 Task: Navigate through the John Hancock Center to the entrance of 360 Chicago Observation Deck.
Action: Key pressed <Key.caps_lock>JO<Key.caps_lock>h<Key.backspace><Key.backspace>ohn
Screenshot: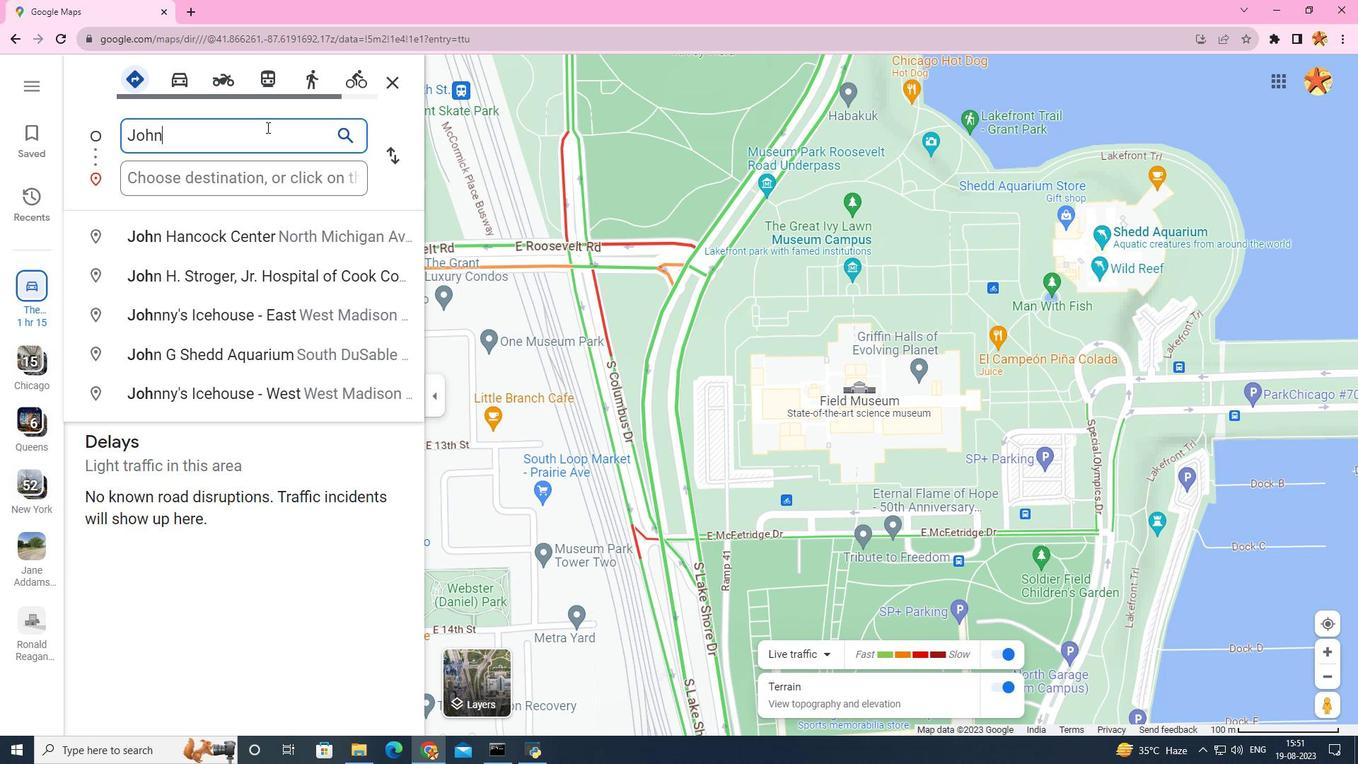 
Action: Mouse moved to (169, 242)
Screenshot: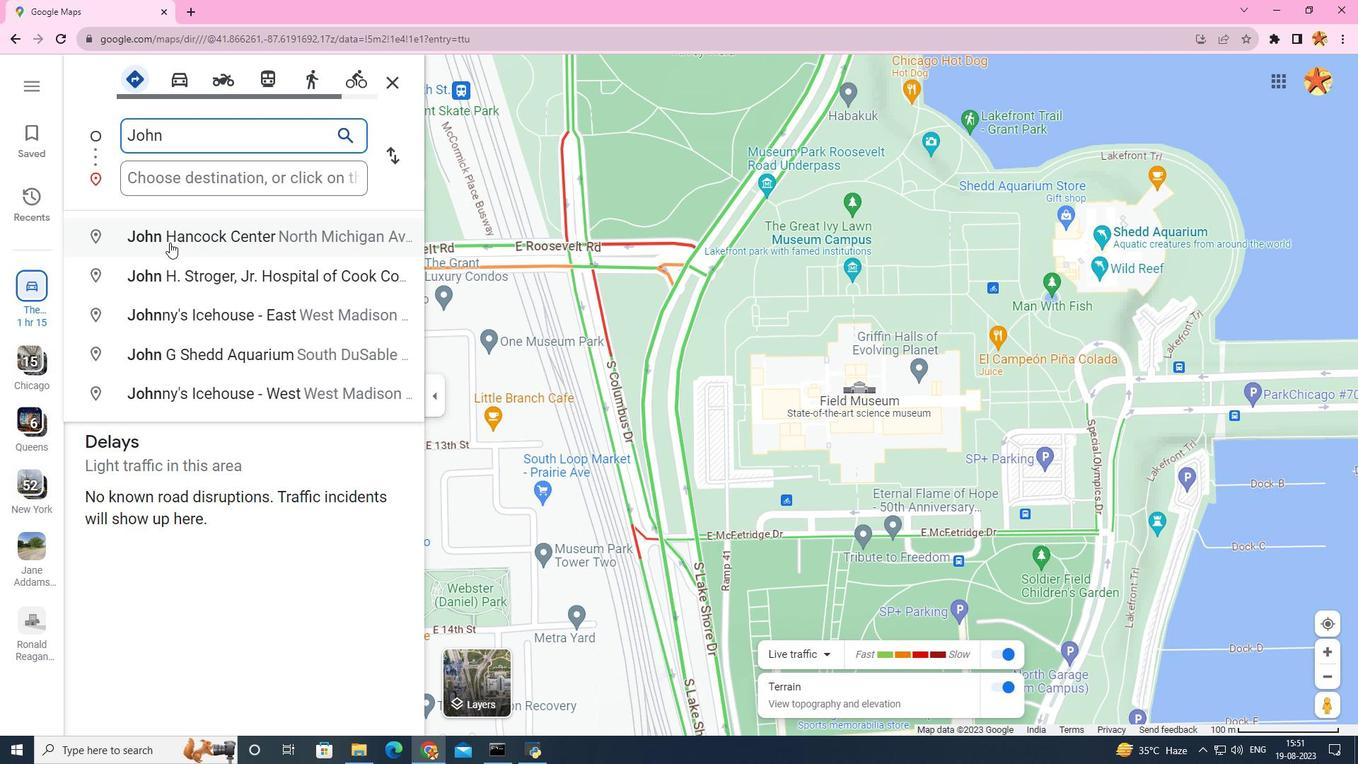 
Action: Mouse pressed left at (169, 242)
Screenshot: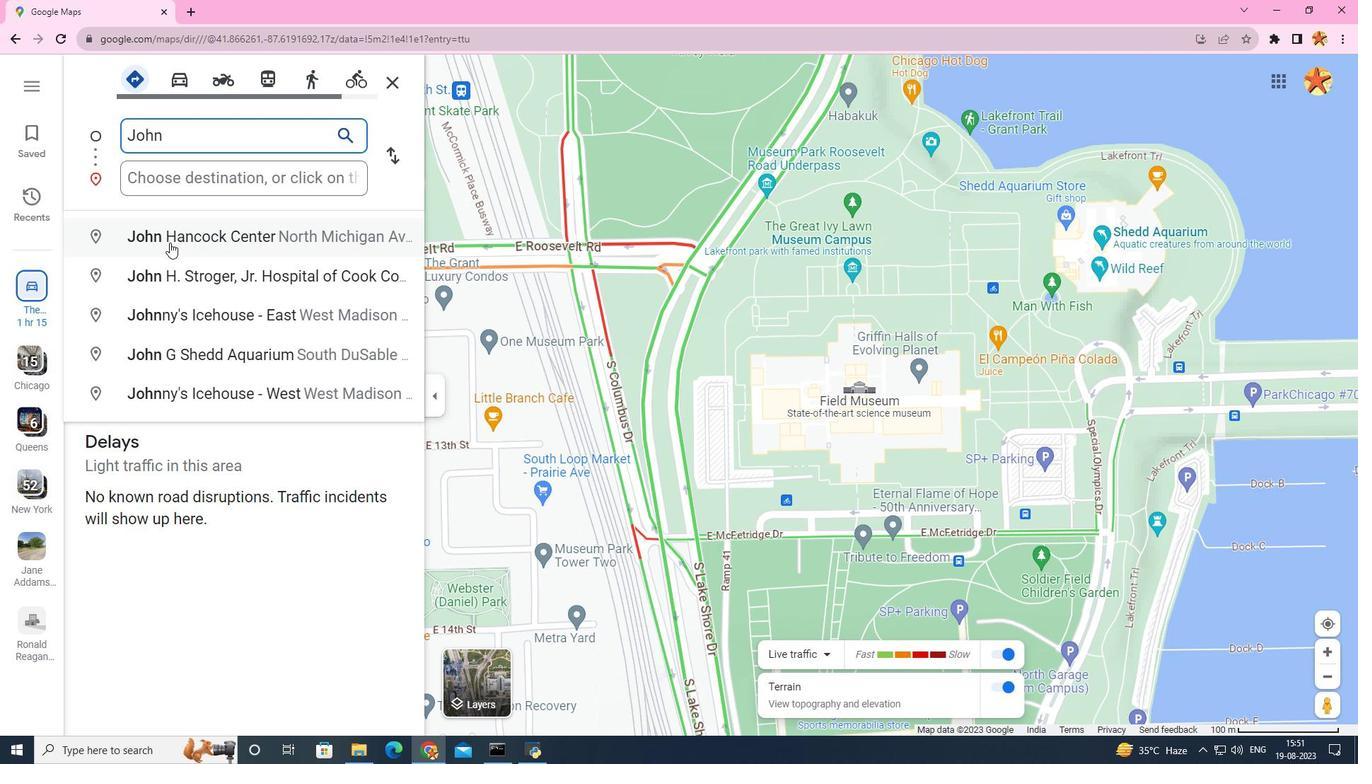 
Action: Mouse moved to (205, 179)
Screenshot: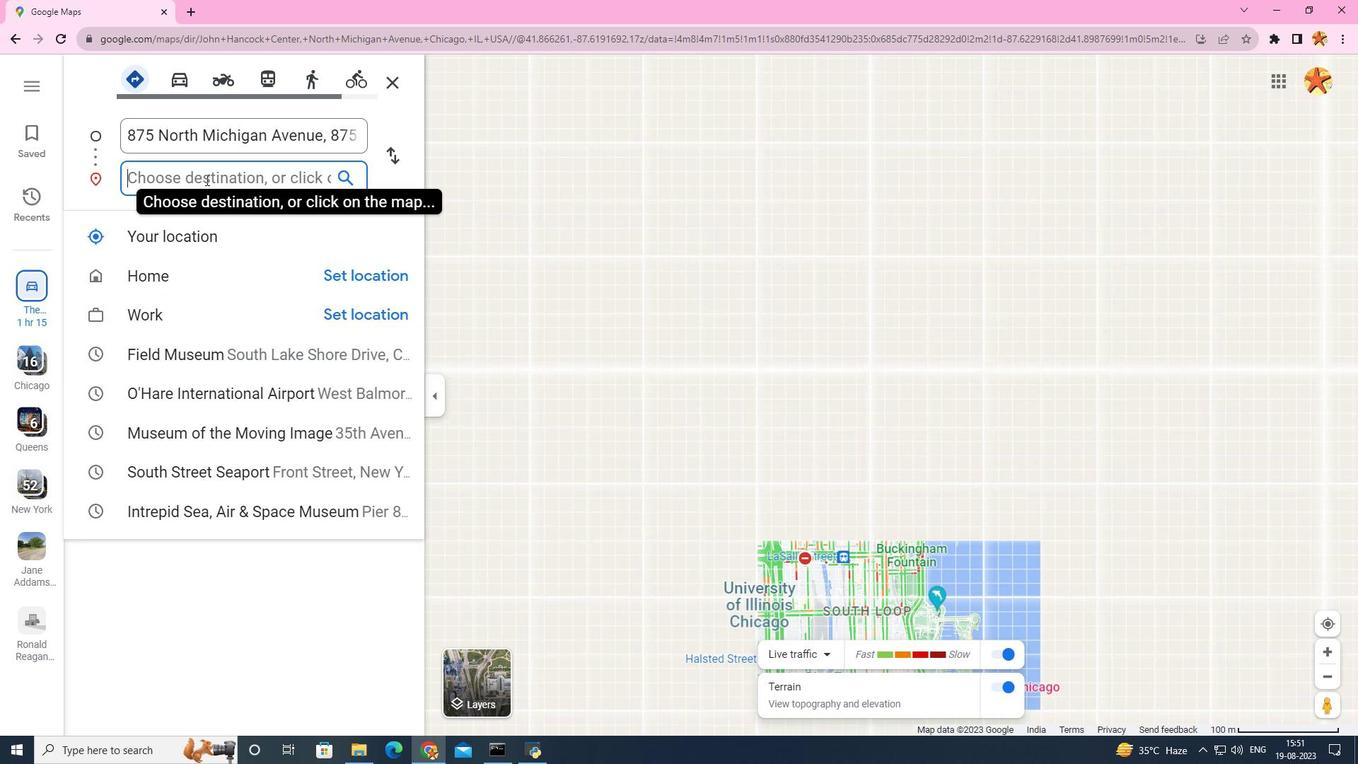 
Action: Mouse pressed left at (205, 179)
Screenshot: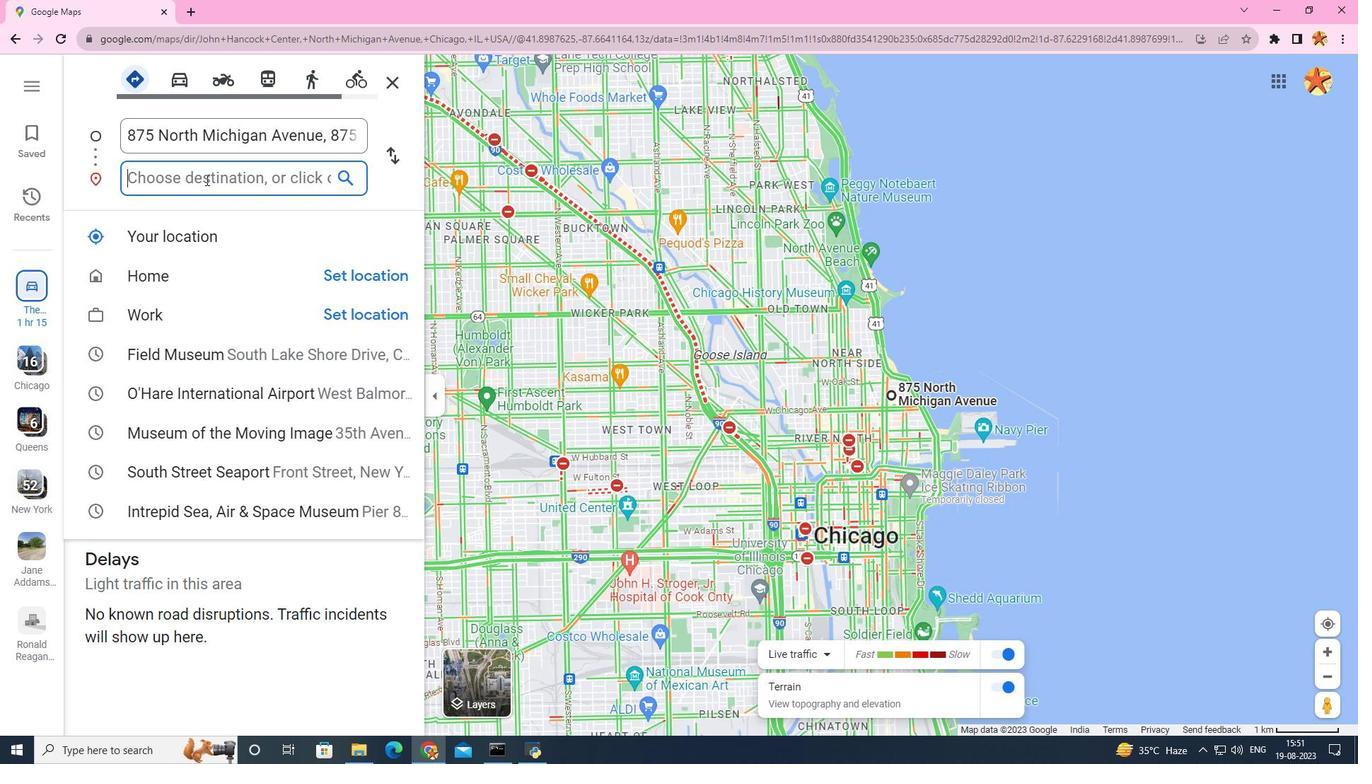 
Action: Mouse moved to (325, 125)
Screenshot: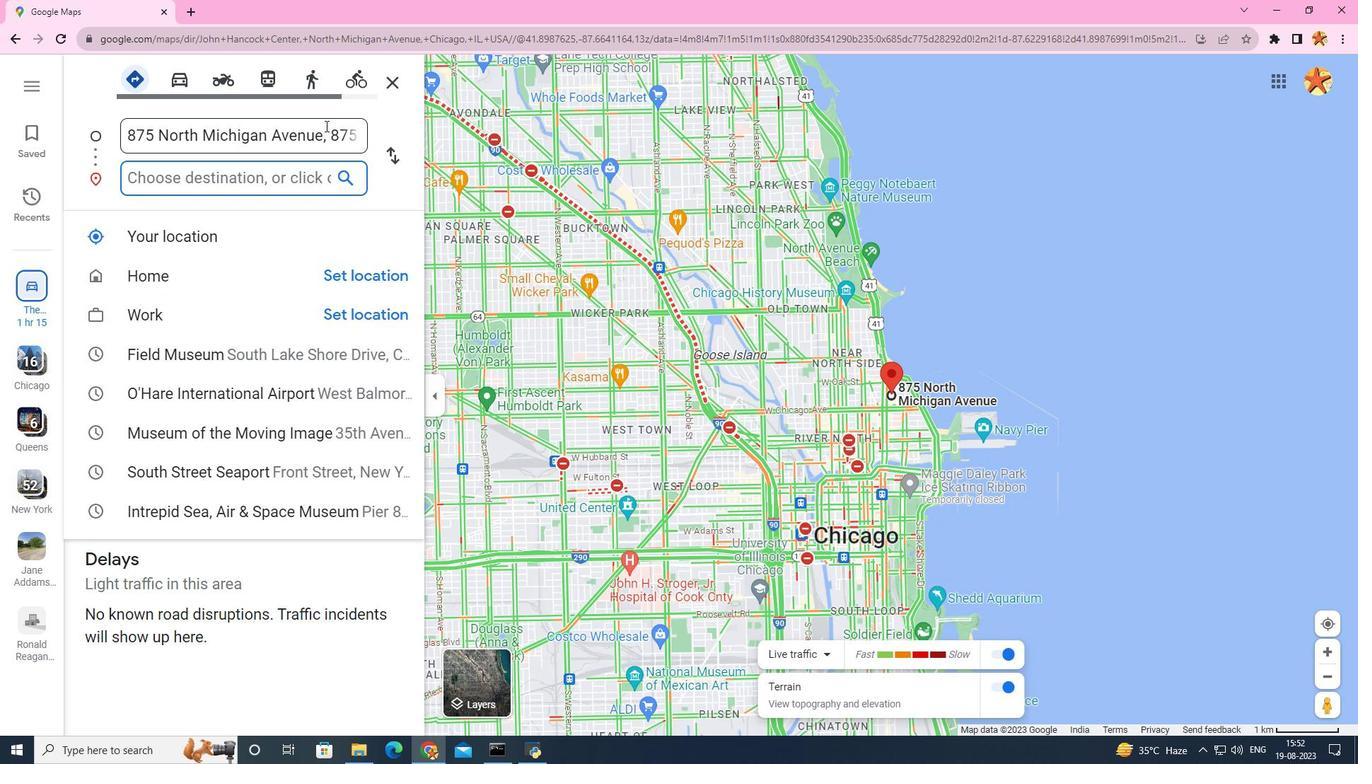 
Action: Mouse pressed left at (325, 125)
Screenshot: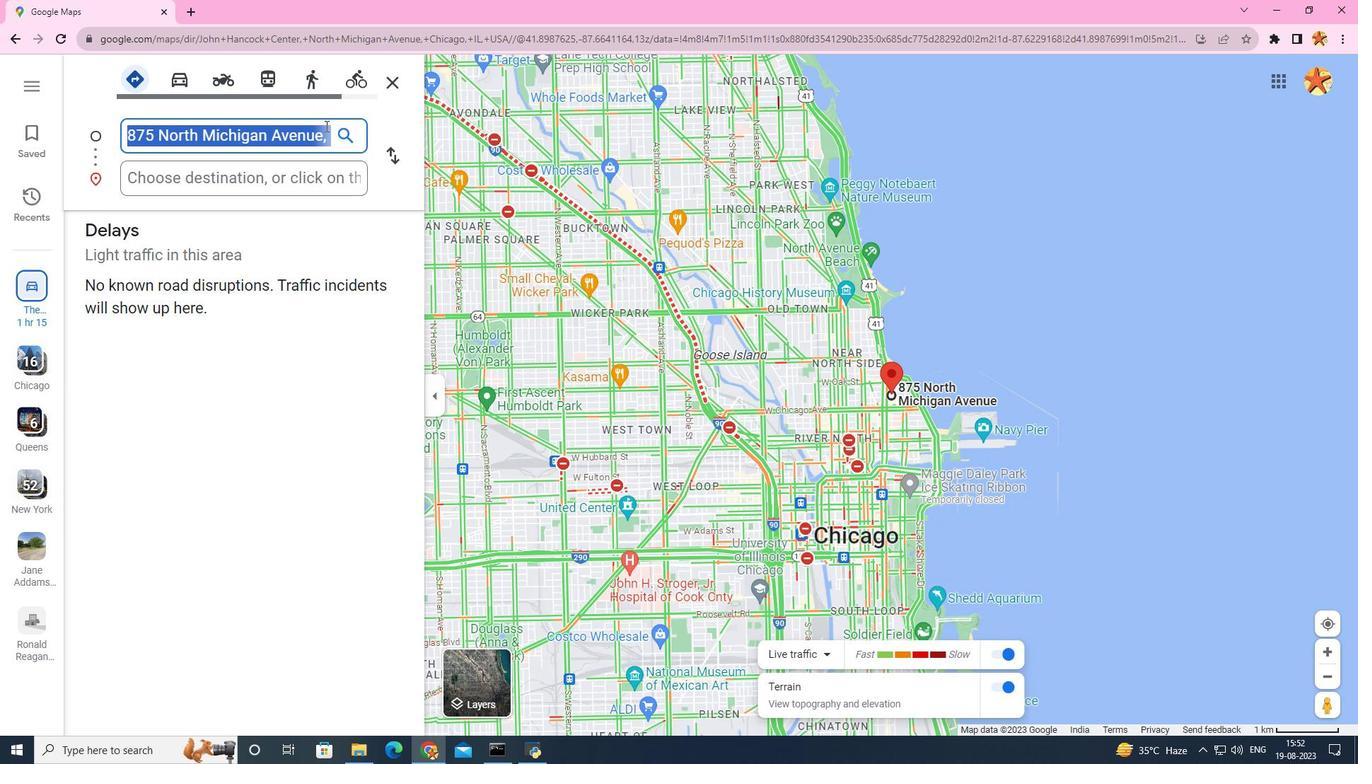 
Action: Key pressed <Key.backspace><Key.caps_lock>J<Key.caps_lock>ohn<Key.space><Key.caps_lock>H<Key.caps_lock>
Screenshot: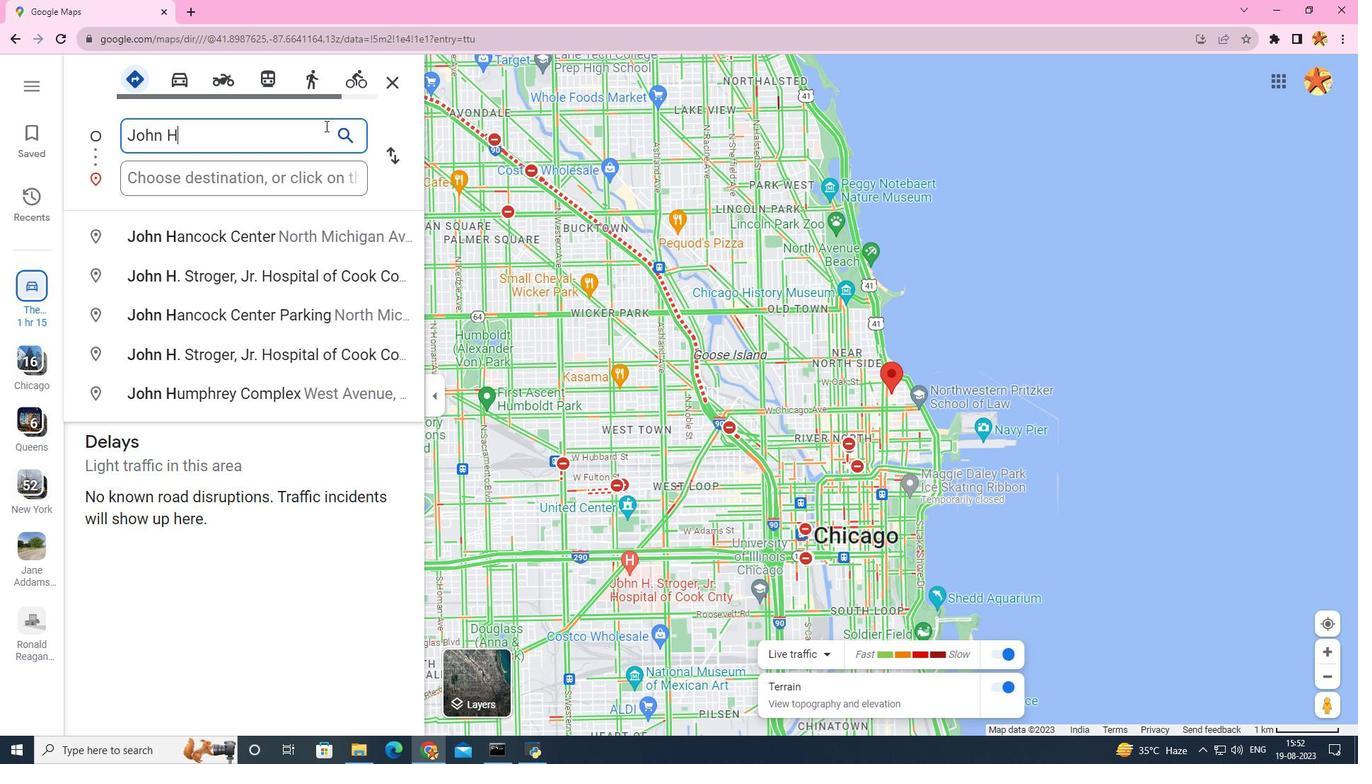 
Action: Mouse moved to (211, 236)
Screenshot: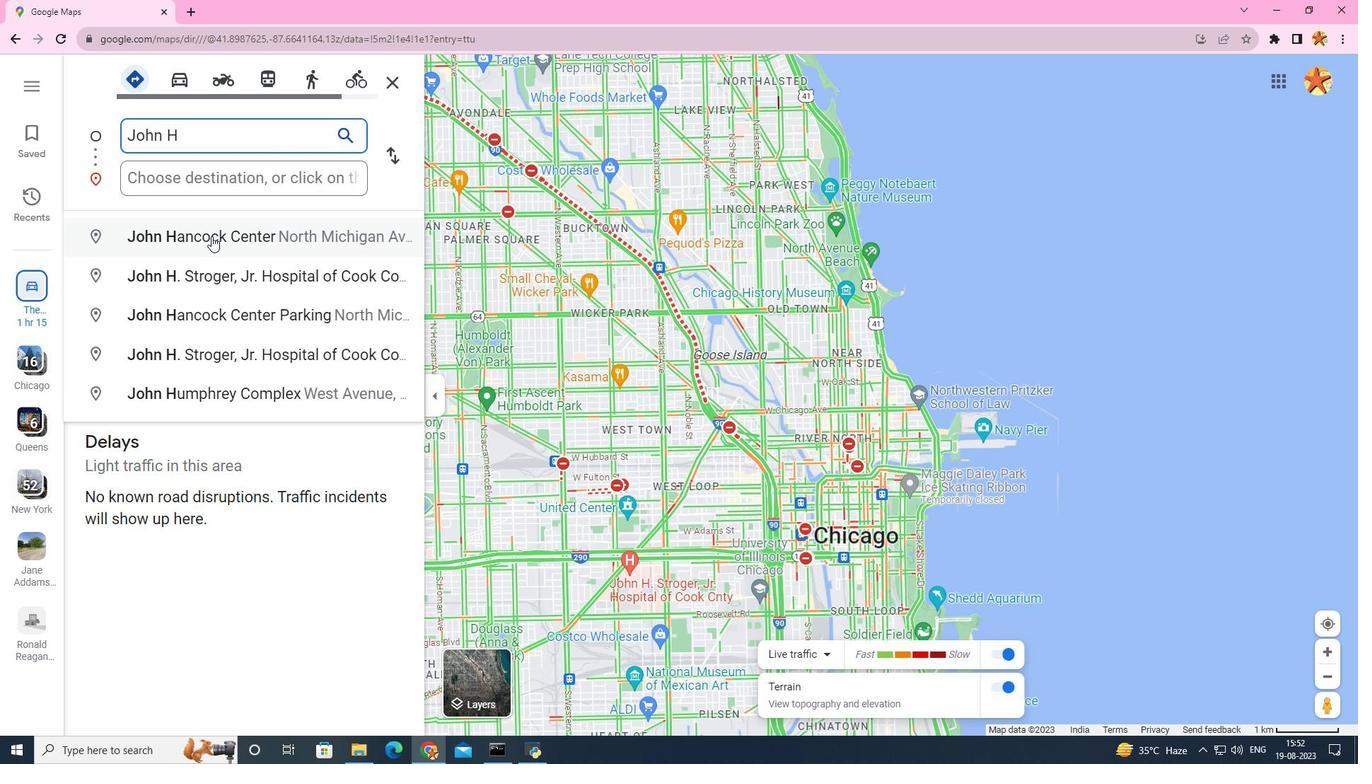 
Action: Mouse pressed left at (211, 236)
Screenshot: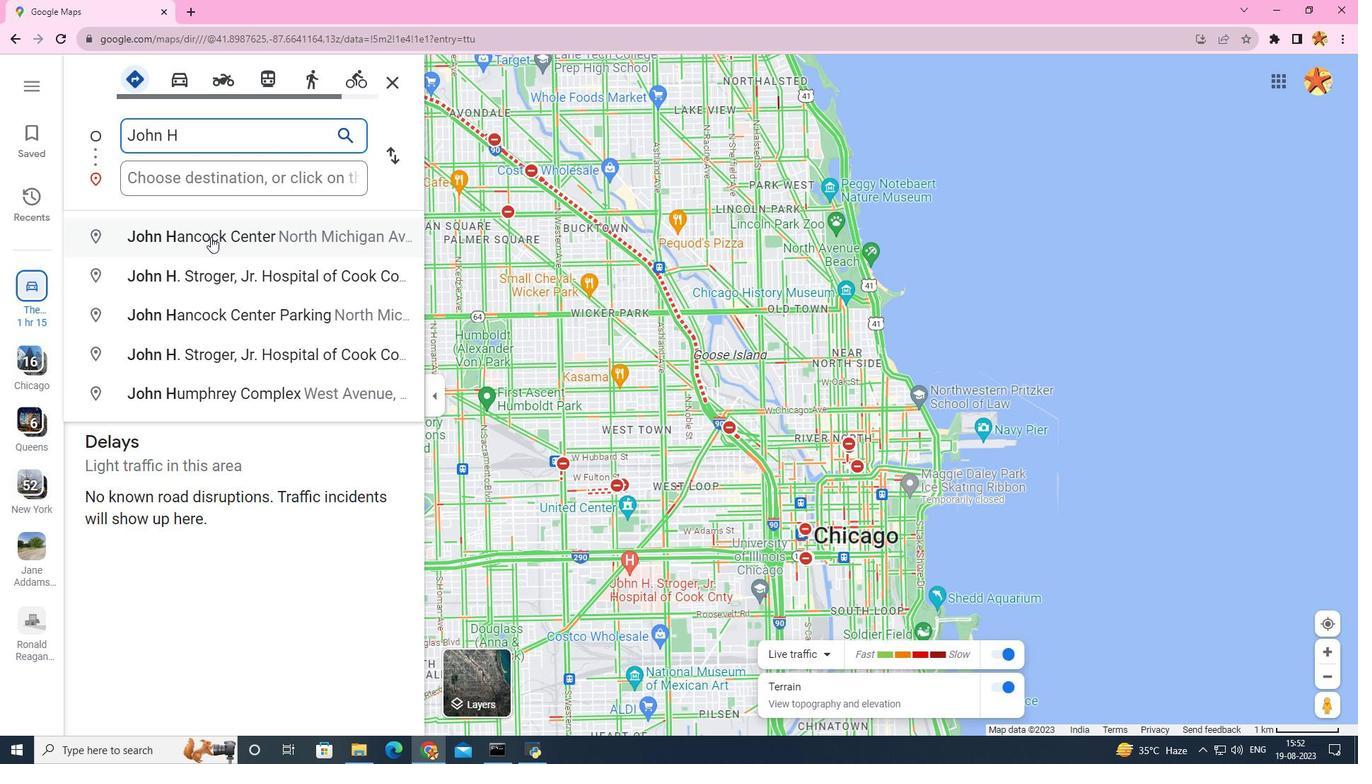 
Action: Mouse moved to (202, 175)
Screenshot: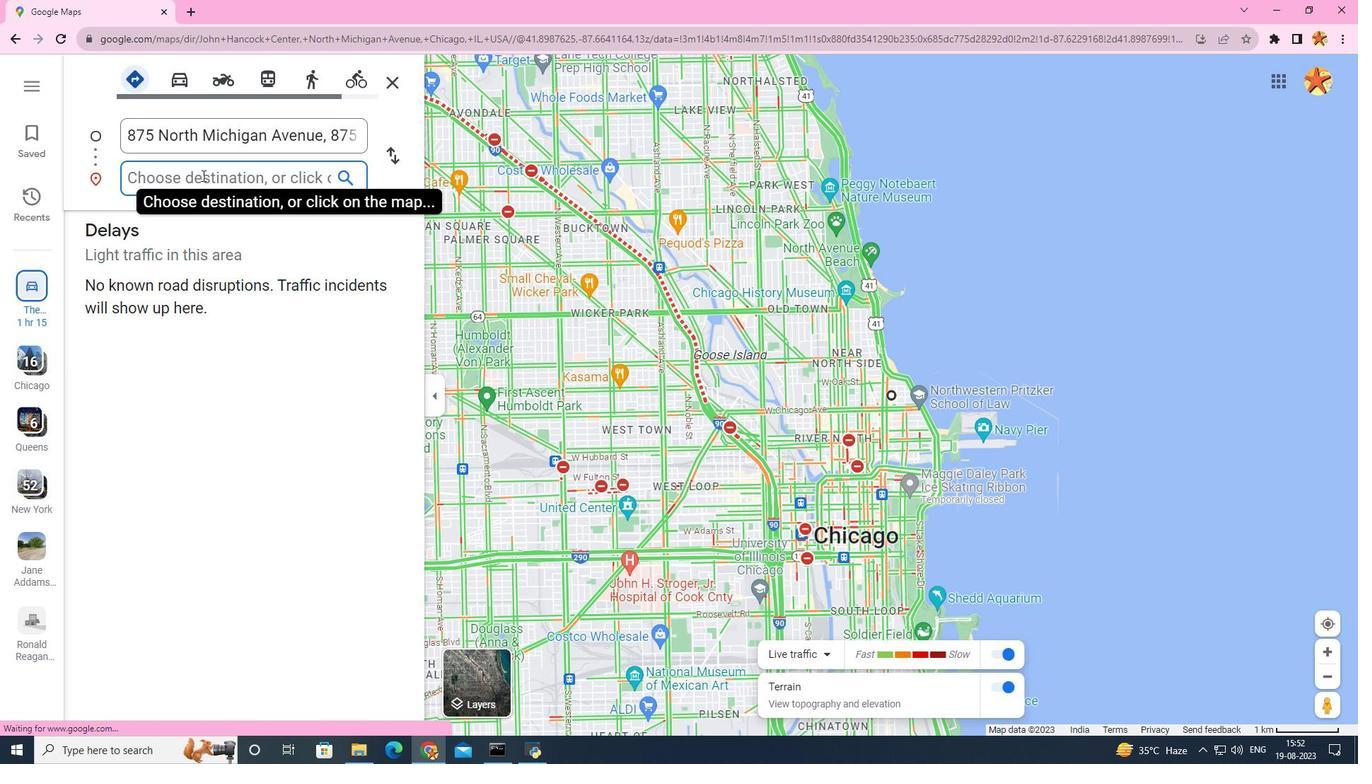 
Action: Key pressed <Key.caps_lock>360<Key.space>
Screenshot: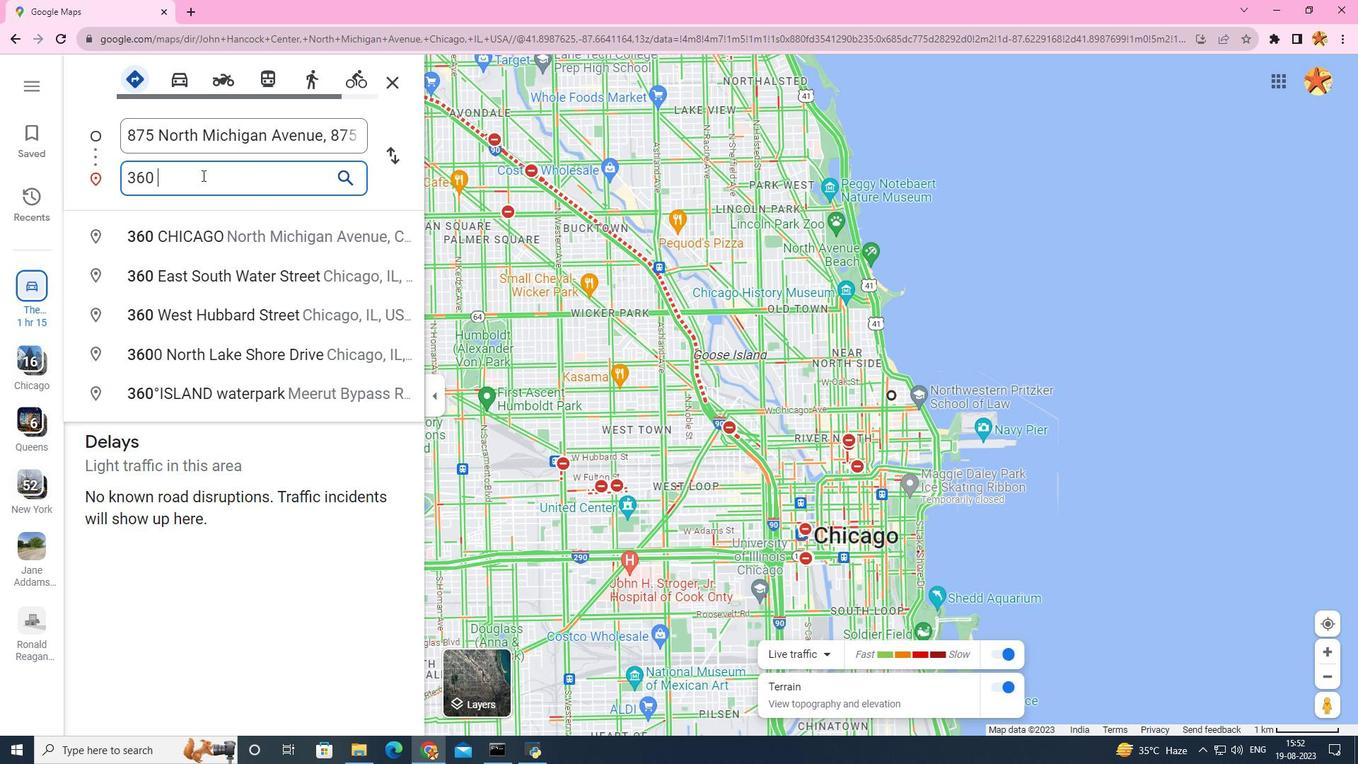 
Action: Mouse moved to (200, 239)
Screenshot: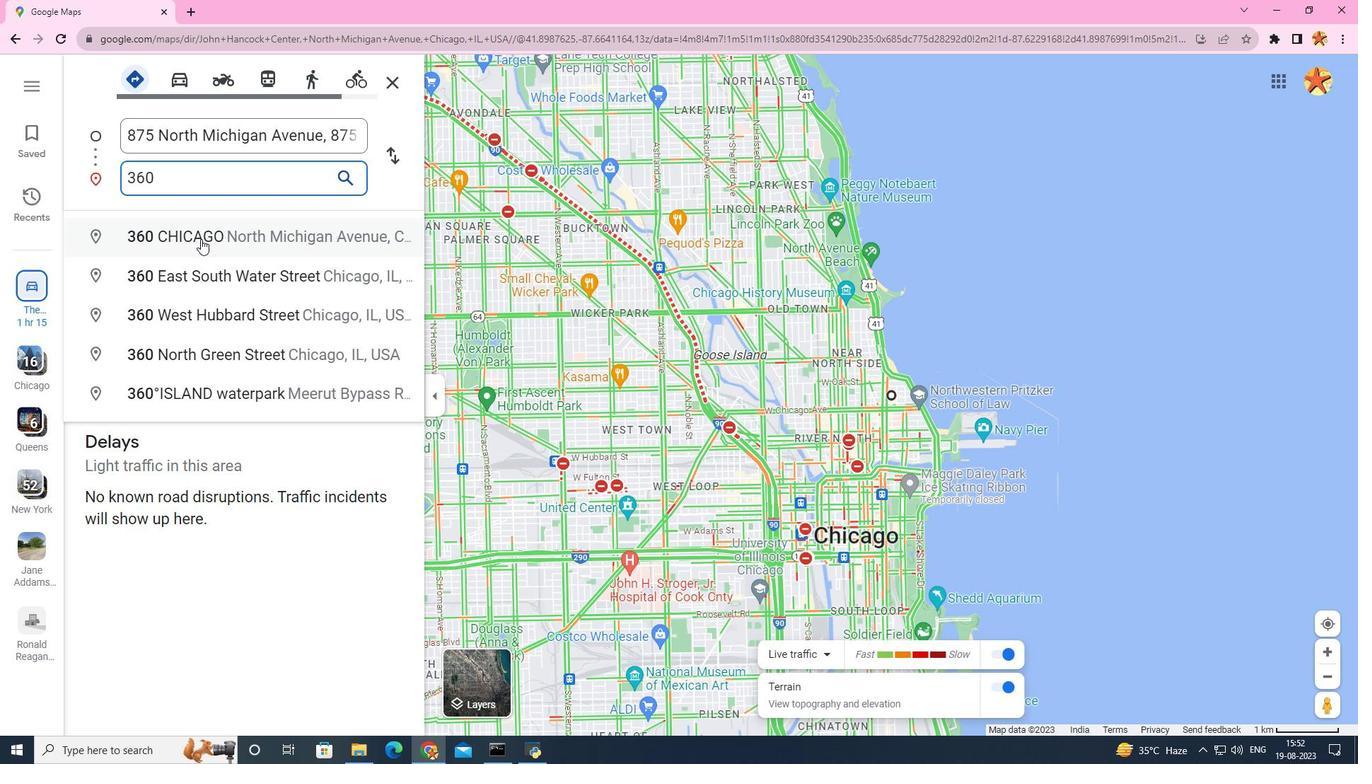 
Action: Mouse pressed left at (200, 239)
Screenshot: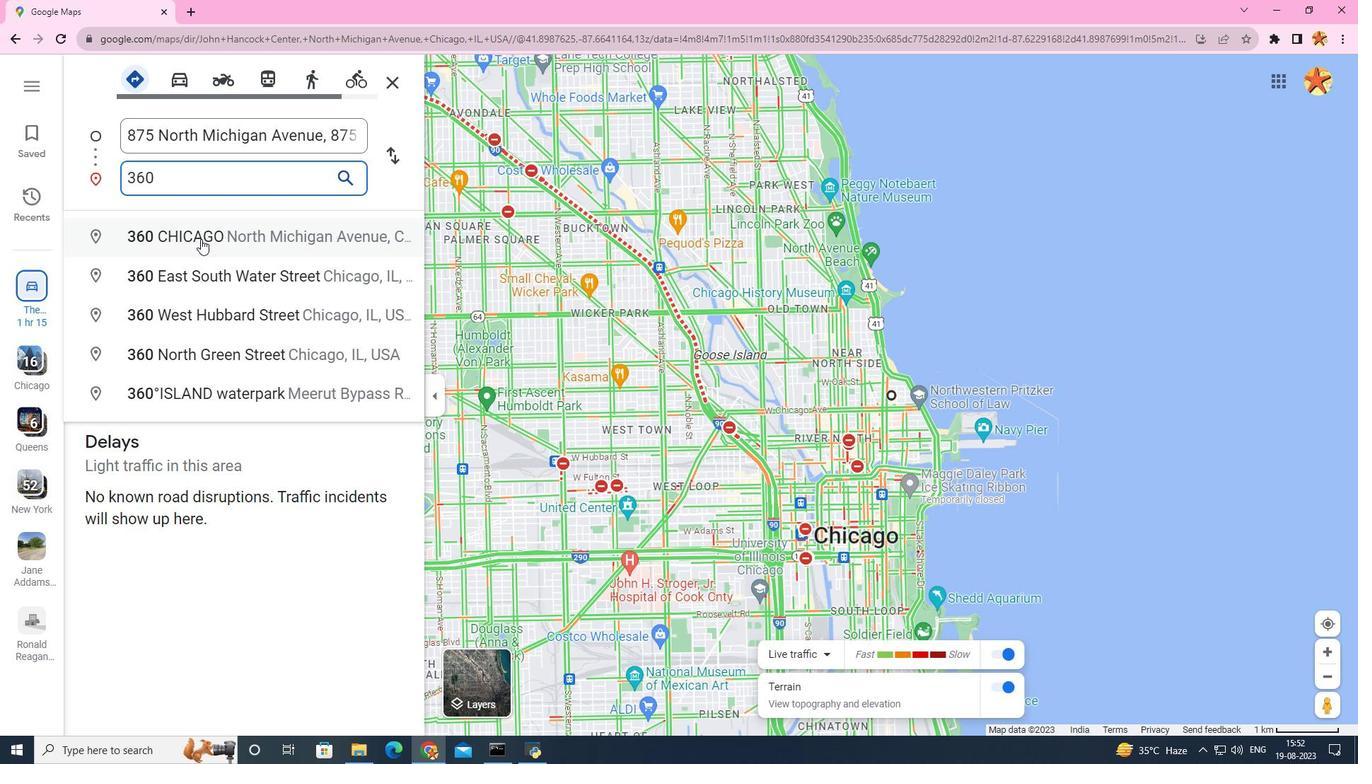 
Action: Mouse moved to (202, 492)
Screenshot: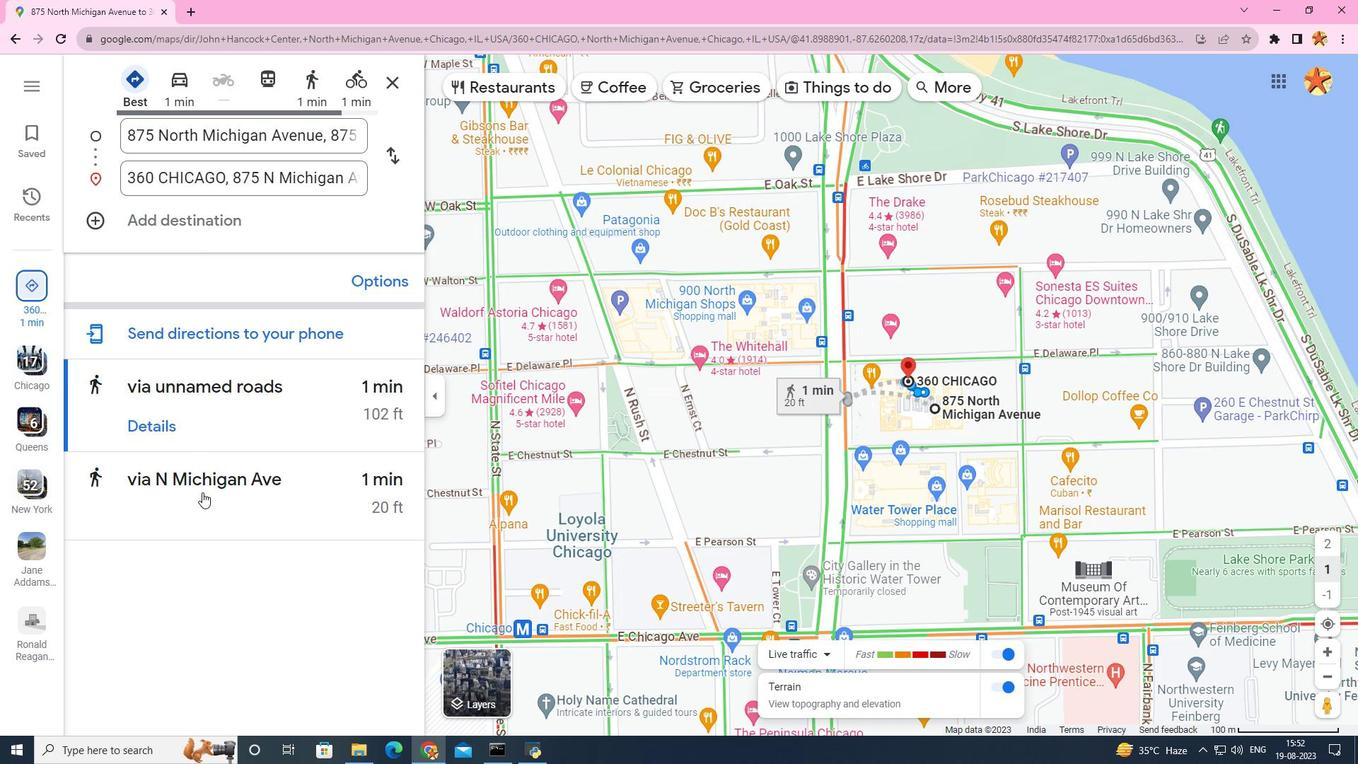 
Action: Mouse pressed left at (202, 492)
Screenshot: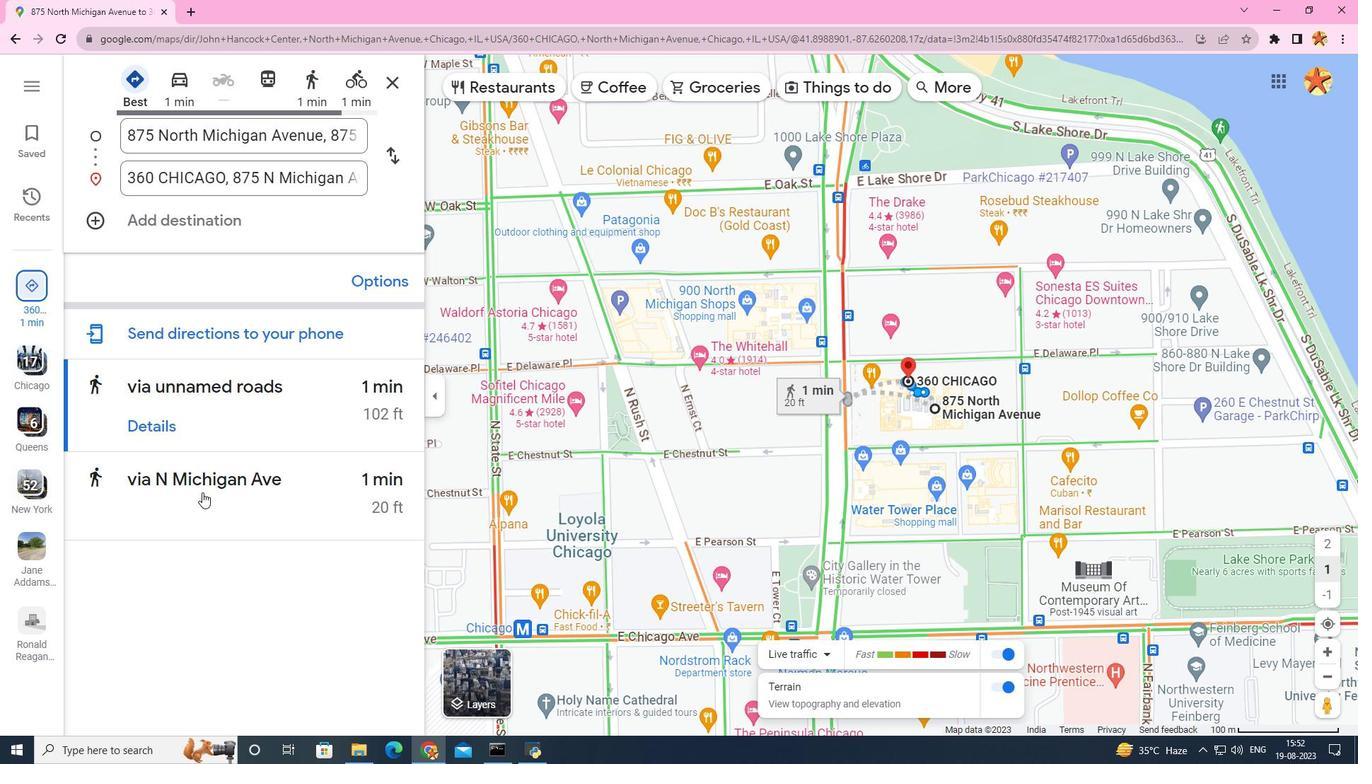 
Action: Mouse moved to (806, 433)
Screenshot: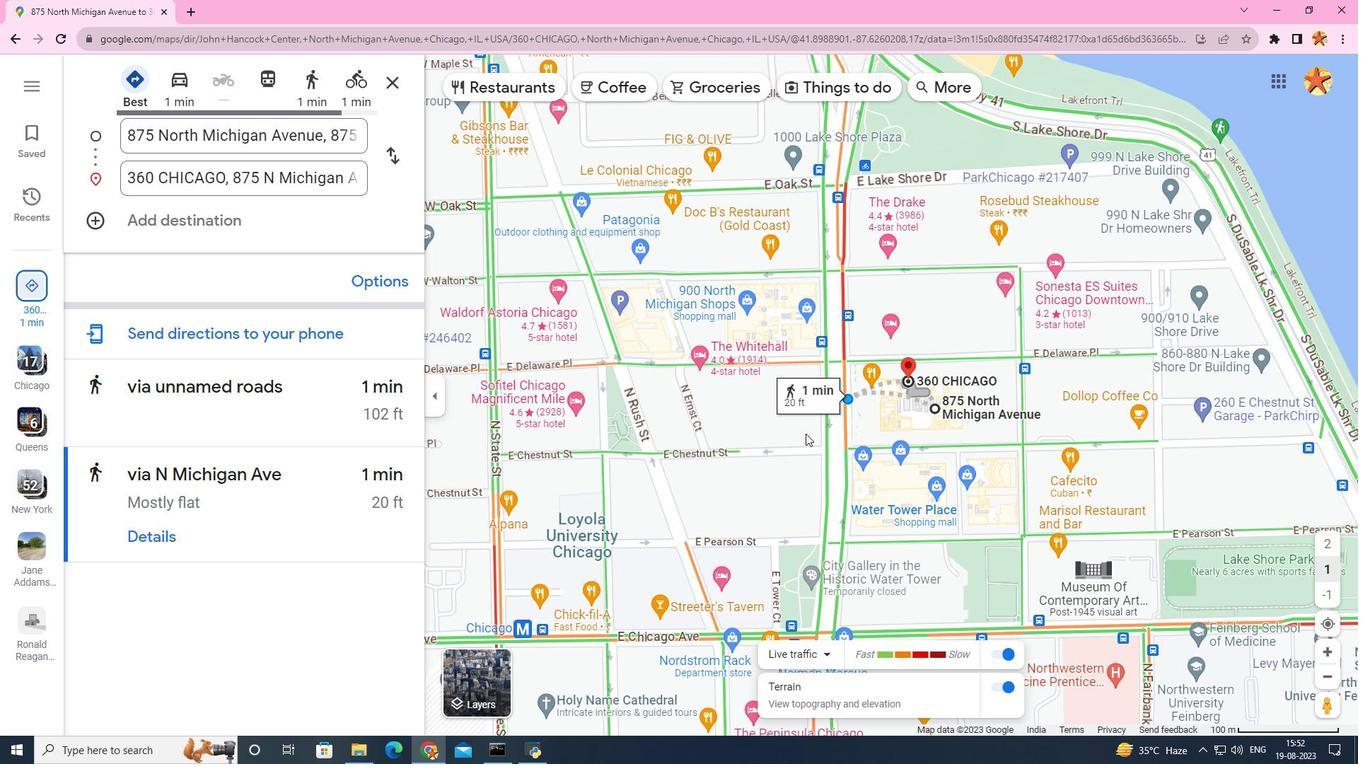 
Action: Mouse scrolled (806, 434) with delta (0, 0)
Screenshot: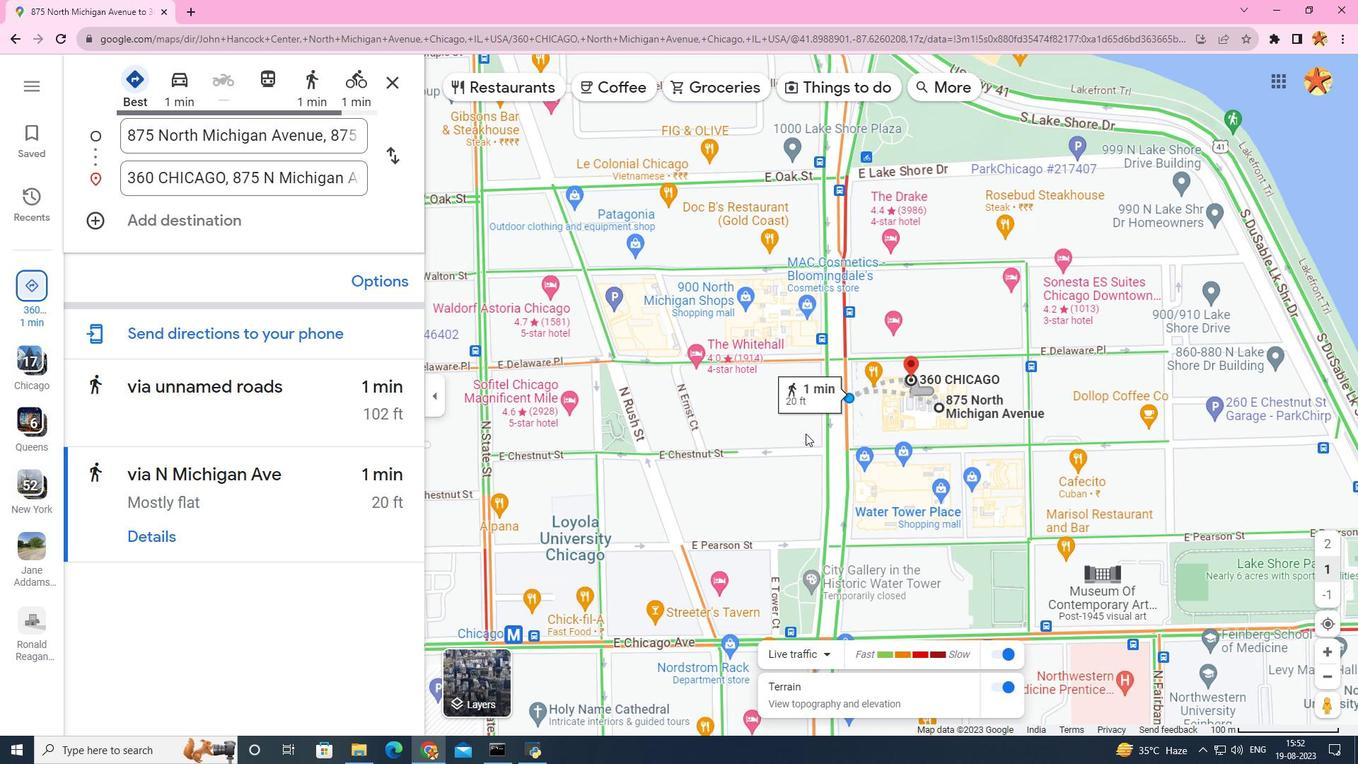 
Action: Mouse scrolled (806, 434) with delta (0, 0)
Screenshot: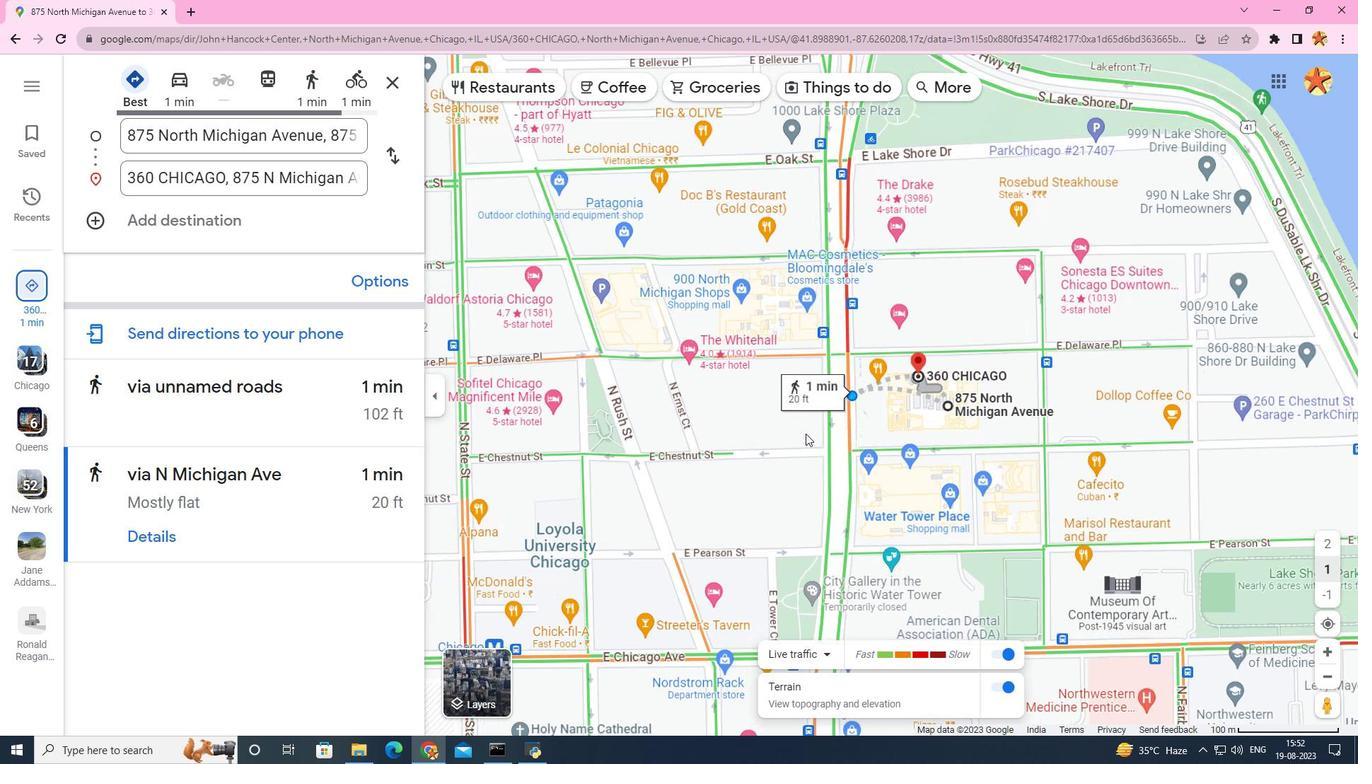 
Action: Mouse scrolled (806, 434) with delta (0, 0)
Screenshot: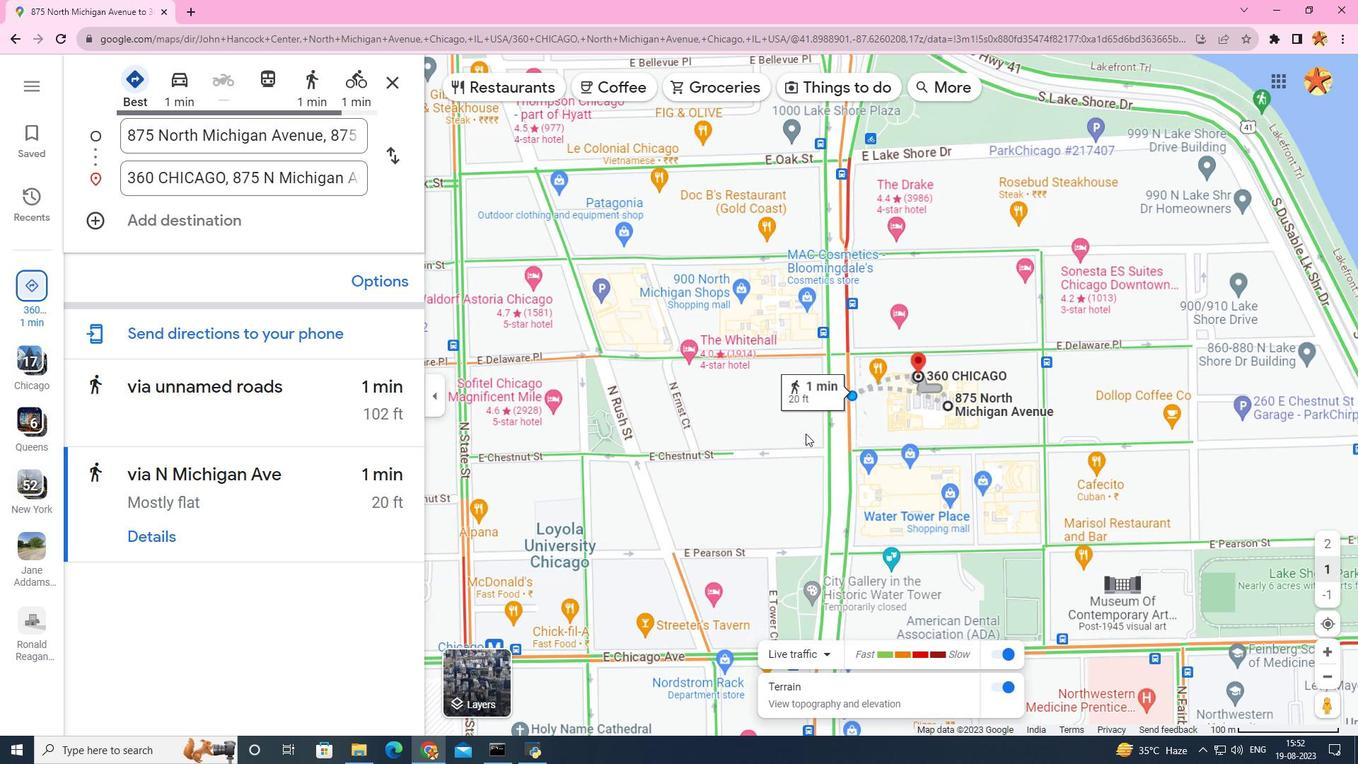 
Action: Mouse scrolled (806, 434) with delta (0, 0)
Screenshot: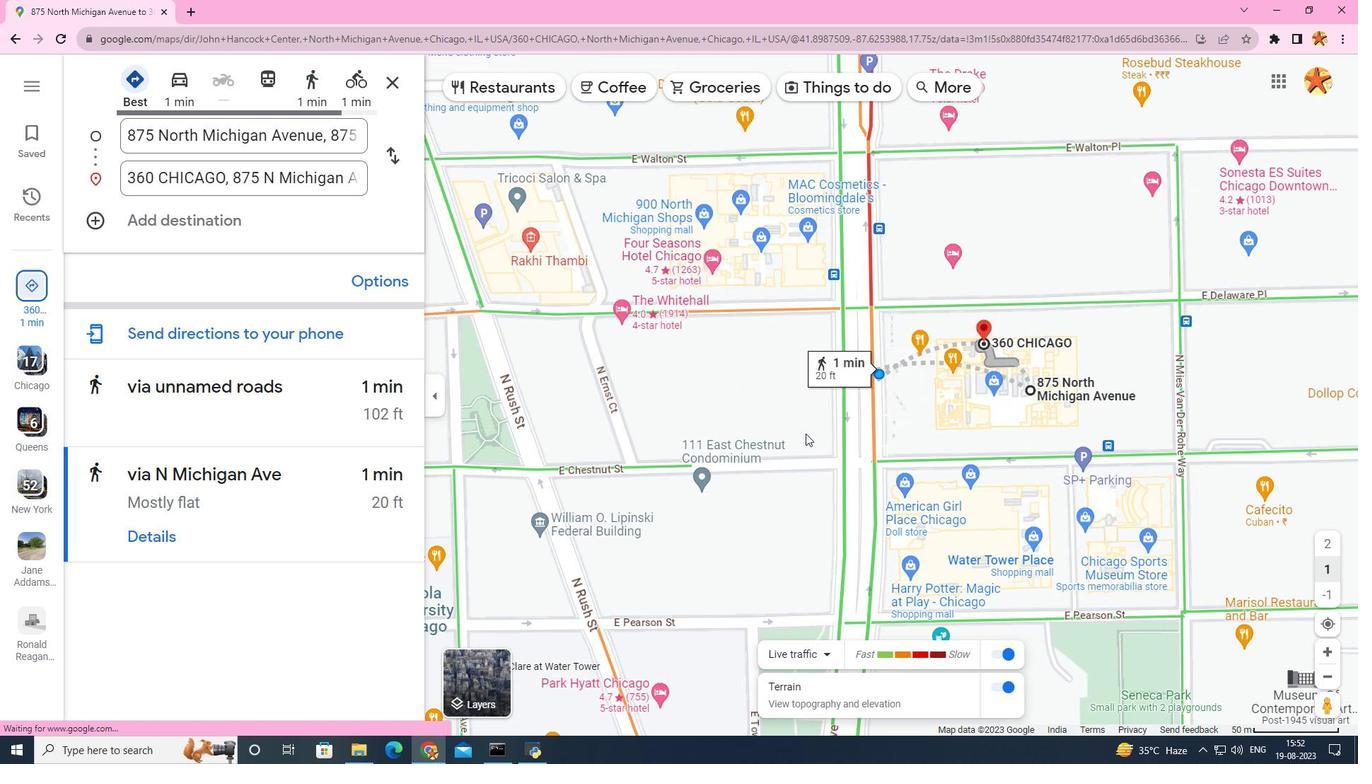 
Action: Mouse scrolled (806, 434) with delta (0, 0)
Screenshot: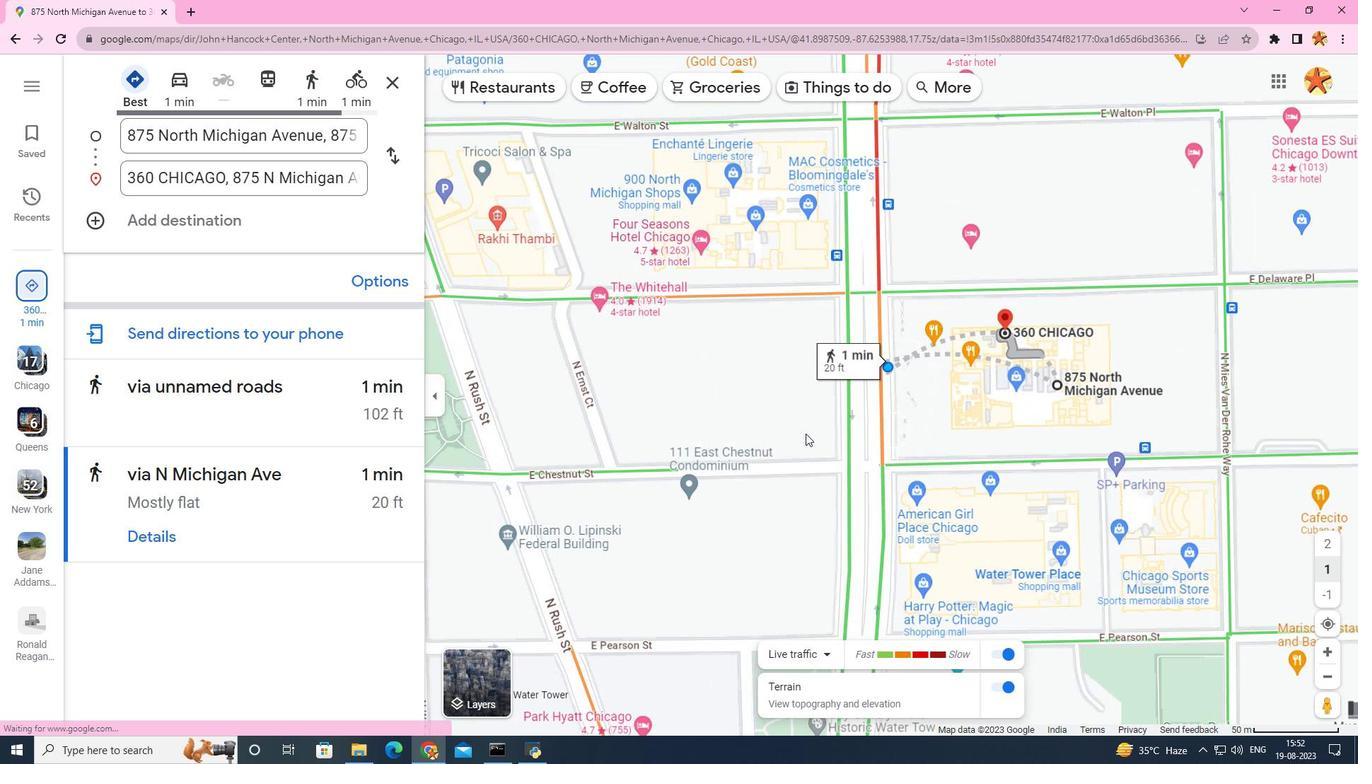 
Action: Mouse scrolled (806, 434) with delta (0, 0)
Screenshot: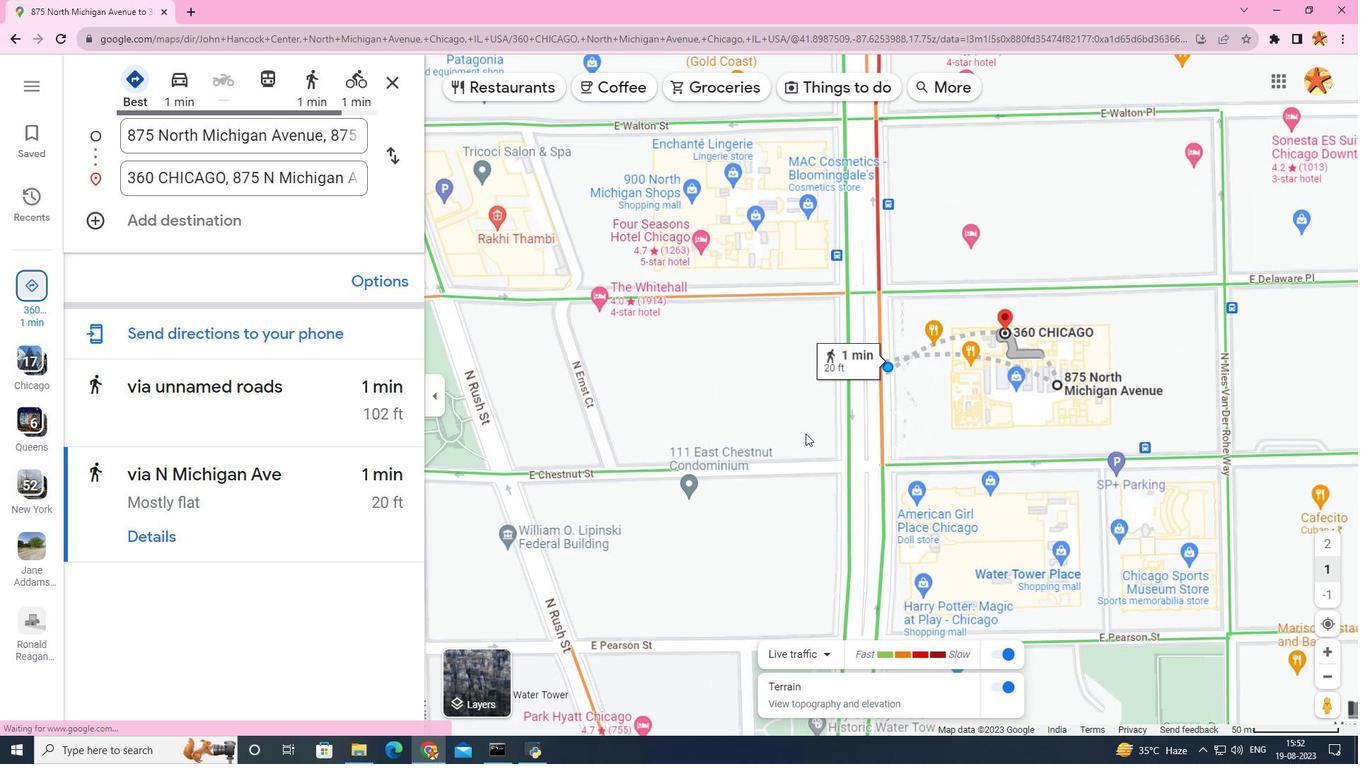 
Action: Mouse scrolled (806, 434) with delta (0, 0)
Screenshot: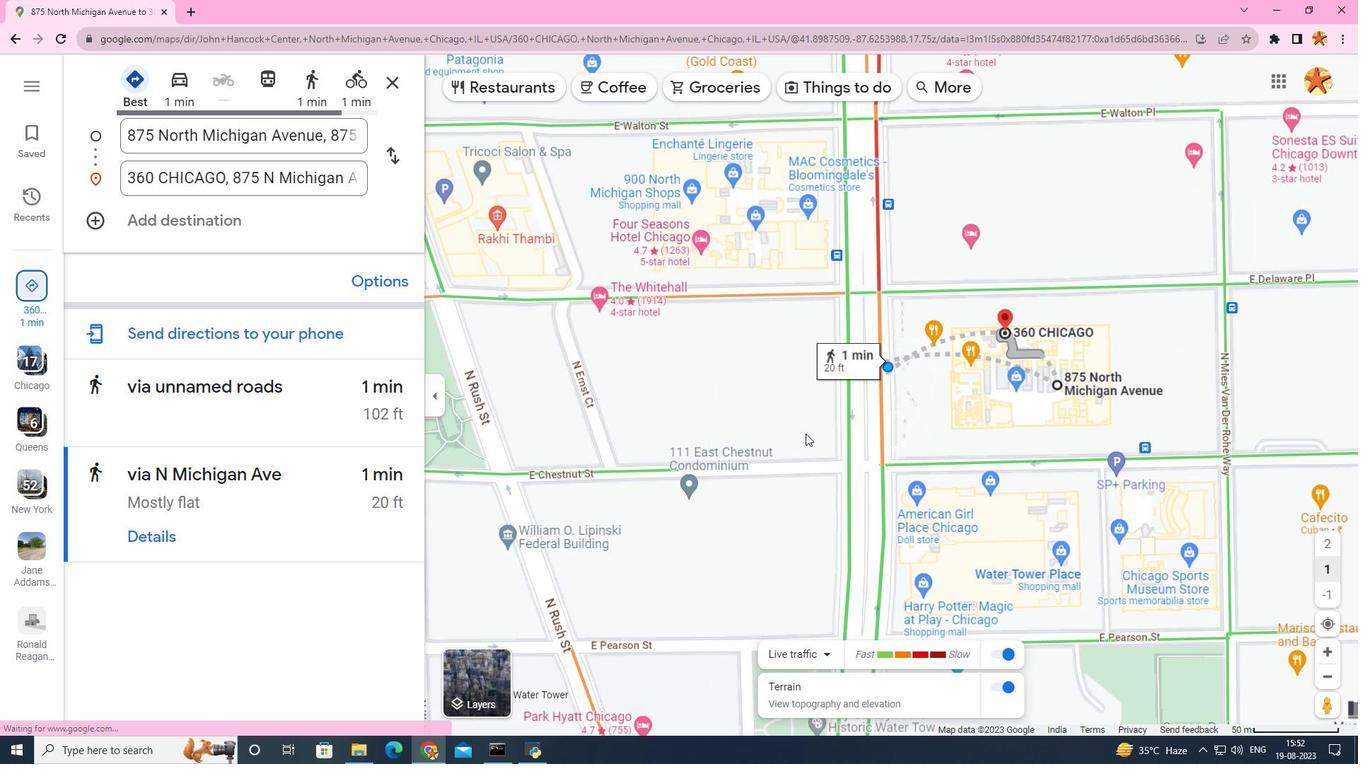 
Action: Mouse scrolled (806, 434) with delta (0, 0)
Screenshot: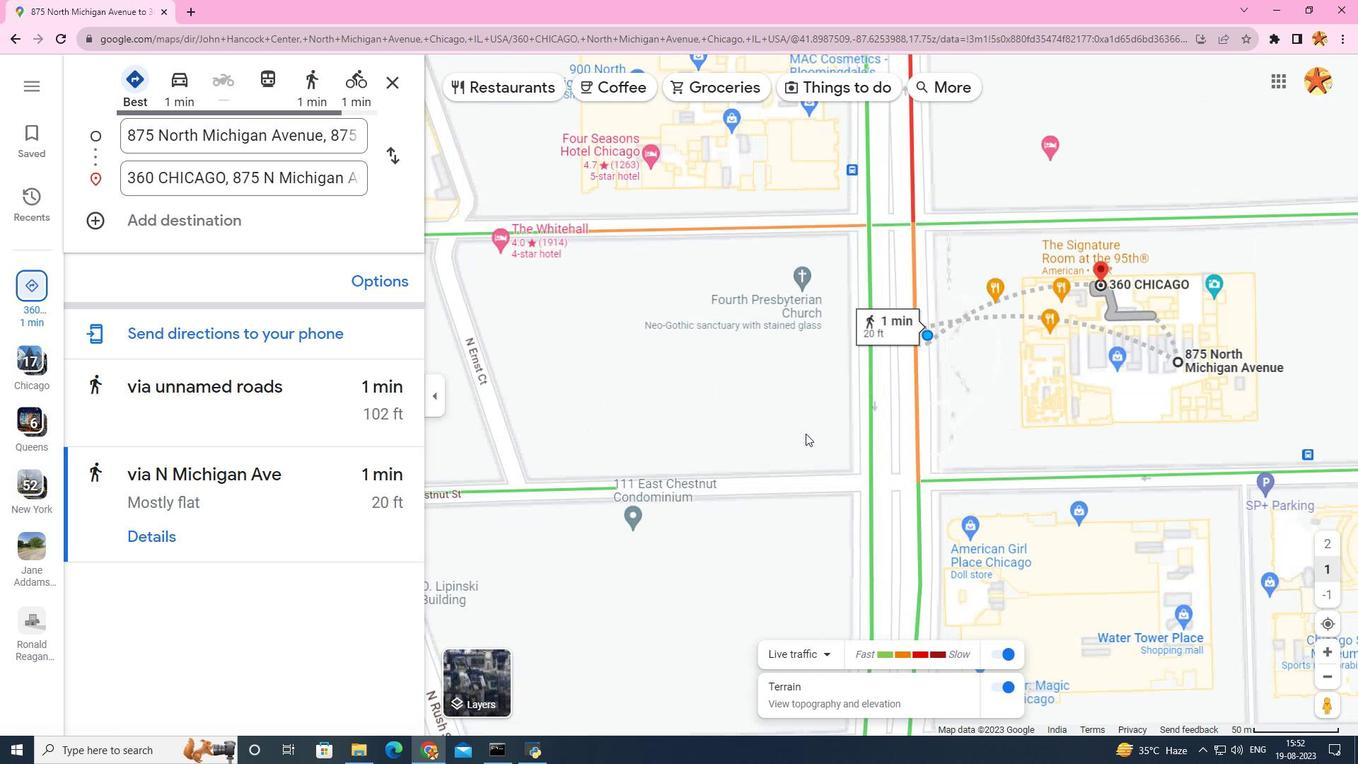 
Action: Mouse scrolled (806, 434) with delta (0, 0)
Screenshot: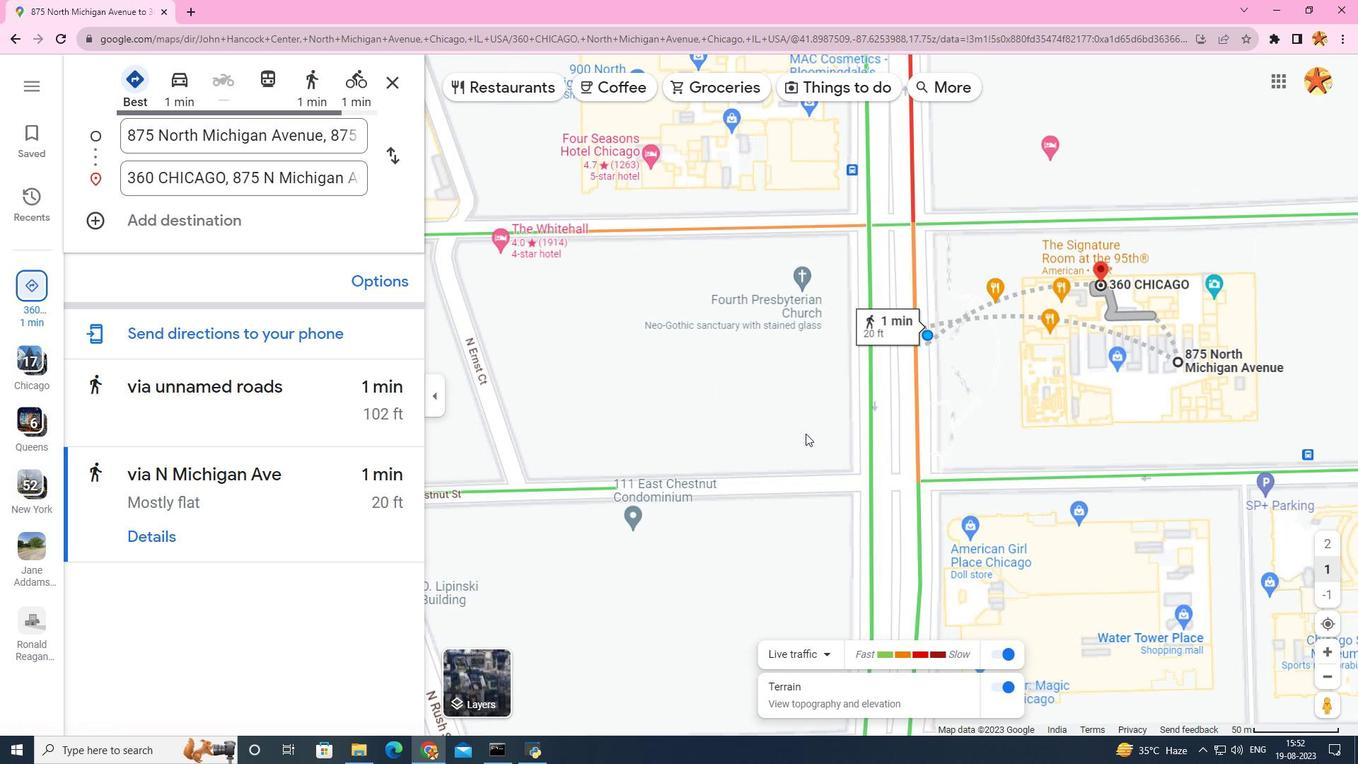 
Action: Mouse moved to (858, 96)
Screenshot: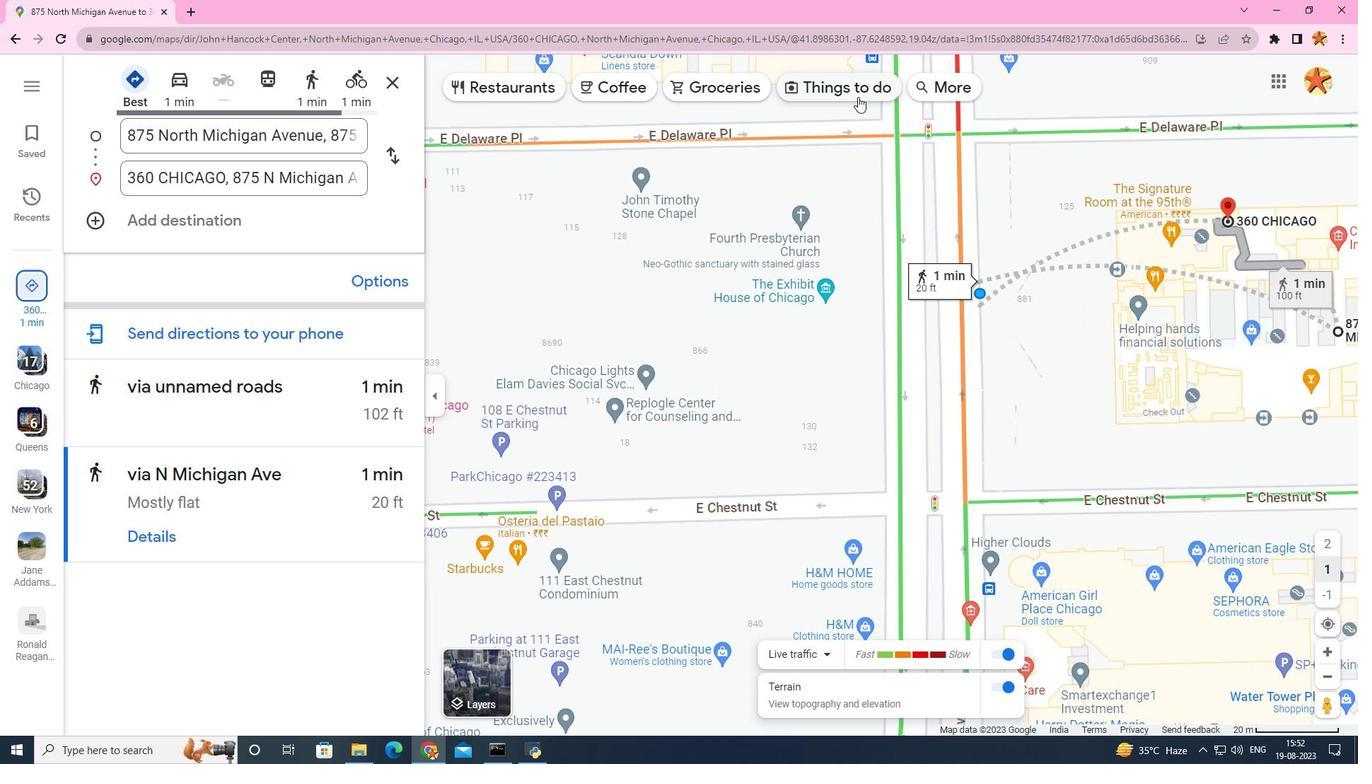 
Action: Mouse pressed left at (858, 96)
Screenshot: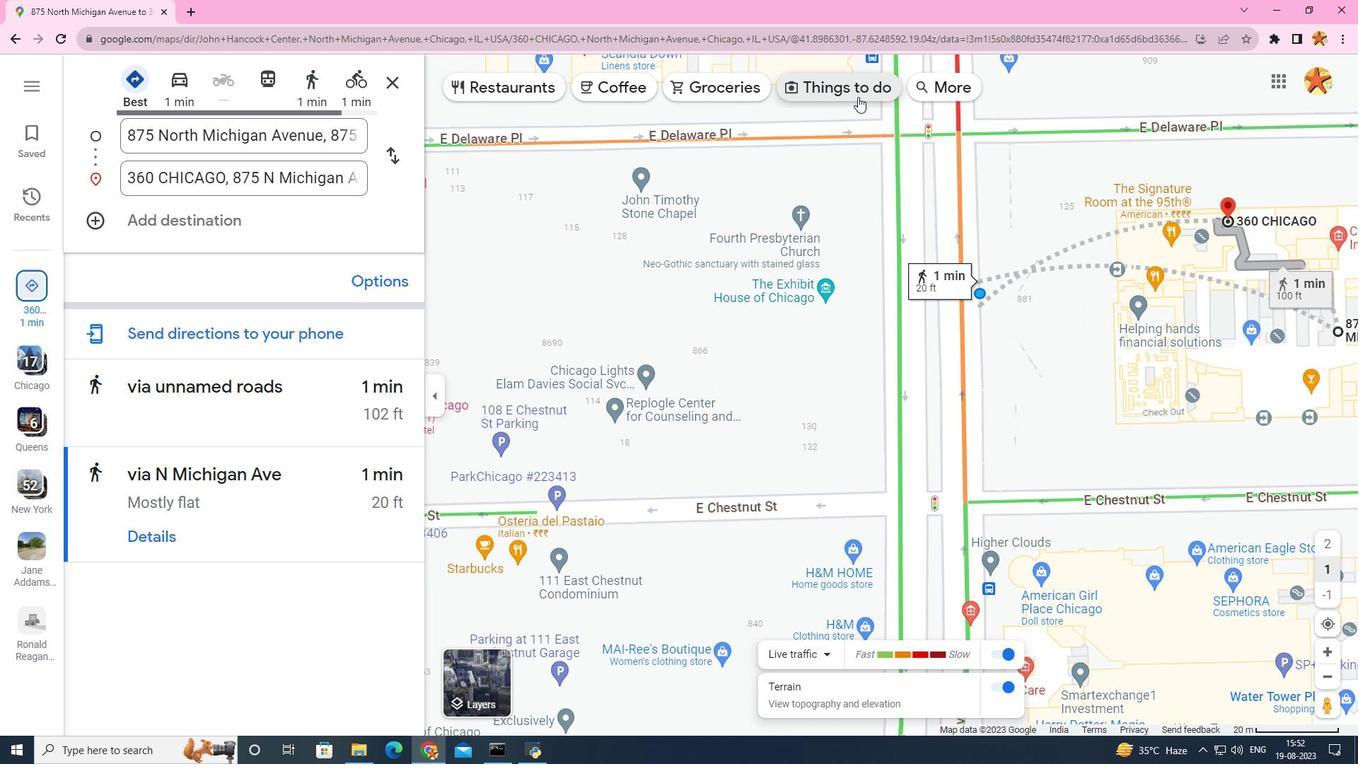 
Action: Mouse moved to (130, 380)
Screenshot: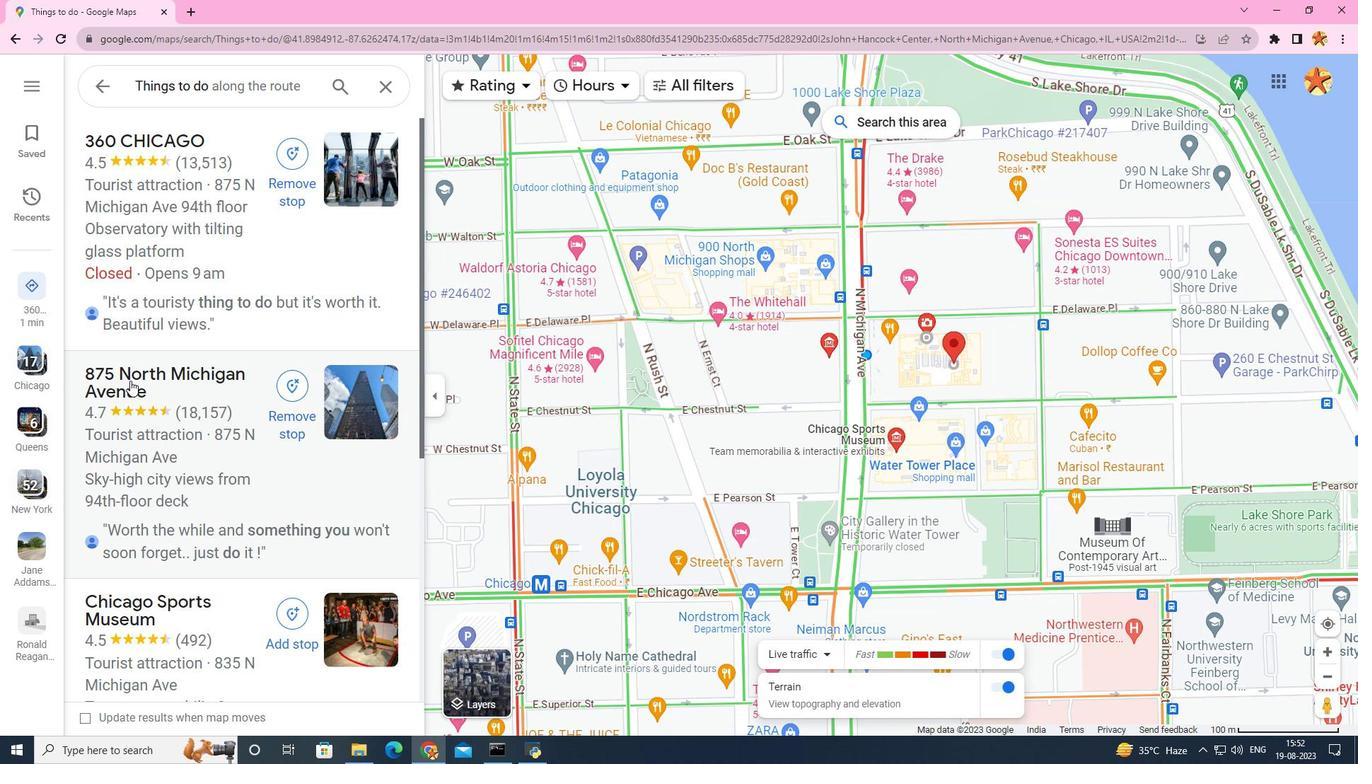 
Action: Mouse scrolled (130, 381) with delta (0, 0)
Screenshot: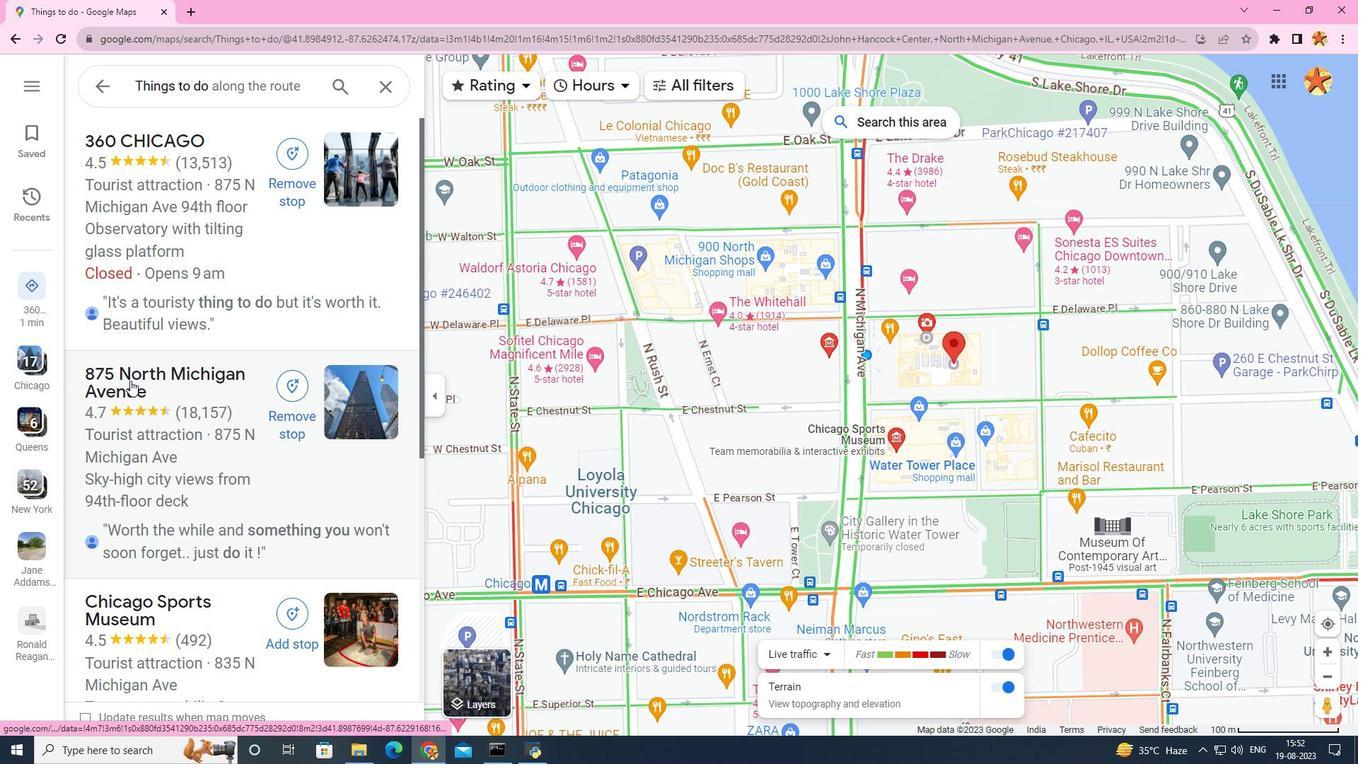 
Action: Mouse scrolled (130, 381) with delta (0, 0)
Screenshot: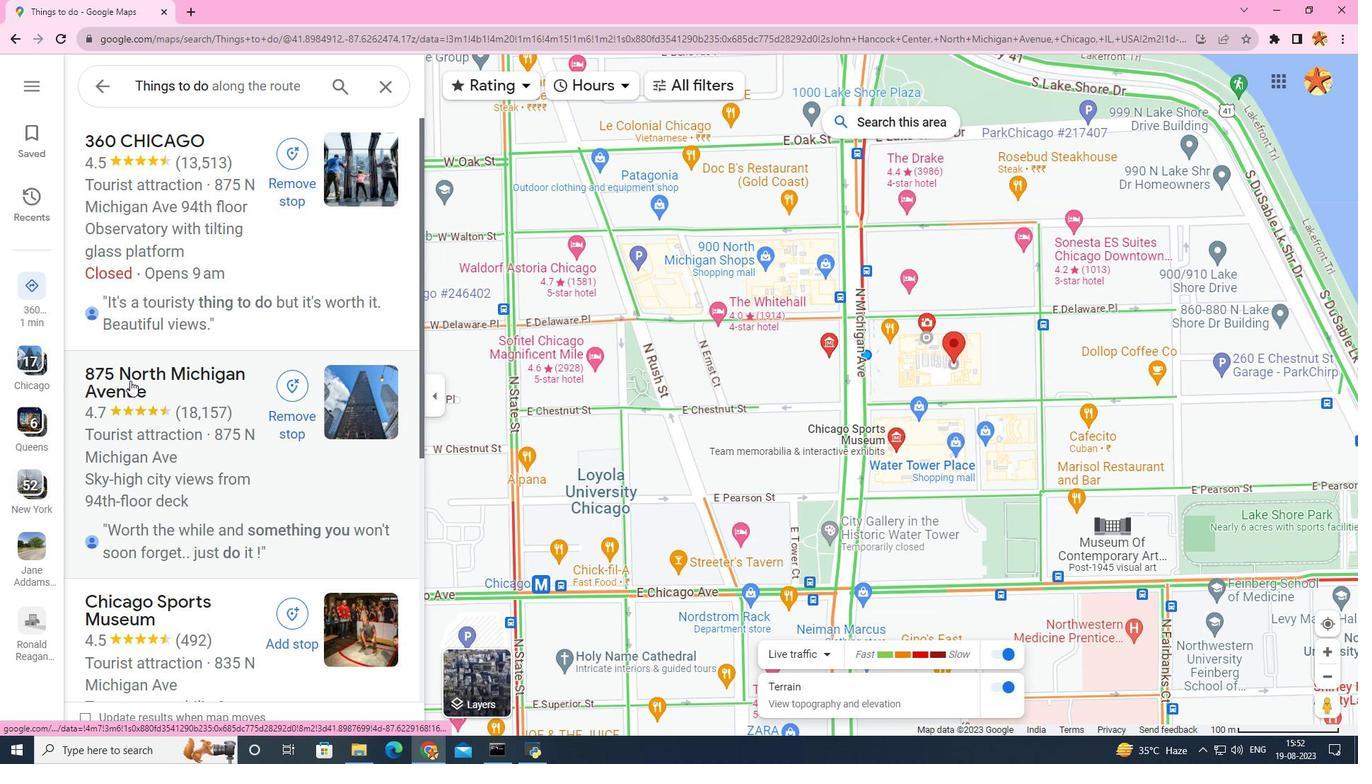 
Action: Mouse scrolled (130, 381) with delta (0, 0)
Screenshot: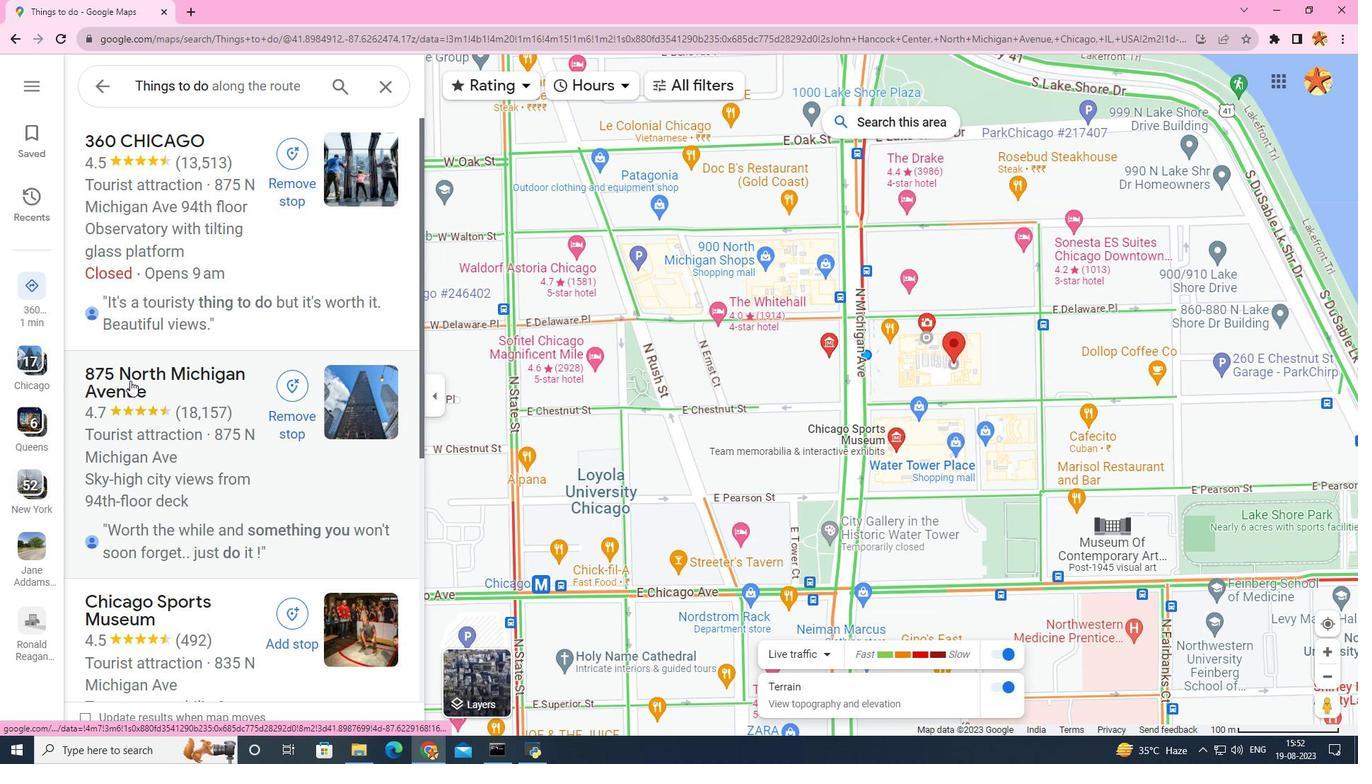 
Action: Mouse scrolled (130, 381) with delta (0, 0)
Screenshot: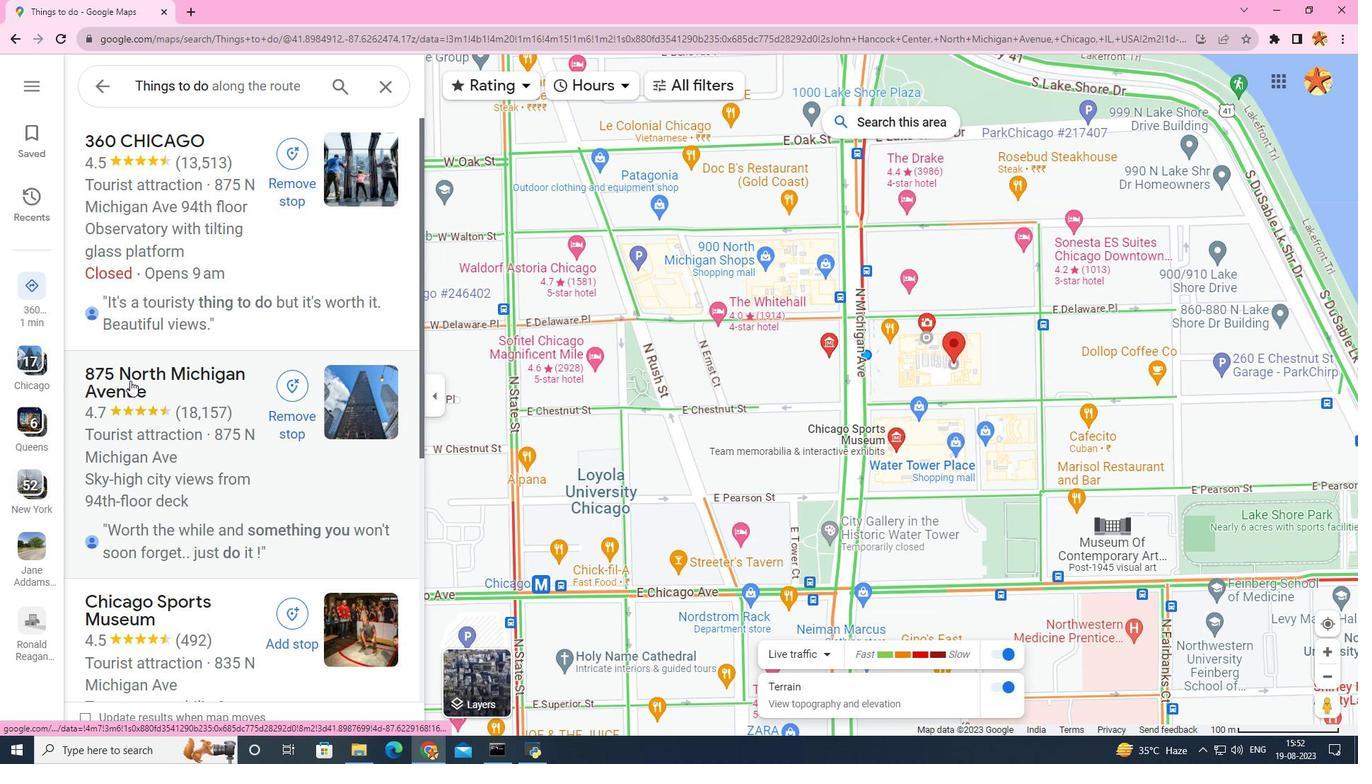
Action: Mouse scrolled (130, 380) with delta (0, 0)
Screenshot: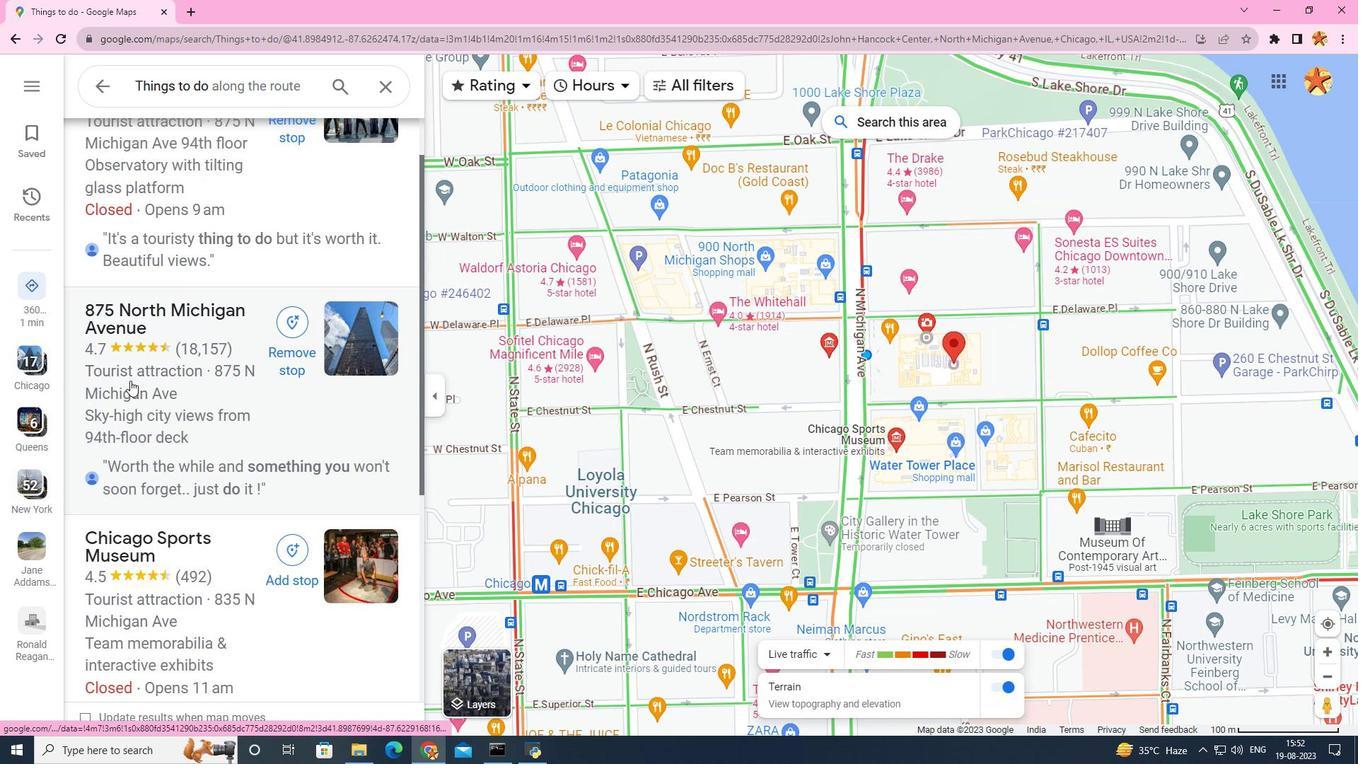 
Action: Mouse scrolled (130, 380) with delta (0, 0)
Screenshot: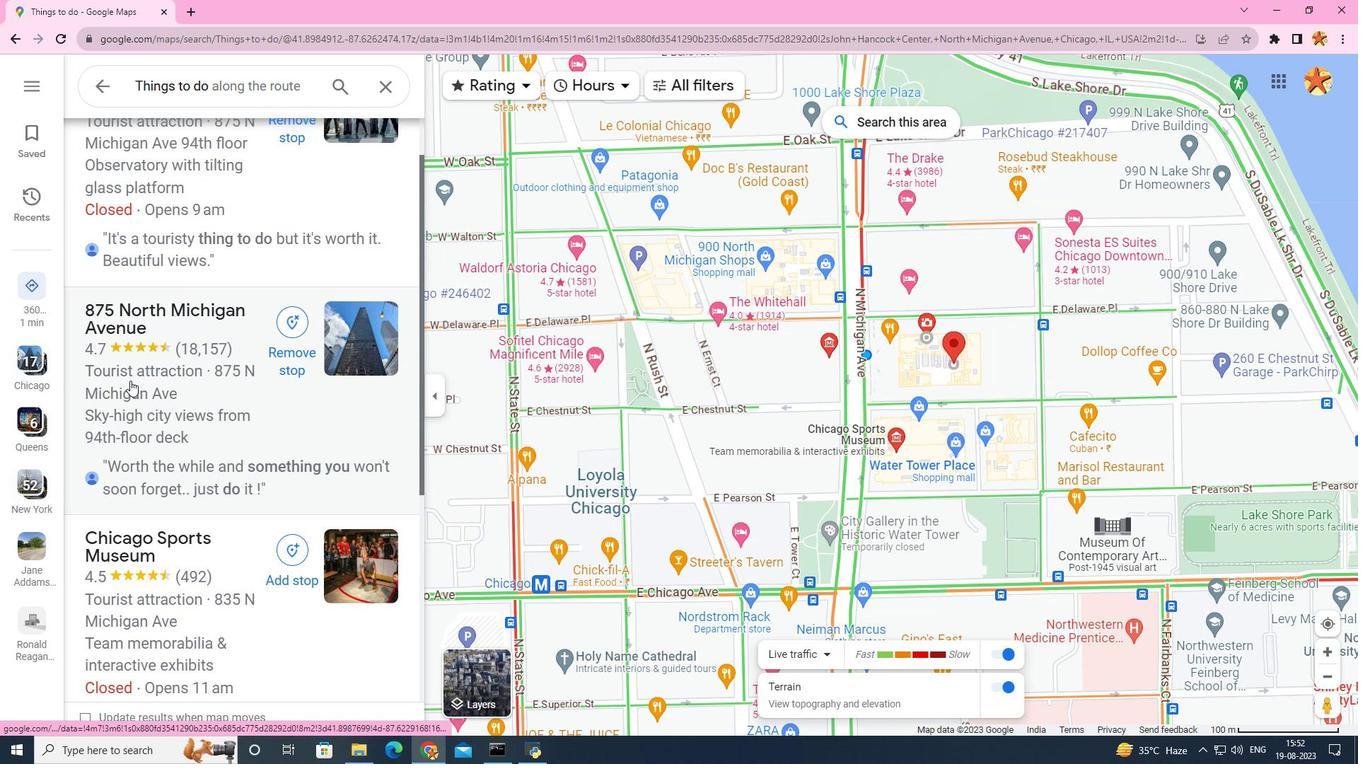 
Action: Mouse scrolled (130, 380) with delta (0, 0)
Screenshot: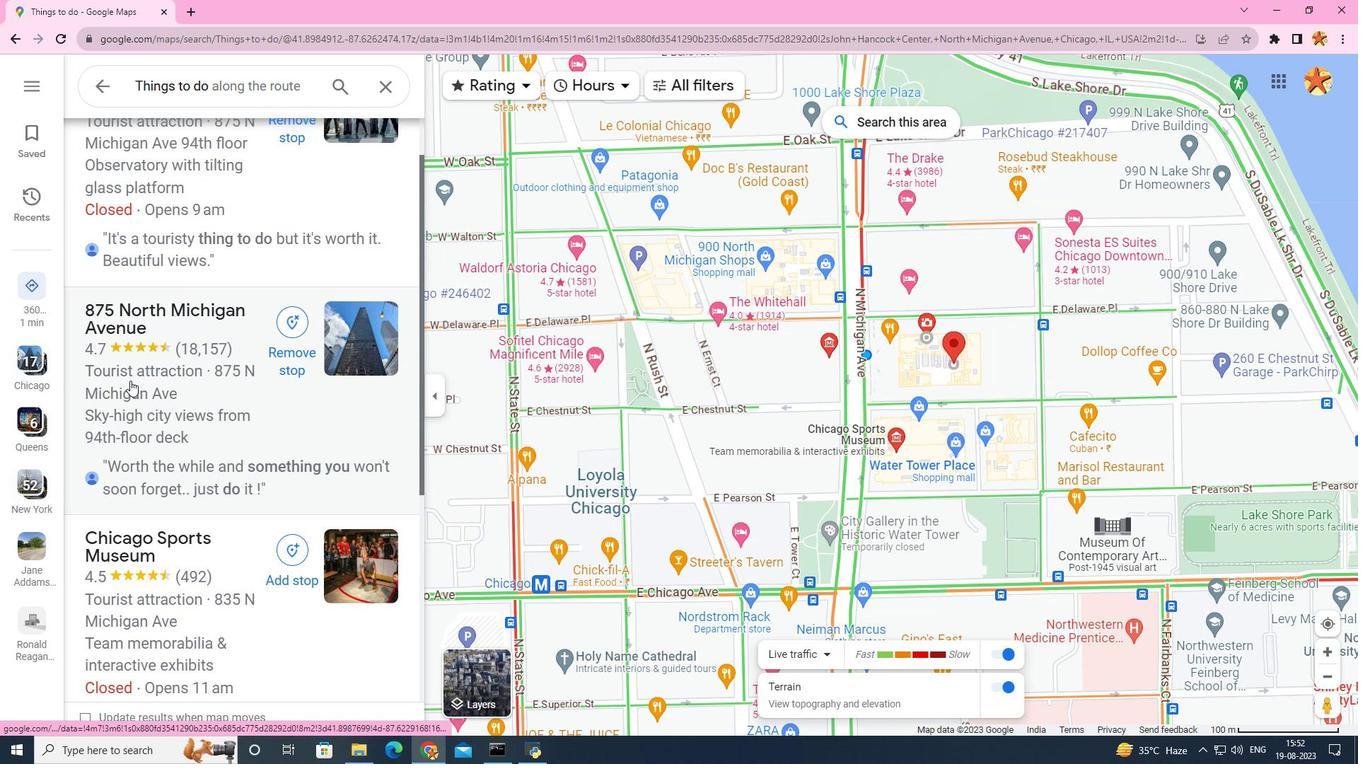 
Action: Mouse scrolled (130, 380) with delta (0, 0)
Screenshot: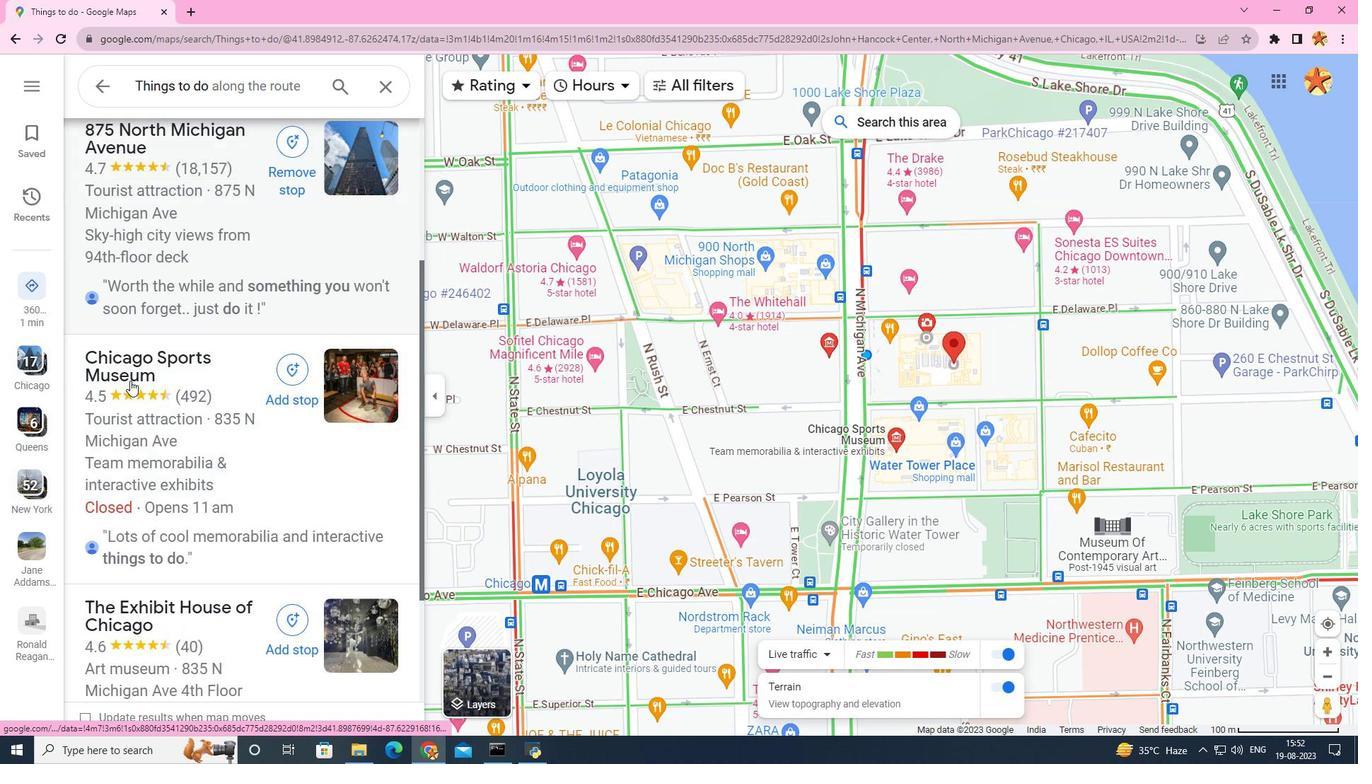 
Action: Mouse scrolled (130, 380) with delta (0, 0)
Screenshot: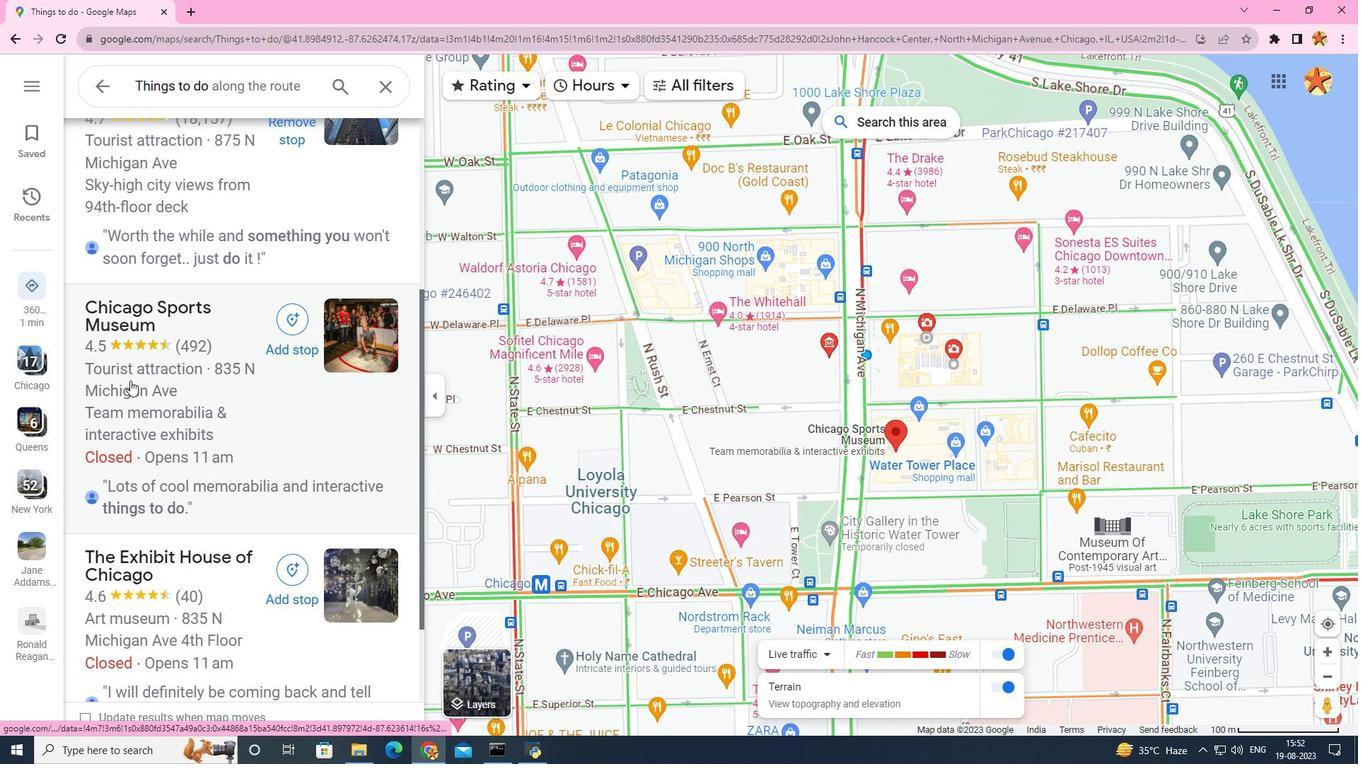
Action: Mouse scrolled (130, 380) with delta (0, 0)
Screenshot: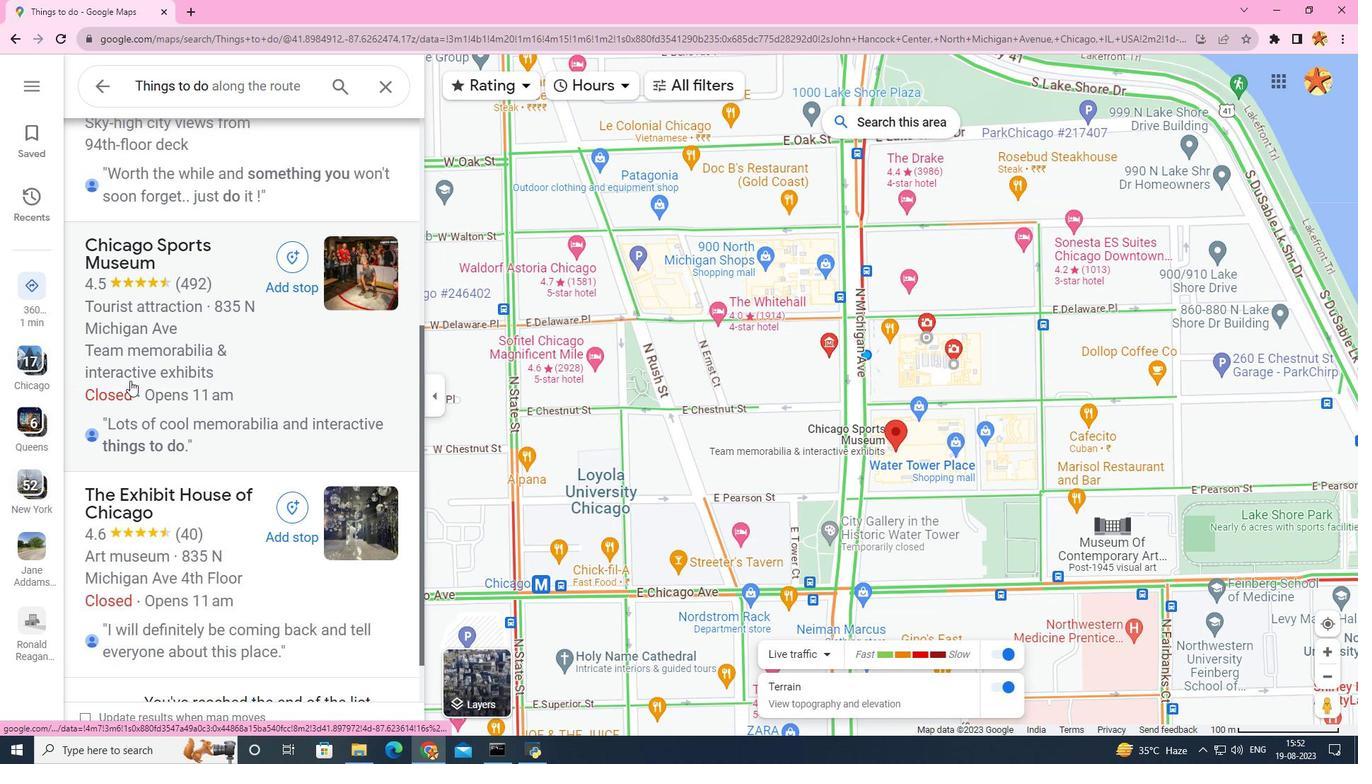 
Action: Mouse scrolled (130, 380) with delta (0, 0)
Screenshot: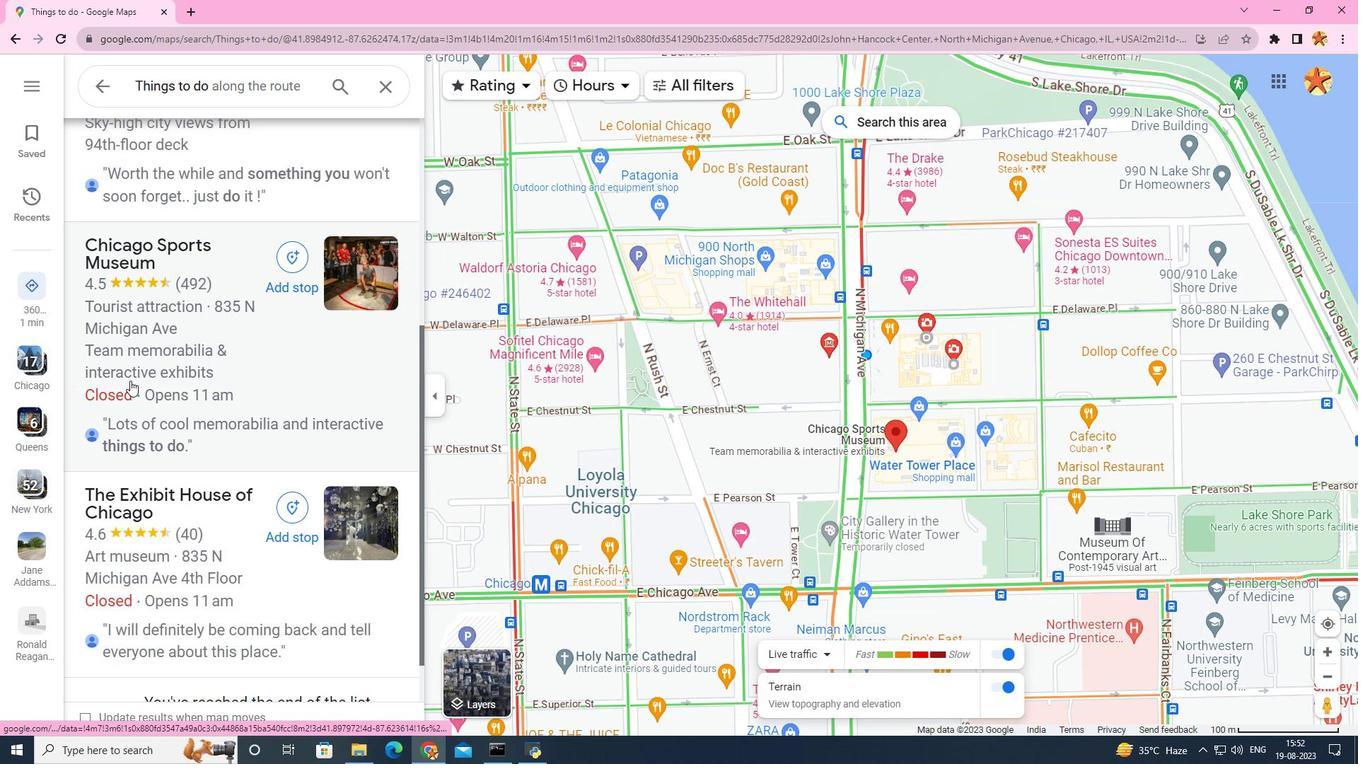 
Action: Mouse scrolled (130, 380) with delta (0, 0)
Screenshot: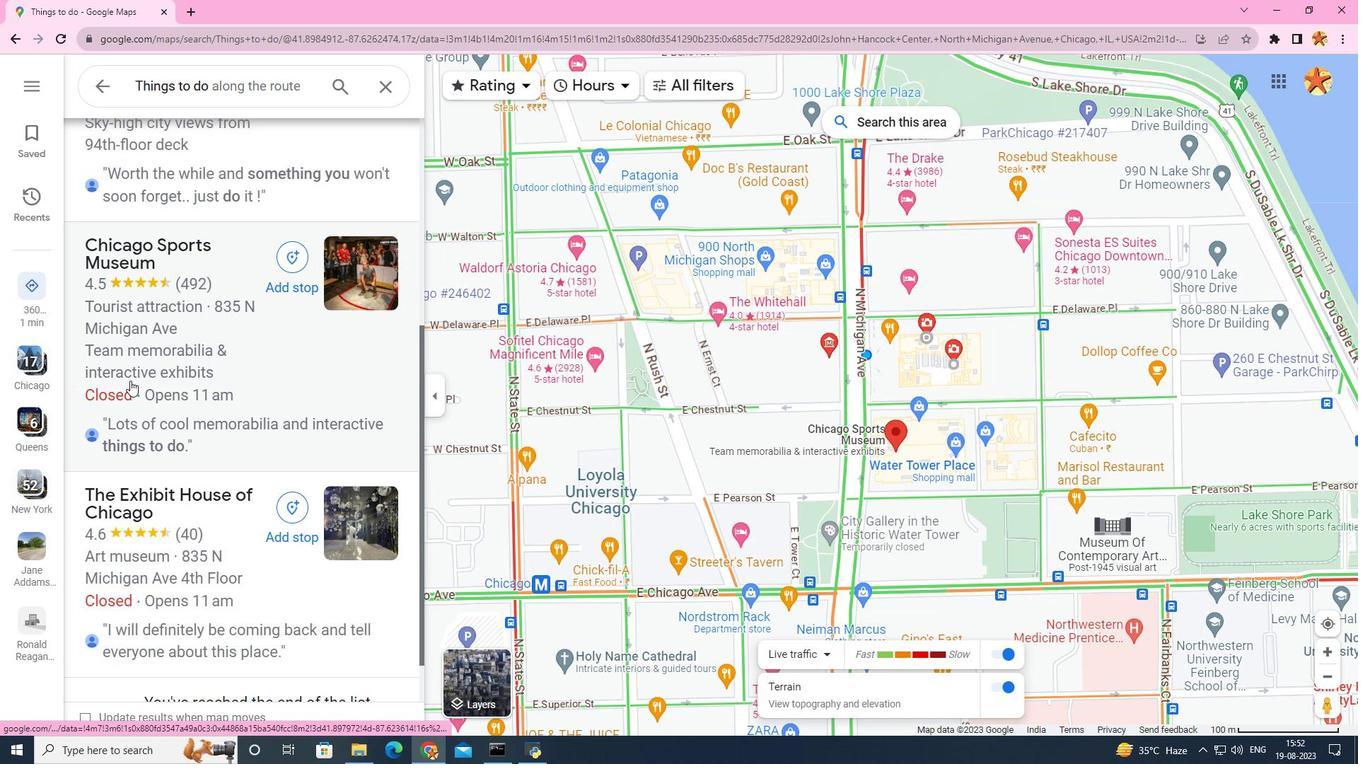 
Action: Mouse scrolled (130, 380) with delta (0, 0)
Screenshot: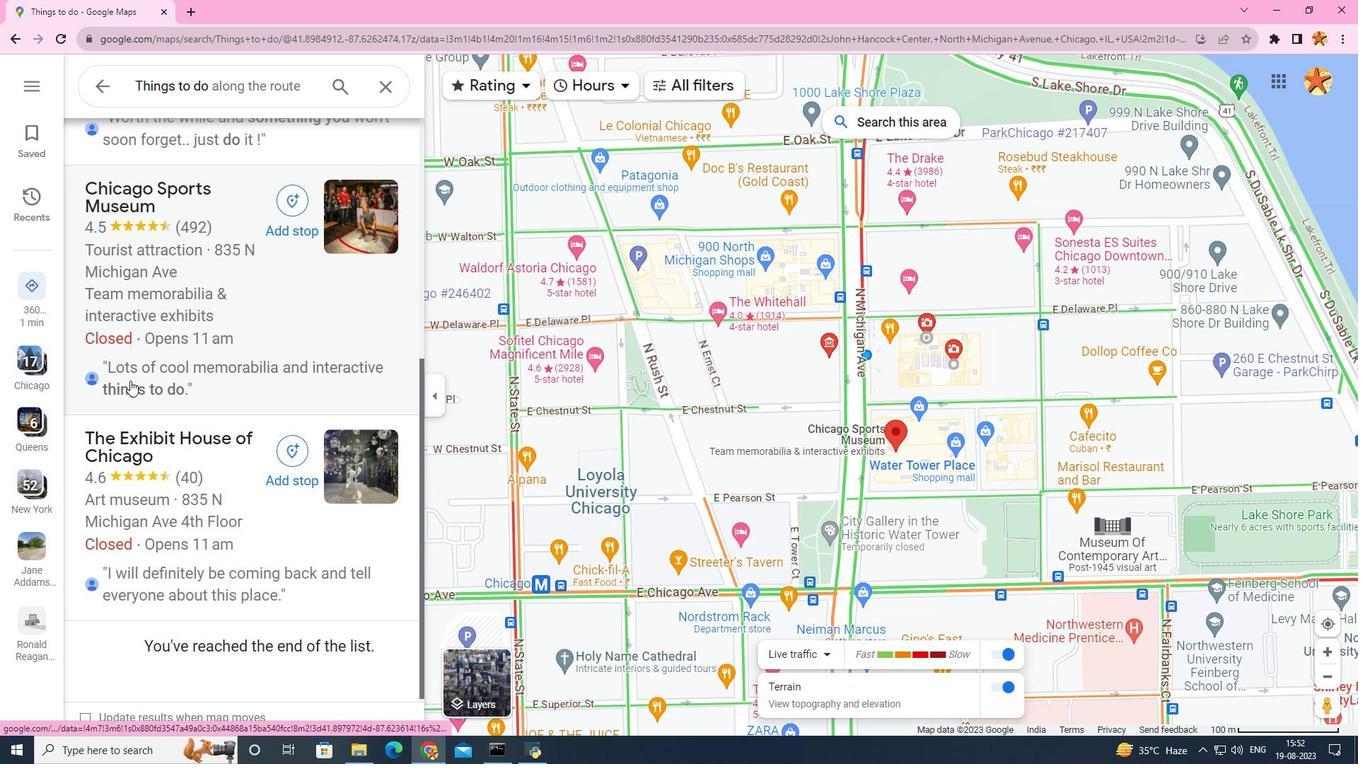 
Action: Mouse scrolled (130, 381) with delta (0, 0)
Screenshot: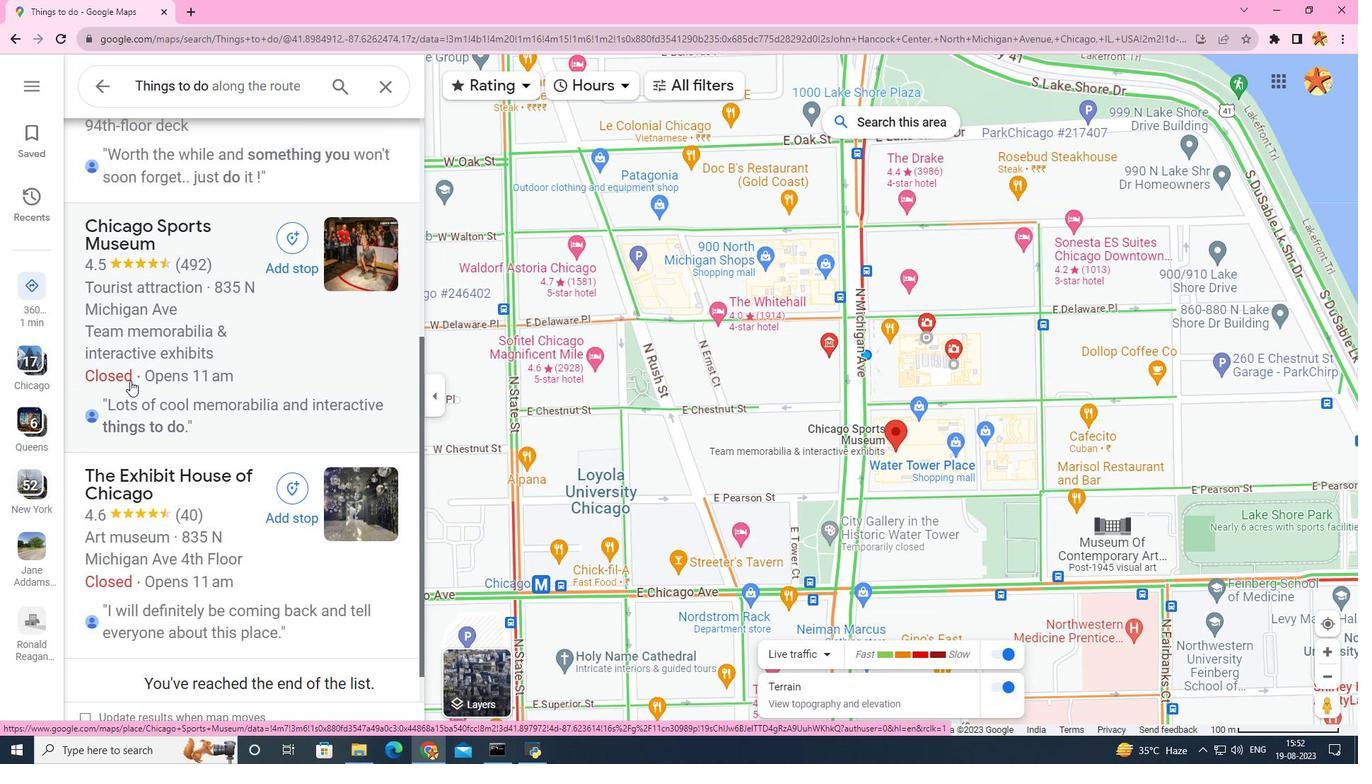 
Action: Mouse scrolled (130, 381) with delta (0, 0)
Screenshot: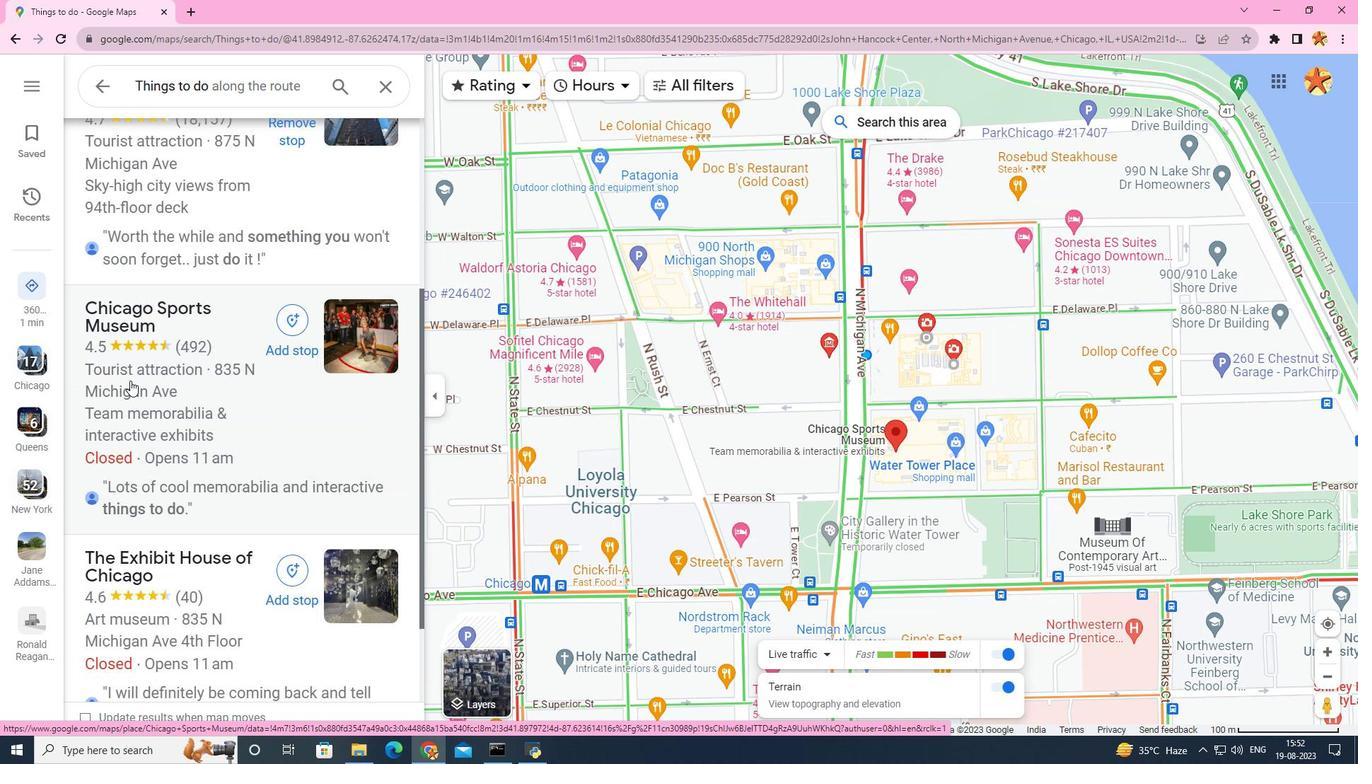 
Action: Mouse scrolled (130, 381) with delta (0, 0)
Screenshot: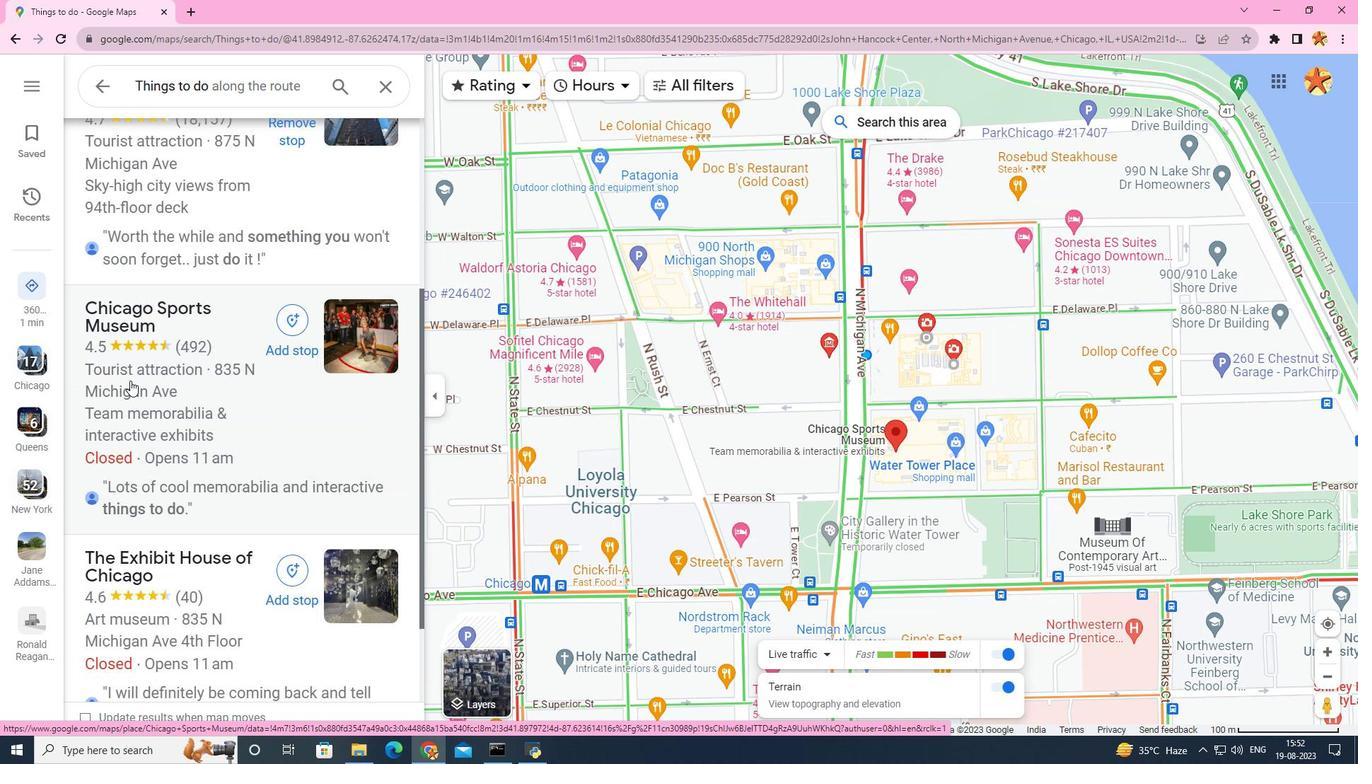 
Action: Mouse scrolled (130, 381) with delta (0, 0)
Screenshot: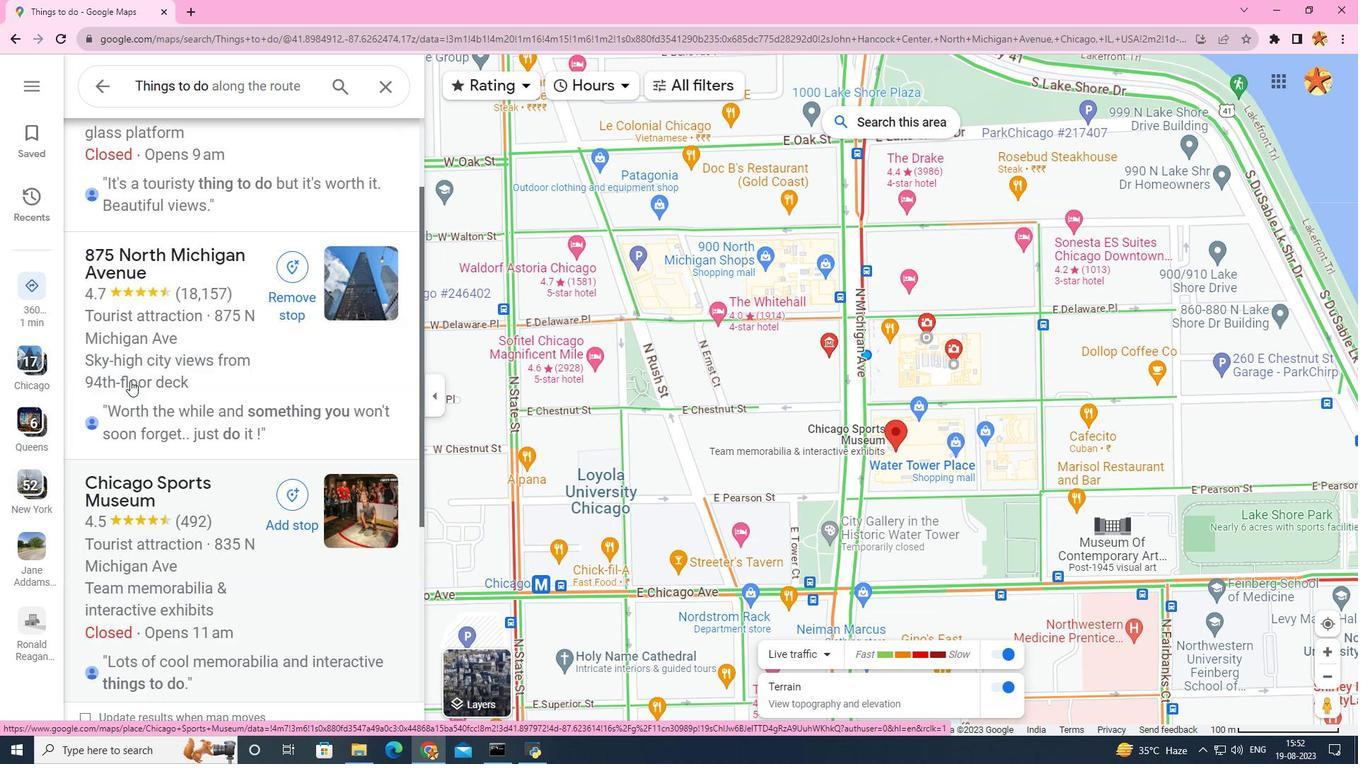 
Action: Mouse scrolled (130, 381) with delta (0, 0)
Screenshot: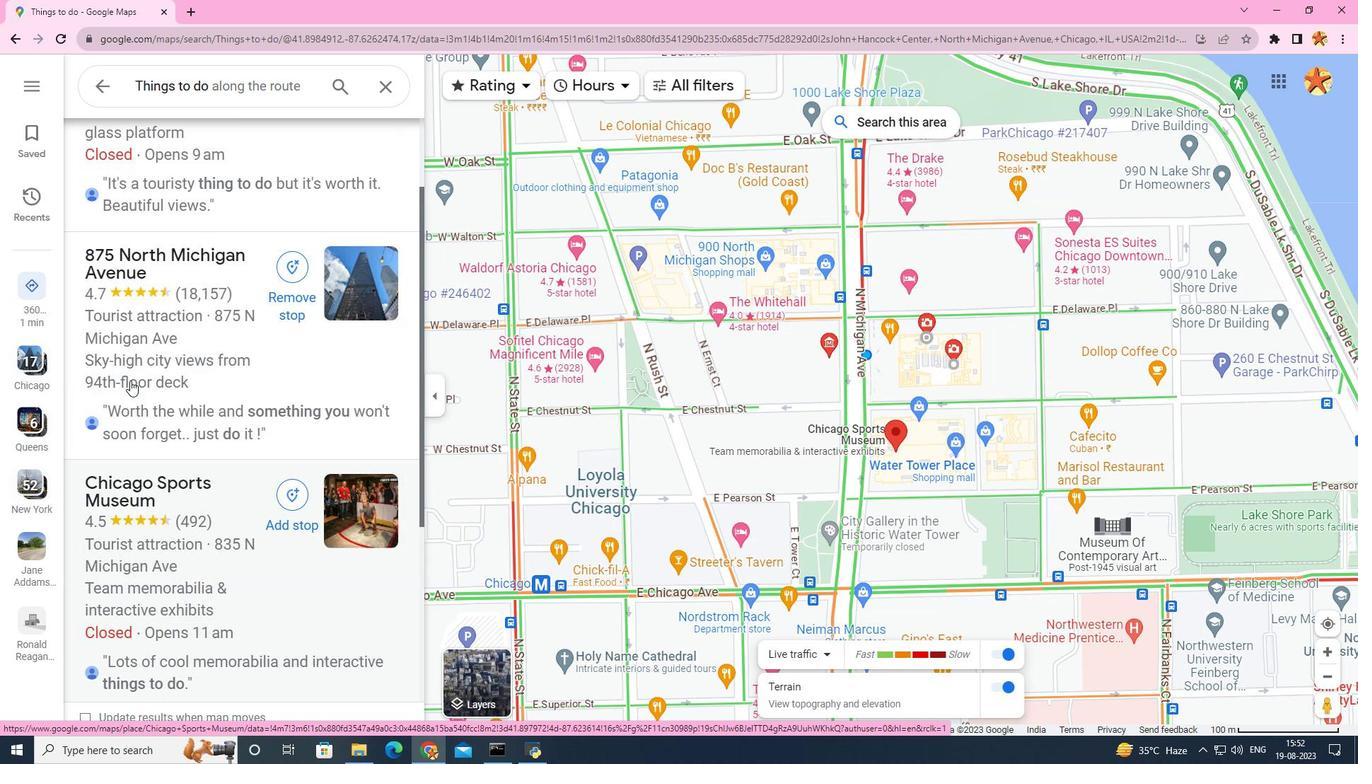 
Action: Mouse scrolled (130, 381) with delta (0, 0)
Screenshot: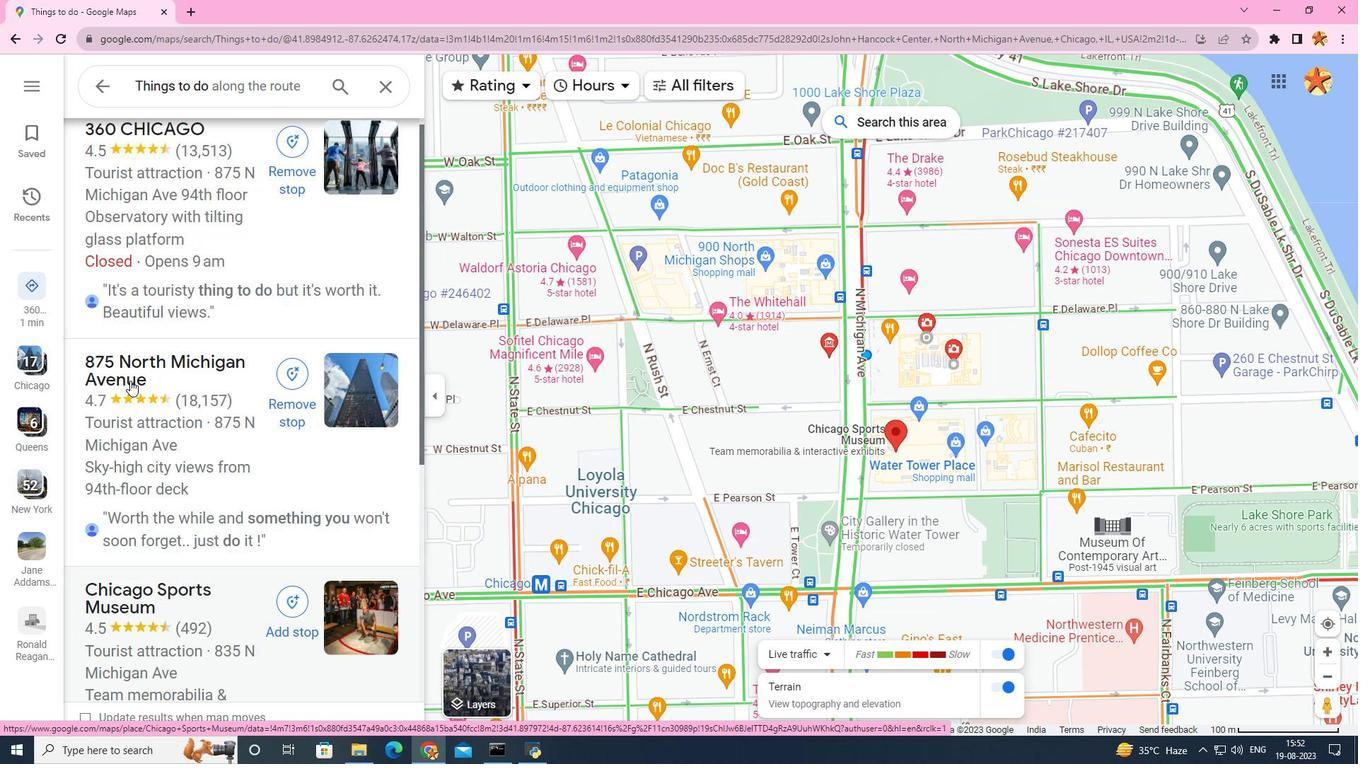 
Action: Mouse scrolled (130, 381) with delta (0, 0)
Screenshot: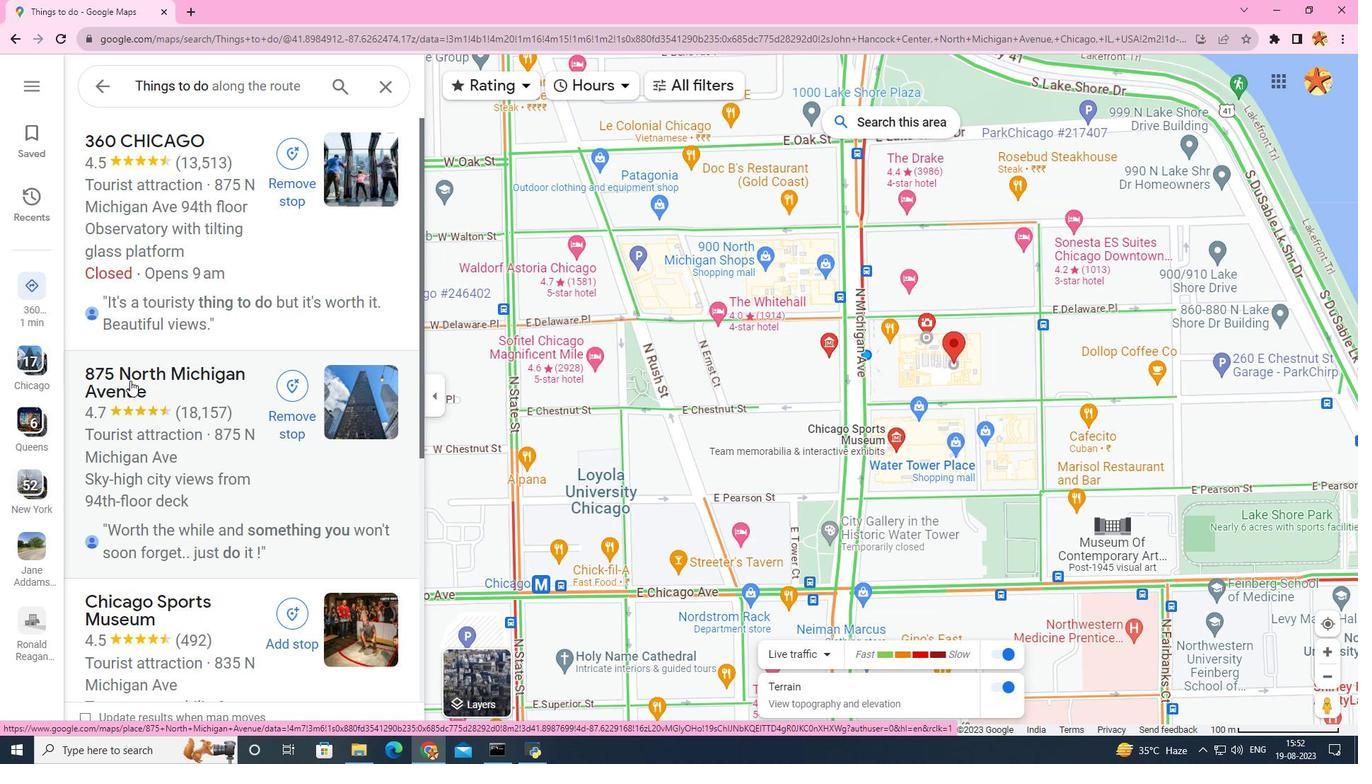 
Action: Mouse scrolled (130, 381) with delta (0, 0)
Screenshot: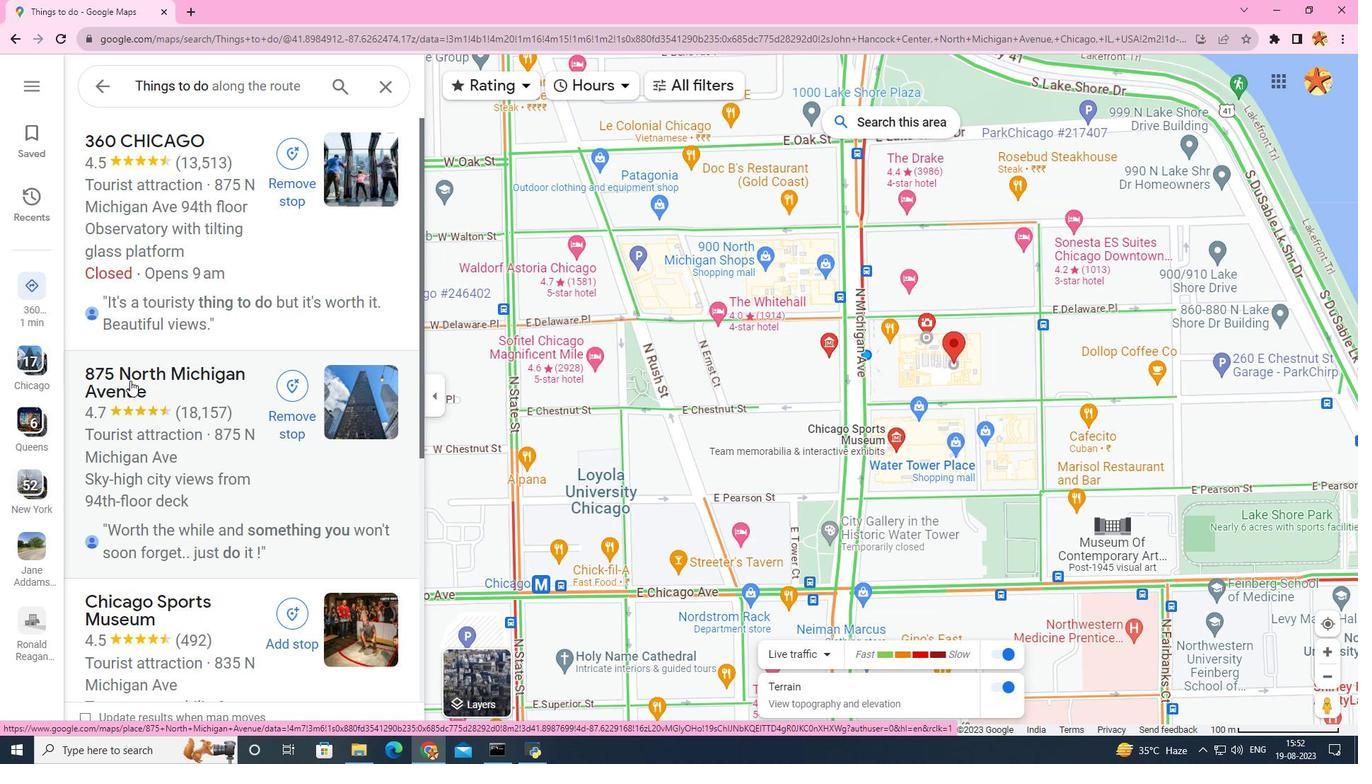 
Action: Mouse scrolled (130, 381) with delta (0, 0)
Screenshot: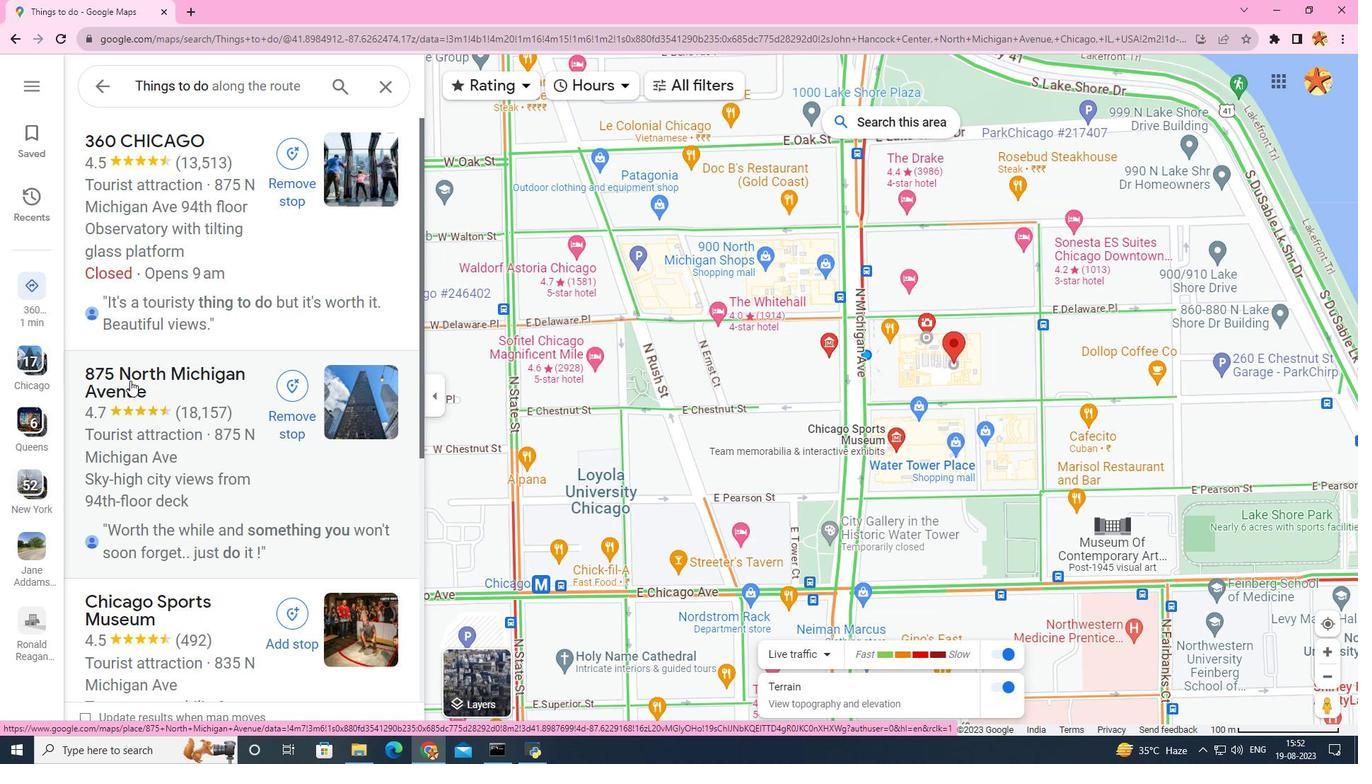 
Action: Mouse scrolled (130, 381) with delta (0, 0)
Screenshot: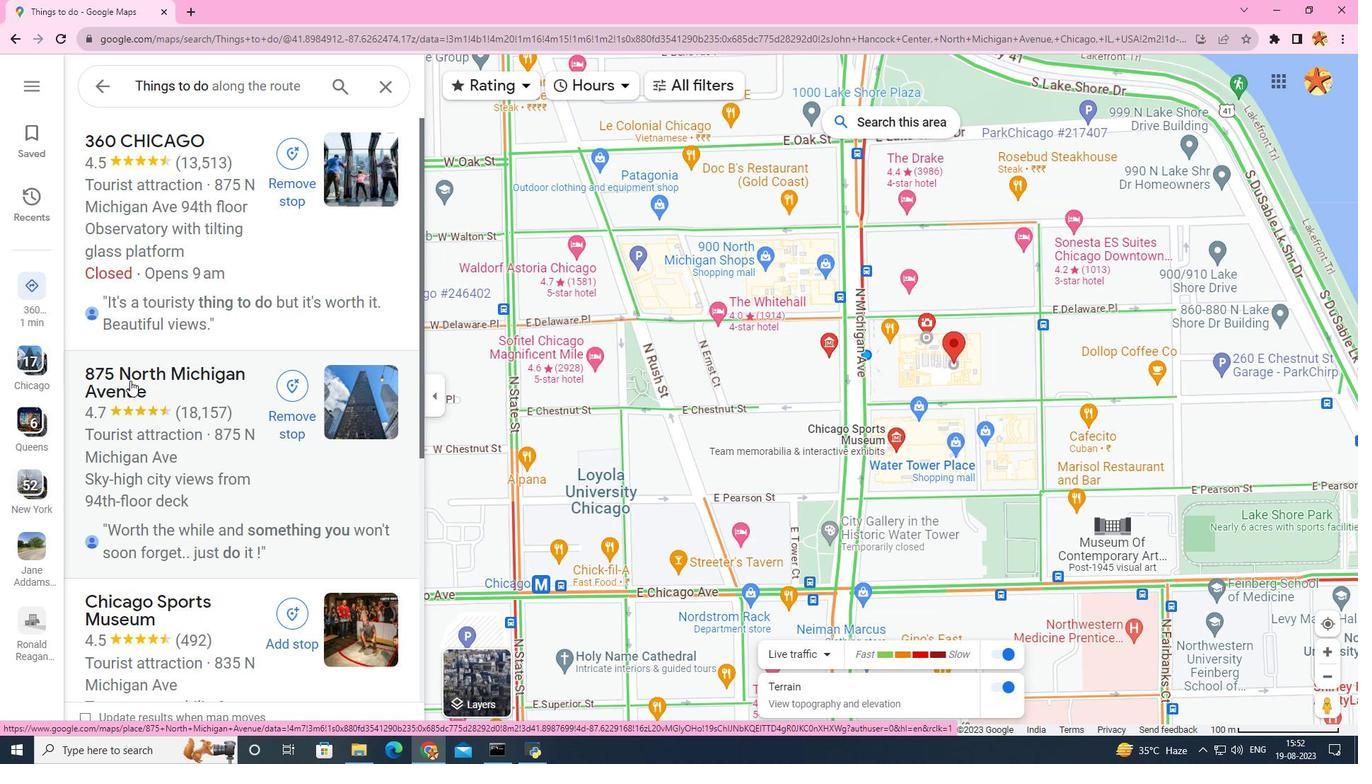 
Action: Mouse scrolled (130, 381) with delta (0, 0)
Screenshot: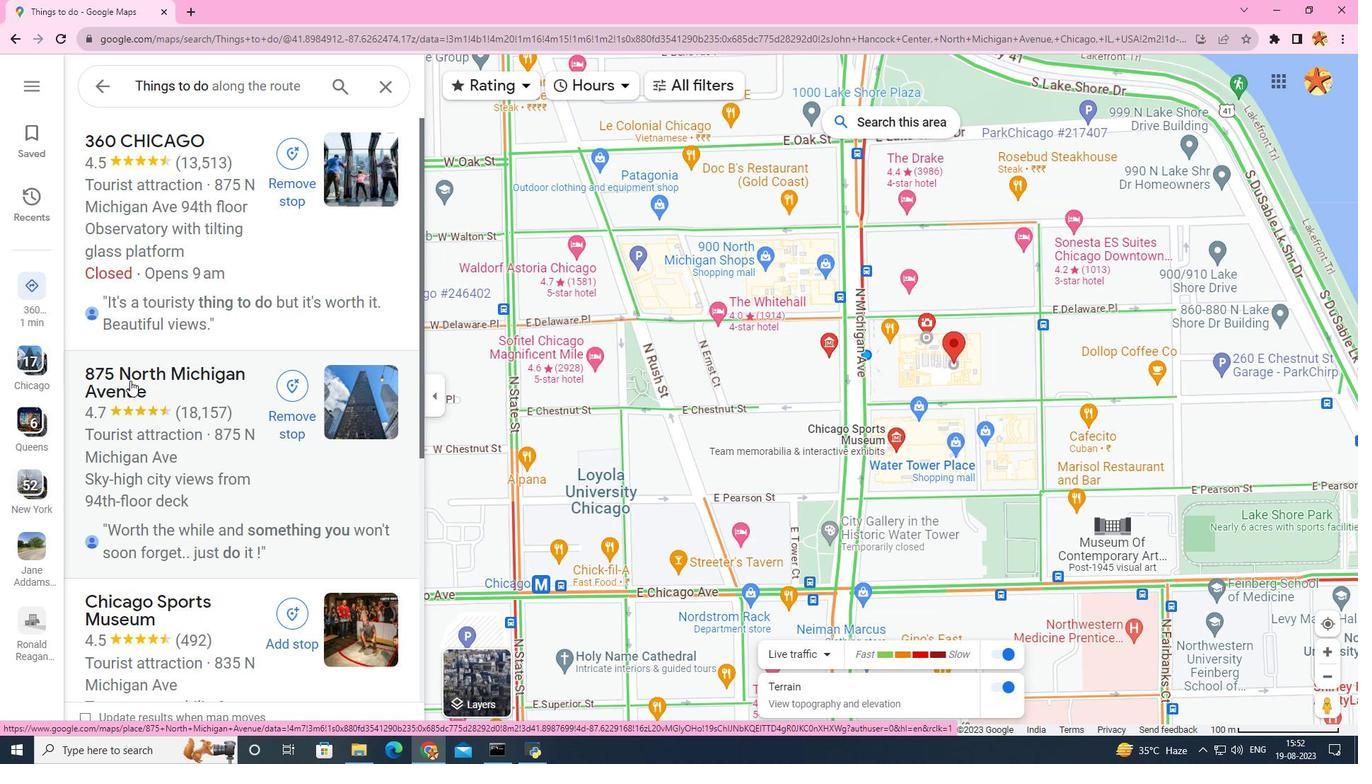 
Action: Mouse moved to (199, 252)
Screenshot: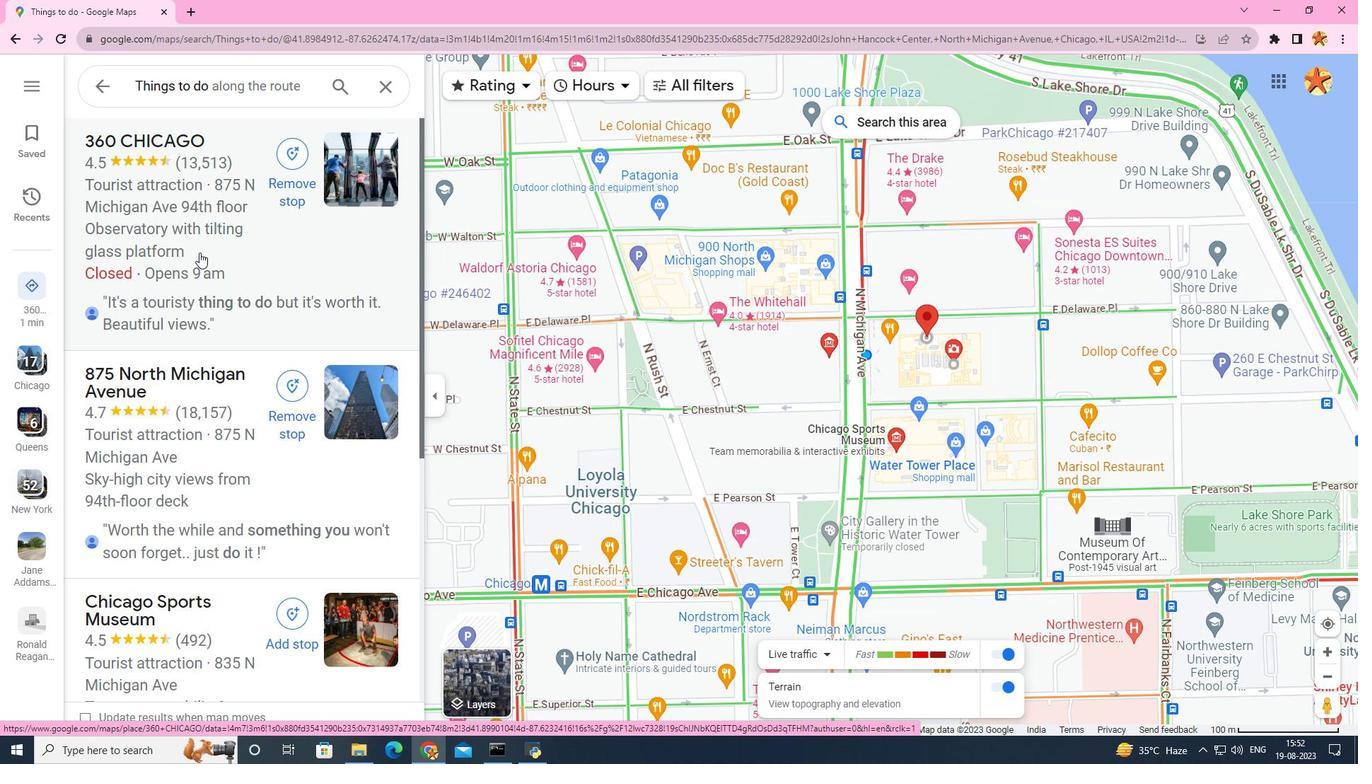 
Action: Mouse pressed left at (199, 252)
Screenshot: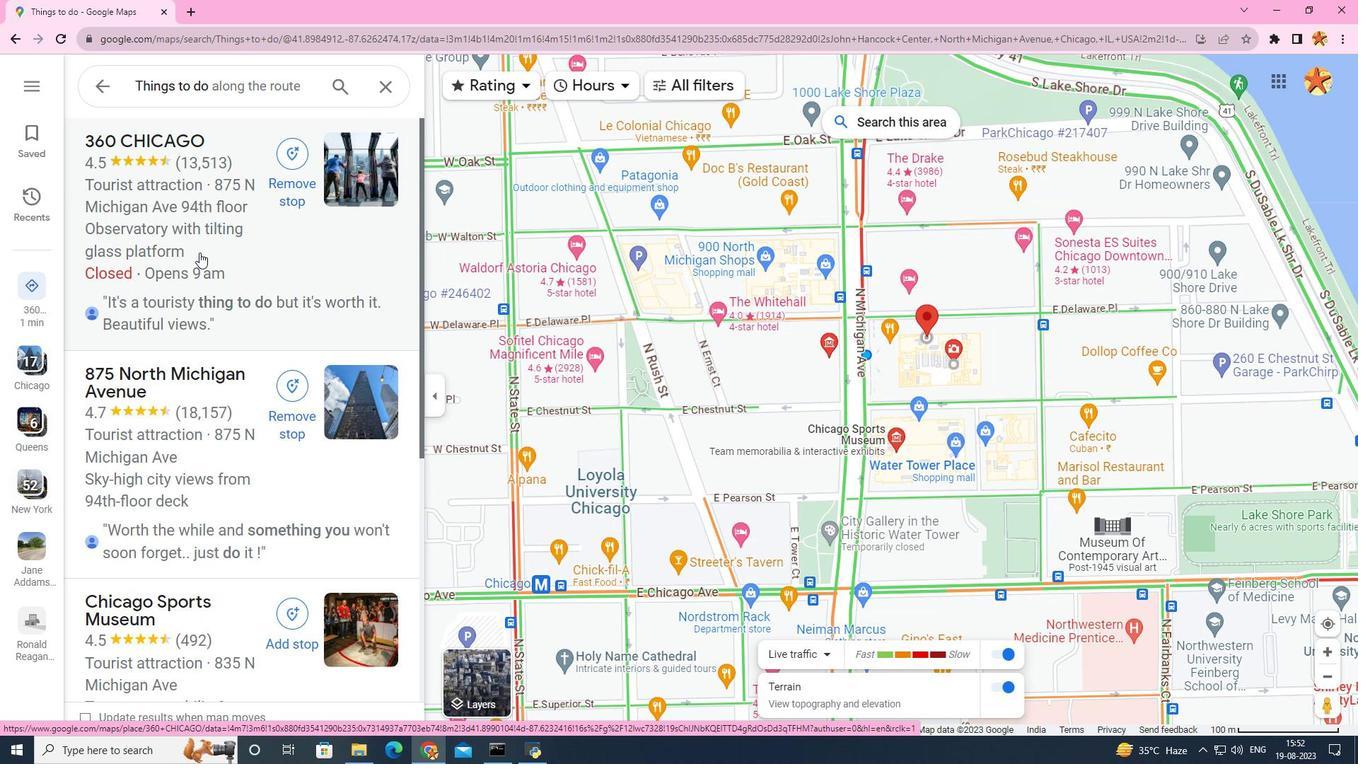 
Action: Mouse moved to (668, 423)
Screenshot: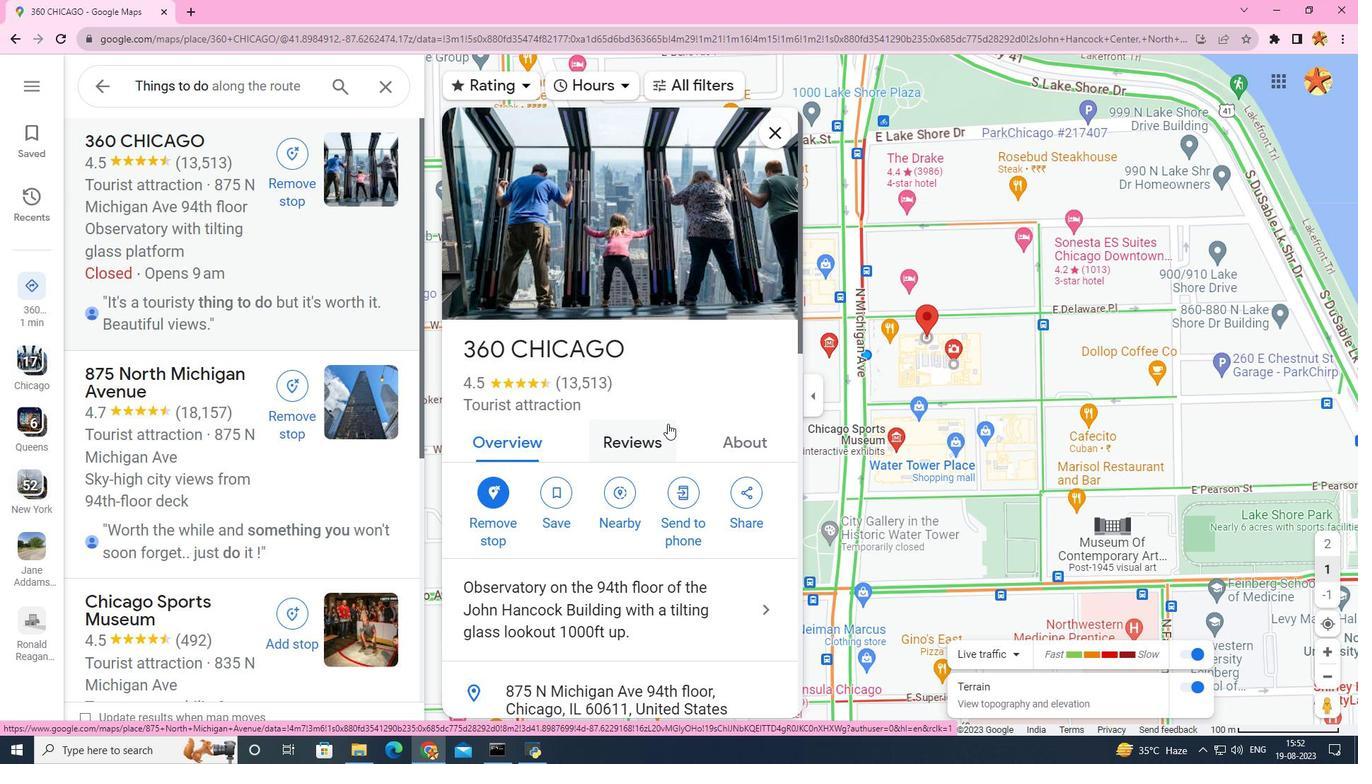 
Action: Mouse scrolled (668, 423) with delta (0, 0)
Screenshot: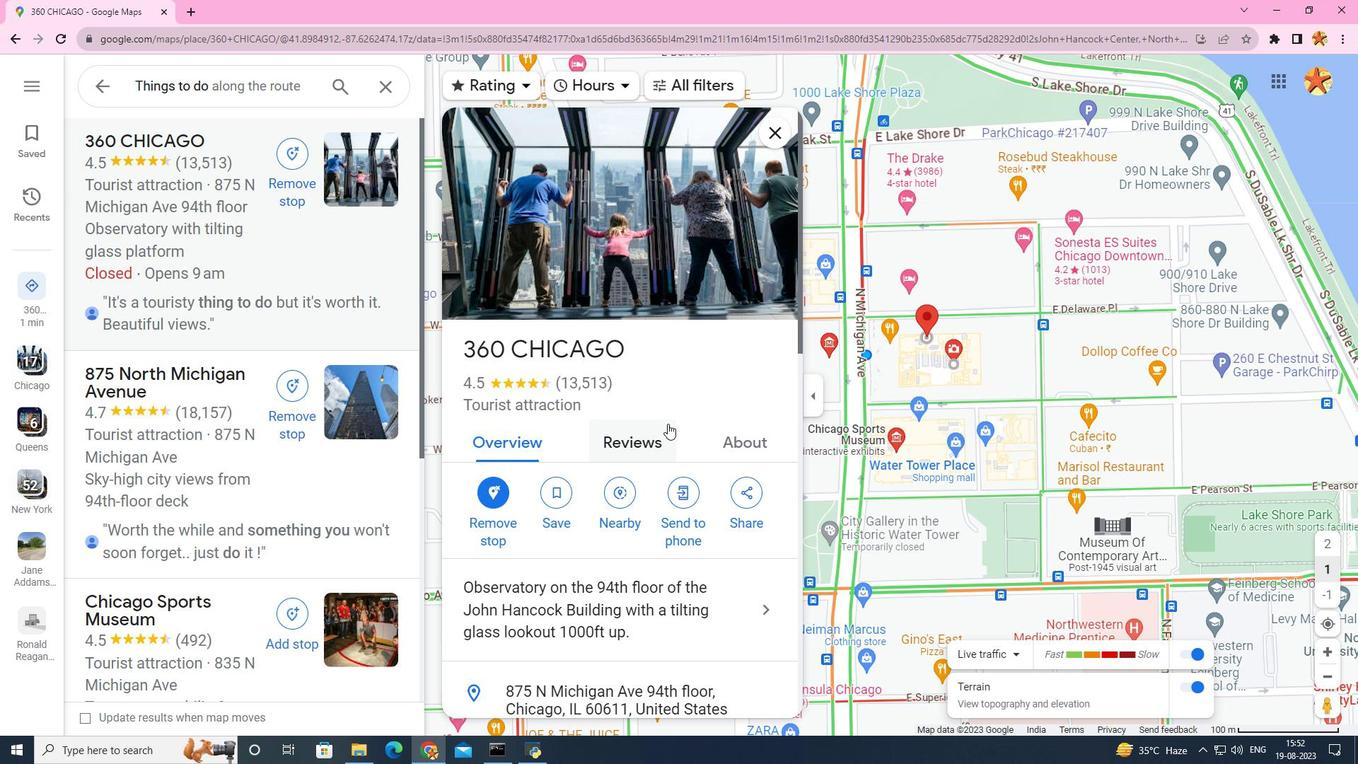
Action: Mouse scrolled (668, 423) with delta (0, 0)
Screenshot: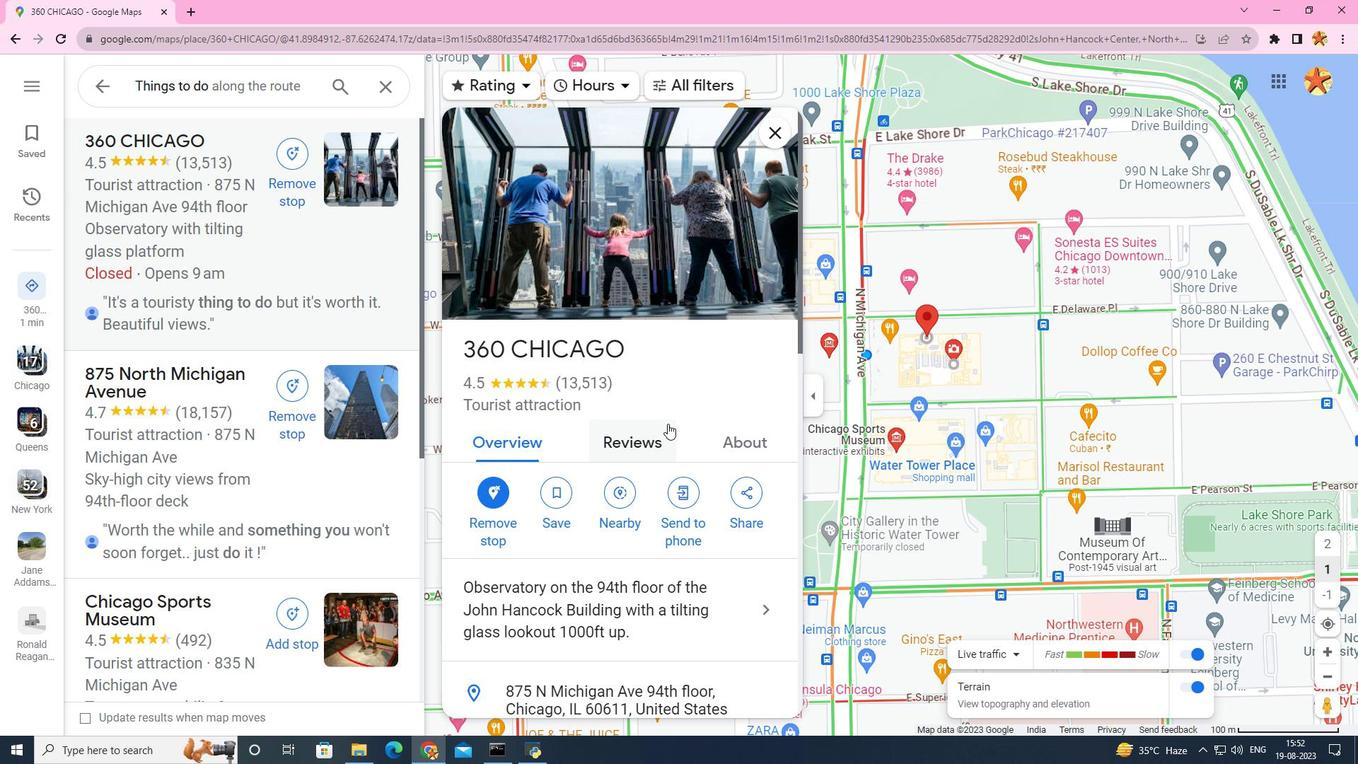 
Action: Mouse scrolled (668, 423) with delta (0, 0)
Screenshot: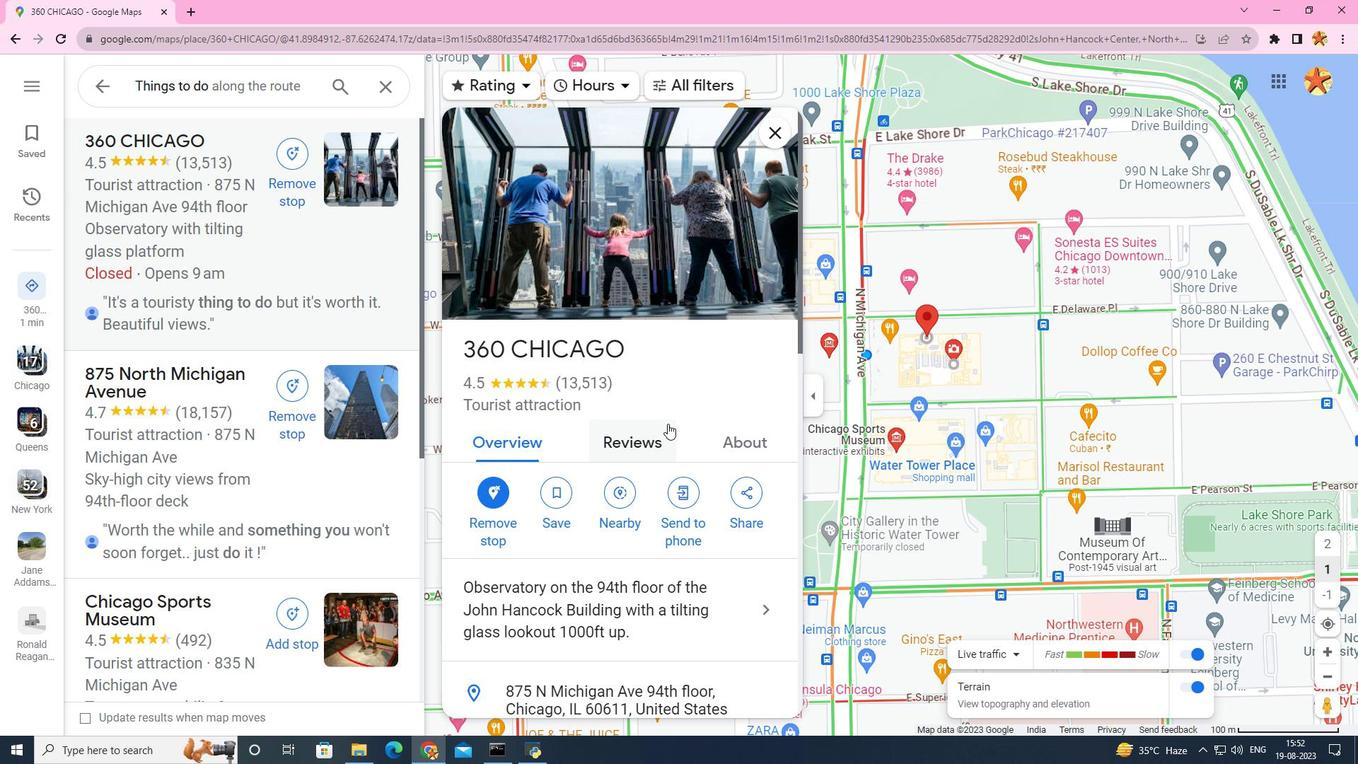 
Action: Mouse scrolled (668, 423) with delta (0, 0)
Screenshot: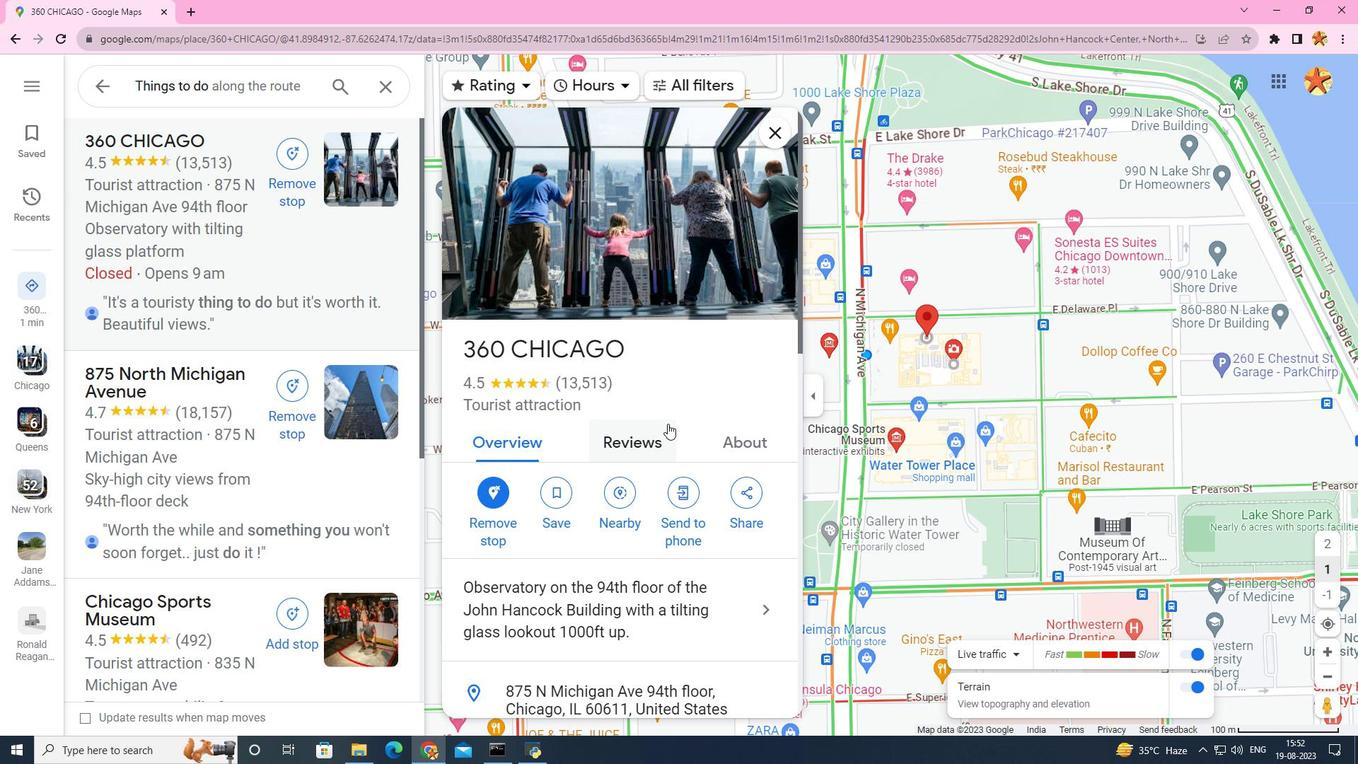 
Action: Mouse scrolled (668, 423) with delta (0, 0)
Screenshot: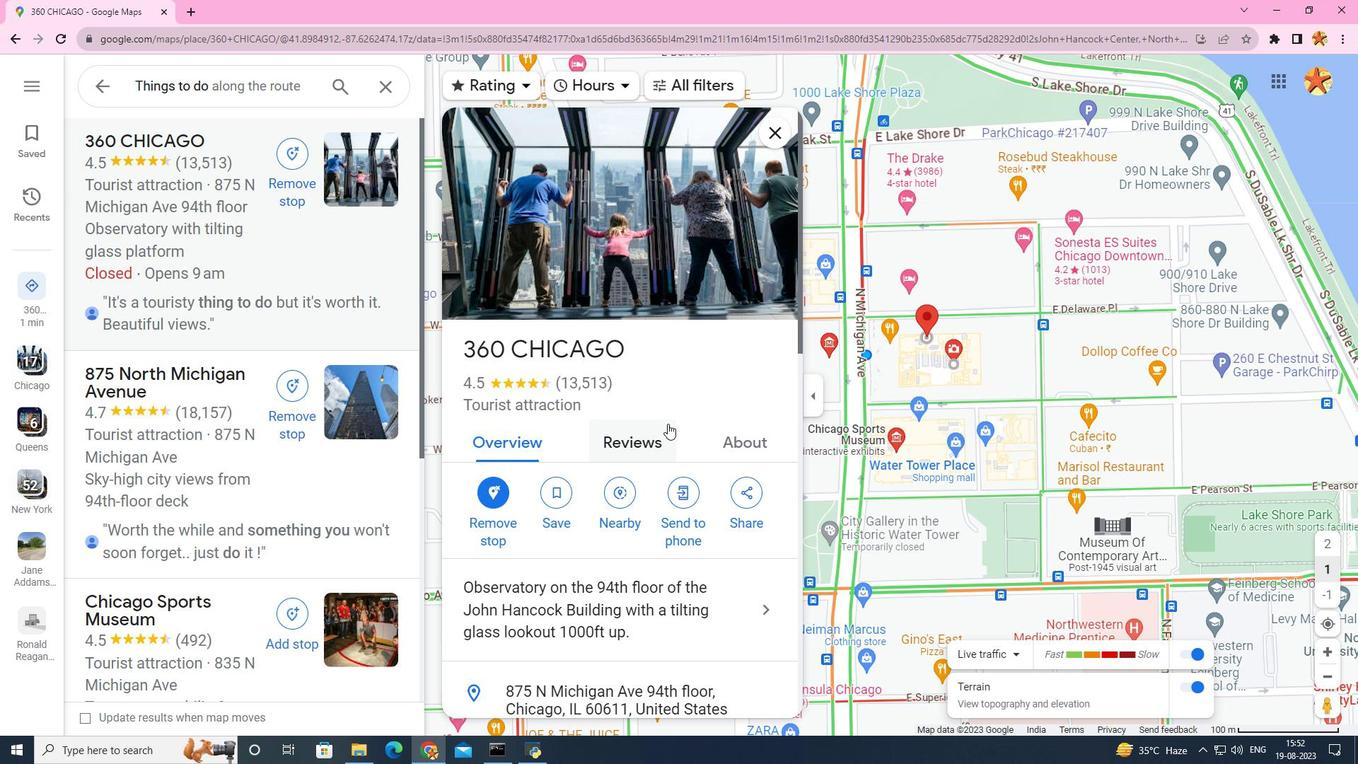 
Action: Mouse moved to (668, 424)
Screenshot: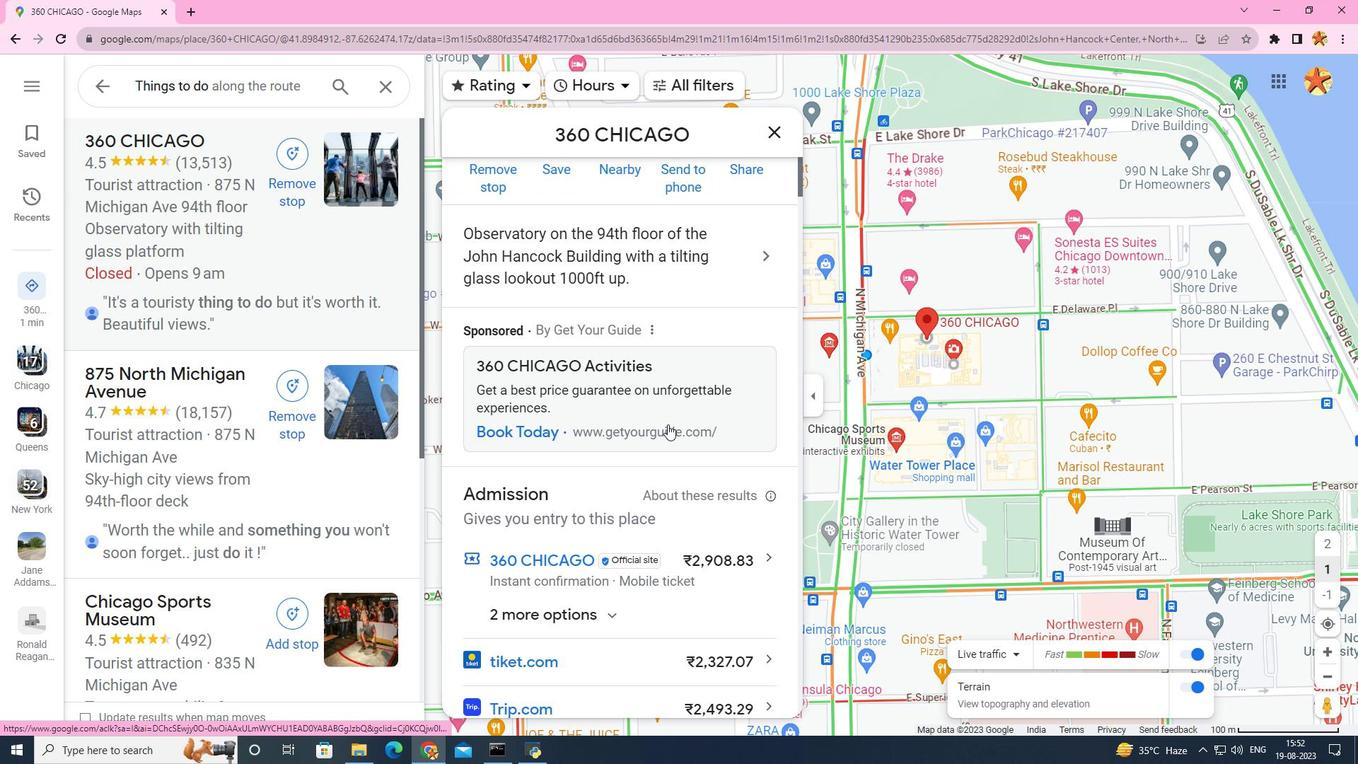 
Action: Mouse scrolled (668, 425) with delta (0, 0)
Screenshot: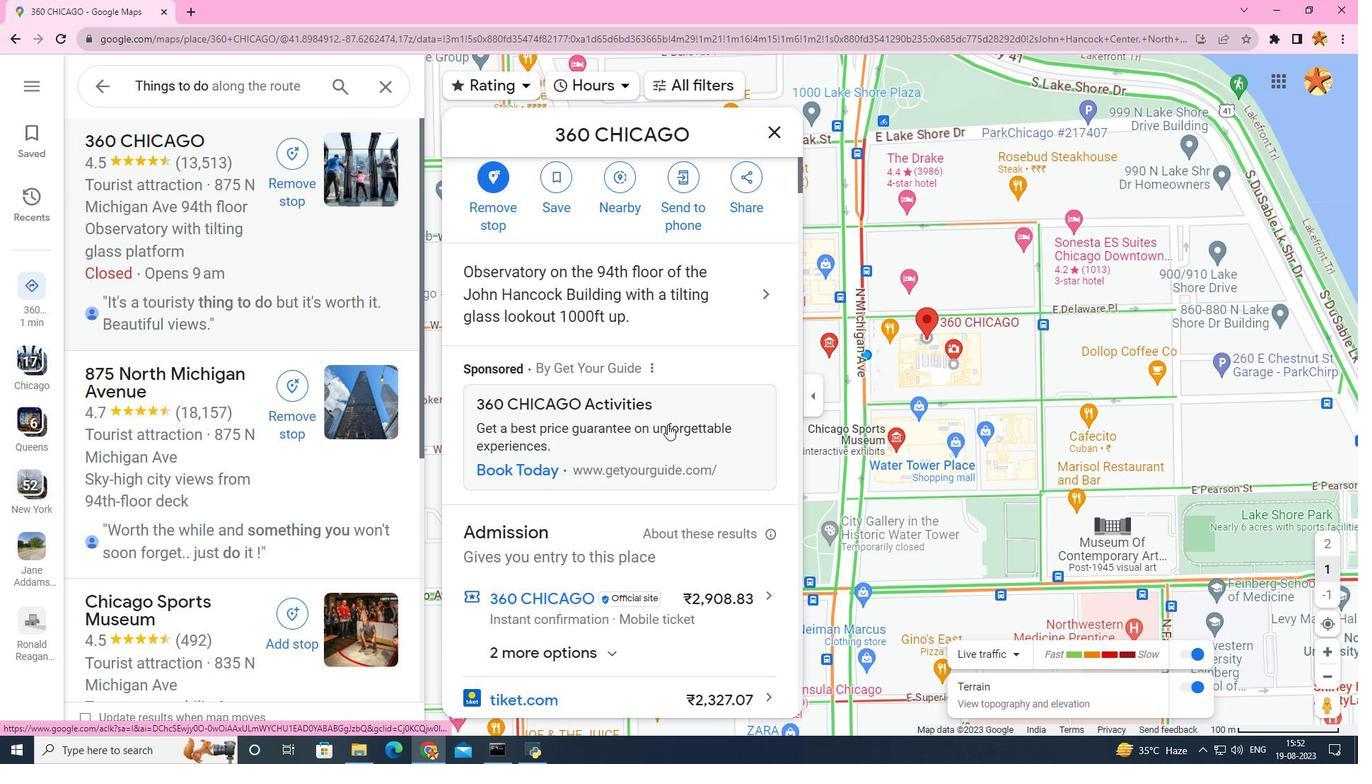 
Action: Mouse scrolled (668, 425) with delta (0, 0)
Screenshot: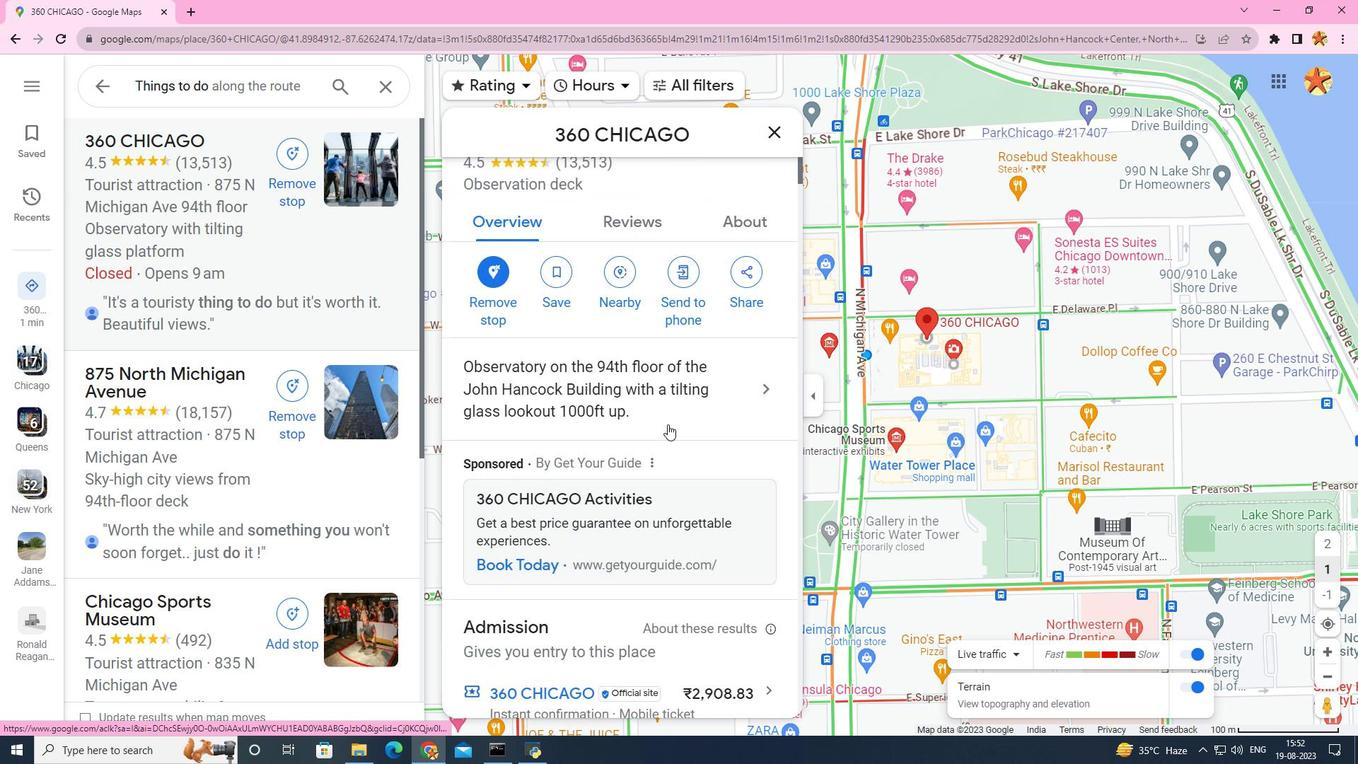 
Action: Mouse scrolled (668, 423) with delta (0, 0)
Screenshot: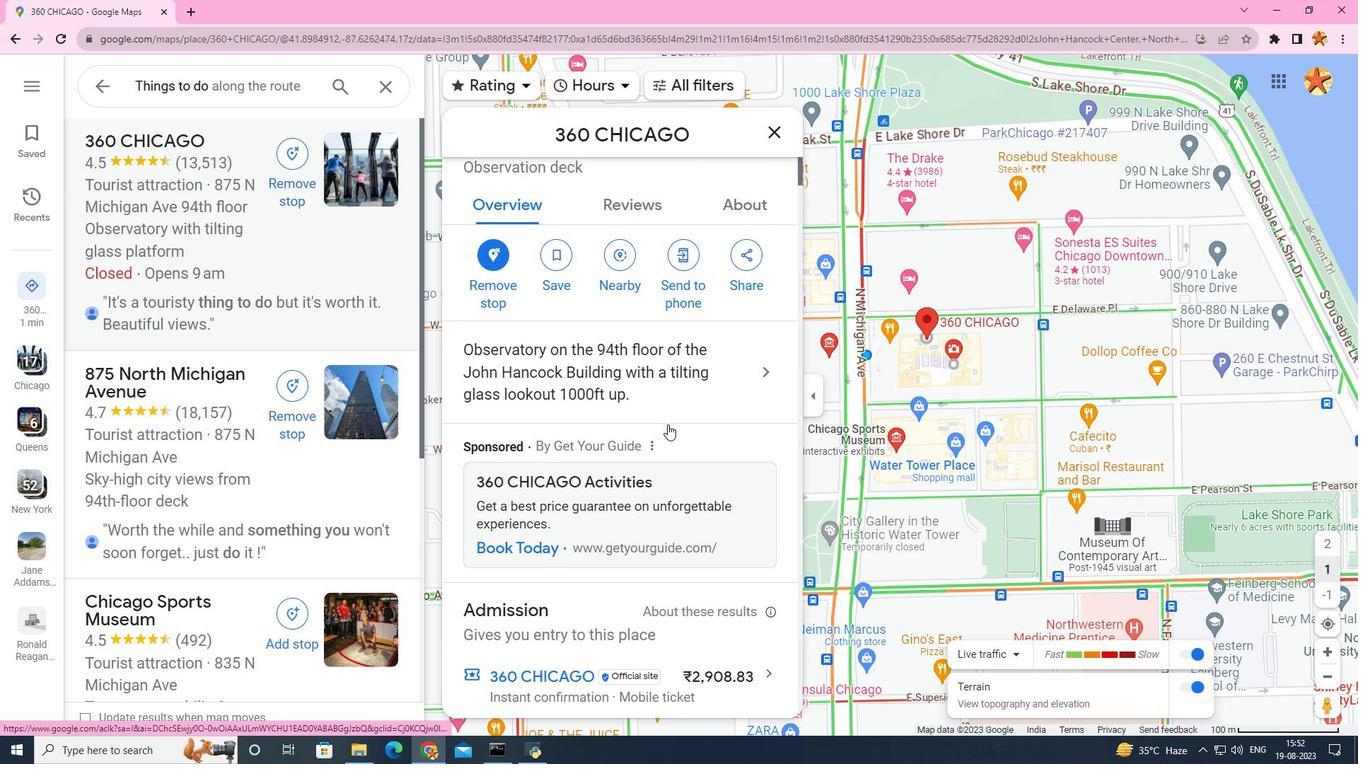 
Action: Mouse scrolled (668, 423) with delta (0, 0)
Screenshot: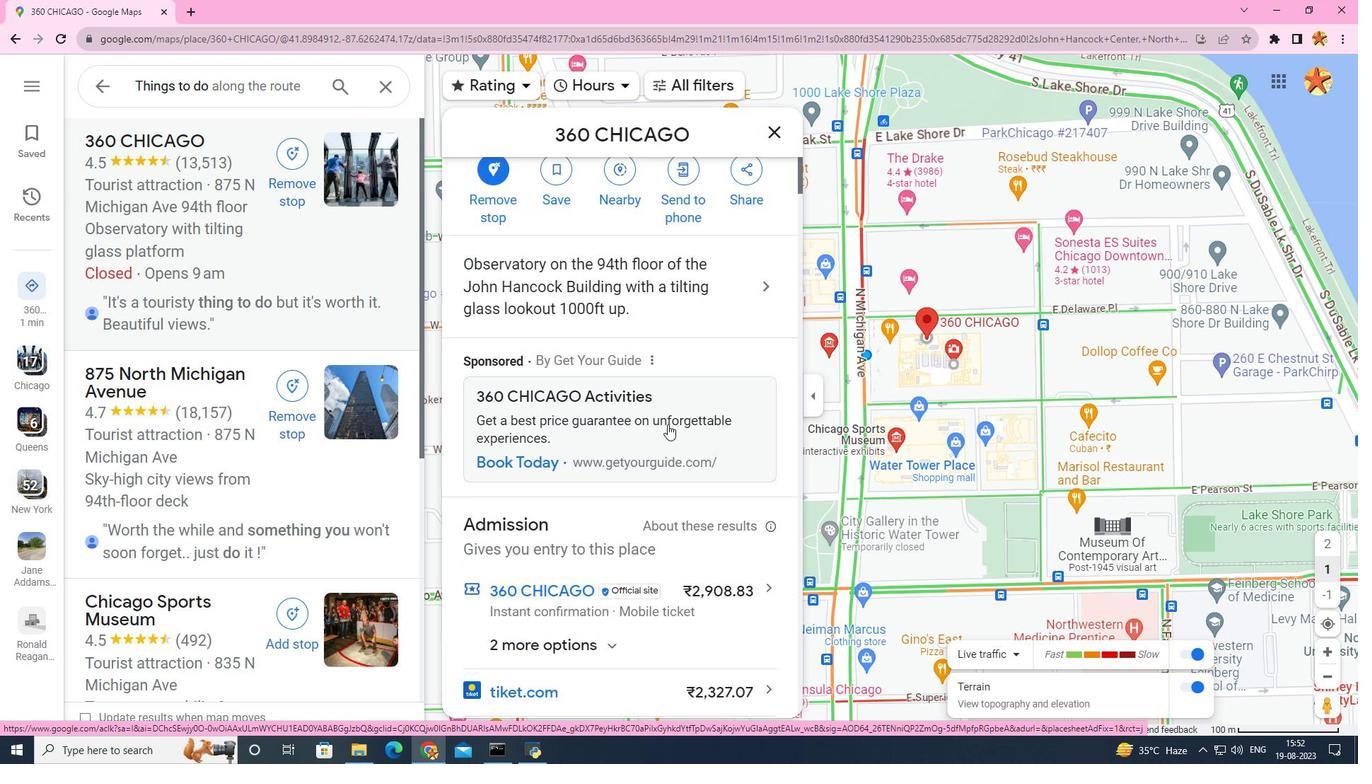 
Action: Mouse scrolled (668, 423) with delta (0, 0)
Screenshot: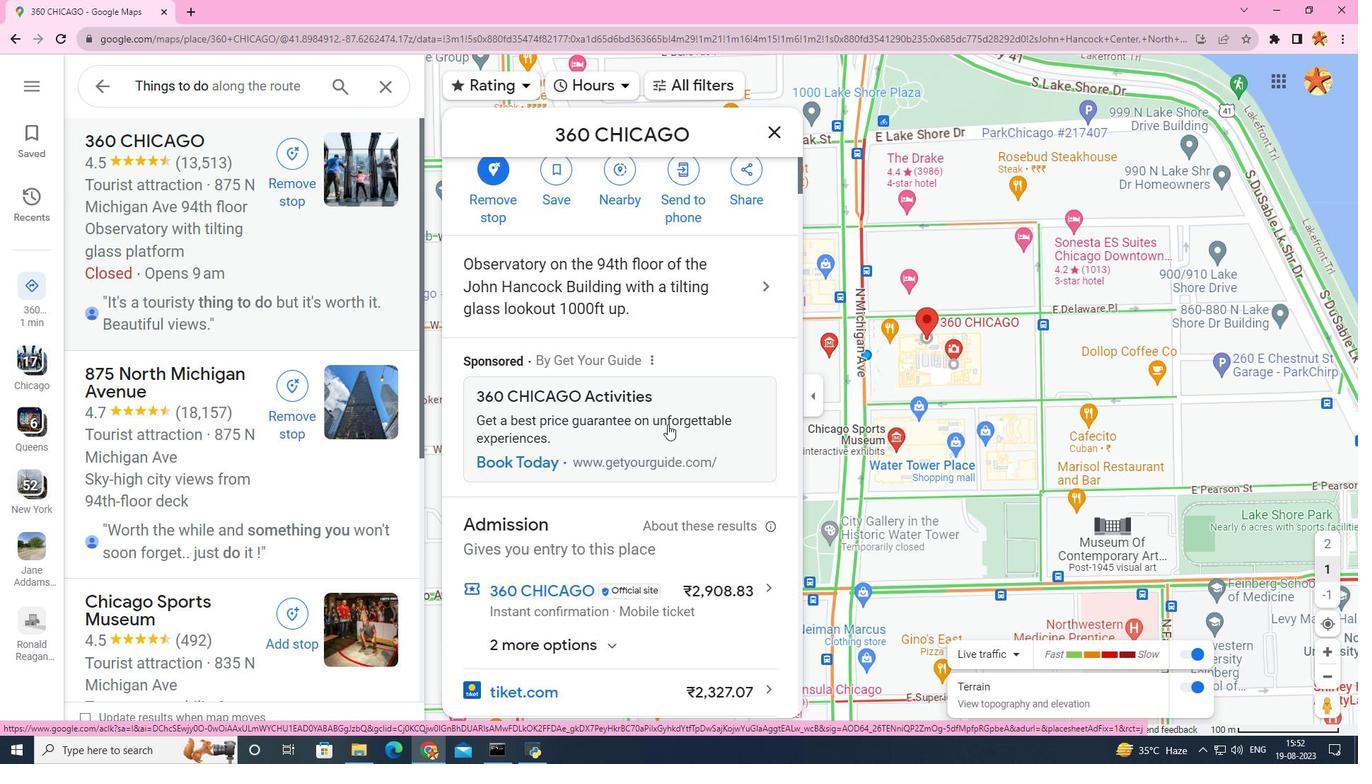 
Action: Mouse scrolled (668, 423) with delta (0, 0)
Screenshot: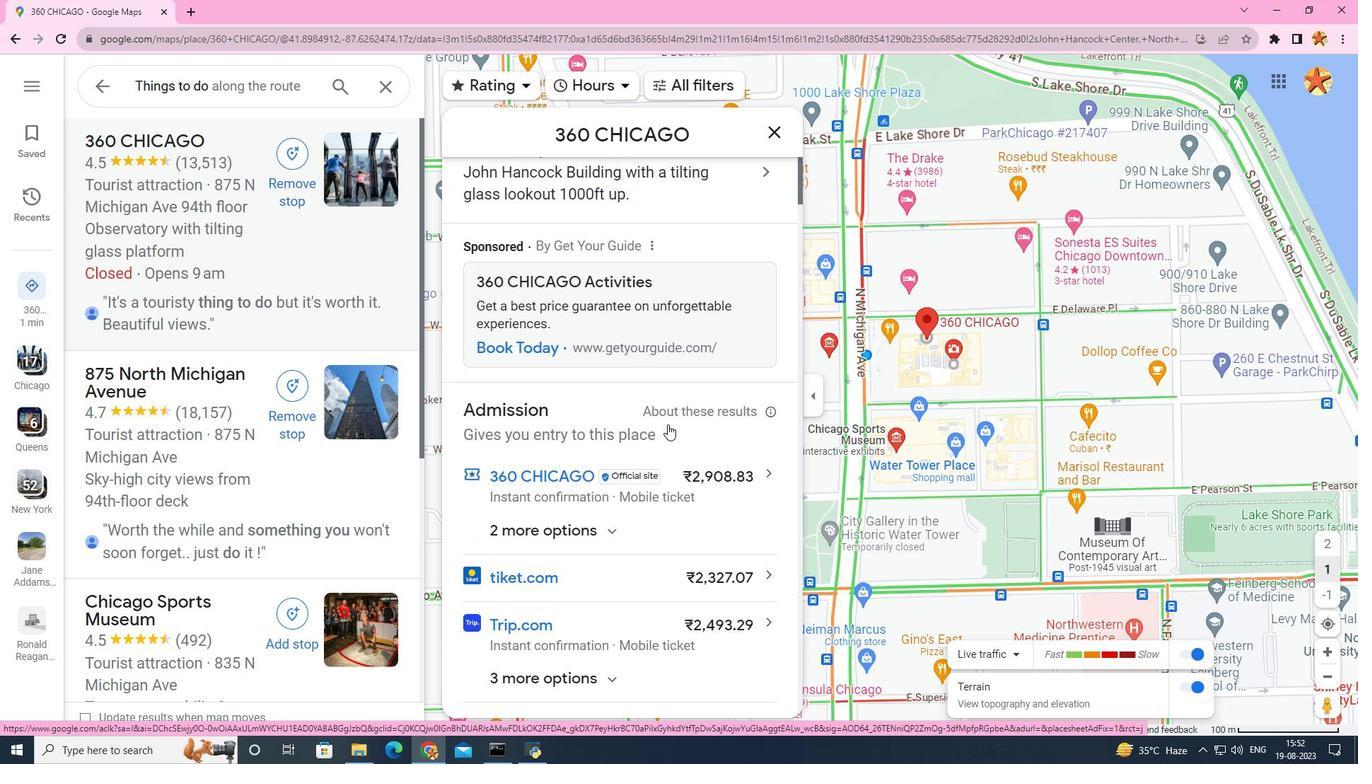 
Action: Mouse scrolled (668, 423) with delta (0, 0)
Screenshot: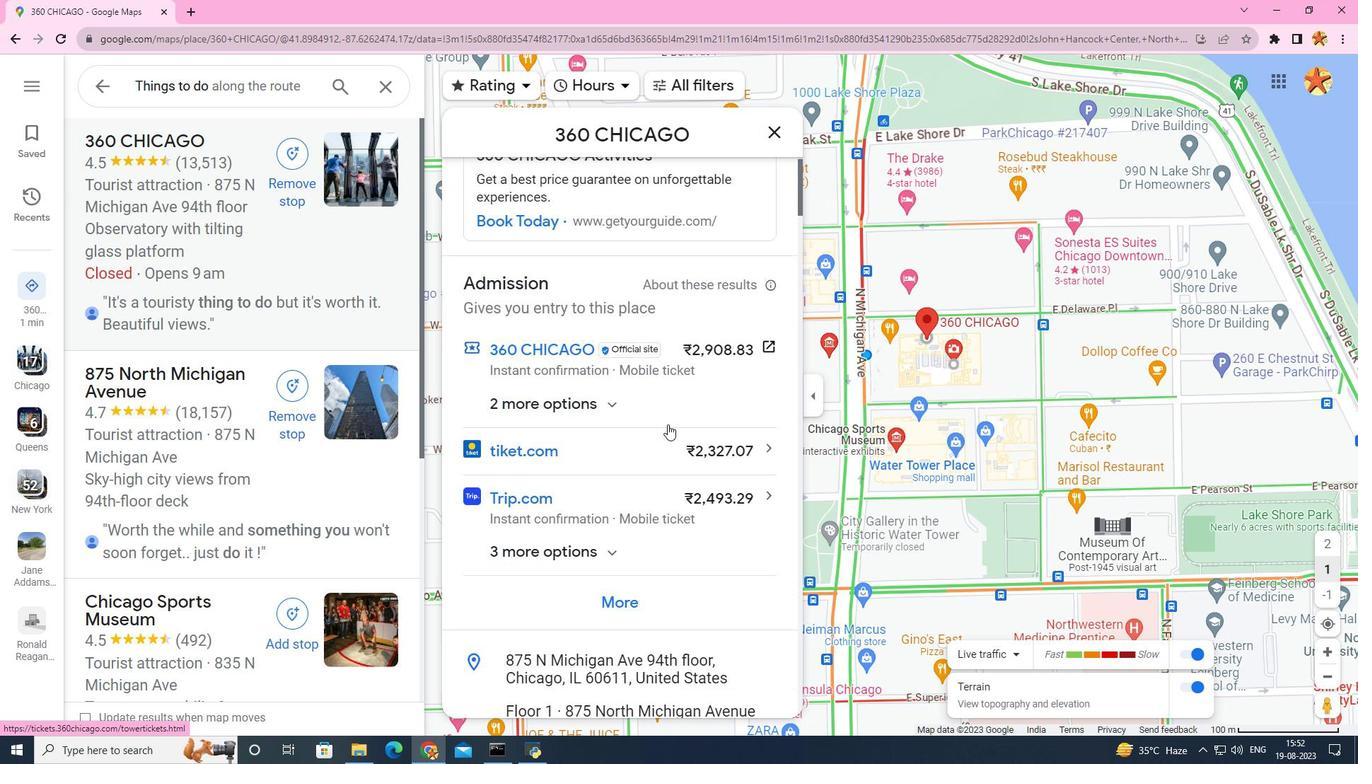 
Action: Mouse scrolled (668, 423) with delta (0, 0)
Screenshot: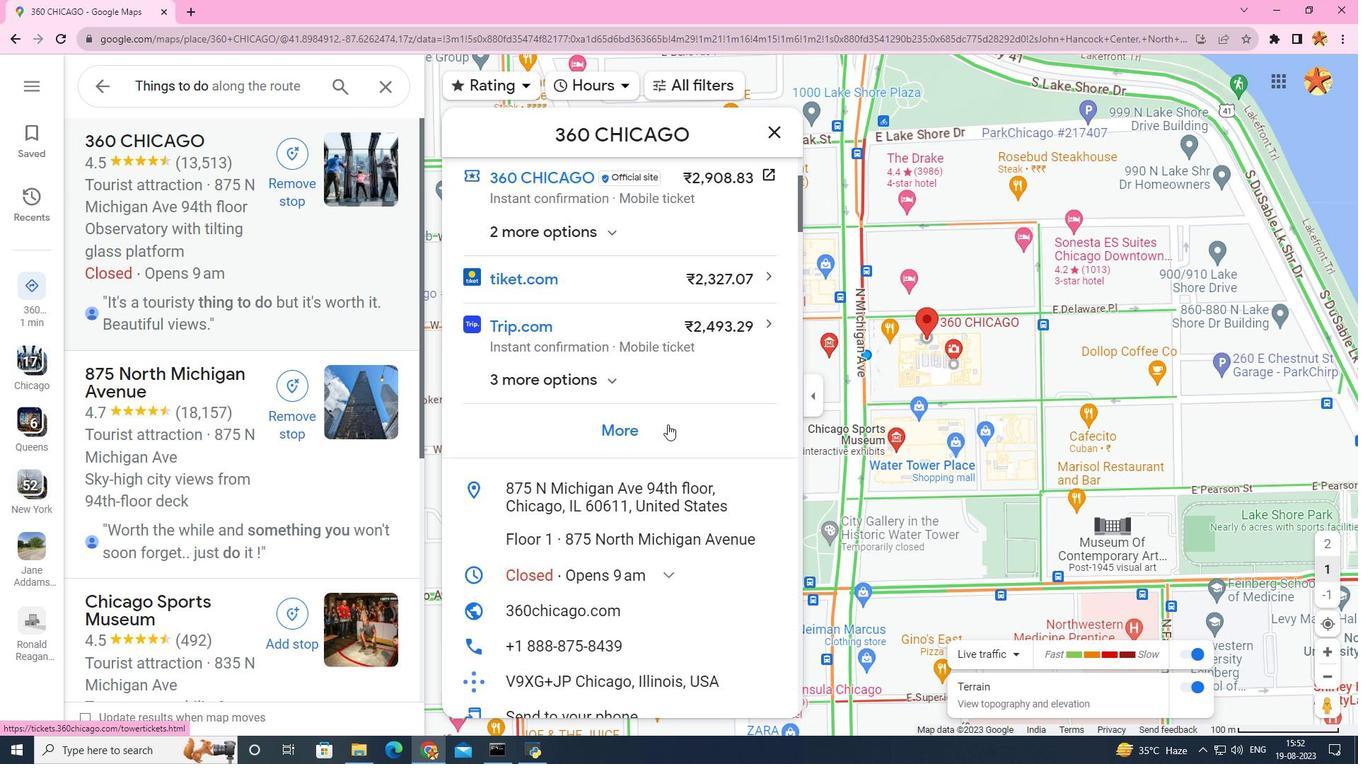 
Action: Mouse scrolled (668, 423) with delta (0, 0)
Screenshot: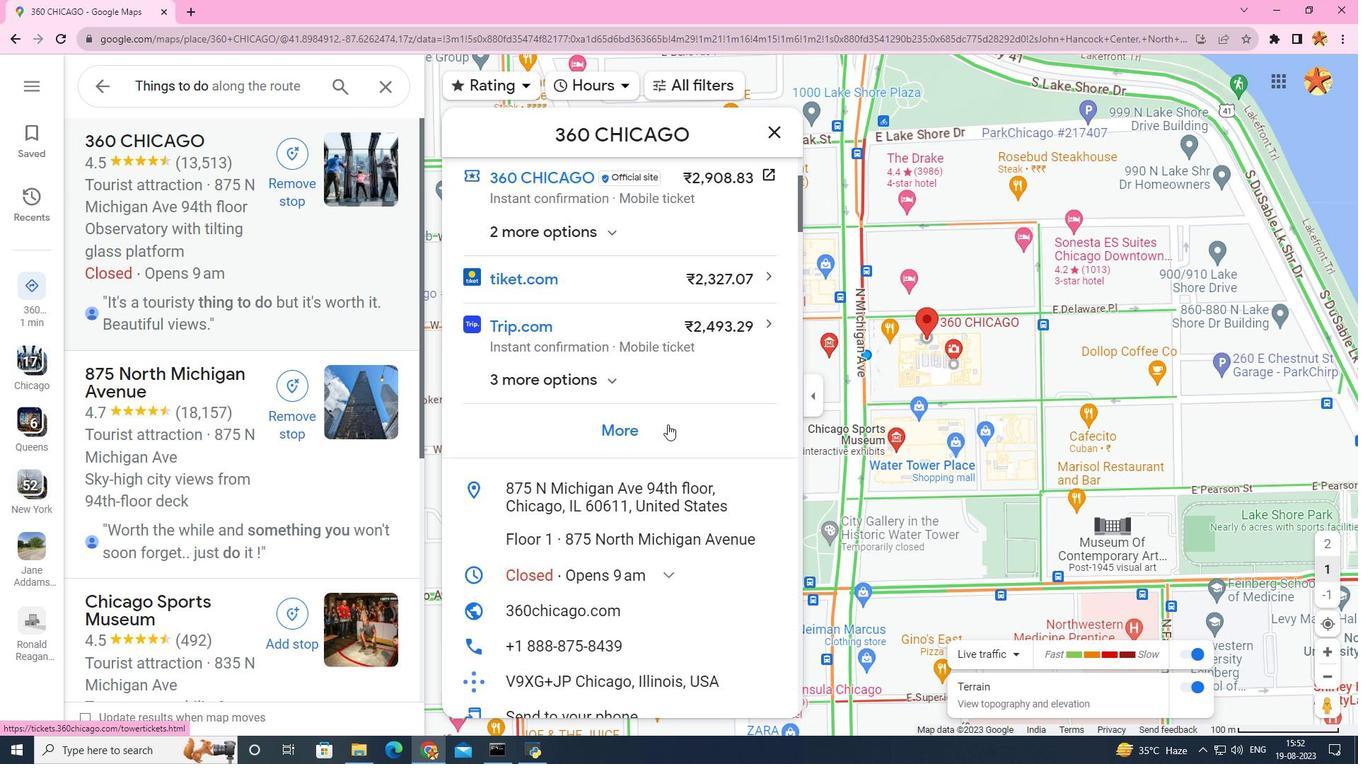 
Action: Mouse scrolled (668, 423) with delta (0, 0)
Screenshot: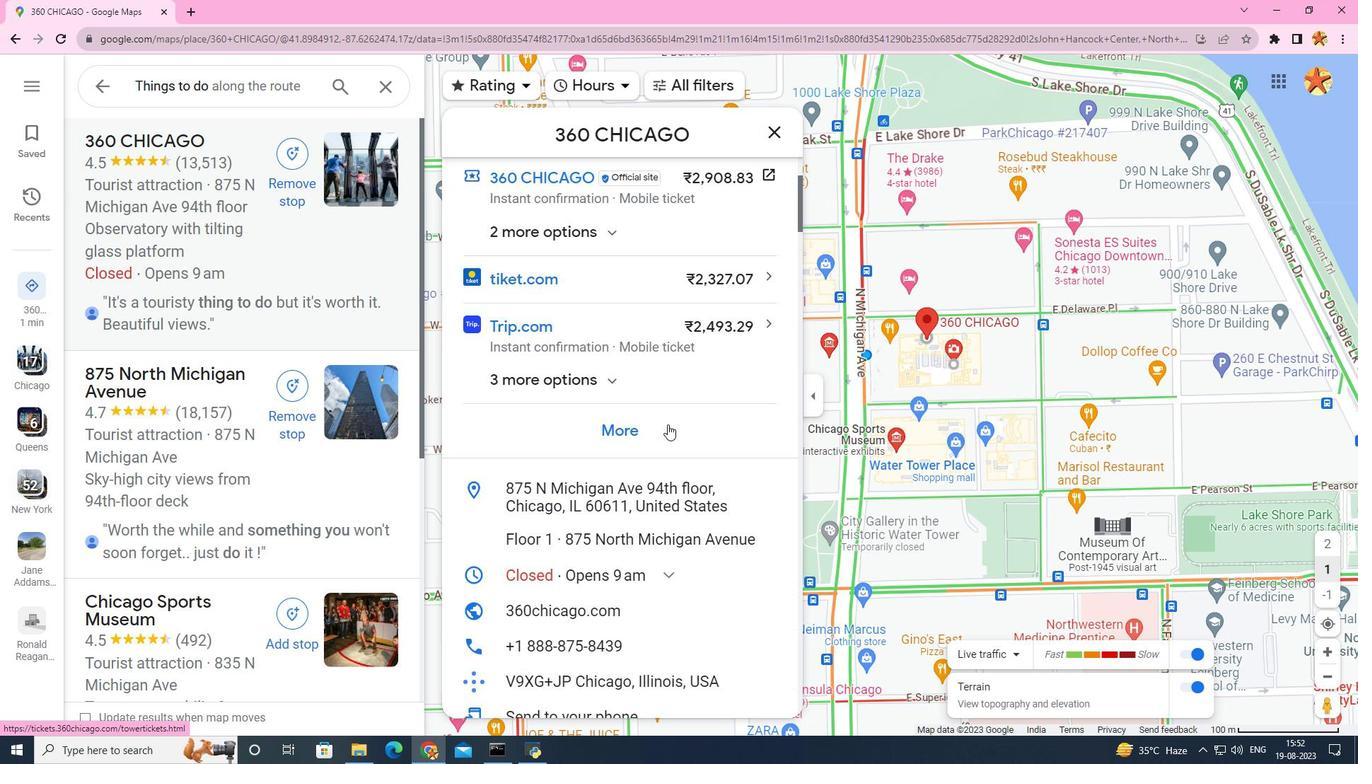 
Action: Mouse scrolled (668, 423) with delta (0, 0)
Screenshot: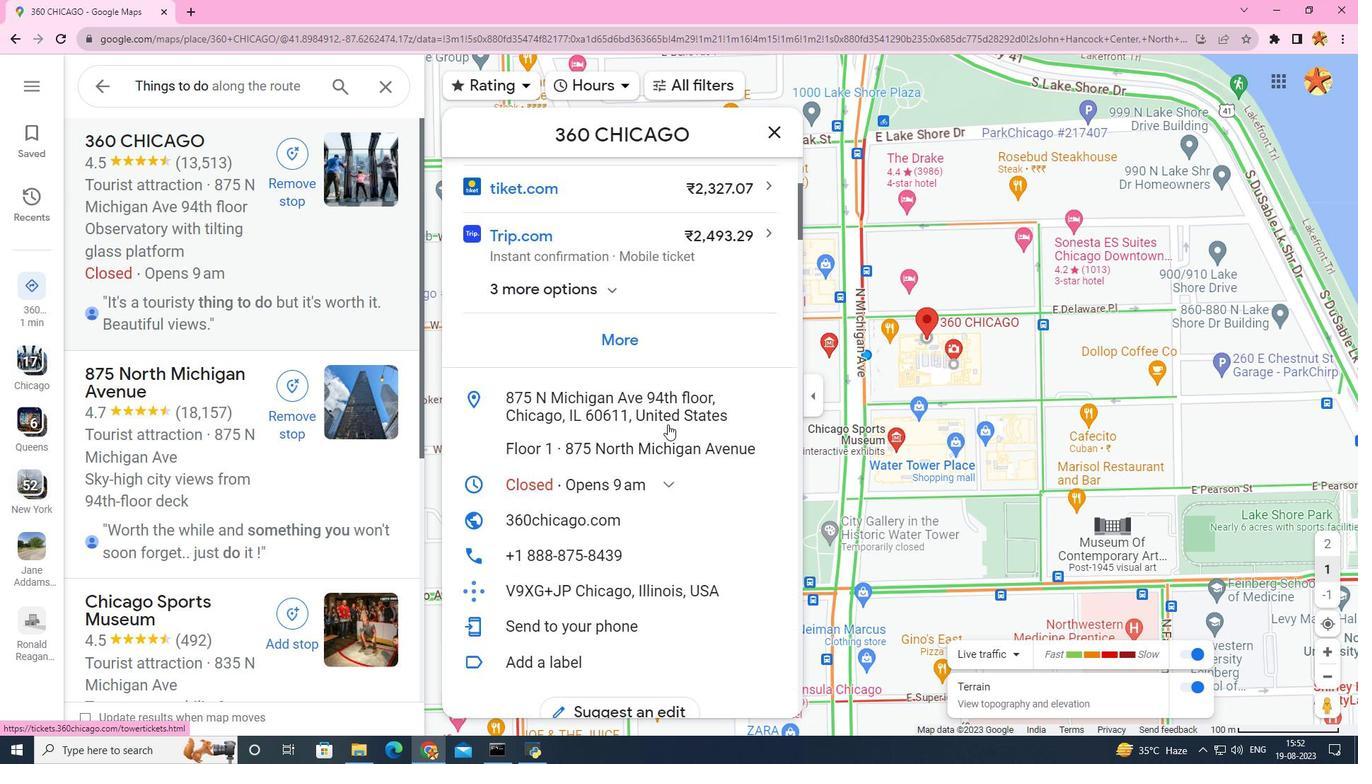 
Action: Mouse scrolled (668, 423) with delta (0, 0)
Screenshot: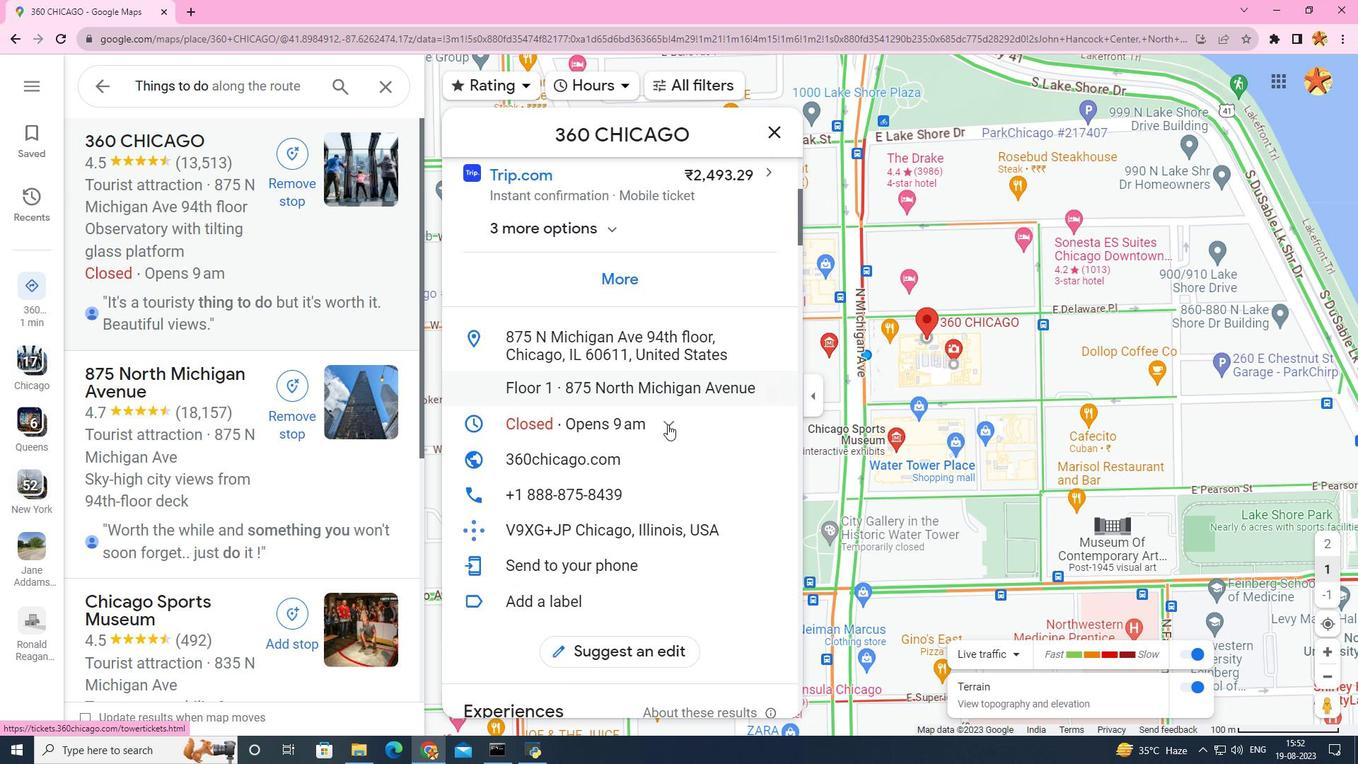 
Action: Mouse scrolled (668, 423) with delta (0, 0)
Screenshot: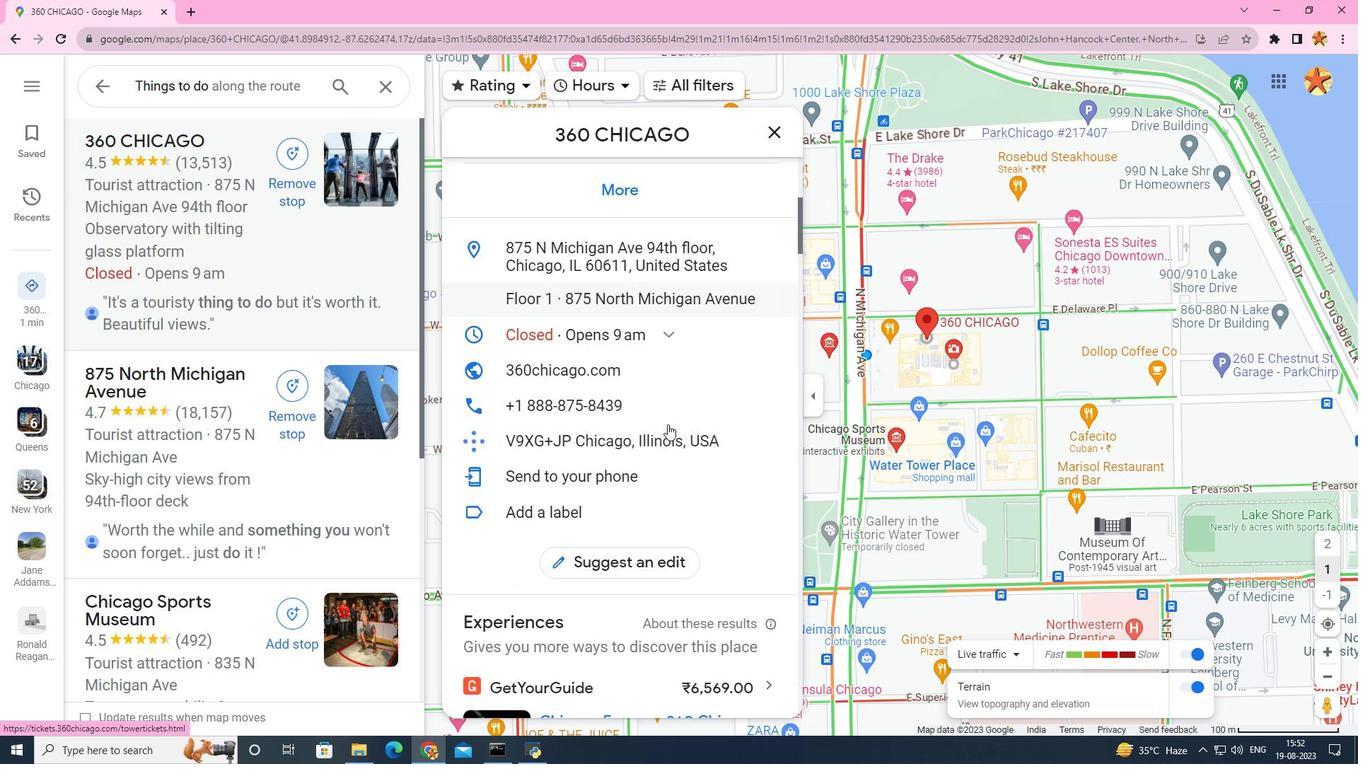 
Action: Mouse scrolled (668, 423) with delta (0, 0)
Screenshot: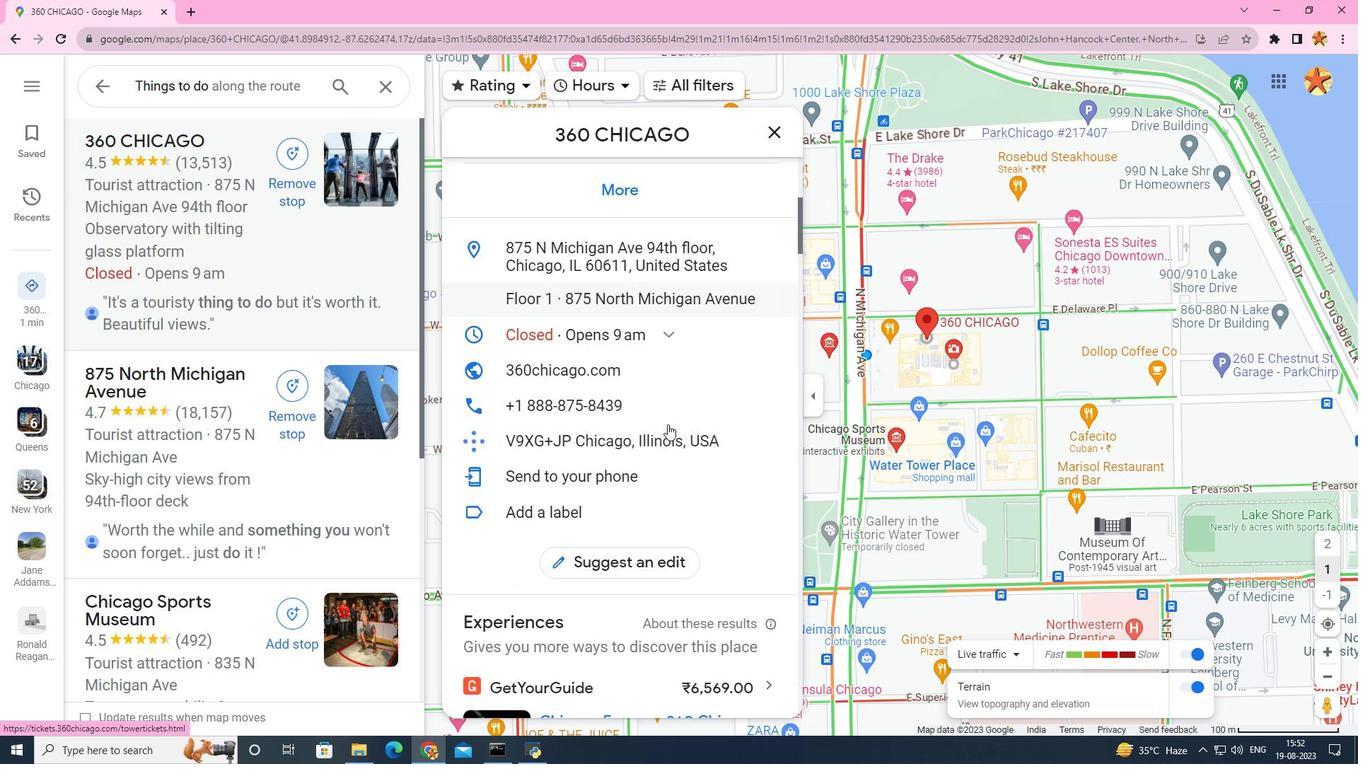 
Action: Mouse scrolled (668, 423) with delta (0, 0)
Screenshot: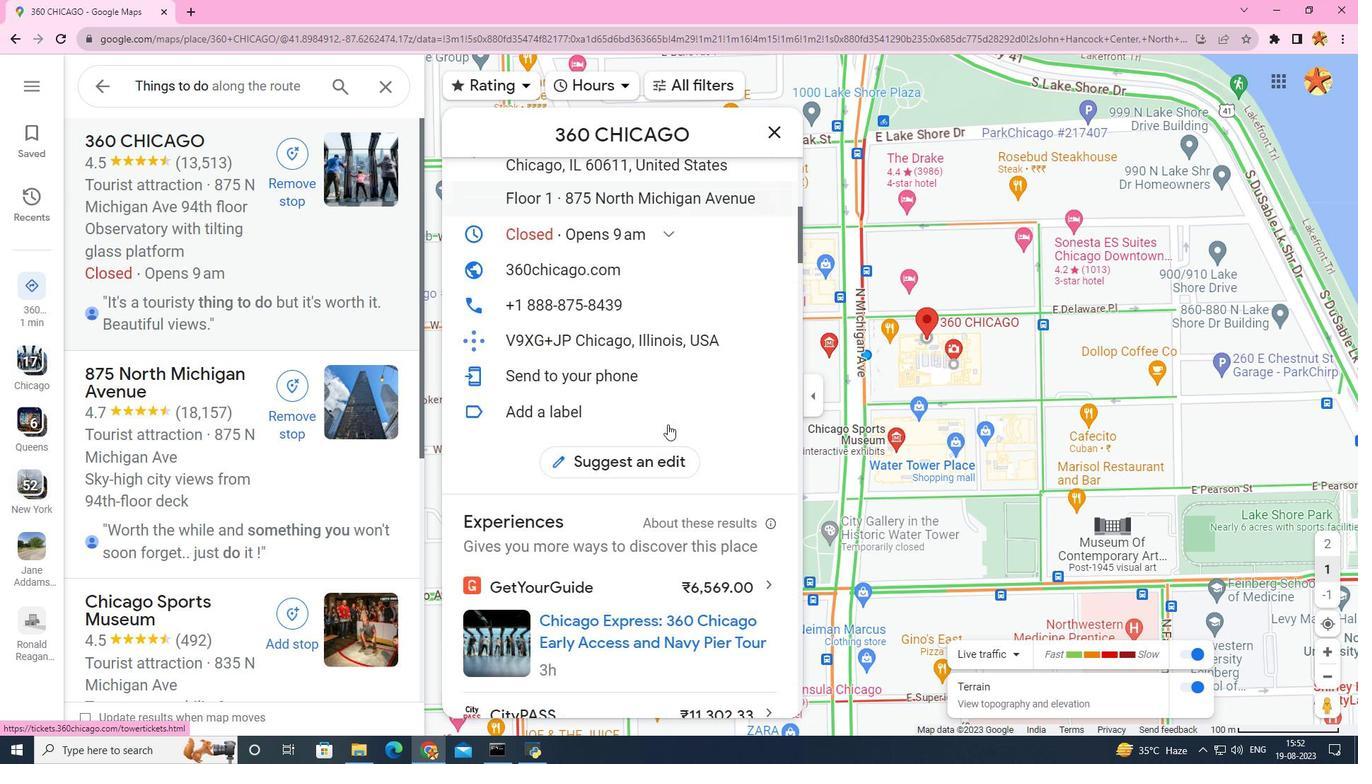 
Action: Mouse scrolled (668, 423) with delta (0, 0)
Screenshot: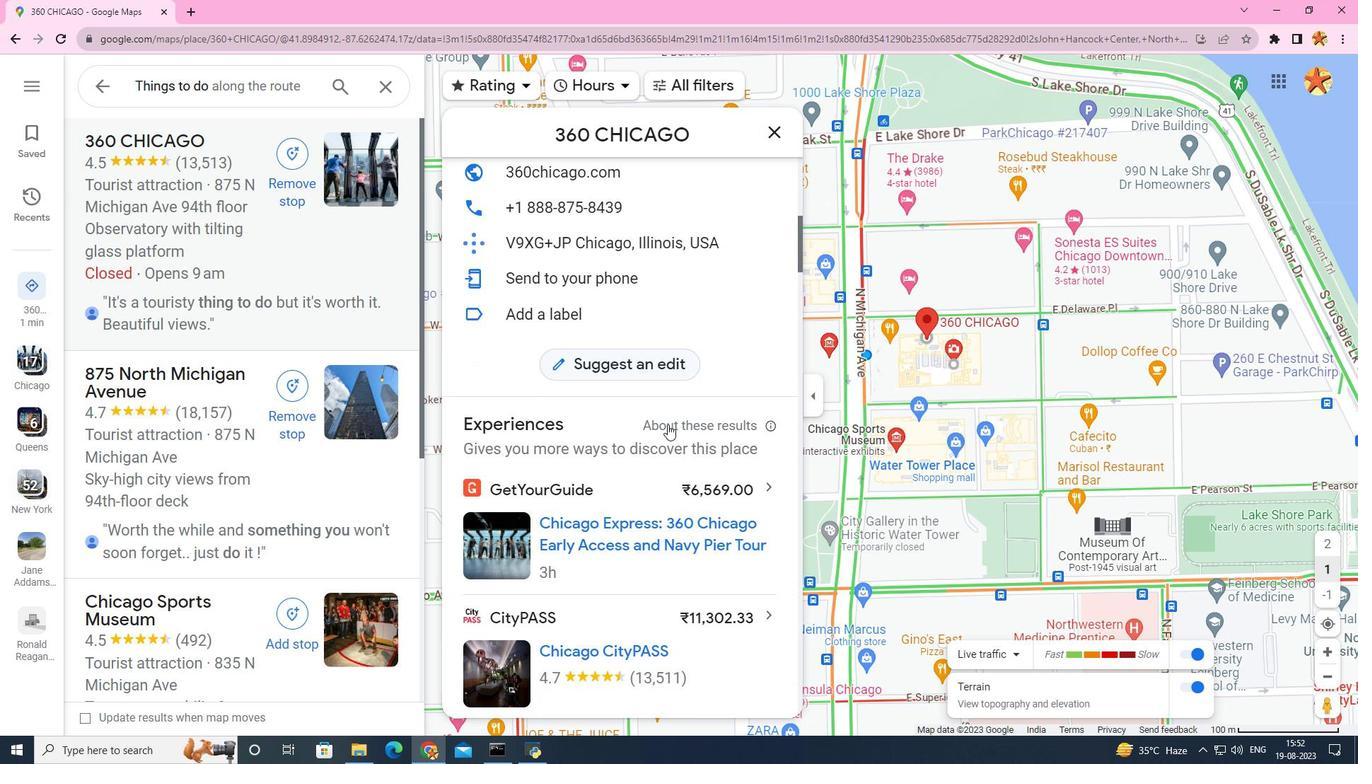 
Action: Mouse scrolled (668, 423) with delta (0, 0)
Screenshot: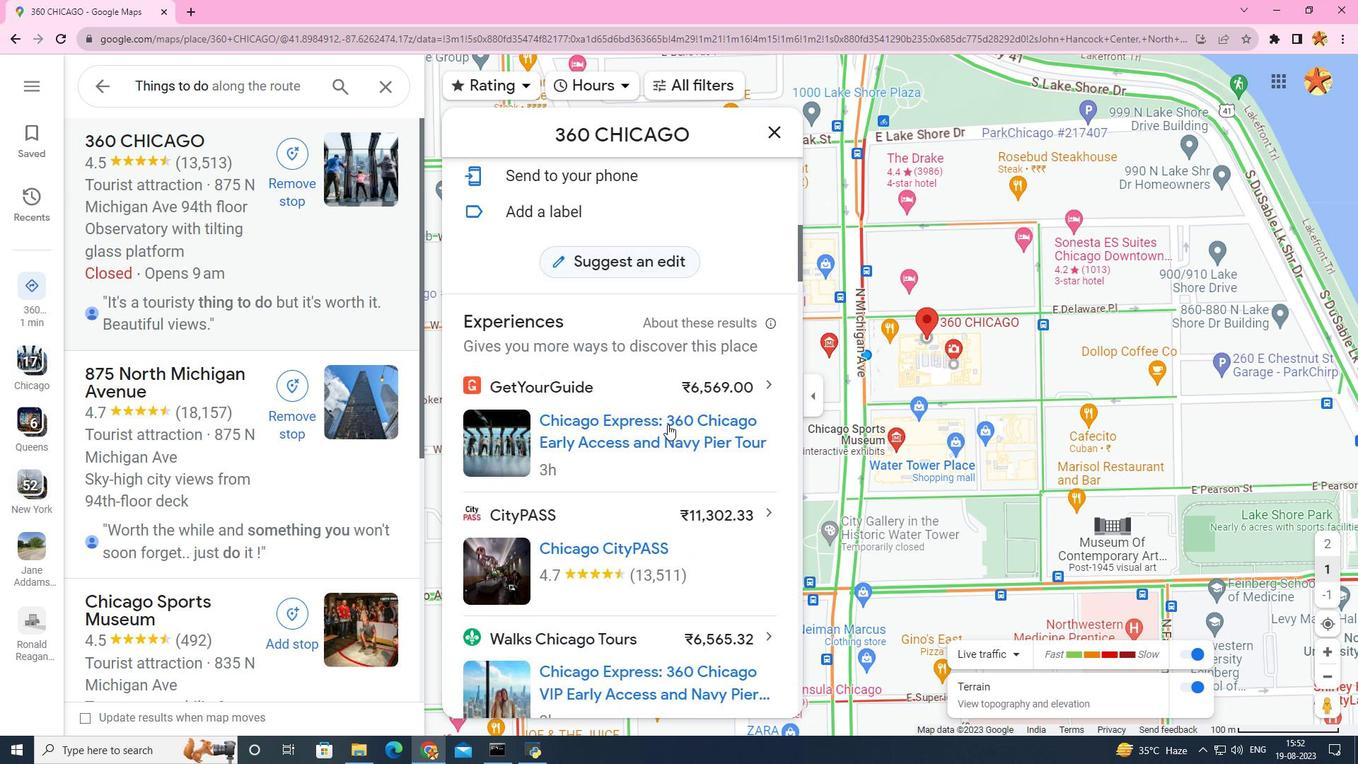 
Action: Mouse scrolled (668, 423) with delta (0, 0)
Screenshot: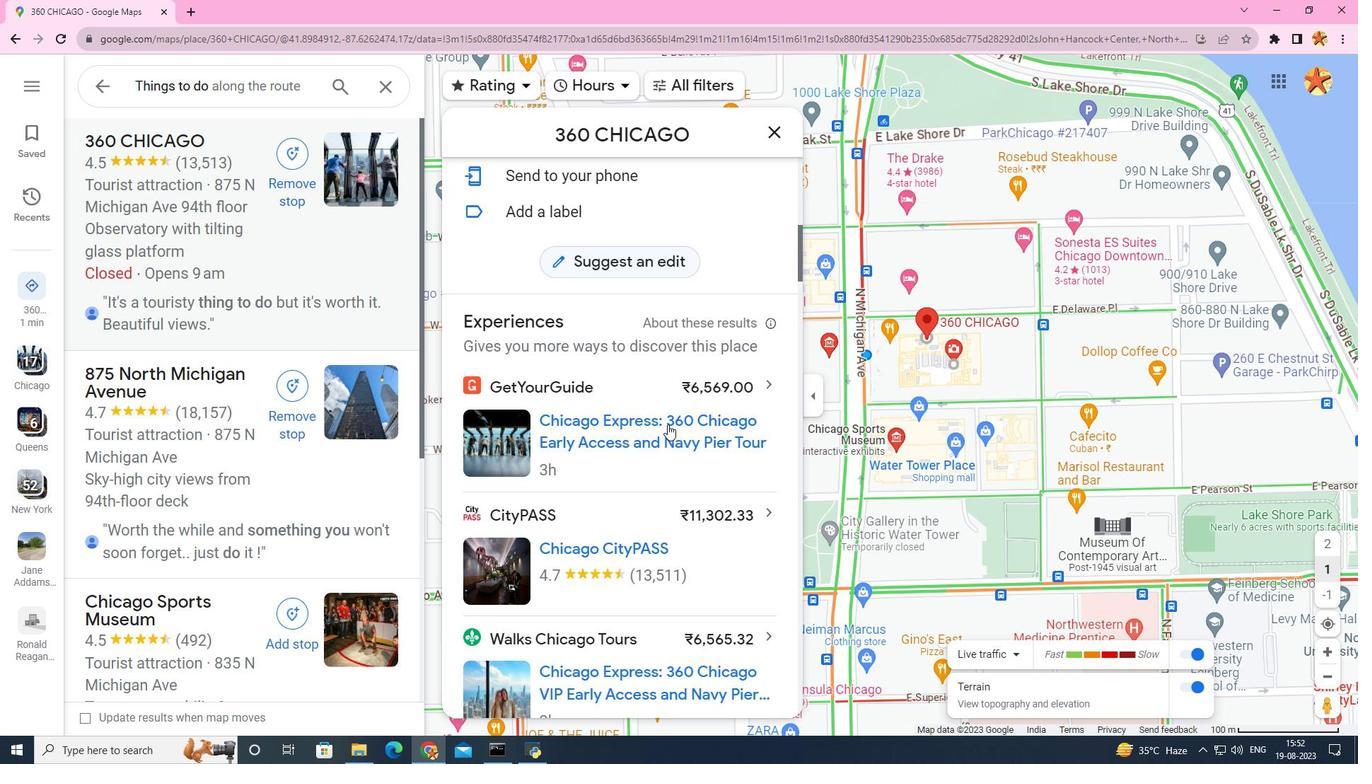
Action: Mouse scrolled (668, 423) with delta (0, 0)
Screenshot: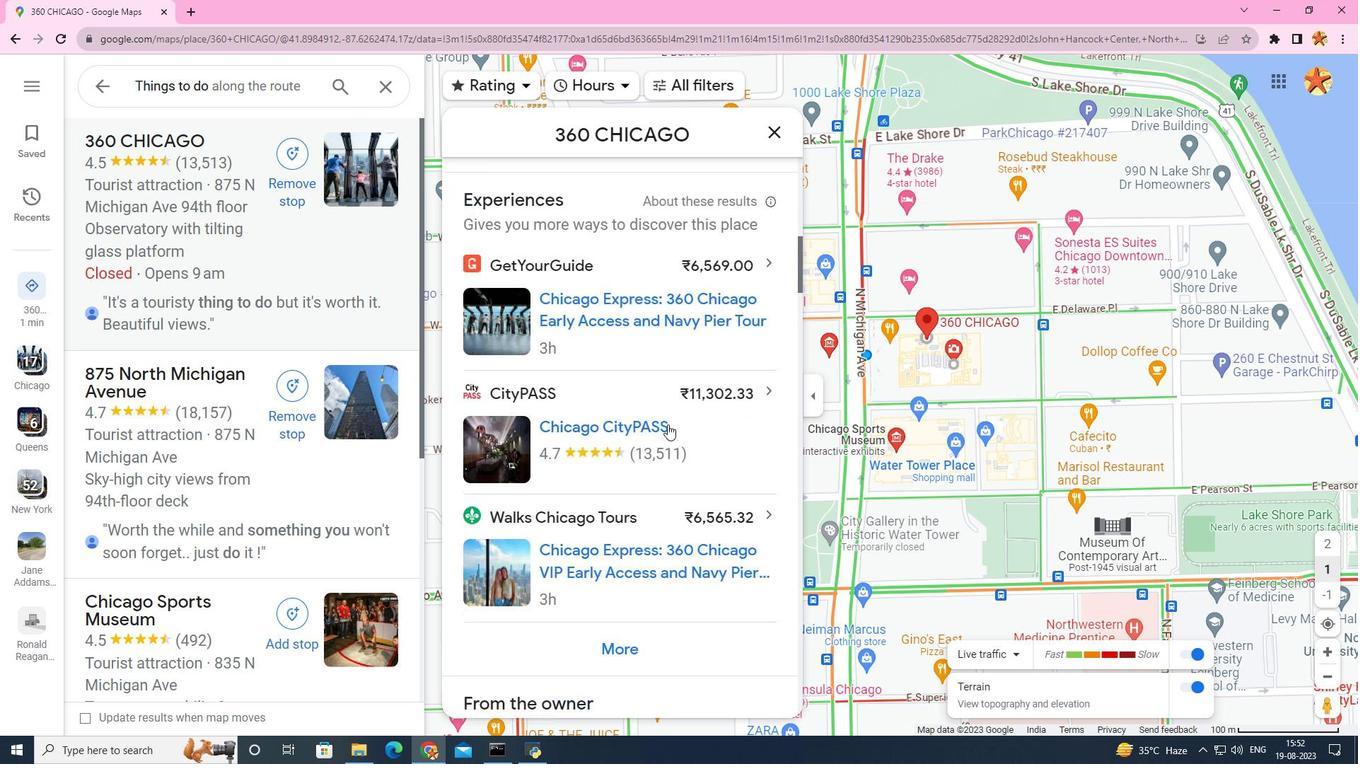 
Action: Mouse scrolled (668, 423) with delta (0, 0)
Screenshot: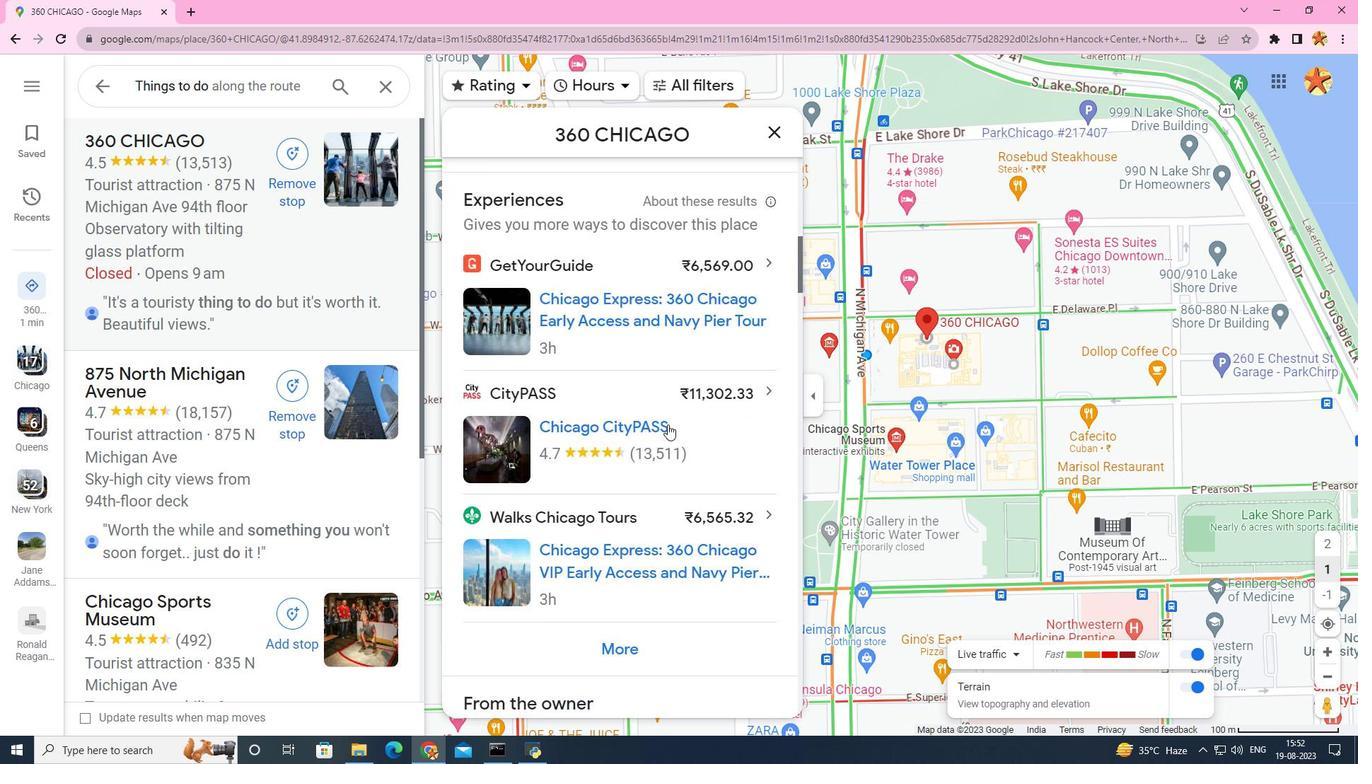 
Action: Mouse scrolled (668, 423) with delta (0, 0)
Screenshot: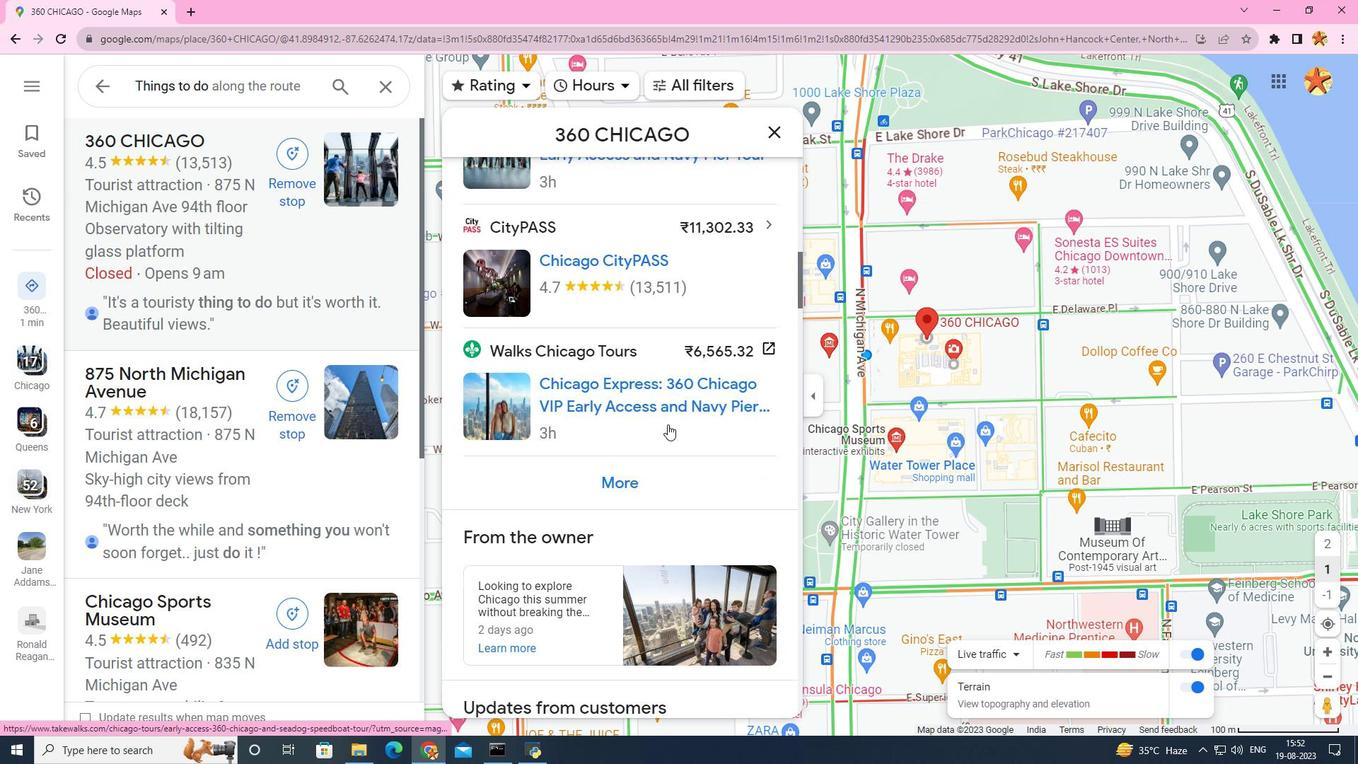 
Action: Mouse scrolled (668, 423) with delta (0, 0)
Screenshot: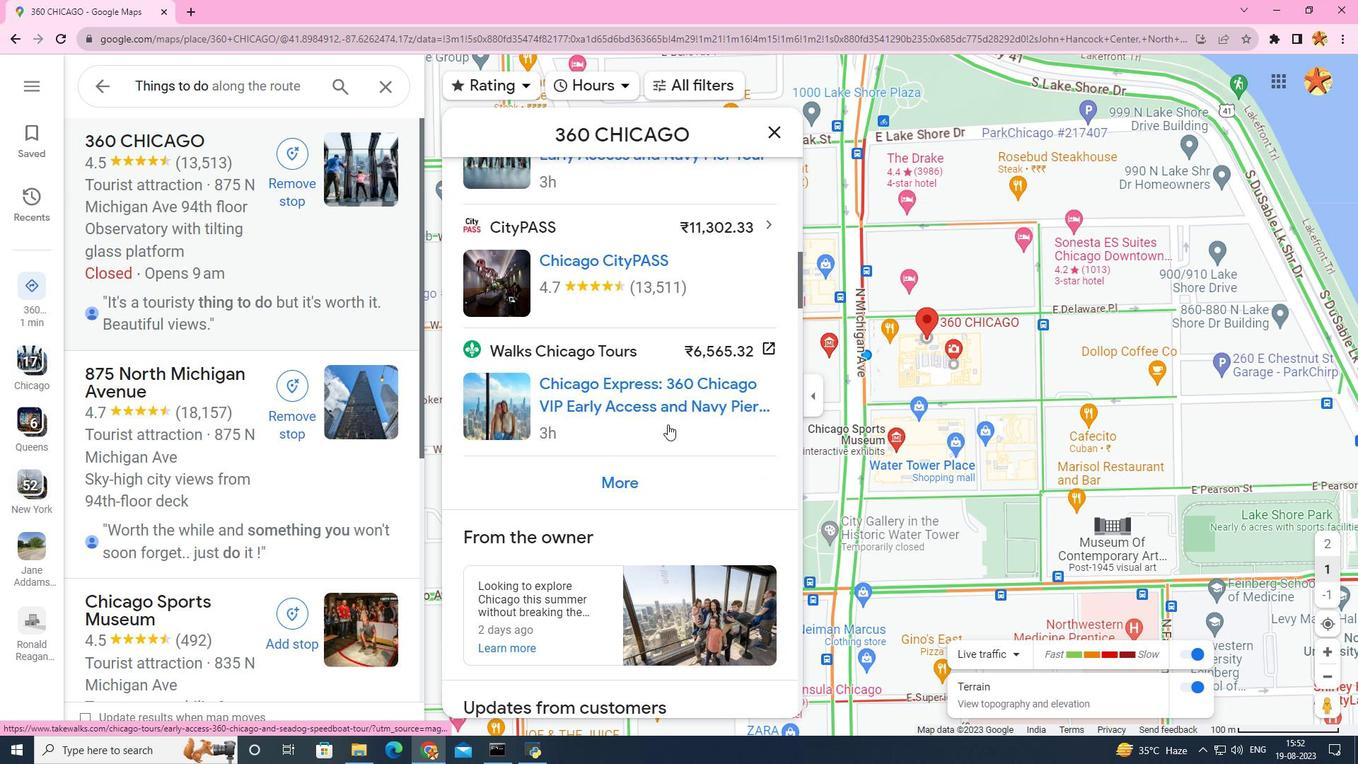 
Action: Mouse scrolled (668, 423) with delta (0, 0)
Screenshot: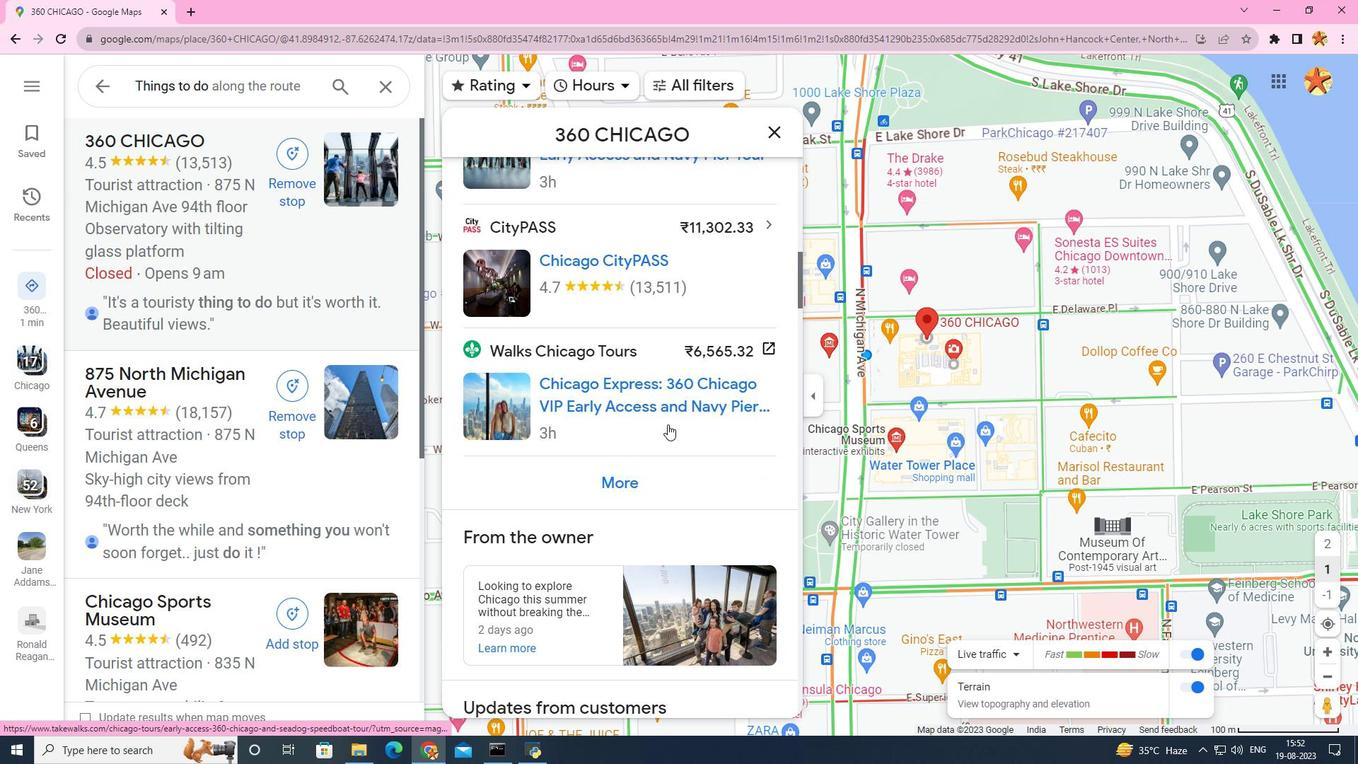
Action: Mouse scrolled (668, 423) with delta (0, 0)
Screenshot: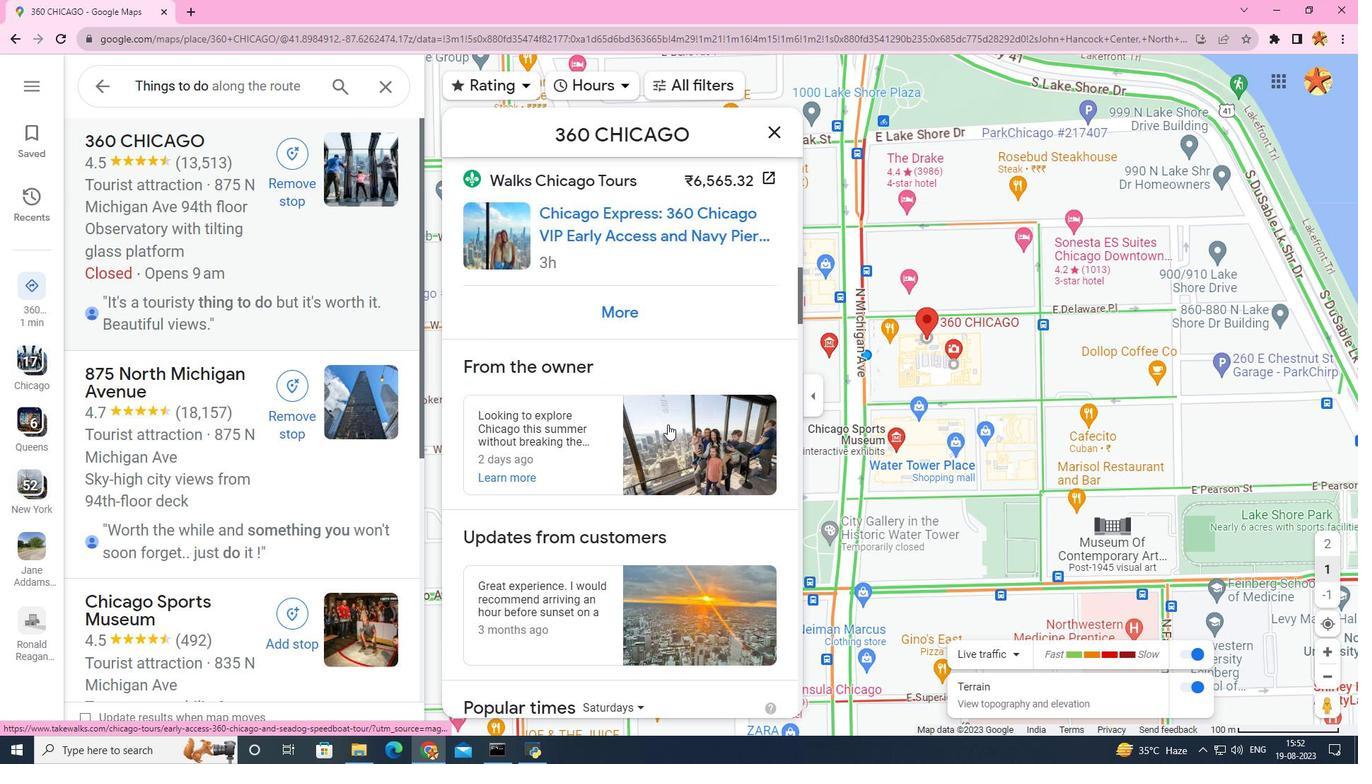 
Action: Mouse scrolled (668, 423) with delta (0, 0)
Screenshot: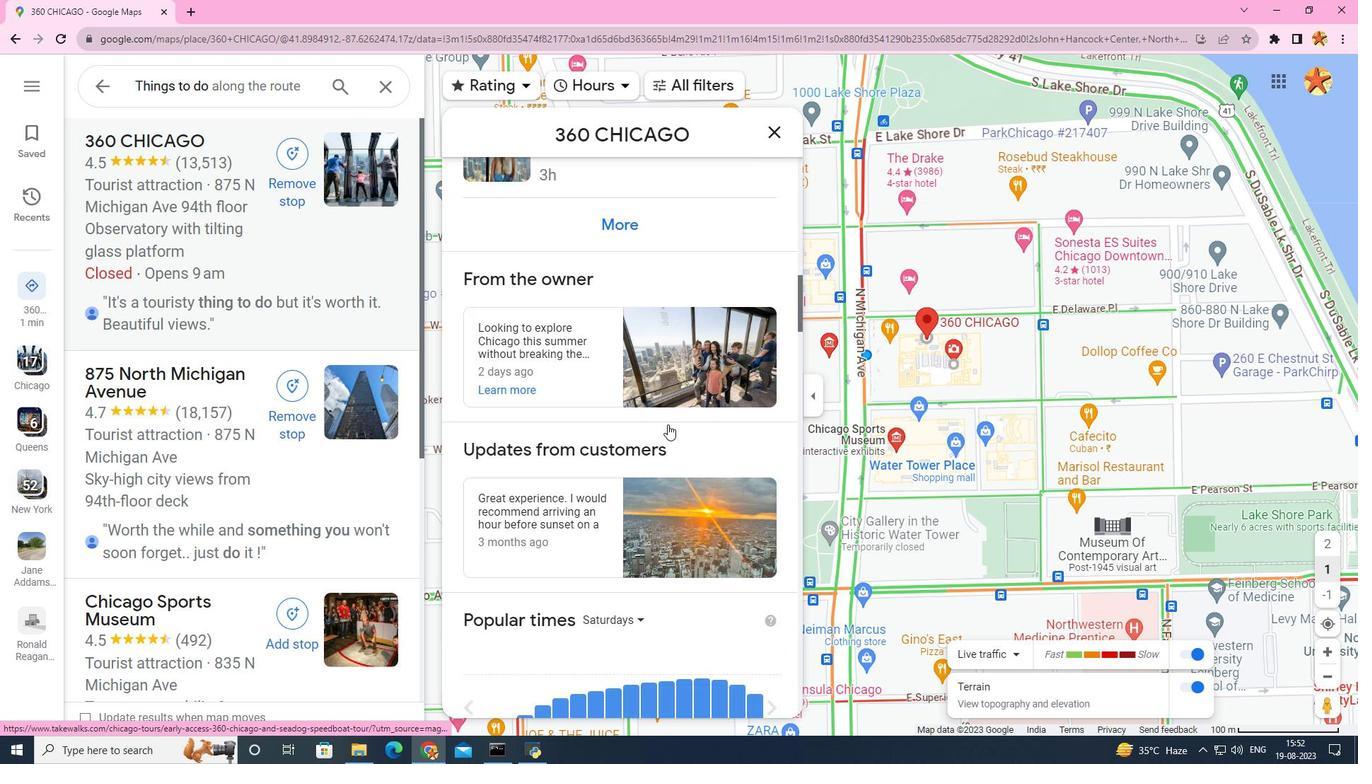 
Action: Mouse scrolled (668, 423) with delta (0, 0)
Screenshot: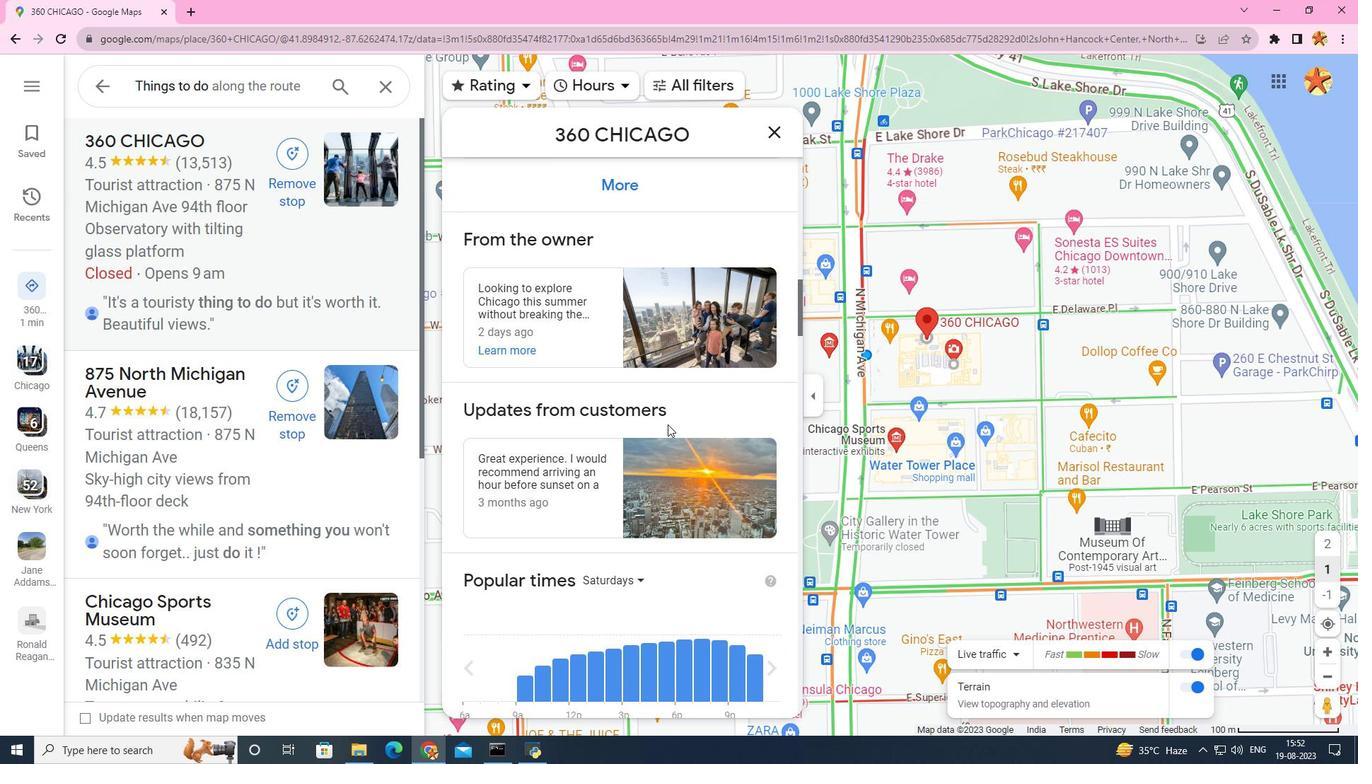 
Action: Mouse scrolled (668, 423) with delta (0, 0)
Screenshot: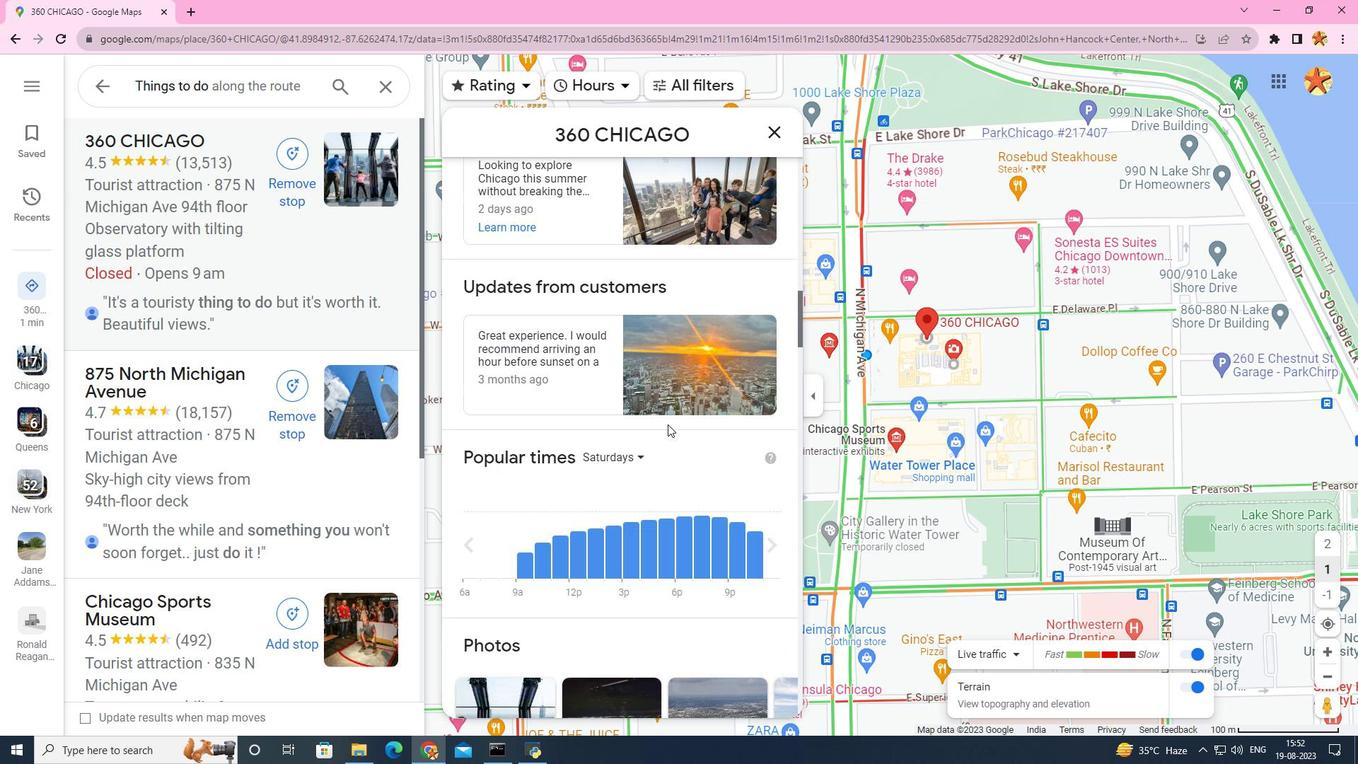 
Action: Mouse scrolled (668, 423) with delta (0, 0)
Screenshot: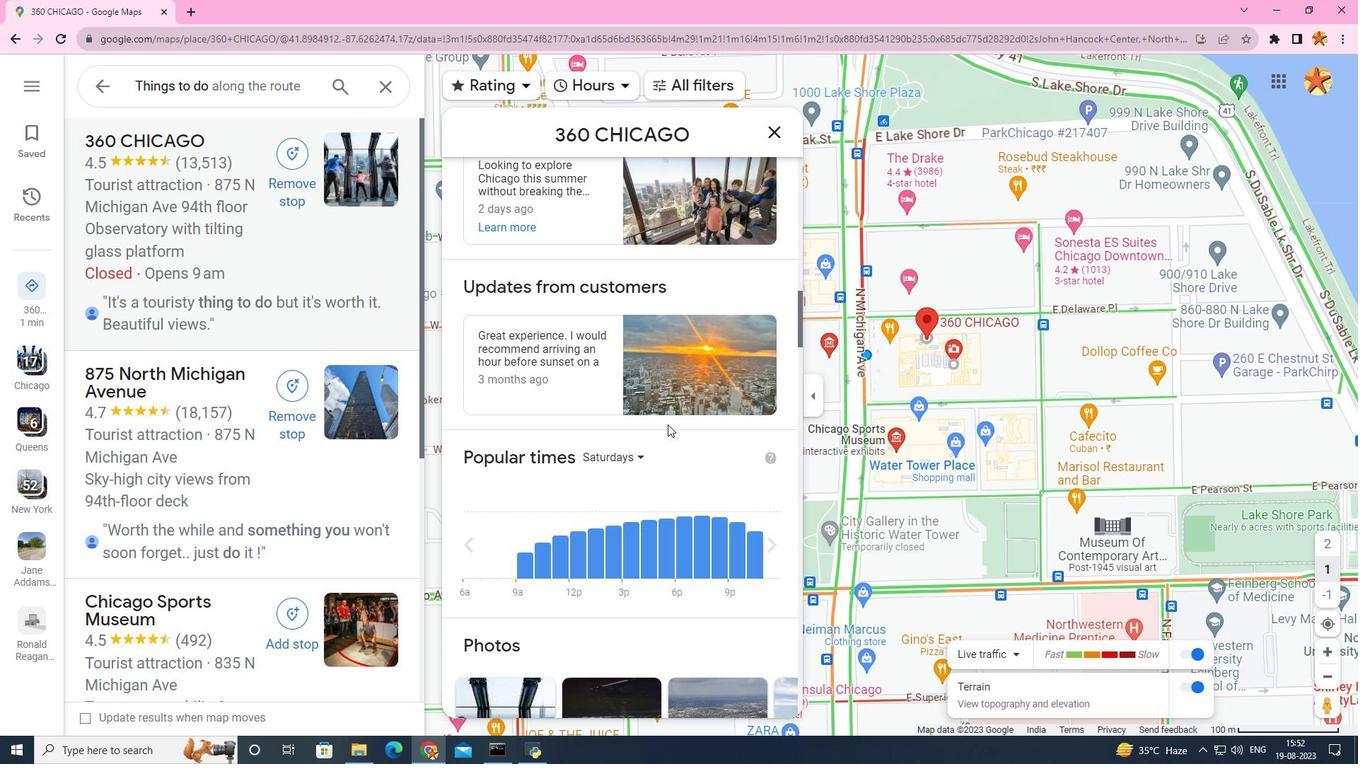
Action: Mouse scrolled (668, 423) with delta (0, 0)
Screenshot: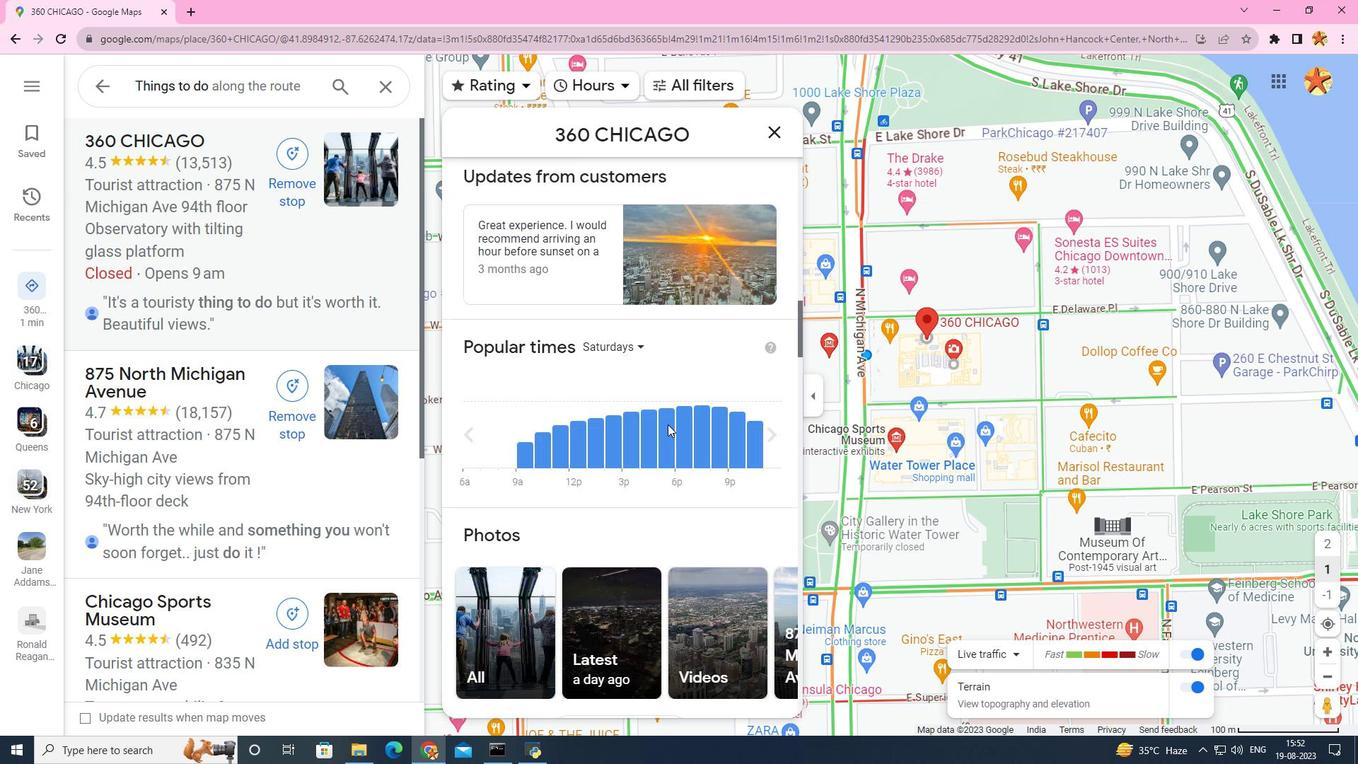 
Action: Mouse scrolled (668, 423) with delta (0, 0)
Screenshot: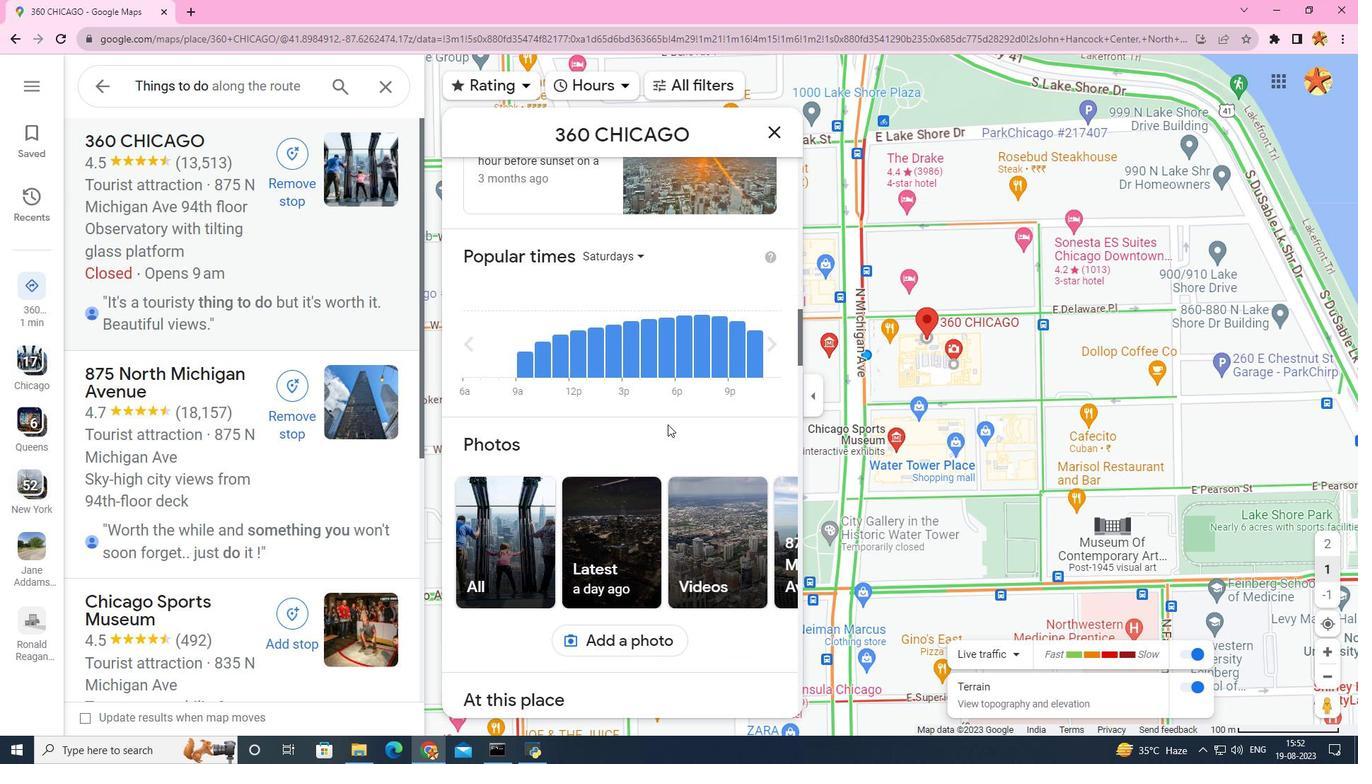 
Action: Mouse scrolled (668, 423) with delta (0, 0)
Screenshot: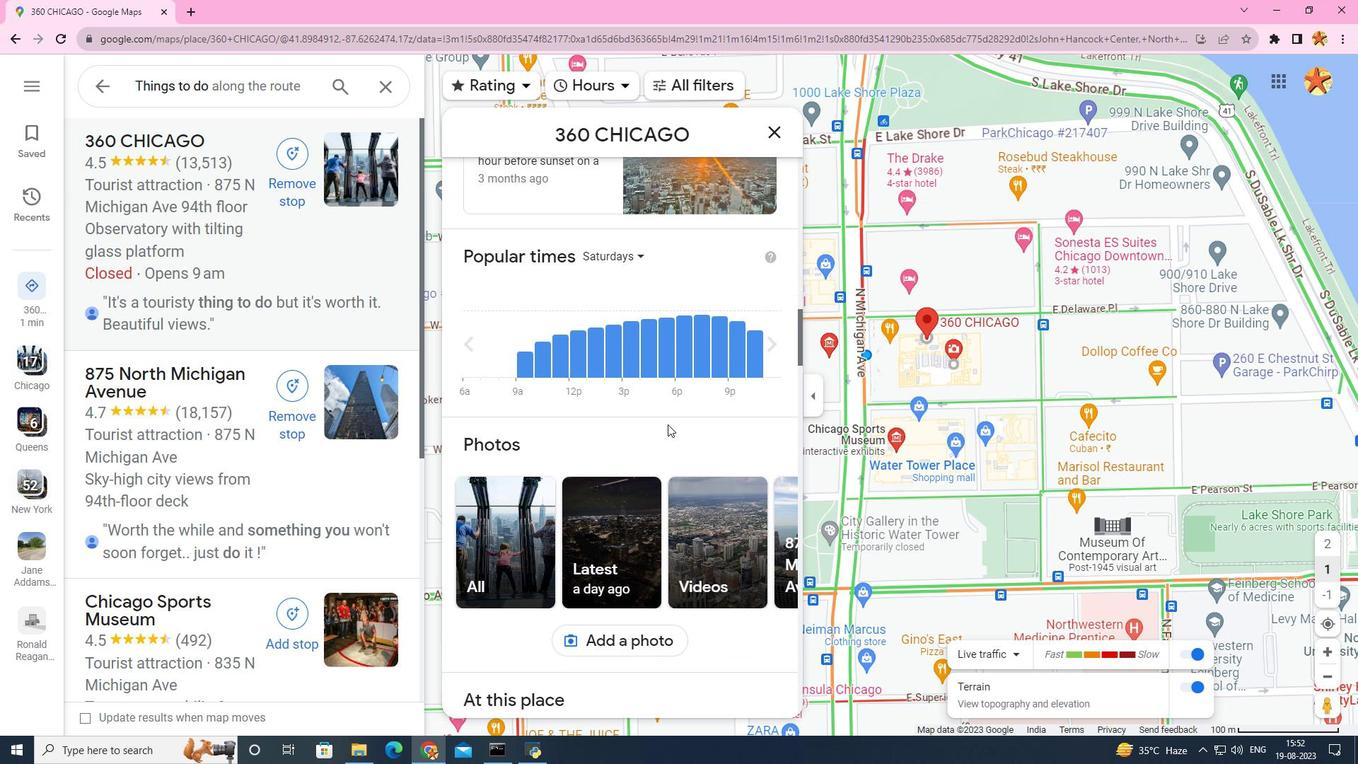 
Action: Mouse scrolled (668, 423) with delta (0, 0)
Screenshot: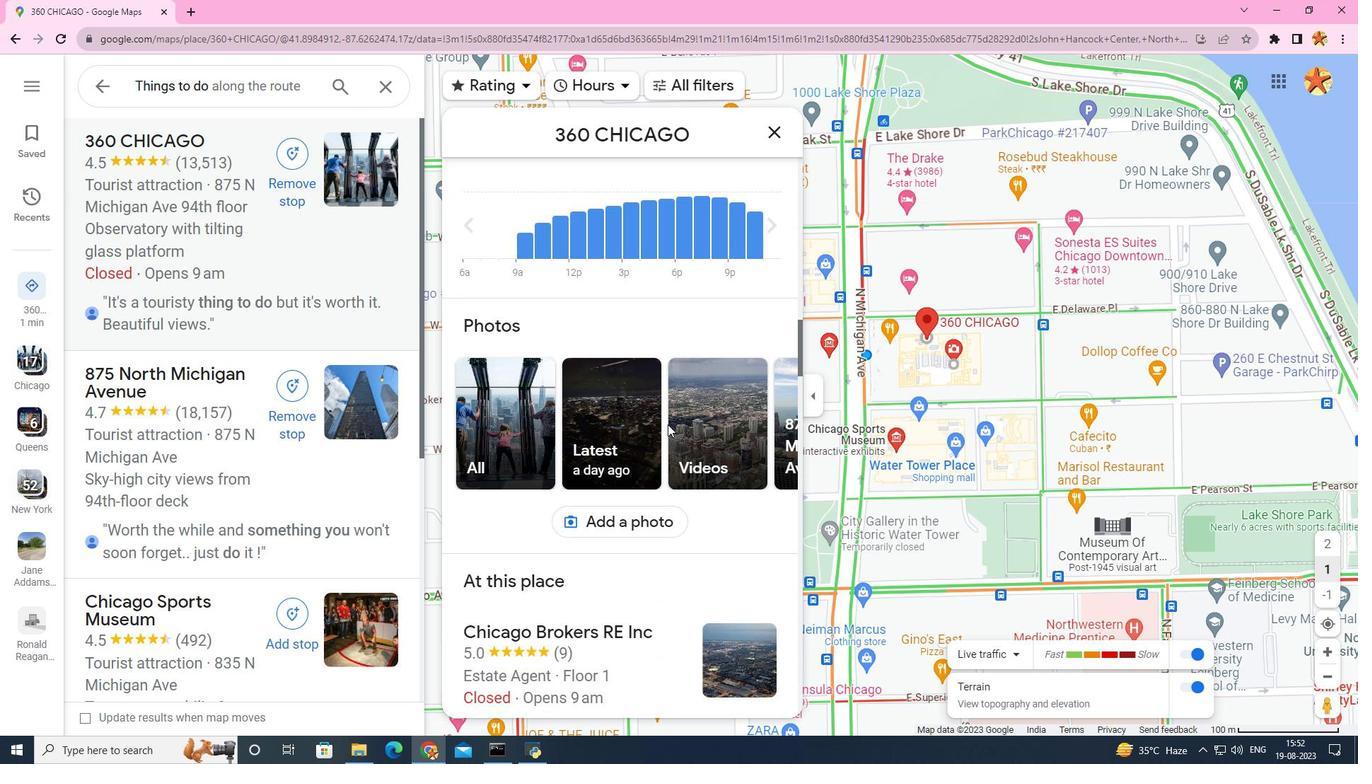 
Action: Mouse moved to (534, 426)
Screenshot: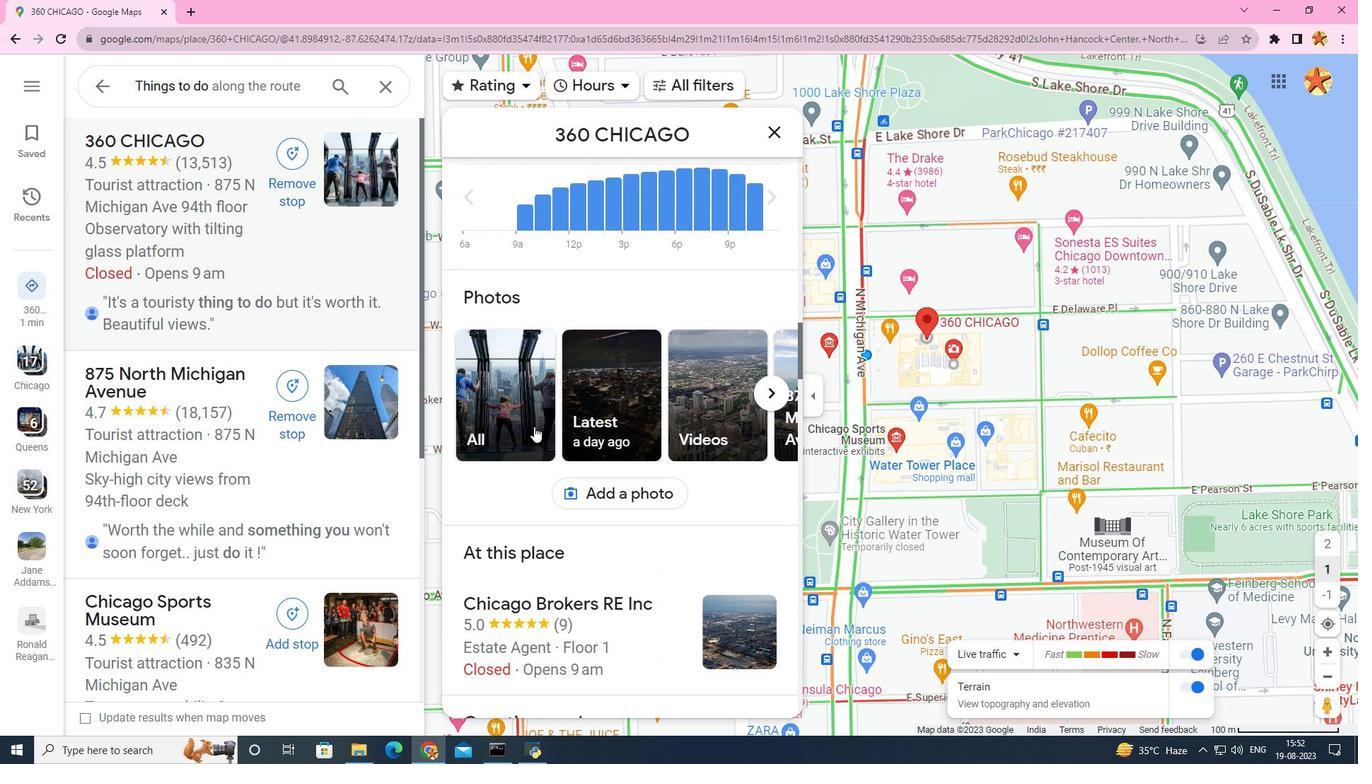 
Action: Mouse pressed left at (534, 426)
Screenshot: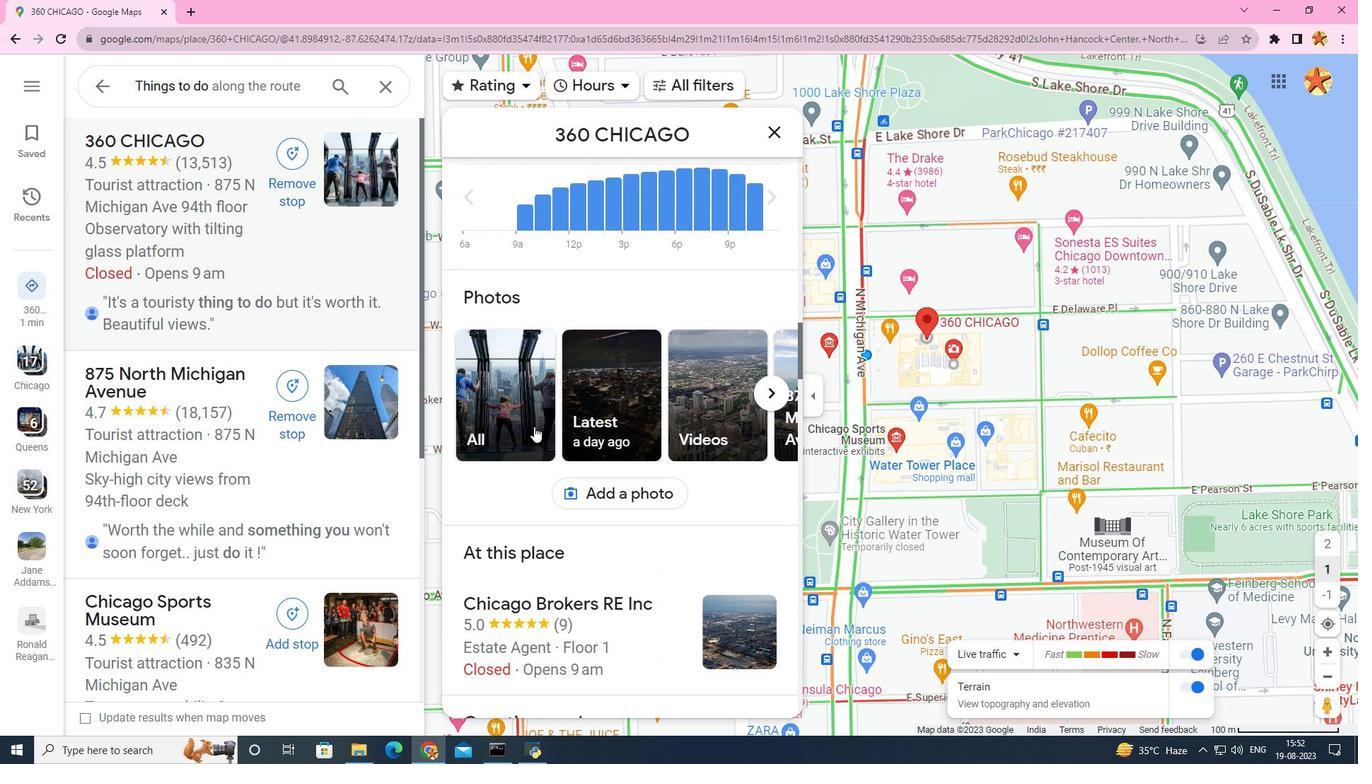 
Action: Mouse moved to (924, 640)
Screenshot: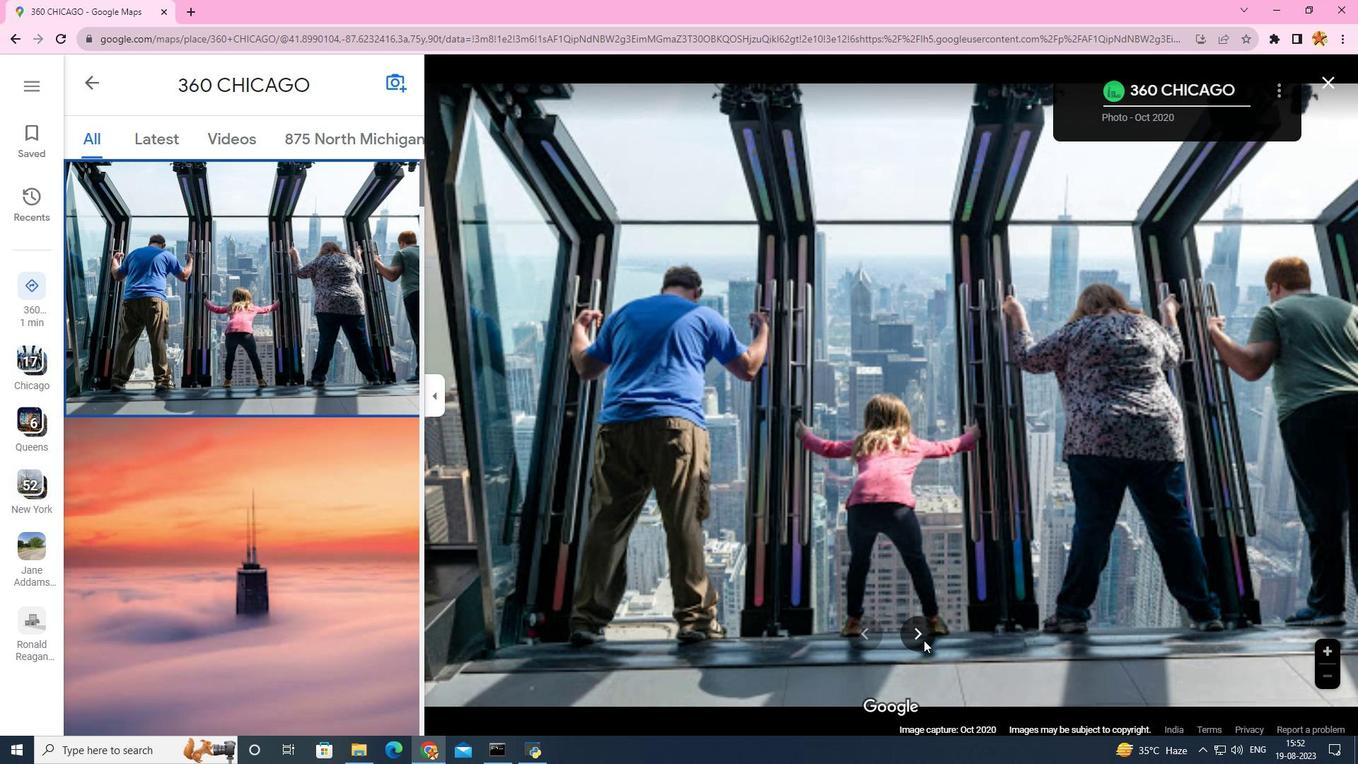 
Action: Mouse pressed left at (924, 640)
Screenshot: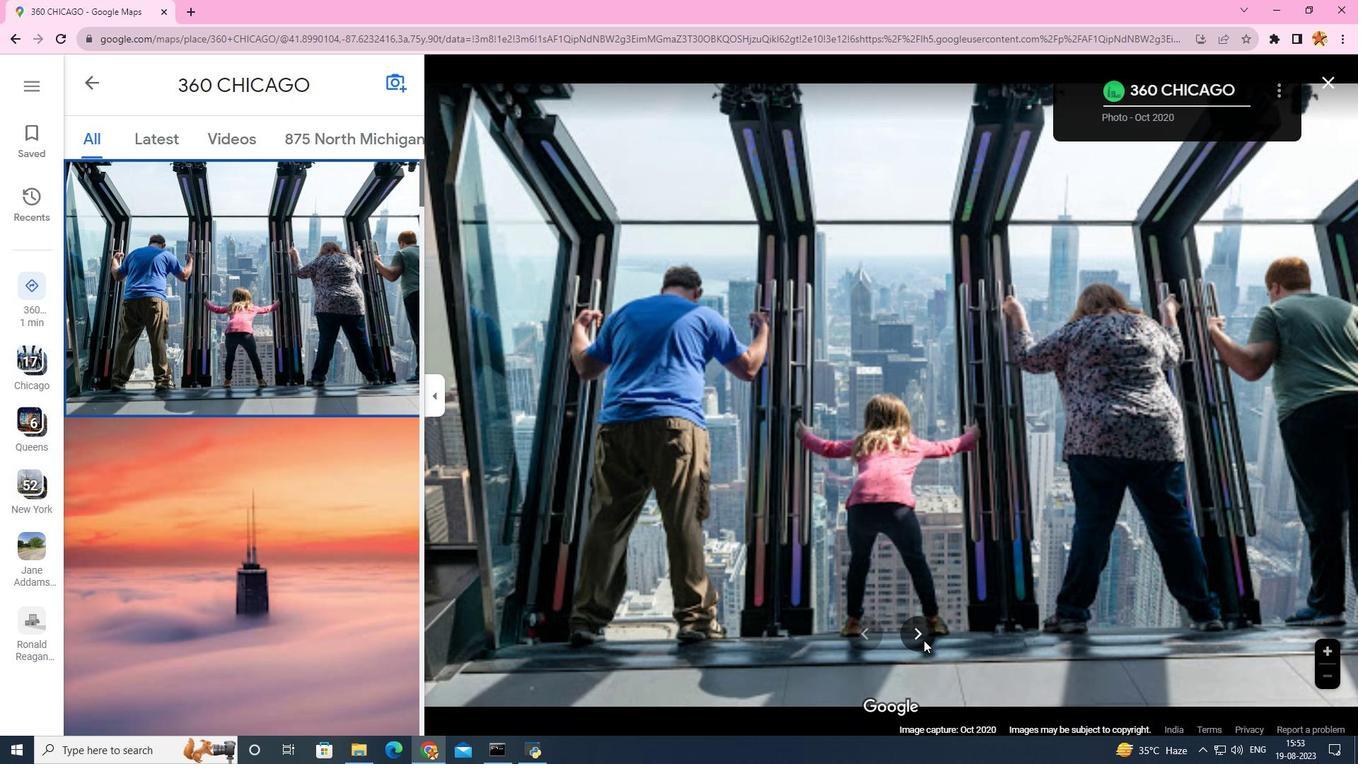 
Action: Mouse pressed left at (924, 640)
Screenshot: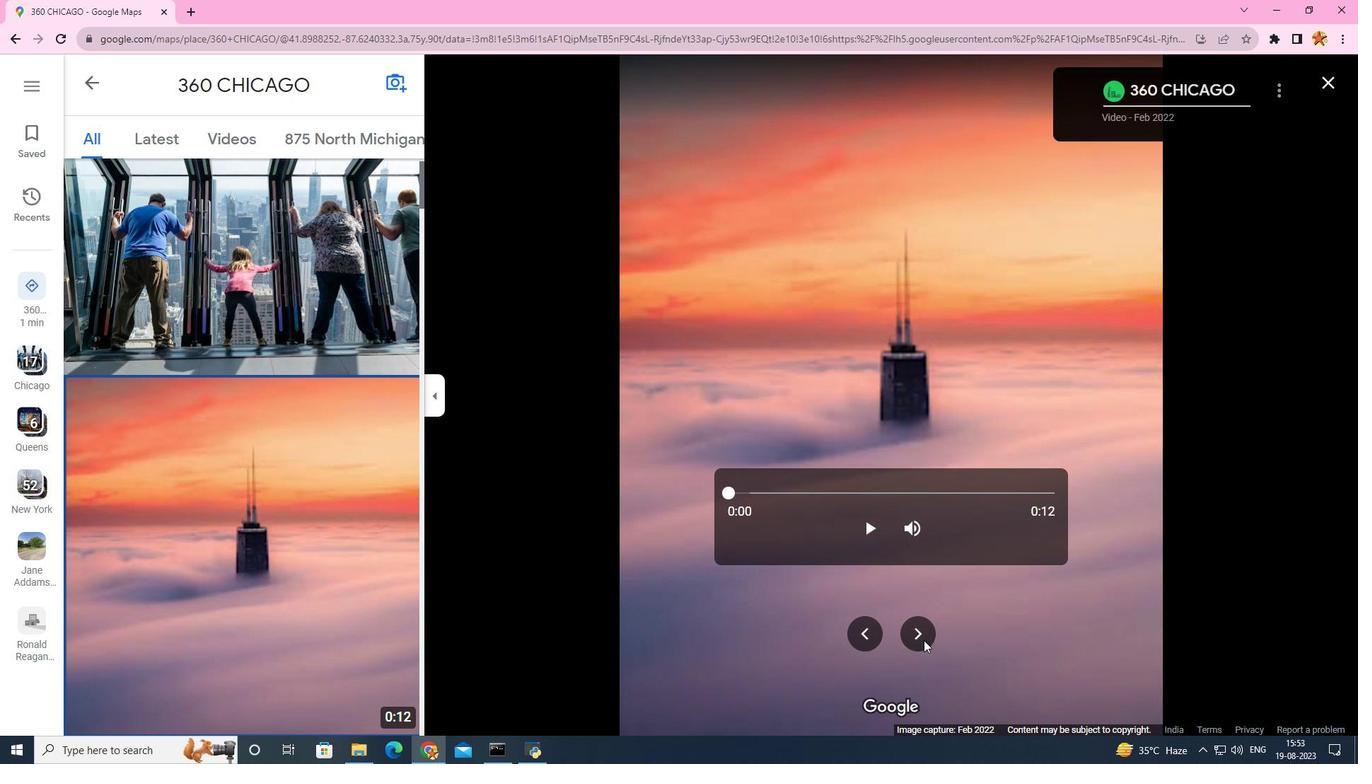 
Action: Mouse pressed left at (924, 640)
Screenshot: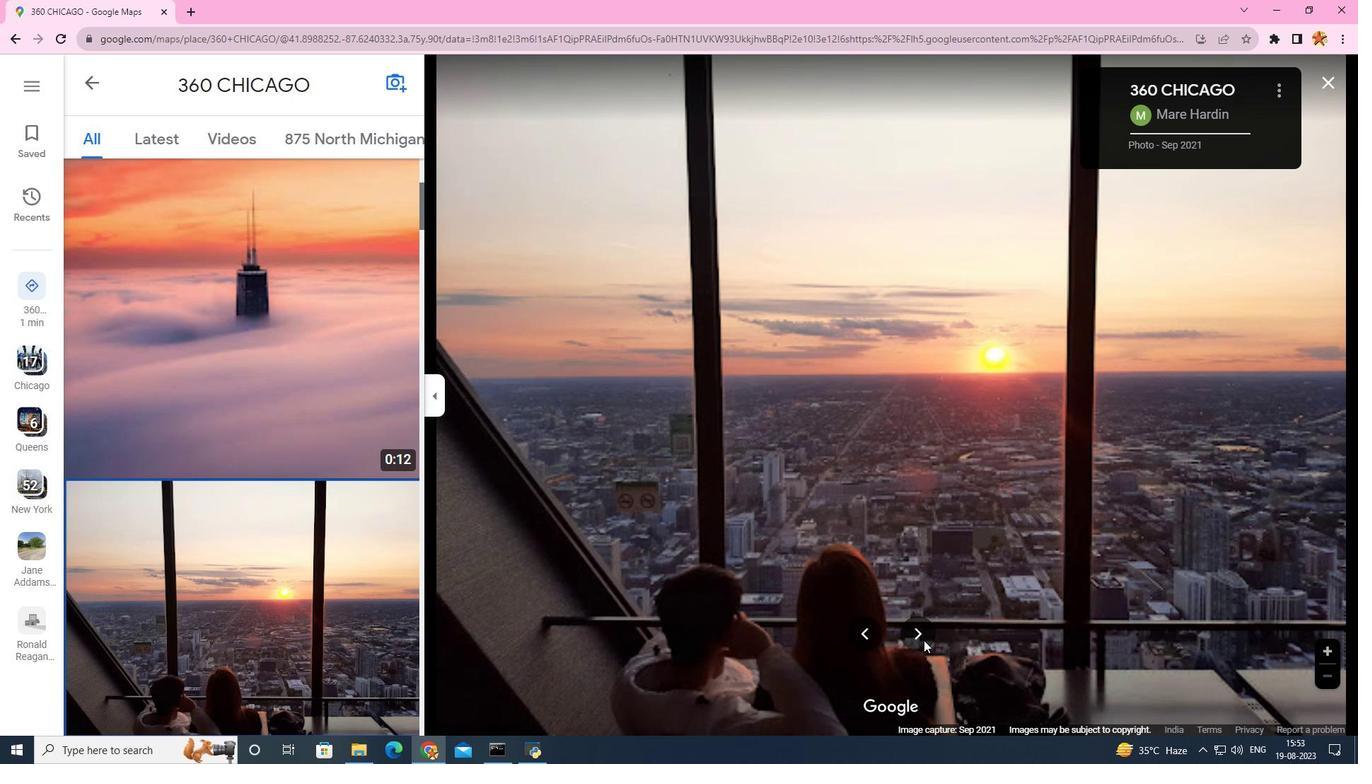 
Action: Mouse pressed left at (924, 640)
Screenshot: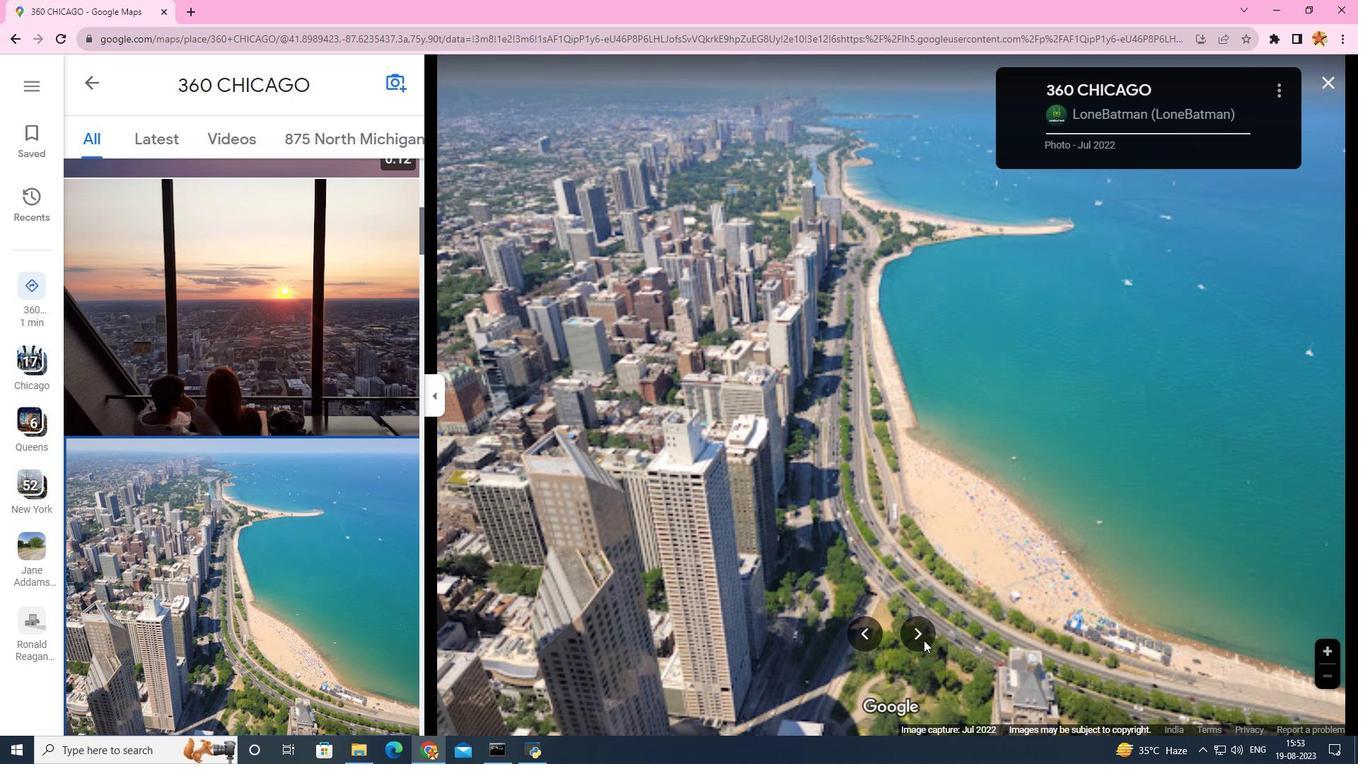 
Action: Mouse pressed left at (924, 640)
Screenshot: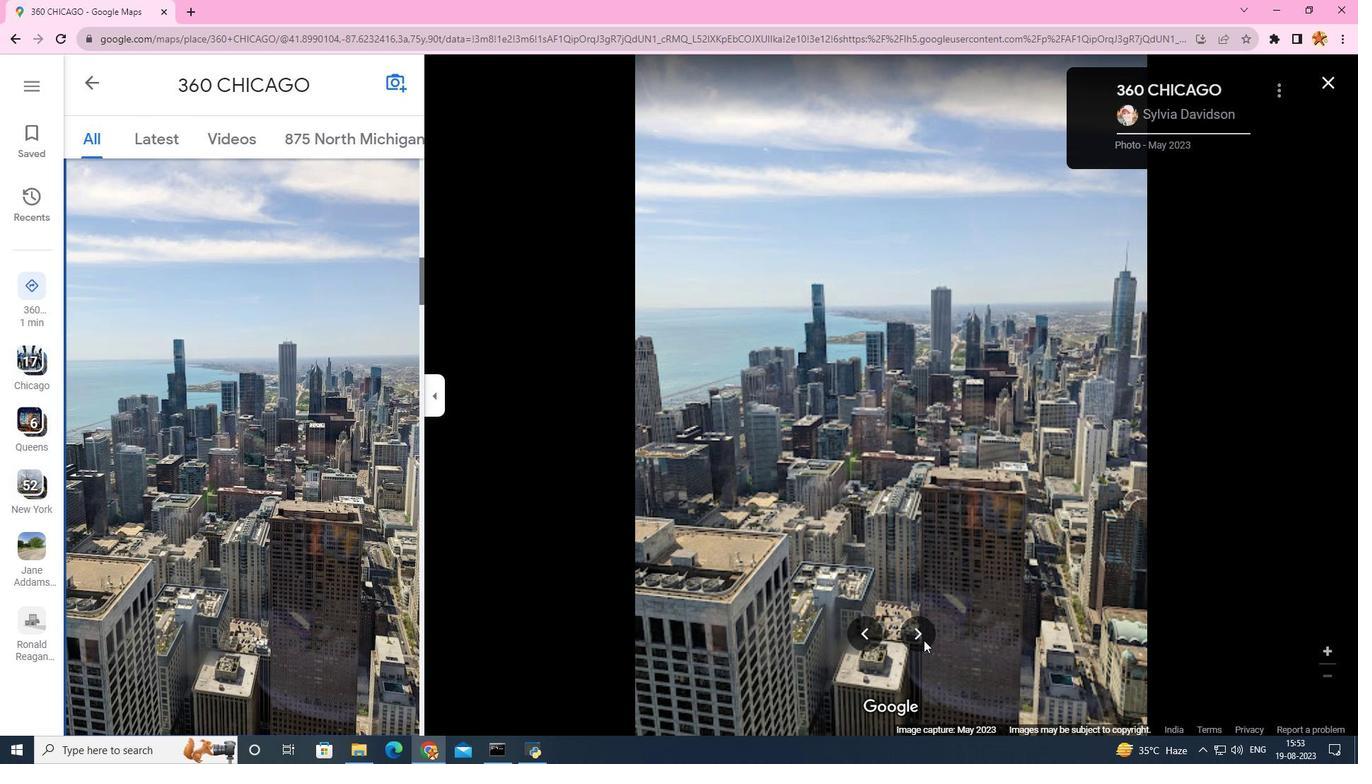 
Action: Mouse pressed left at (924, 640)
Screenshot: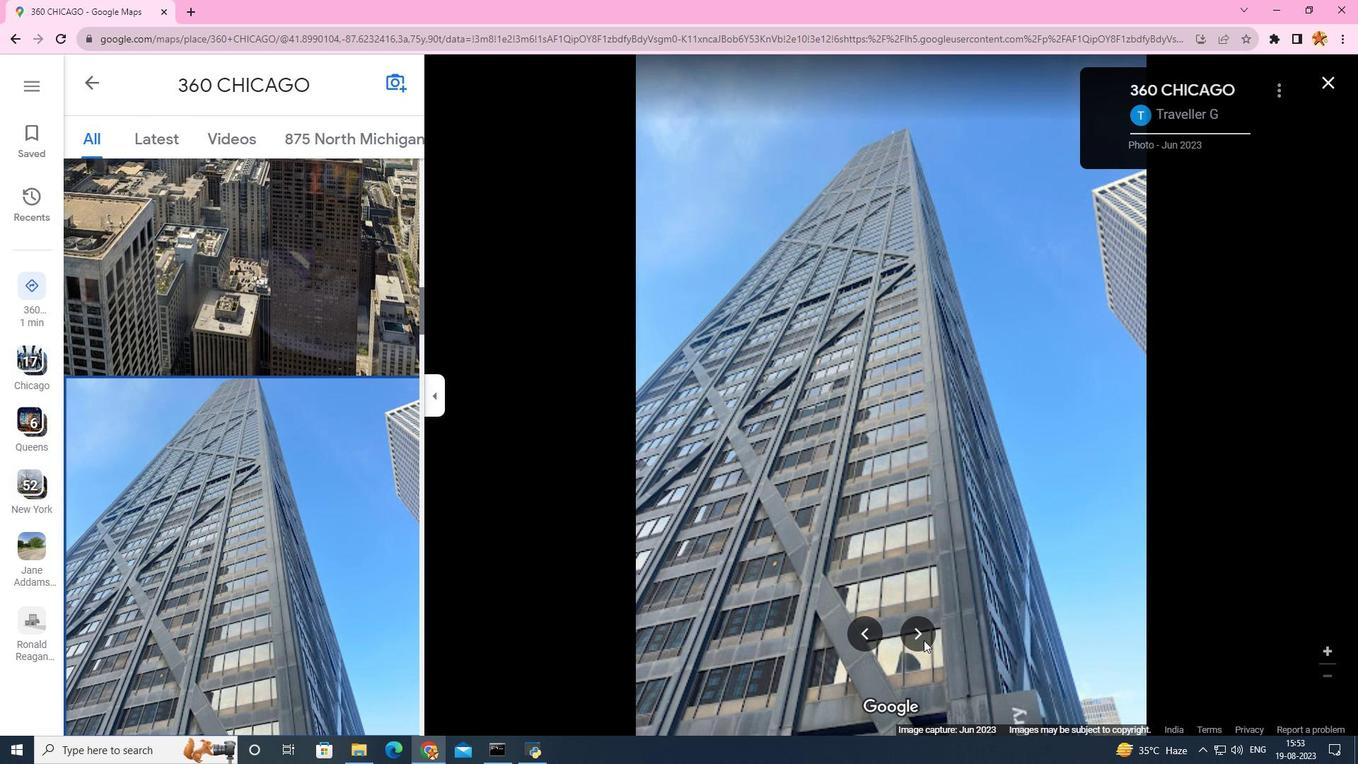 
Action: Mouse pressed left at (924, 640)
Screenshot: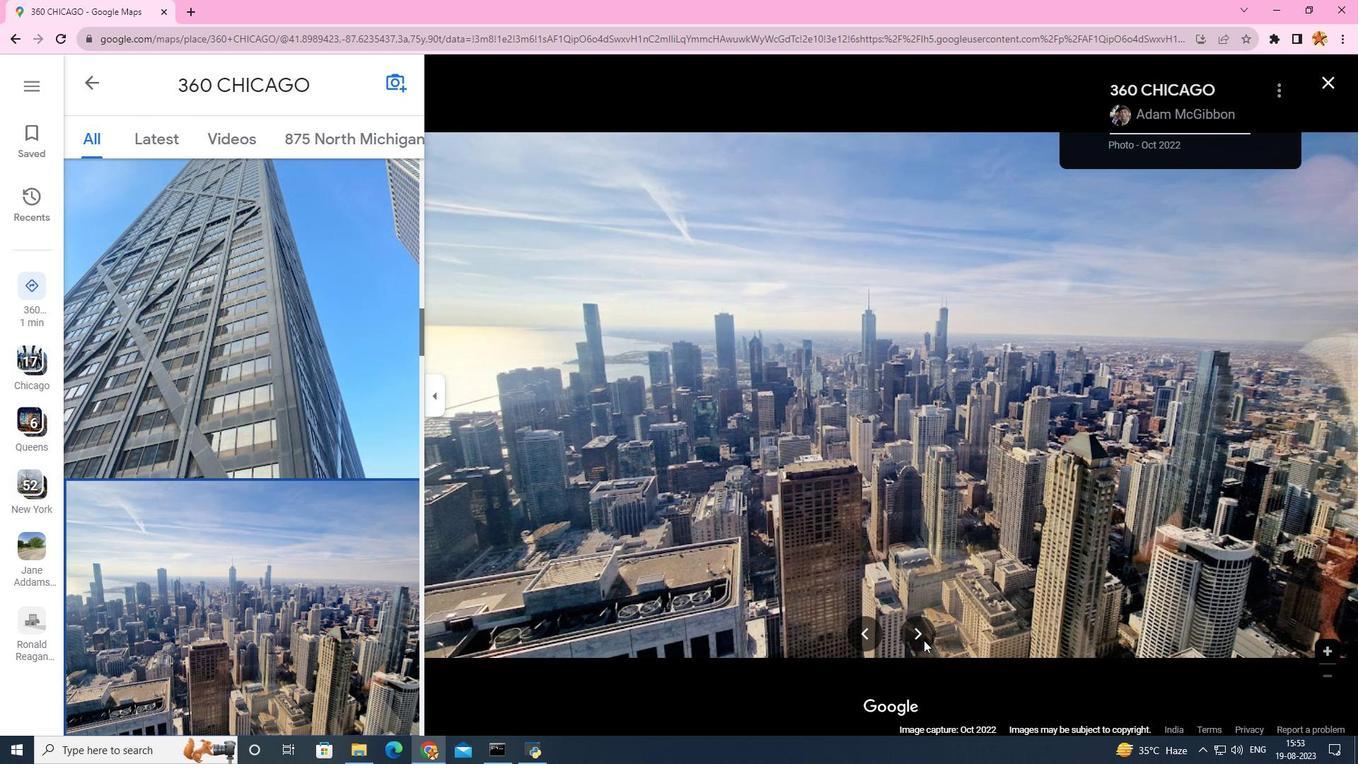 
Action: Mouse pressed left at (924, 640)
Screenshot: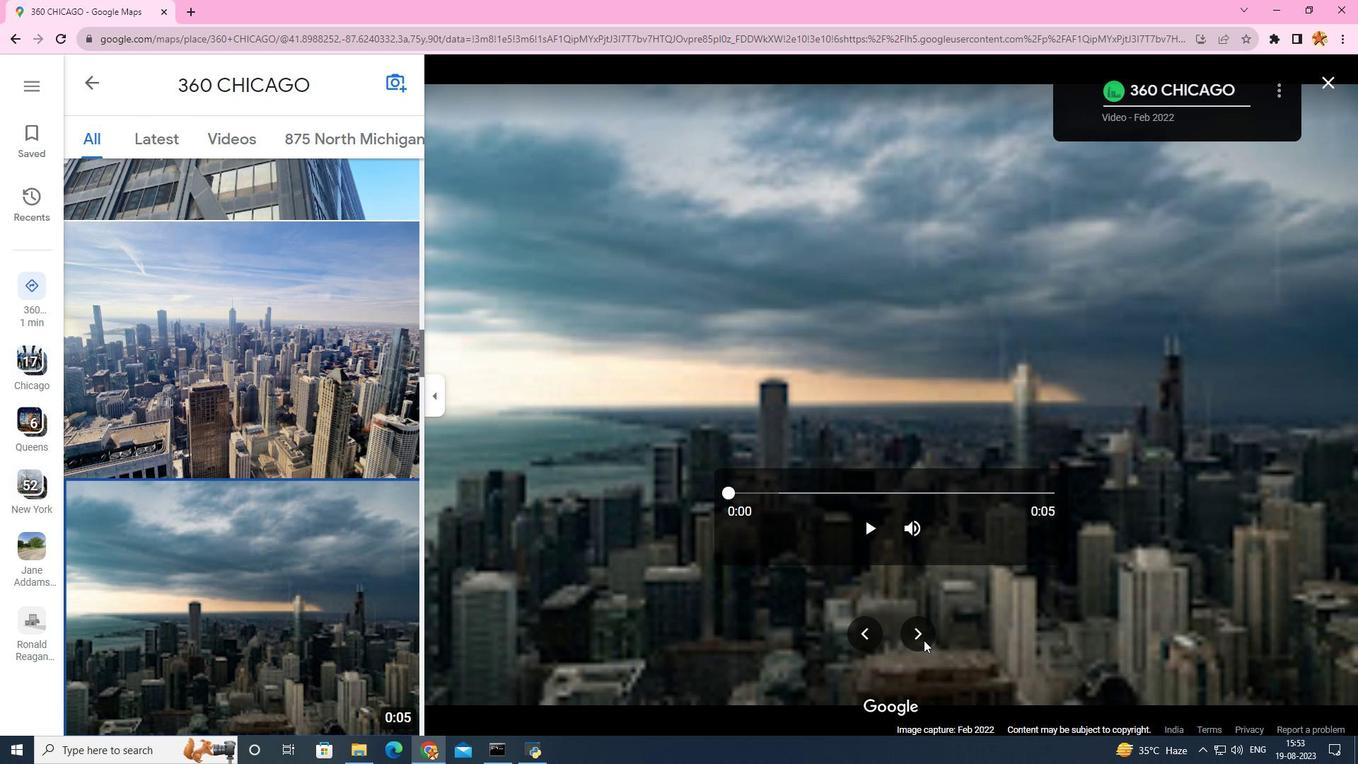 
Action: Mouse moved to (924, 640)
Screenshot: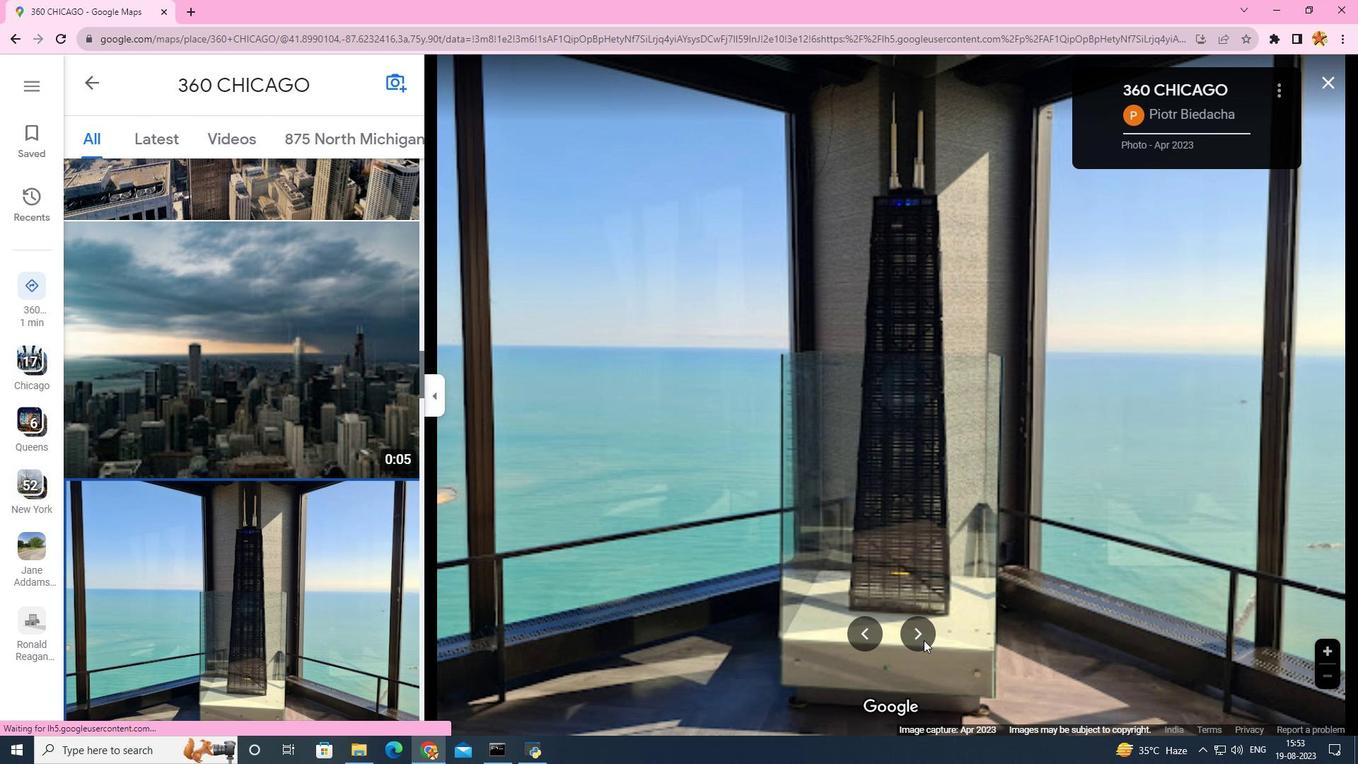 
Action: Mouse pressed left at (924, 640)
Screenshot: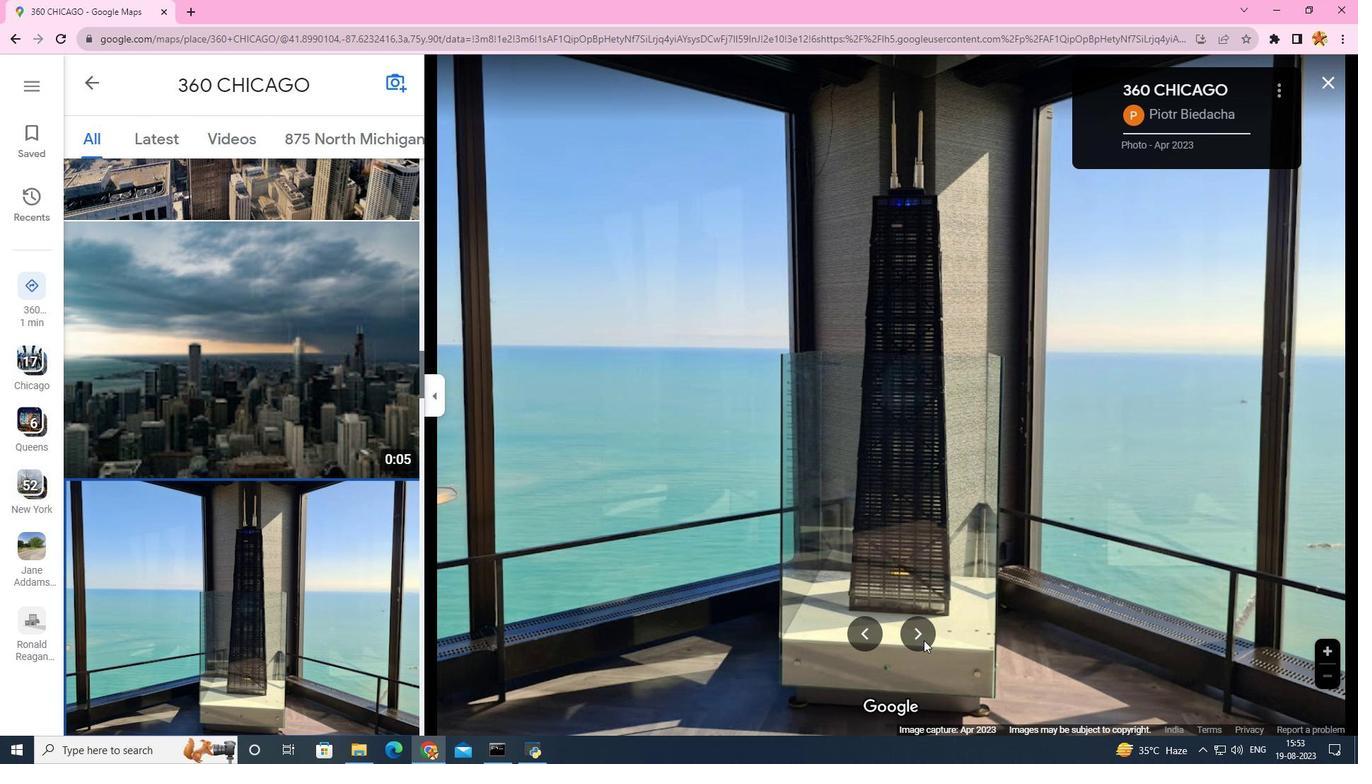 
Action: Mouse pressed left at (924, 640)
Screenshot: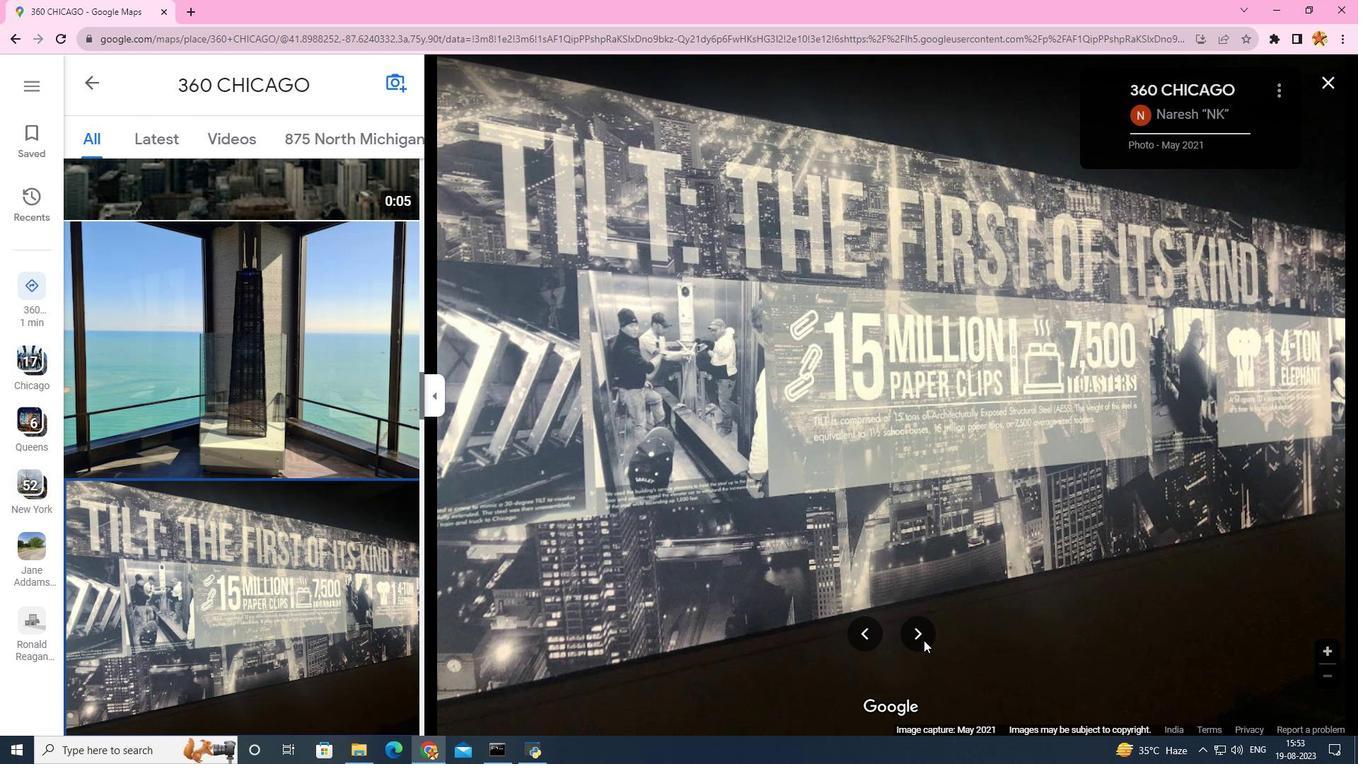 
Action: Mouse pressed left at (924, 640)
Screenshot: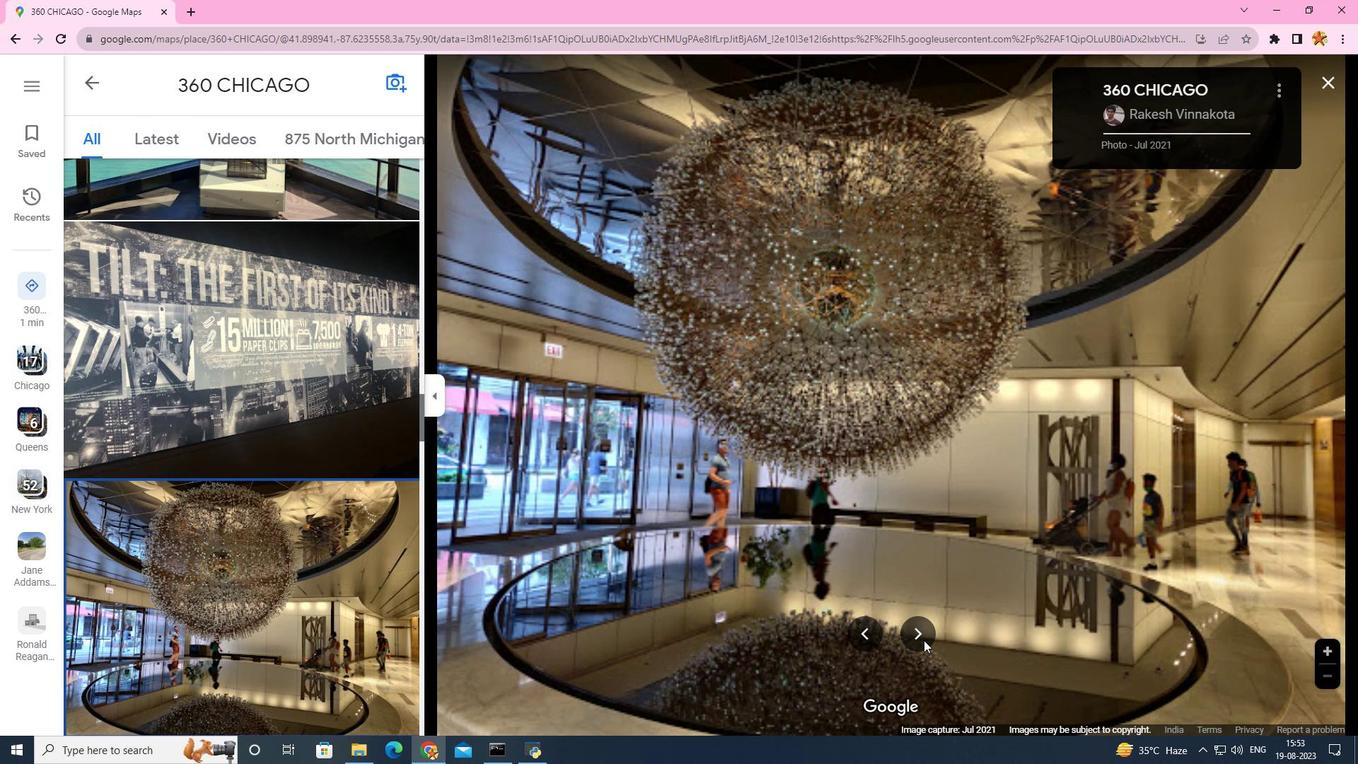 
Action: Mouse pressed left at (924, 640)
Screenshot: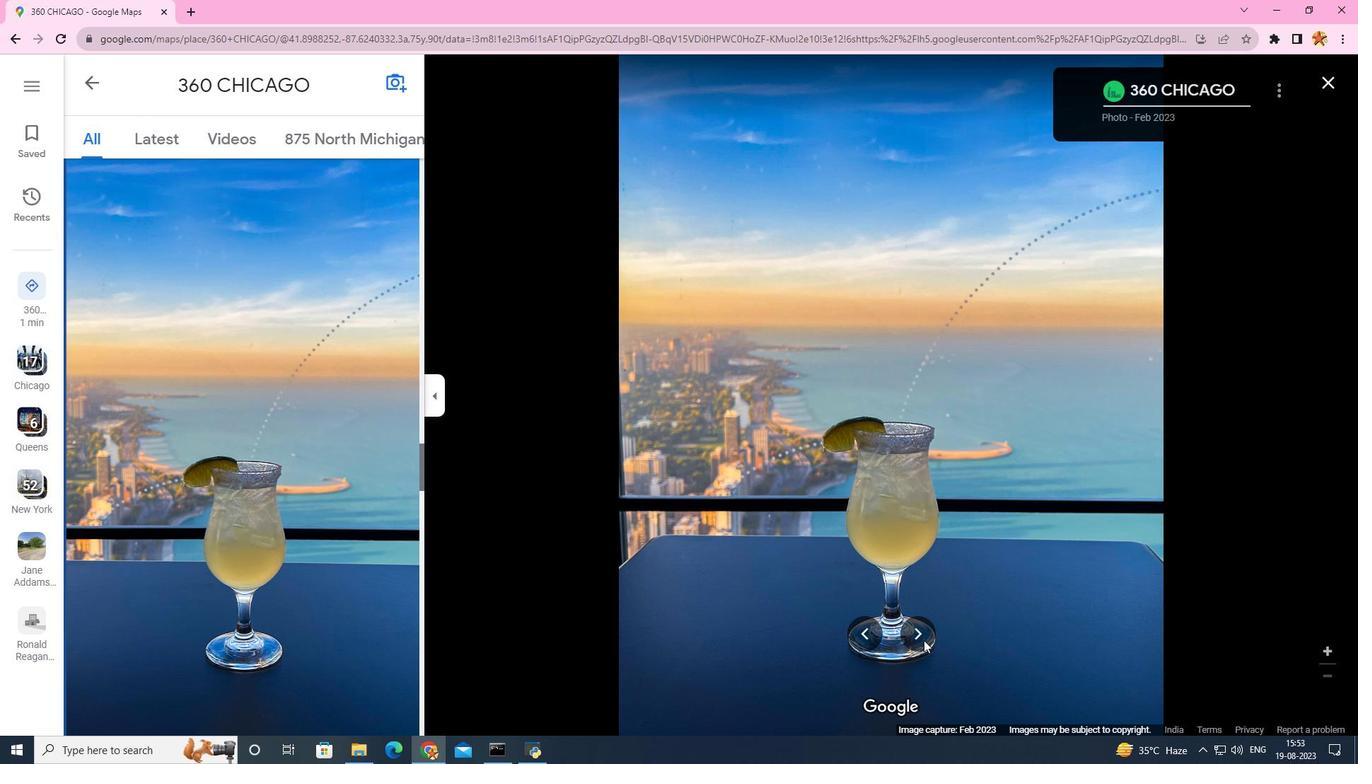 
Action: Mouse pressed left at (924, 640)
Screenshot: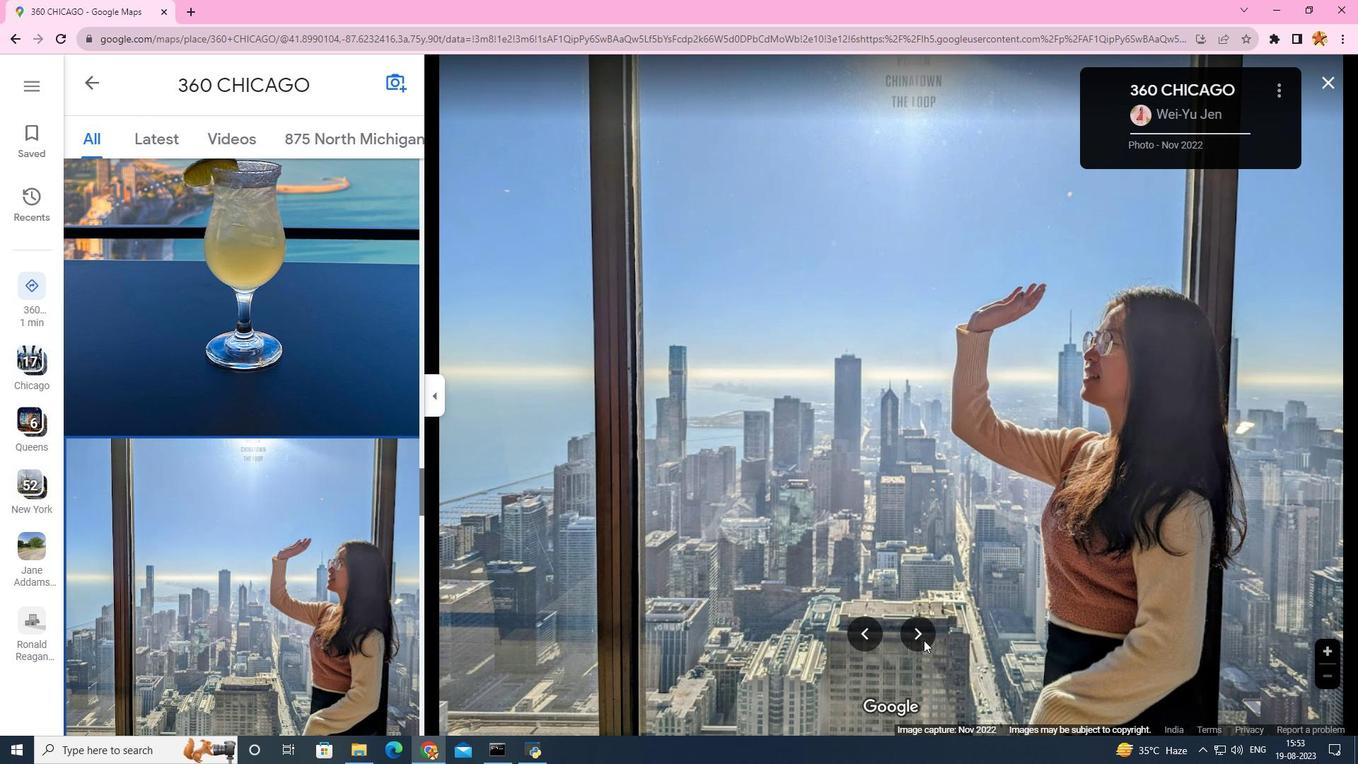 
Action: Mouse pressed left at (924, 640)
Screenshot: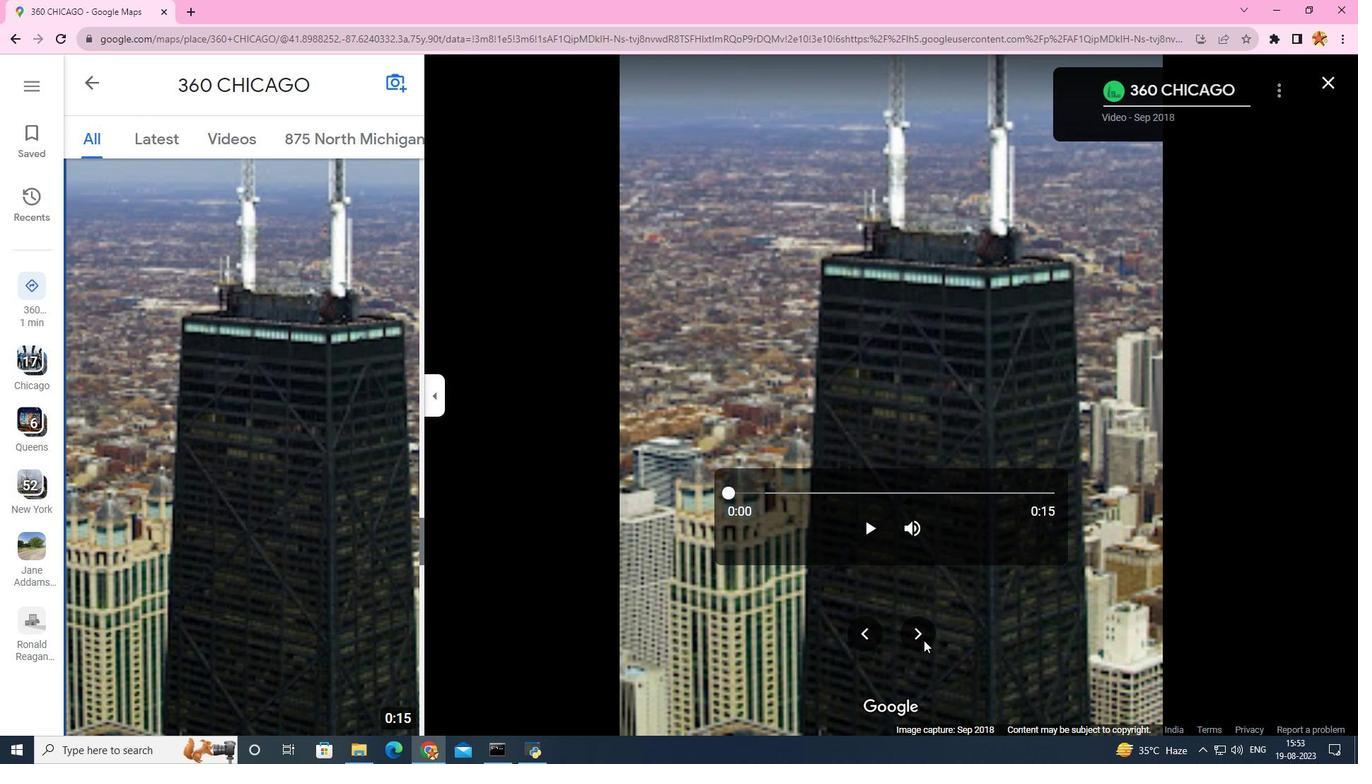 
Action: Mouse pressed left at (924, 640)
Screenshot: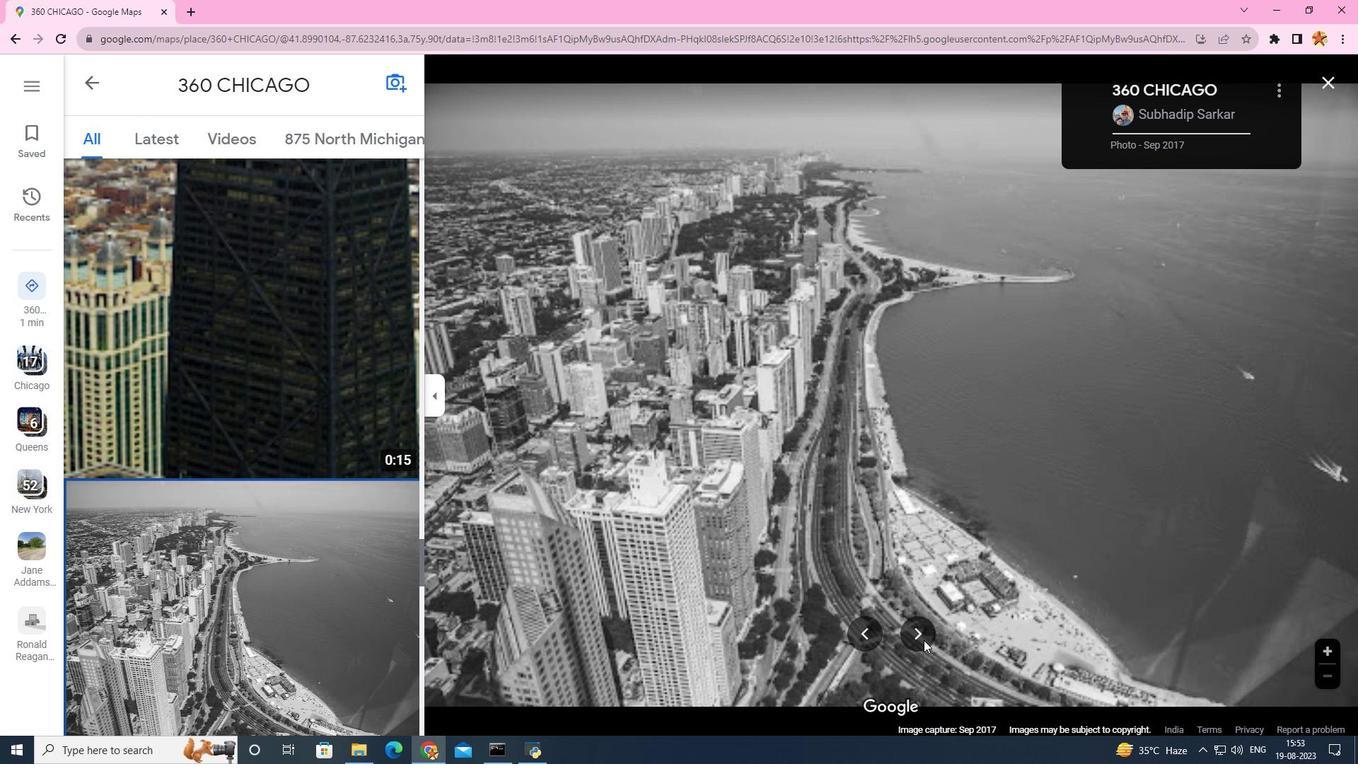 
Action: Mouse moved to (922, 640)
Screenshot: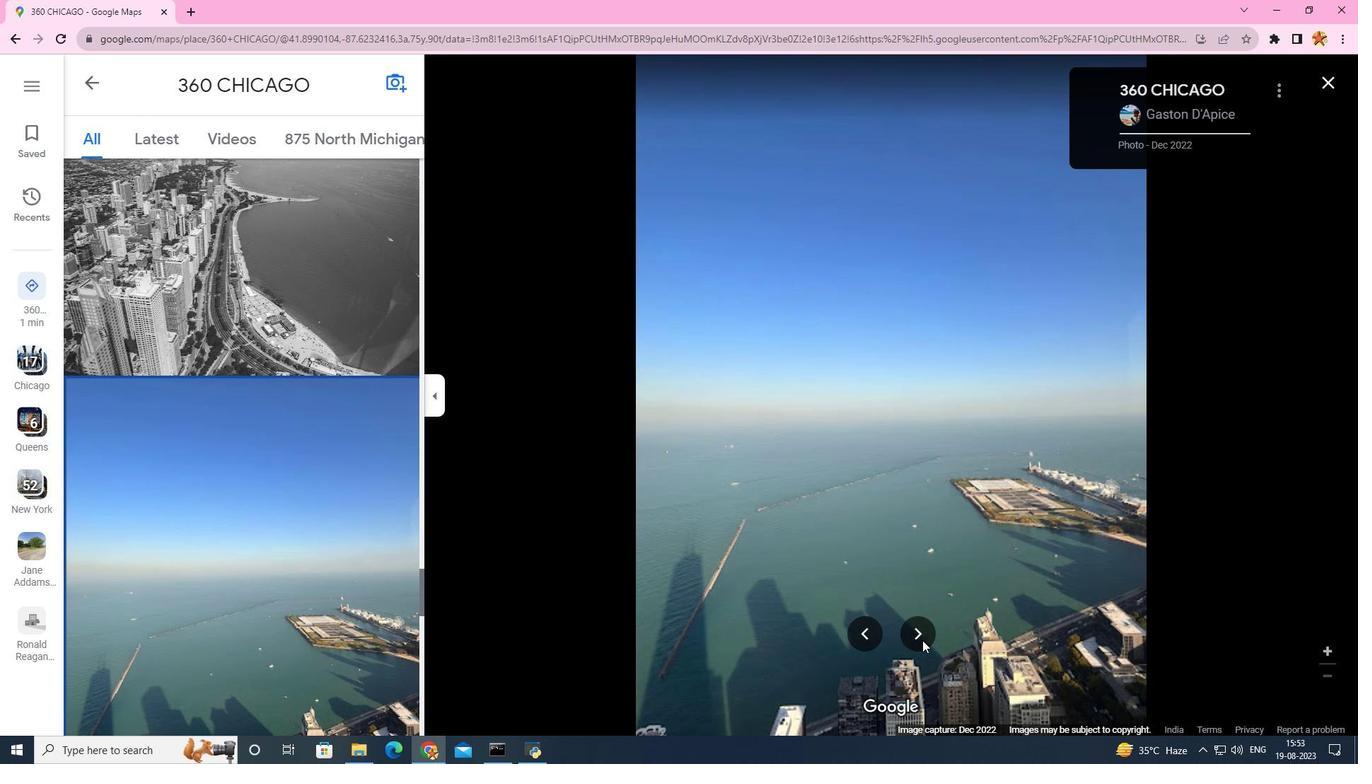 
Action: Mouse pressed left at (922, 640)
Screenshot: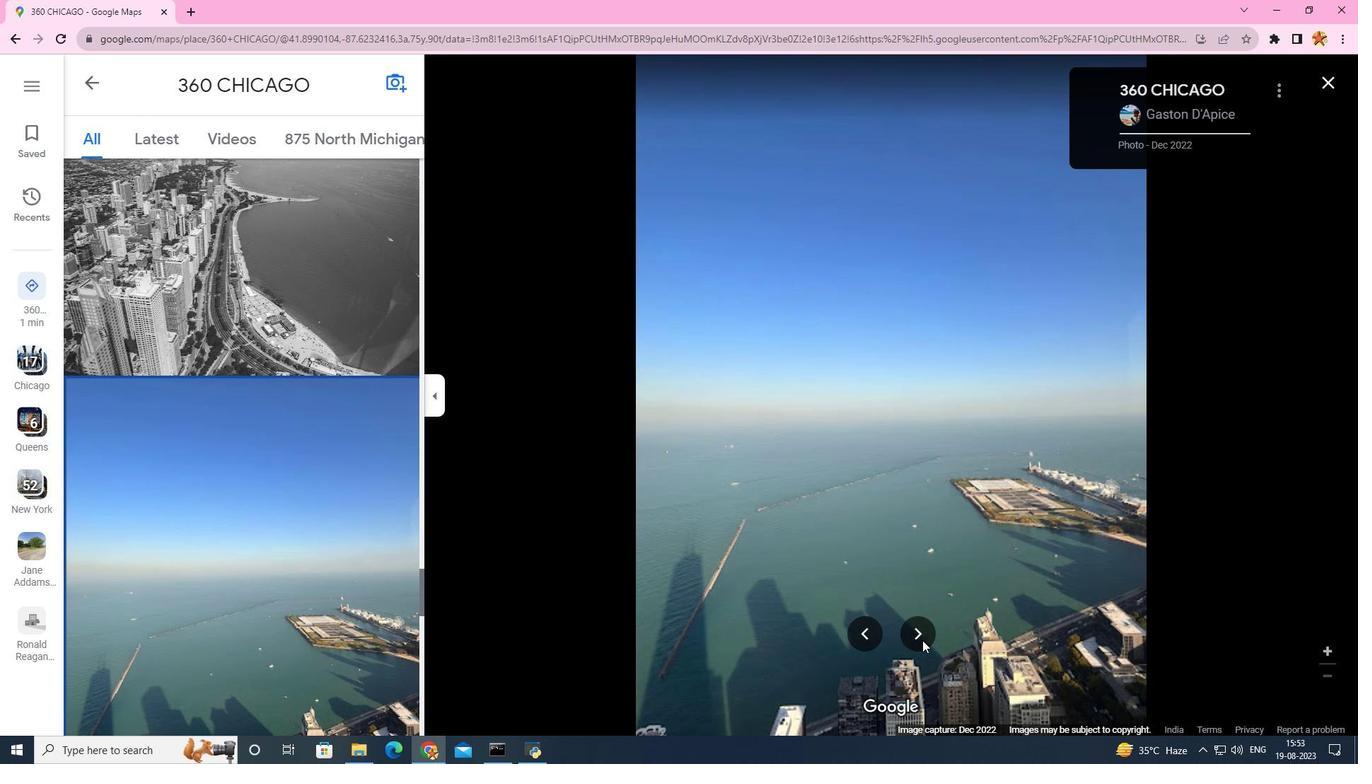 
Action: Mouse pressed left at (922, 640)
Screenshot: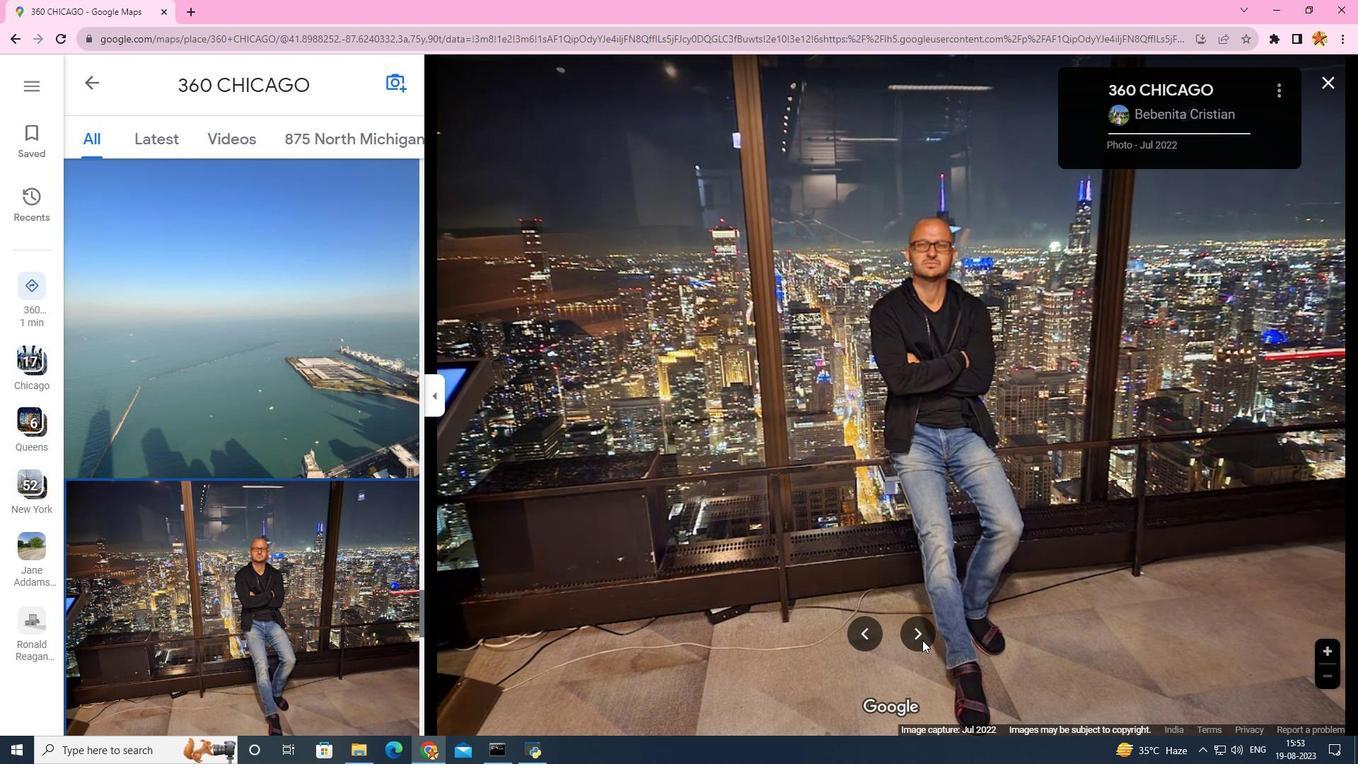 
Action: Mouse pressed left at (922, 640)
Screenshot: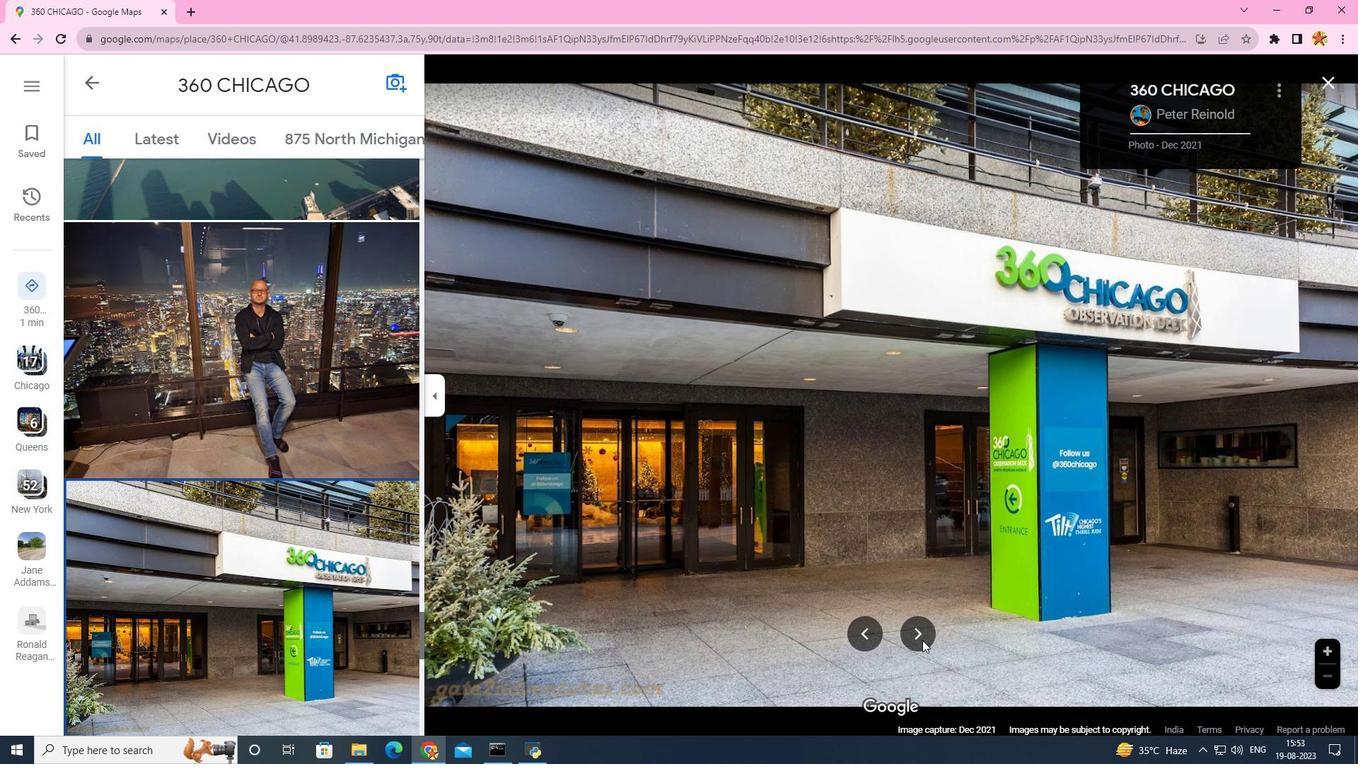 
Action: Mouse pressed left at (922, 640)
Screenshot: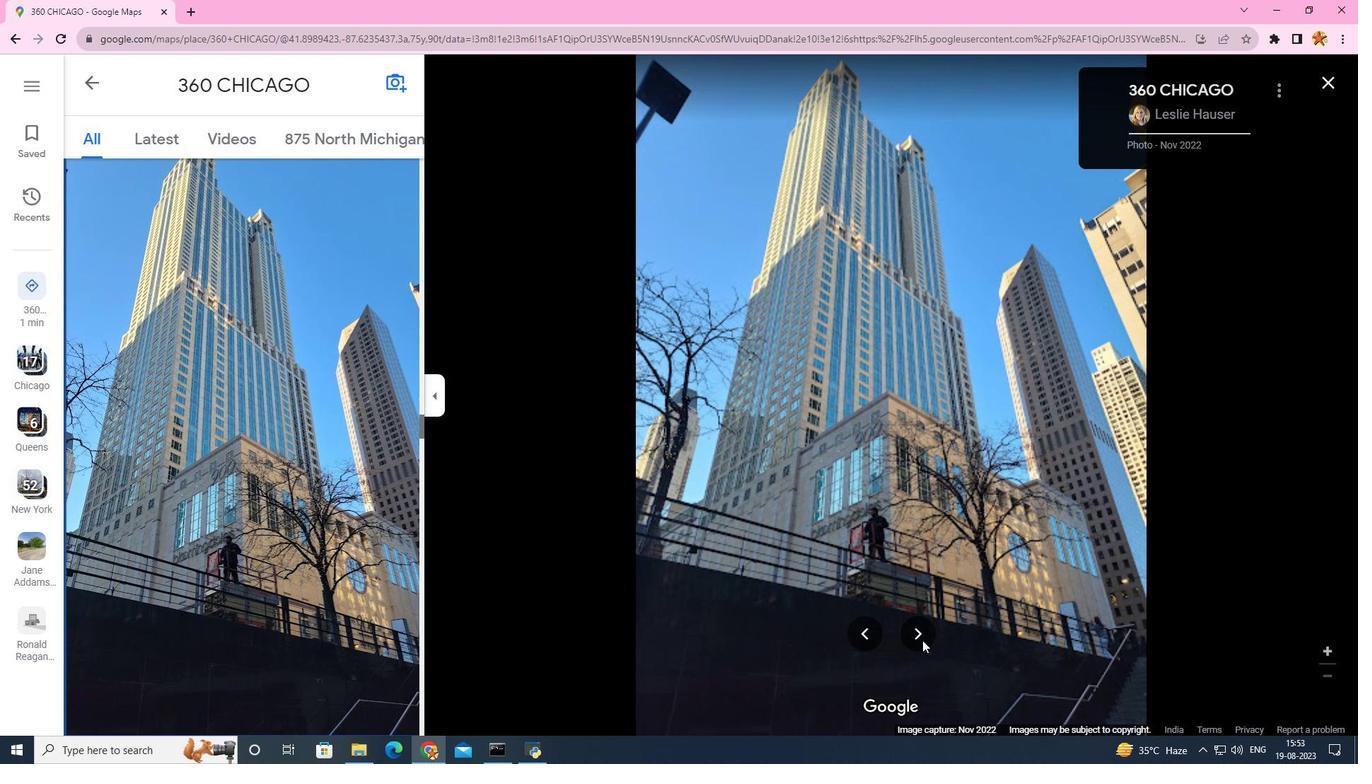 
Action: Mouse pressed left at (922, 640)
Screenshot: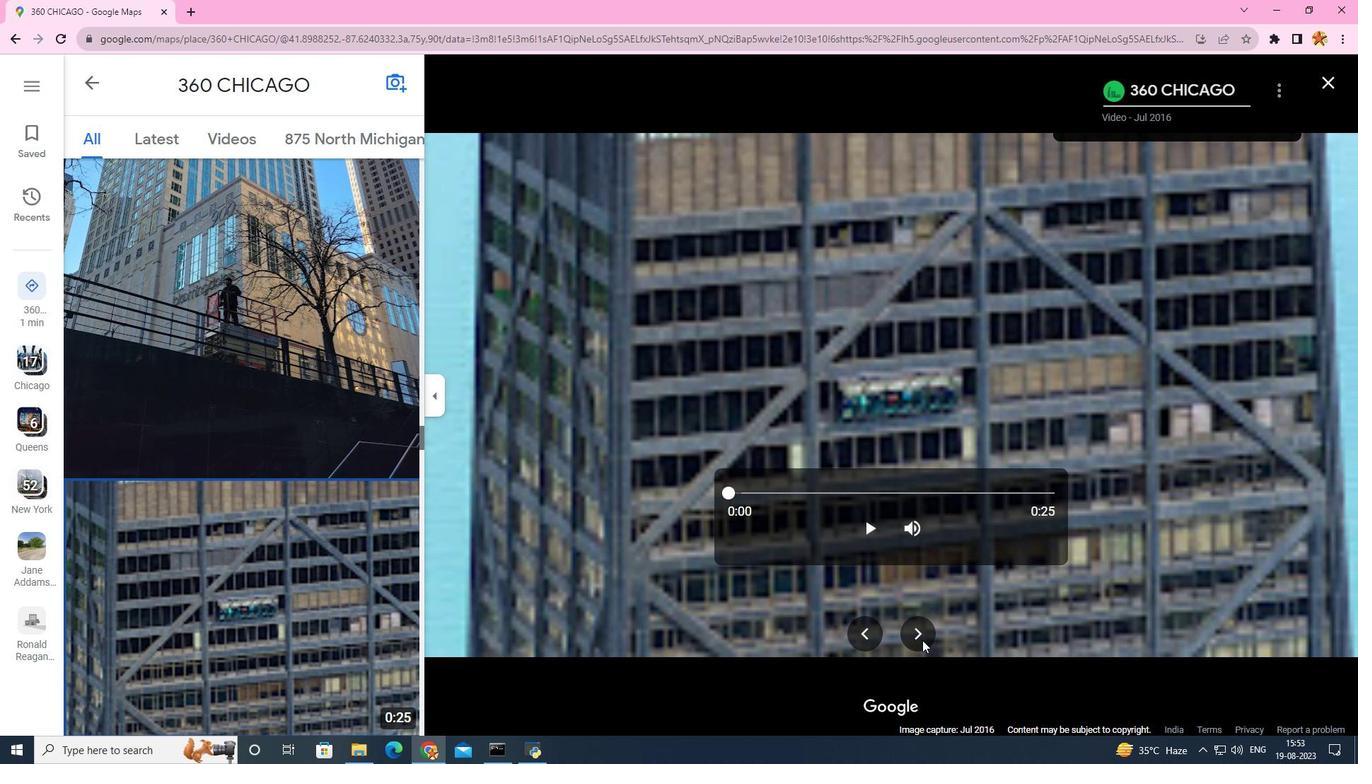 
Action: Mouse pressed left at (922, 640)
Screenshot: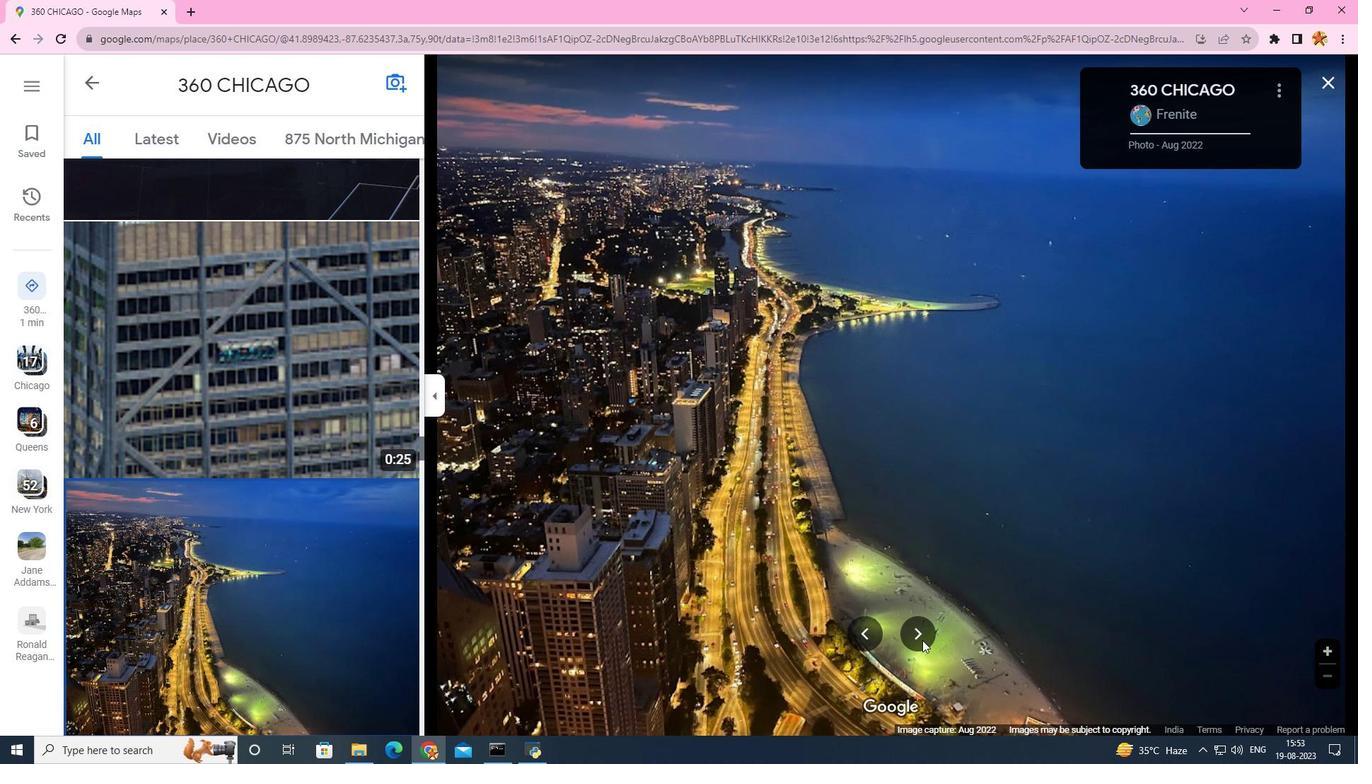 
Action: Mouse pressed left at (922, 640)
Screenshot: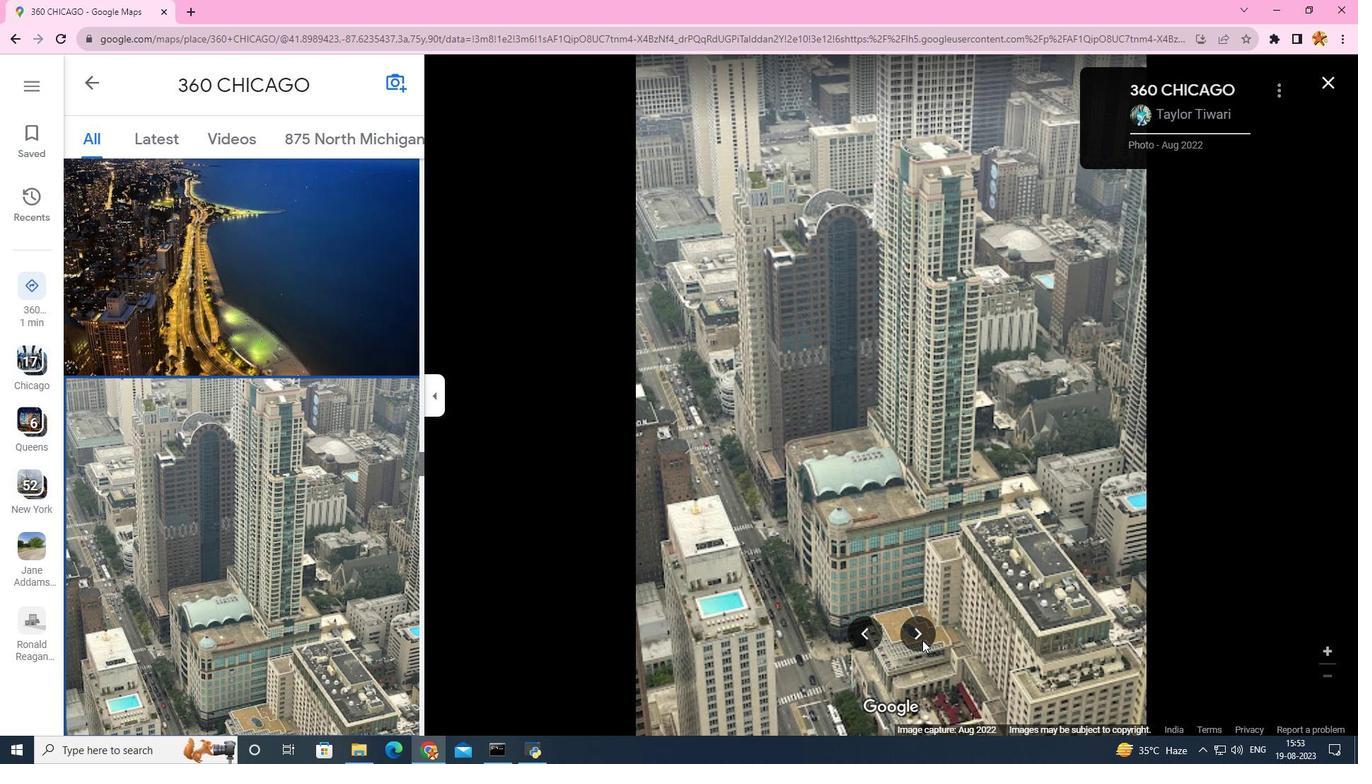 
Action: Mouse pressed left at (922, 640)
Screenshot: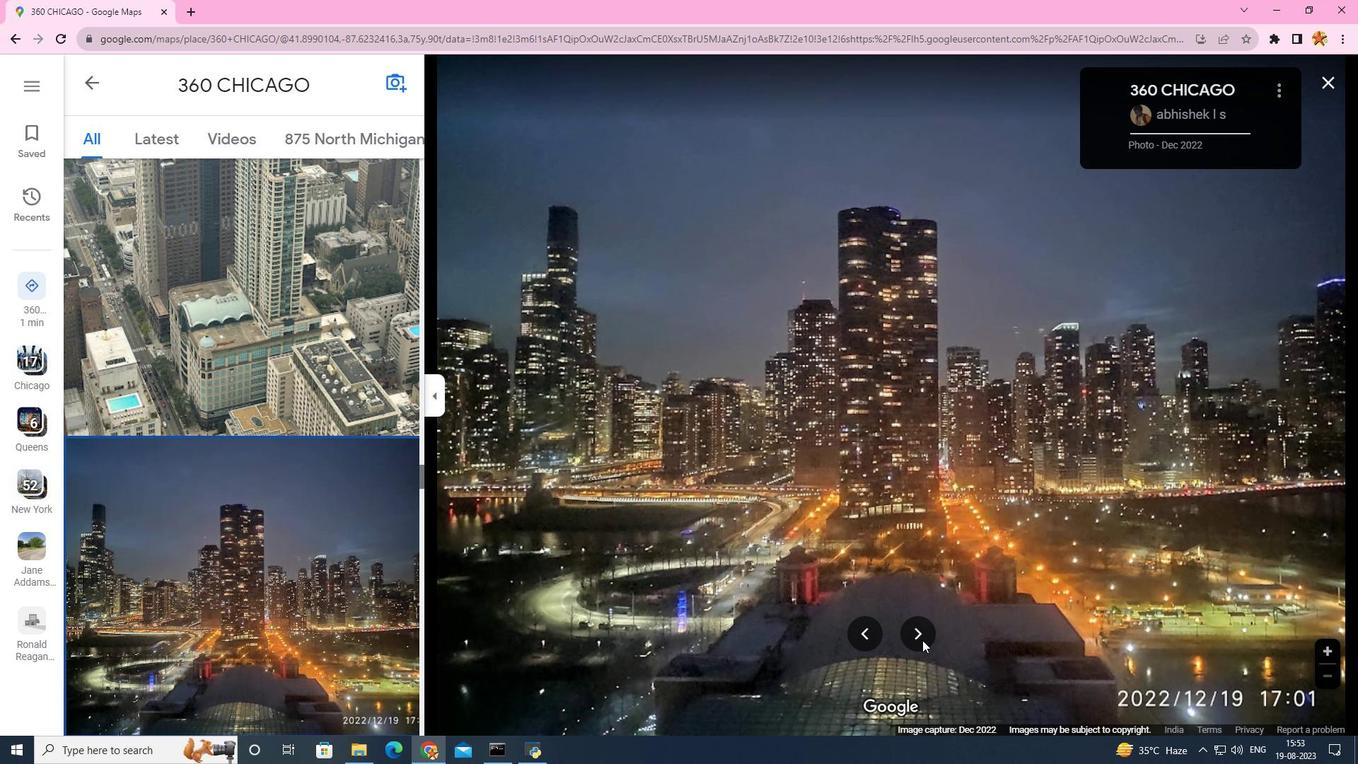 
Action: Mouse pressed left at (922, 640)
Screenshot: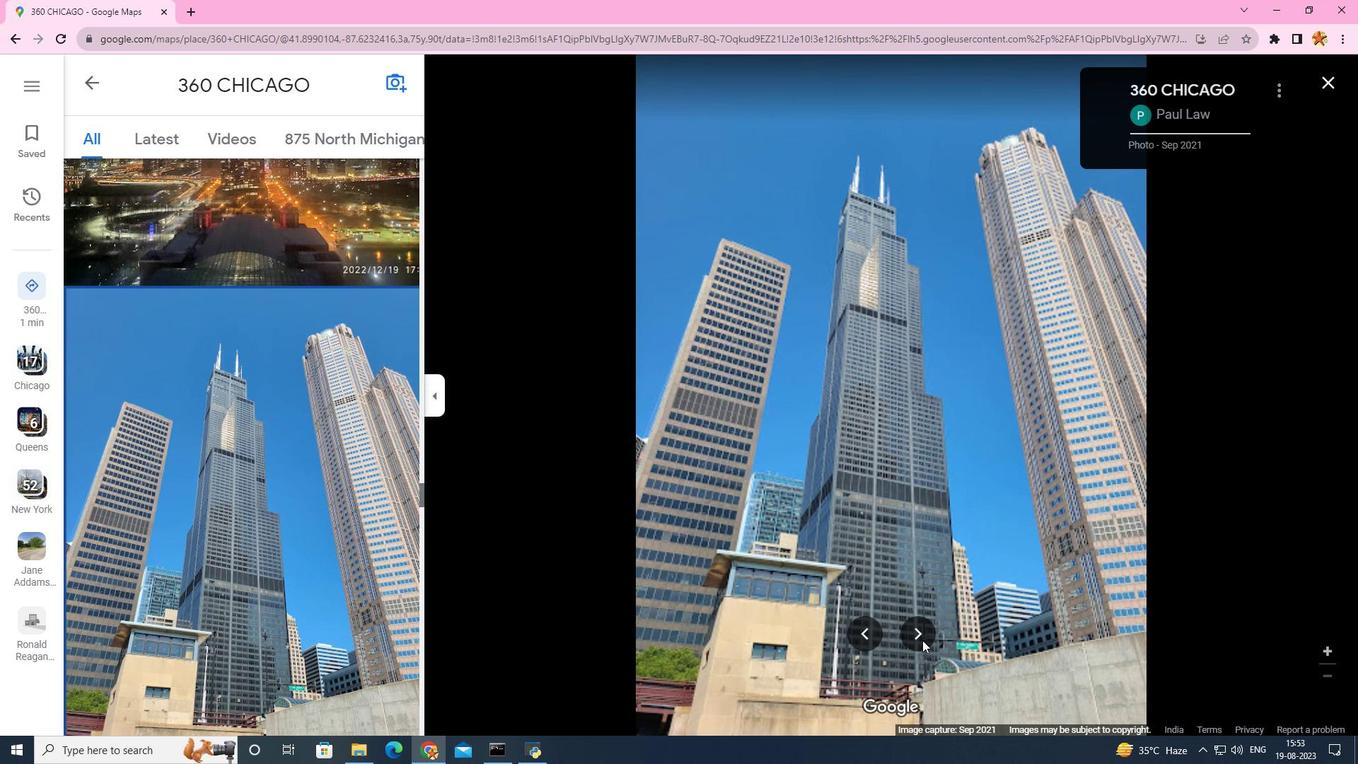 
Action: Mouse pressed left at (922, 640)
Screenshot: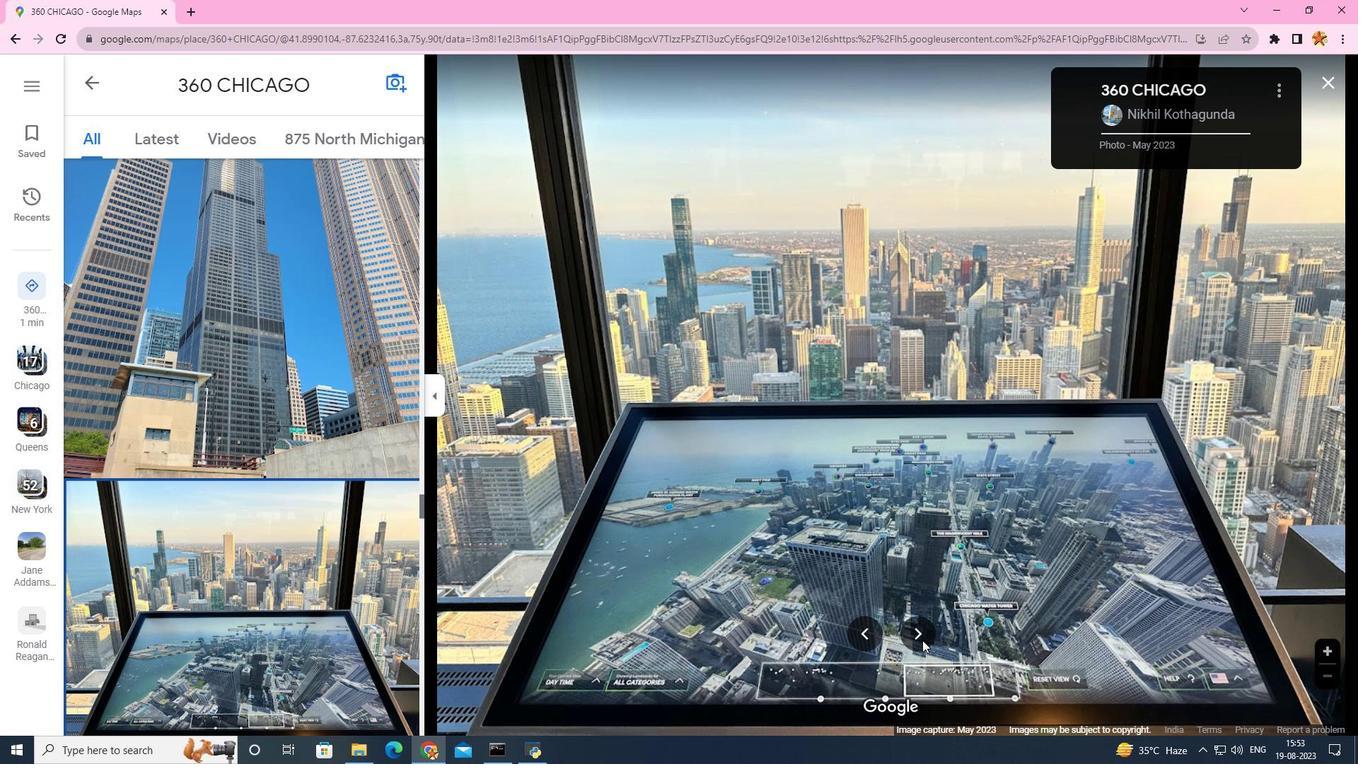 
Action: Mouse pressed left at (922, 640)
Screenshot: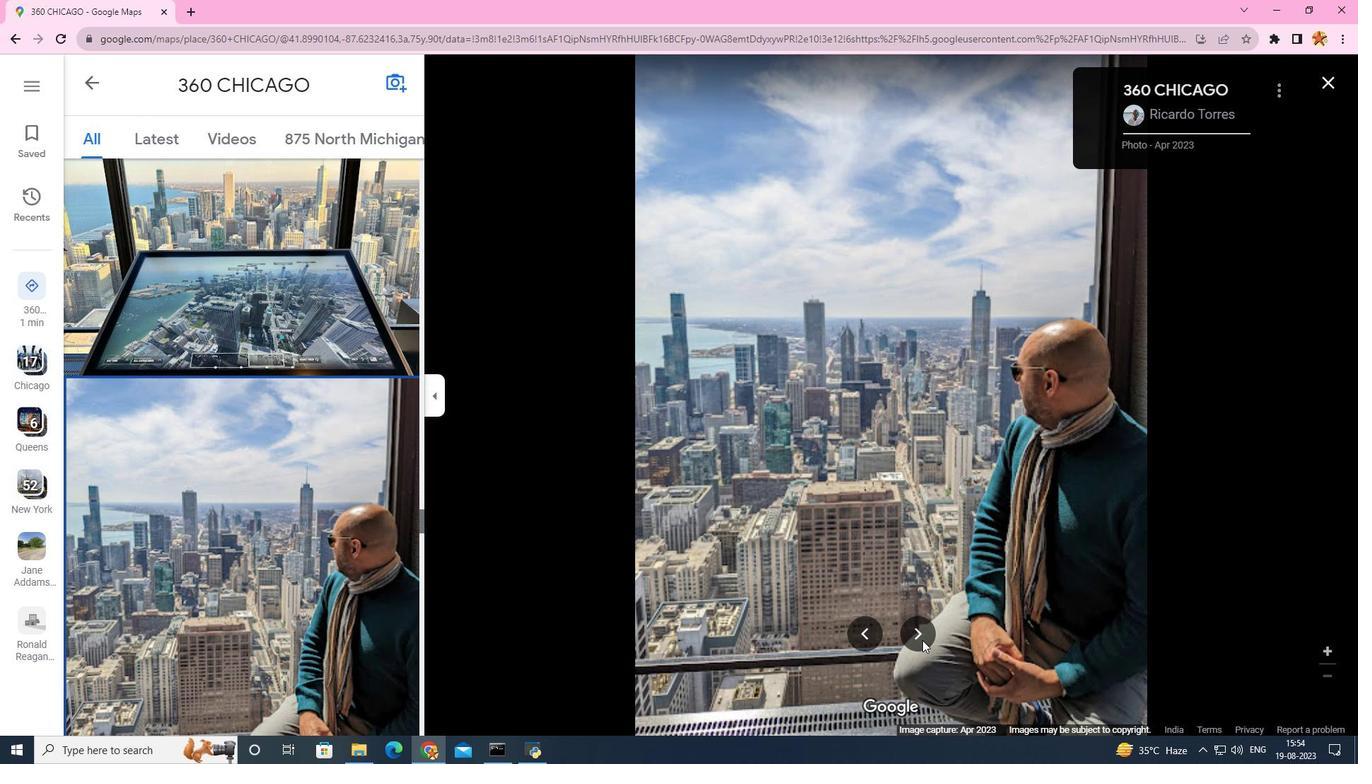 
Action: Mouse pressed left at (922, 640)
Screenshot: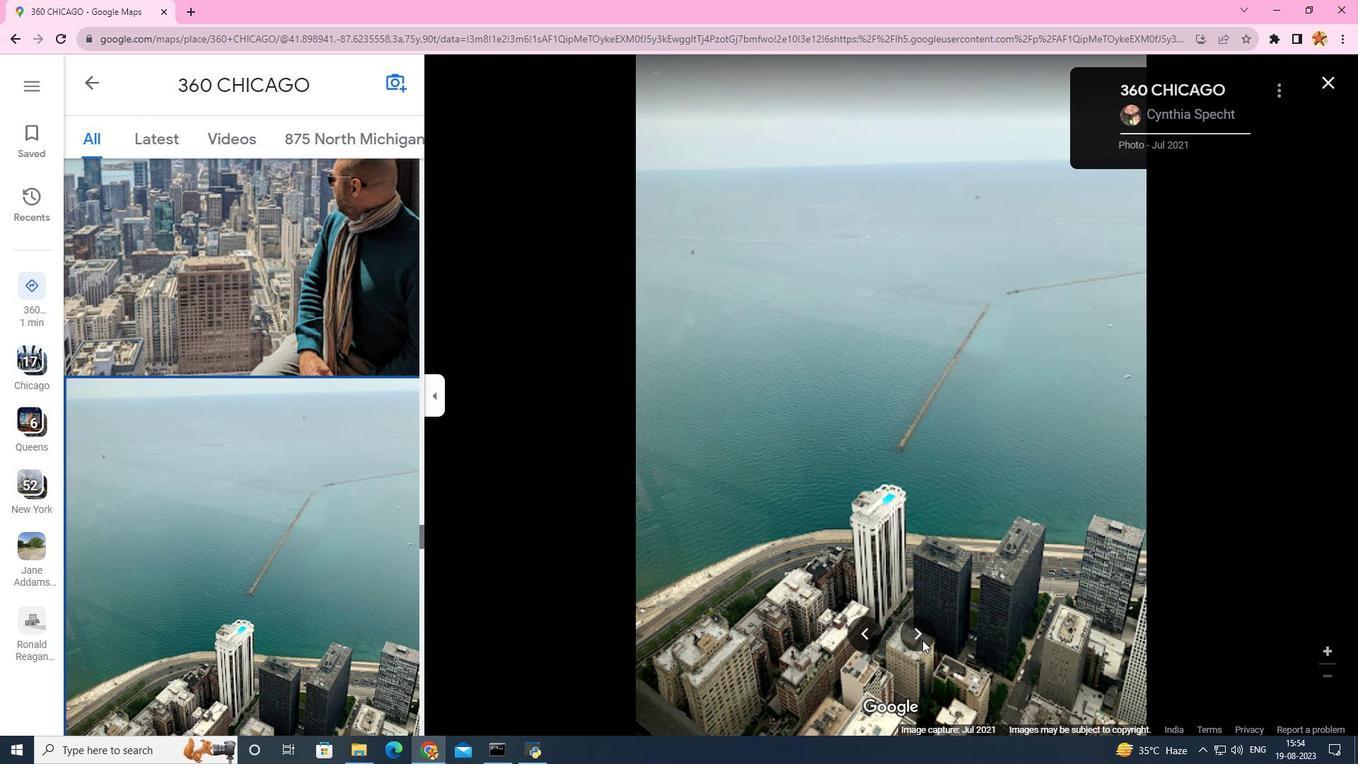 
Action: Mouse pressed left at (922, 640)
Screenshot: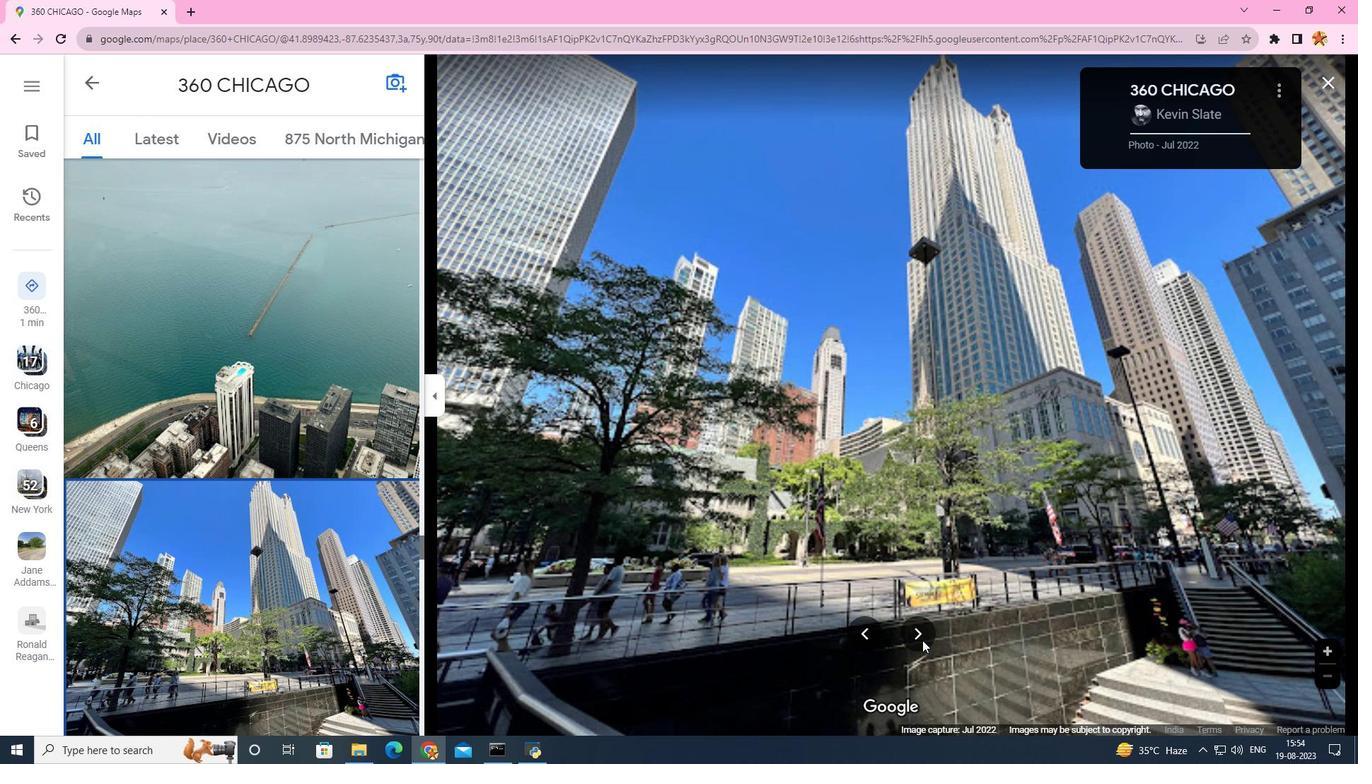
Action: Mouse pressed left at (922, 640)
Screenshot: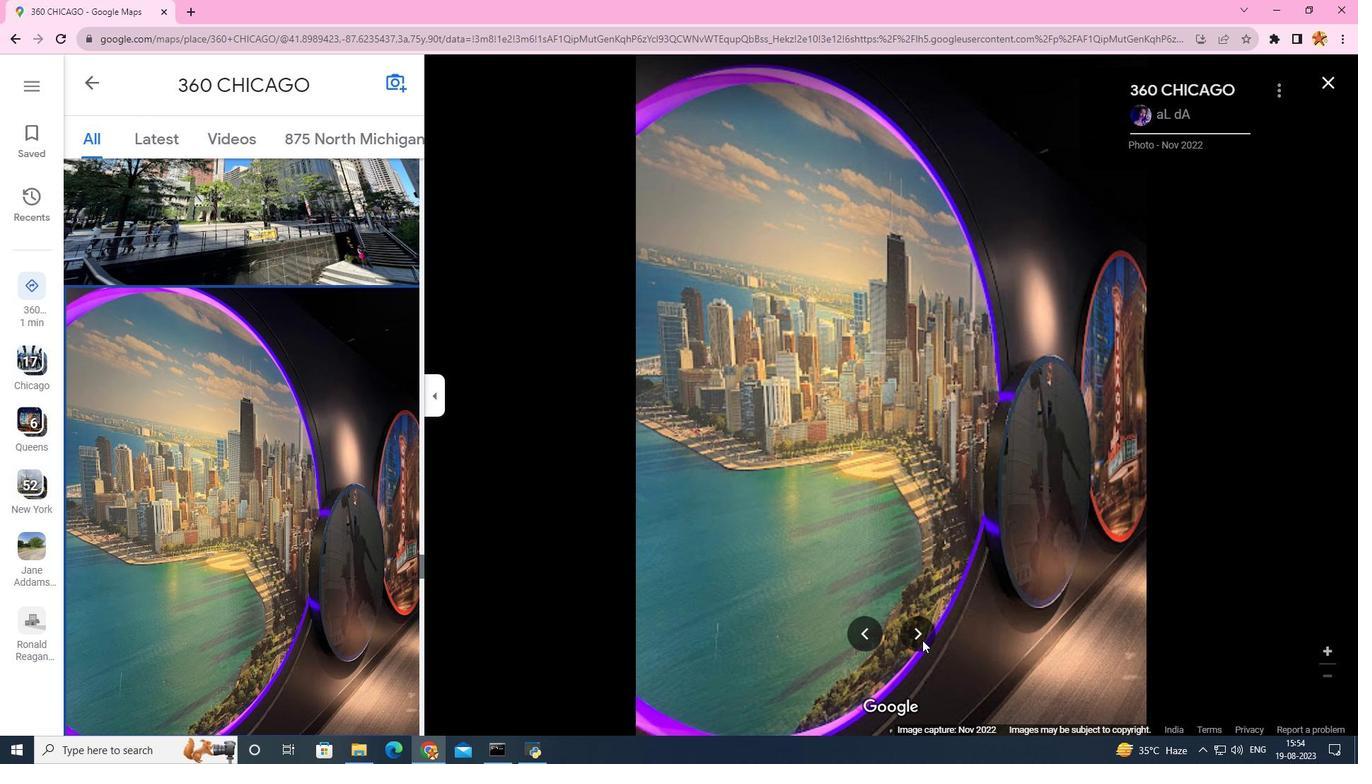 
Action: Mouse moved to (184, 146)
Screenshot: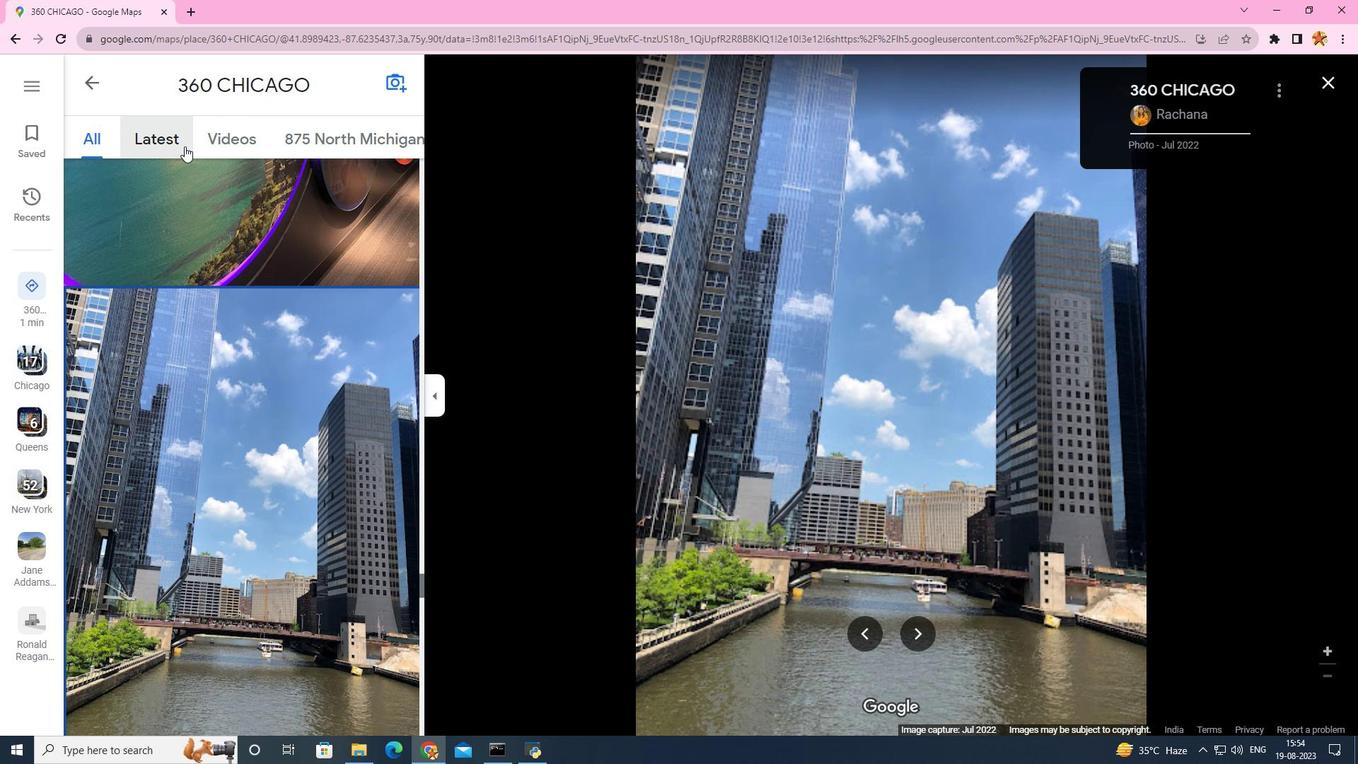 
Action: Mouse pressed left at (184, 146)
Screenshot: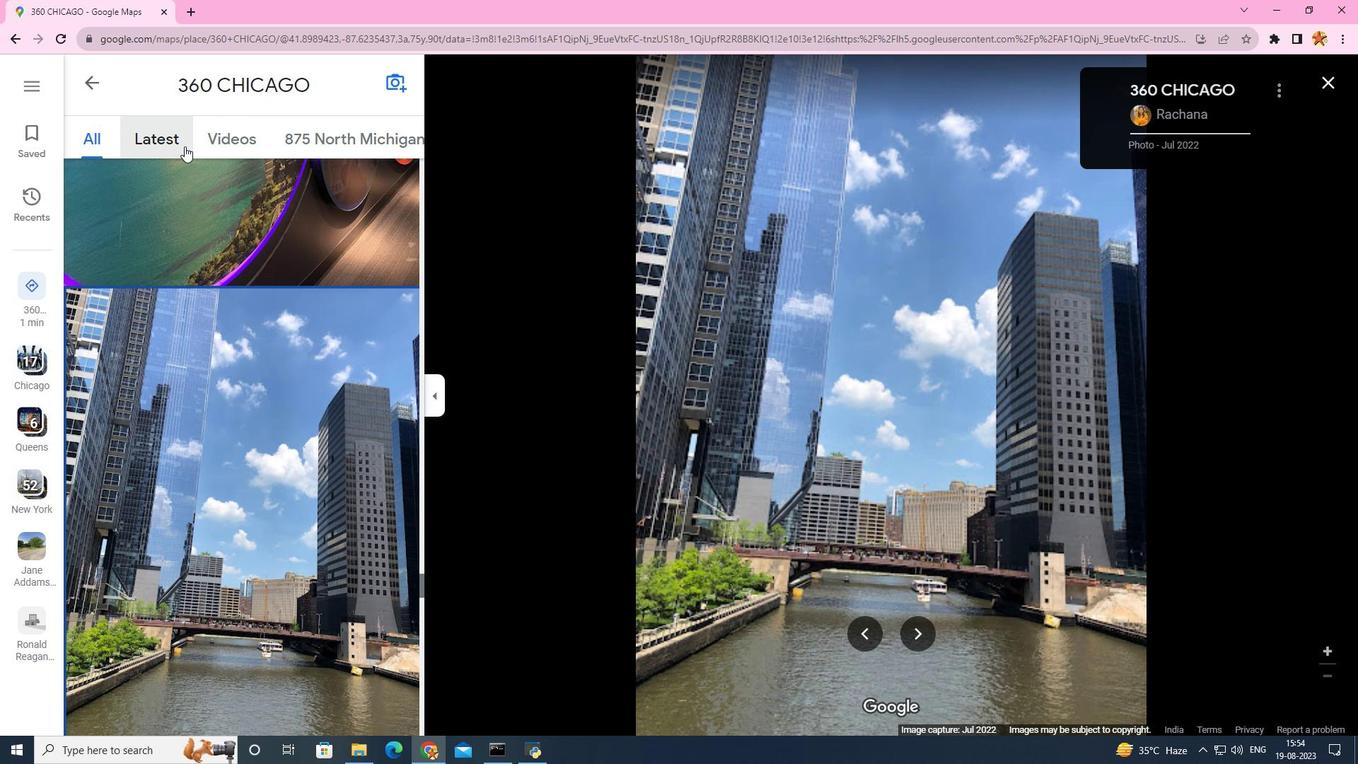 
Action: Mouse moved to (905, 626)
Screenshot: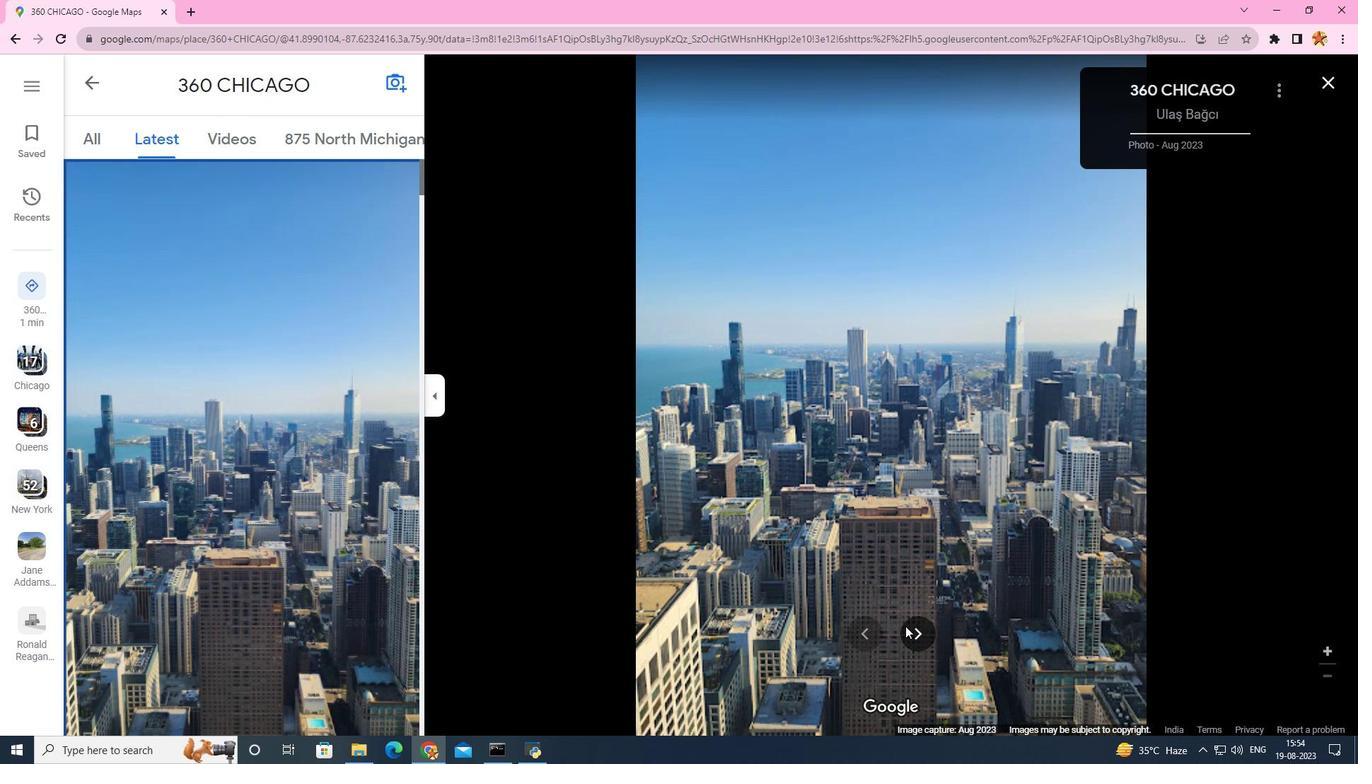 
Action: Mouse pressed left at (905, 626)
Screenshot: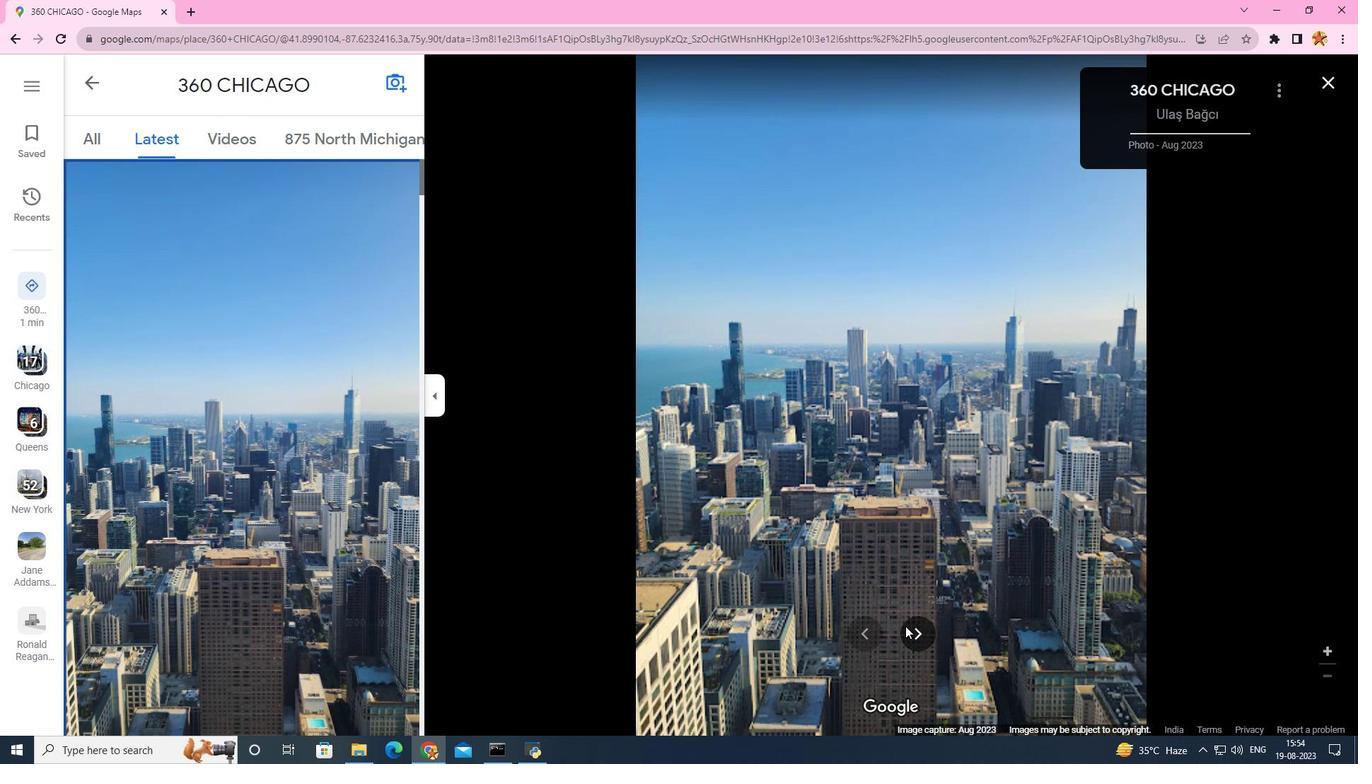 
Action: Mouse pressed left at (905, 626)
Screenshot: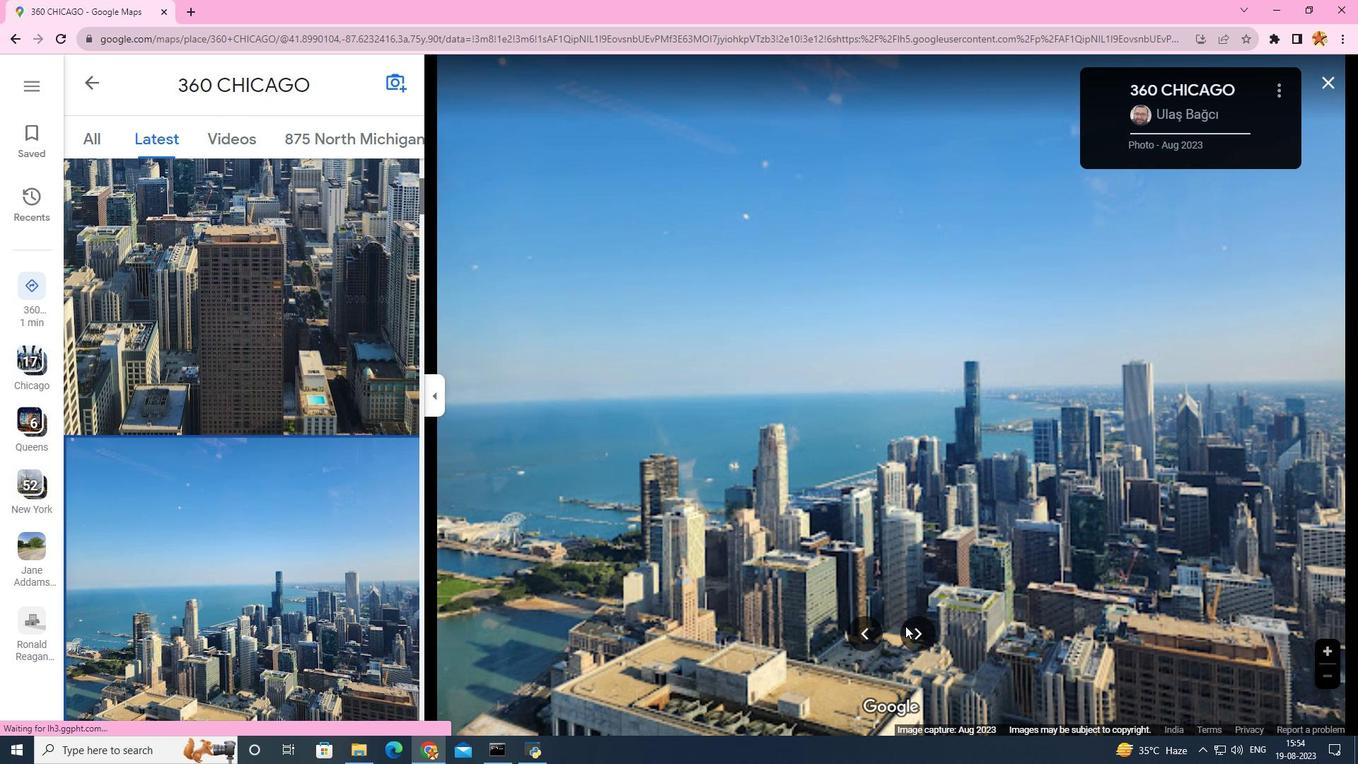 
Action: Mouse moved to (906, 625)
Screenshot: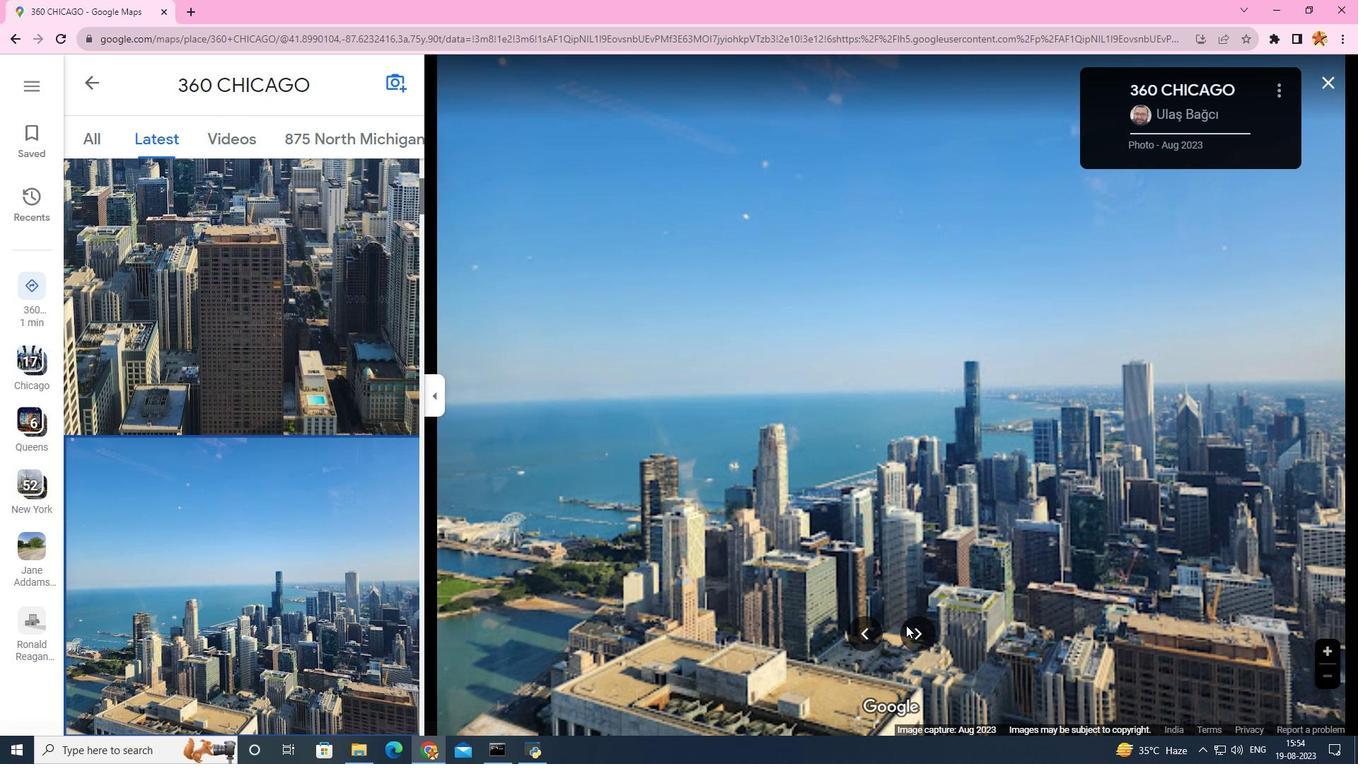 
Action: Mouse pressed left at (906, 625)
Screenshot: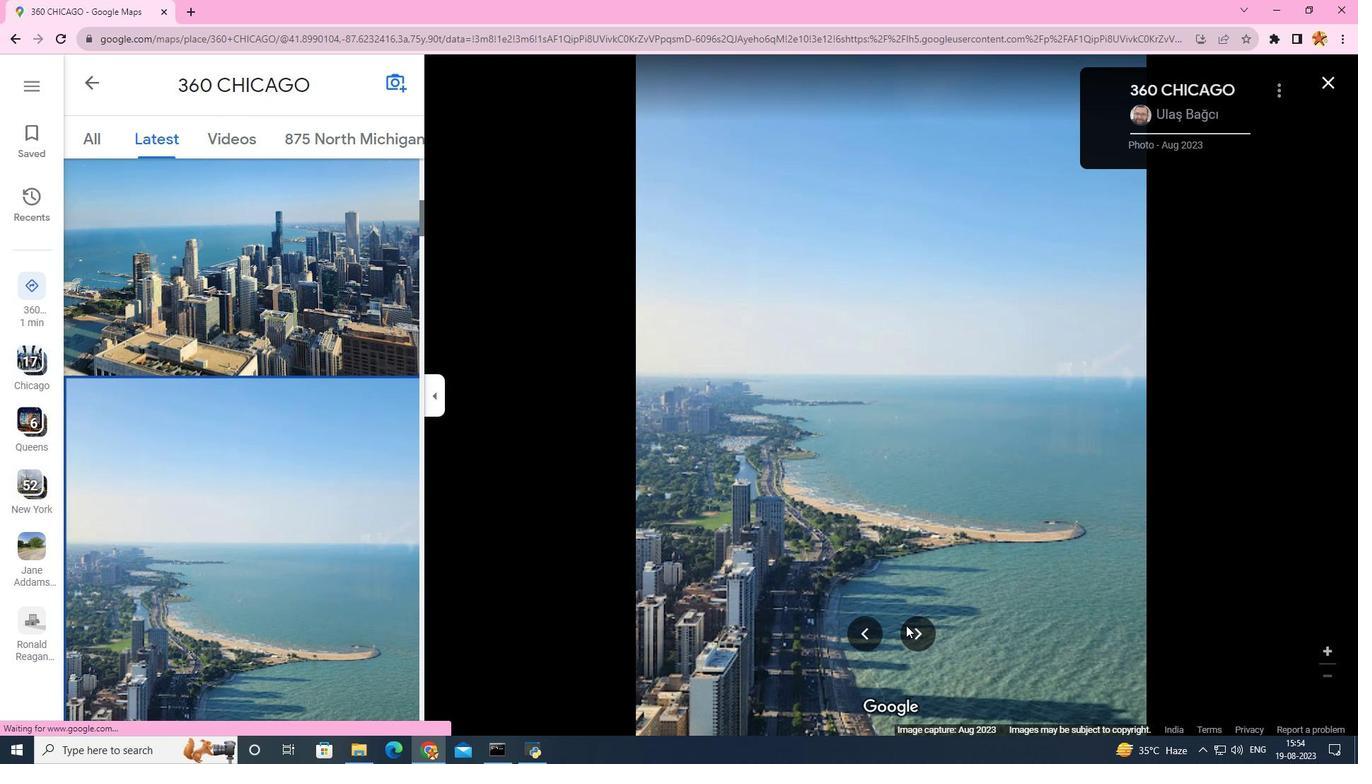 
Action: Mouse moved to (85, 82)
Screenshot: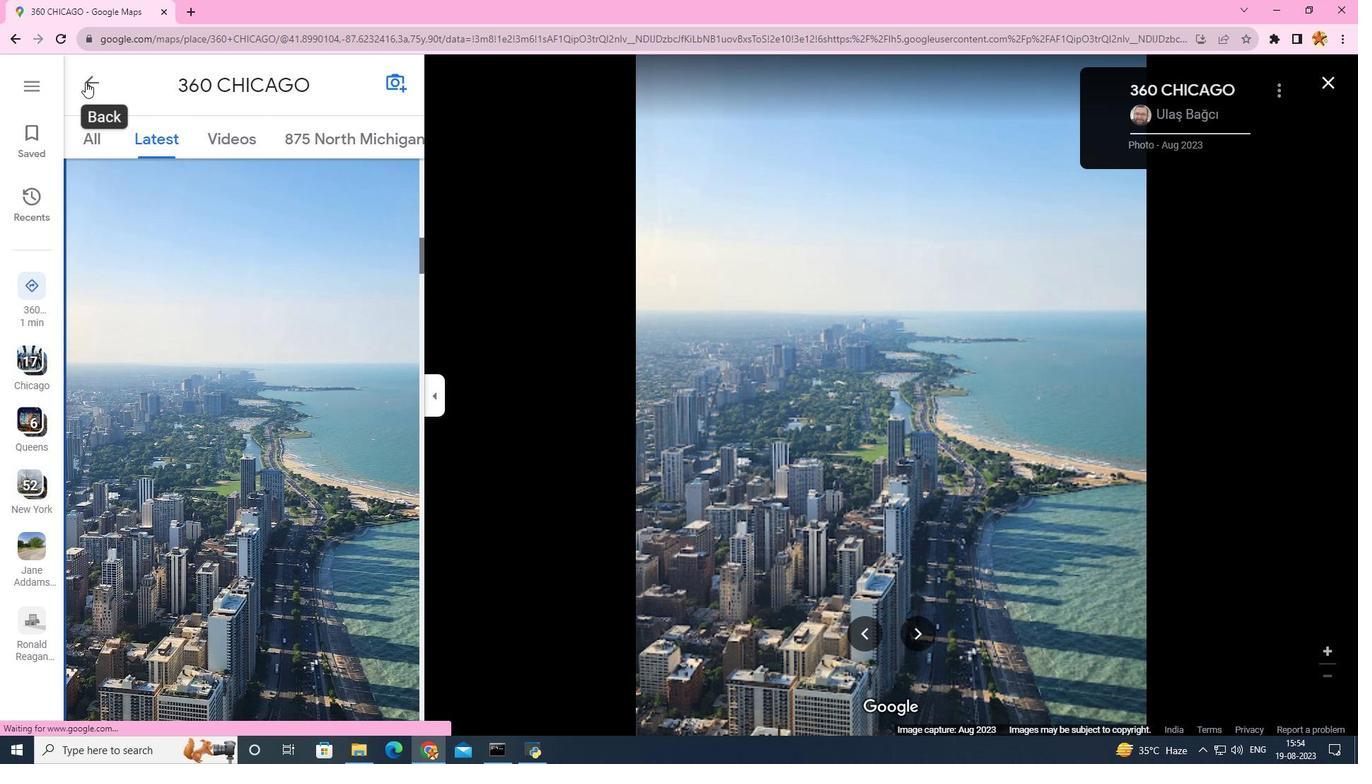 
Action: Mouse pressed left at (85, 82)
Screenshot: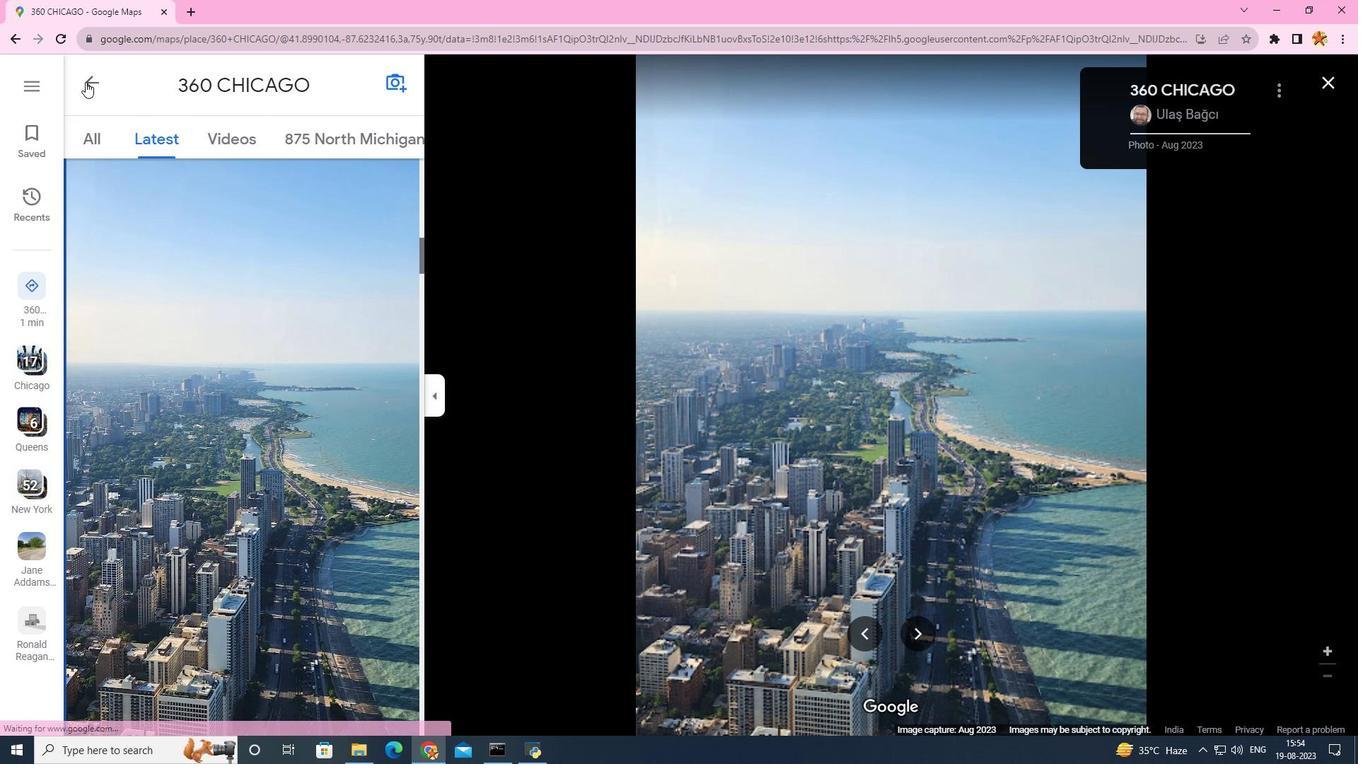 
Action: Mouse moved to (193, 280)
Screenshot: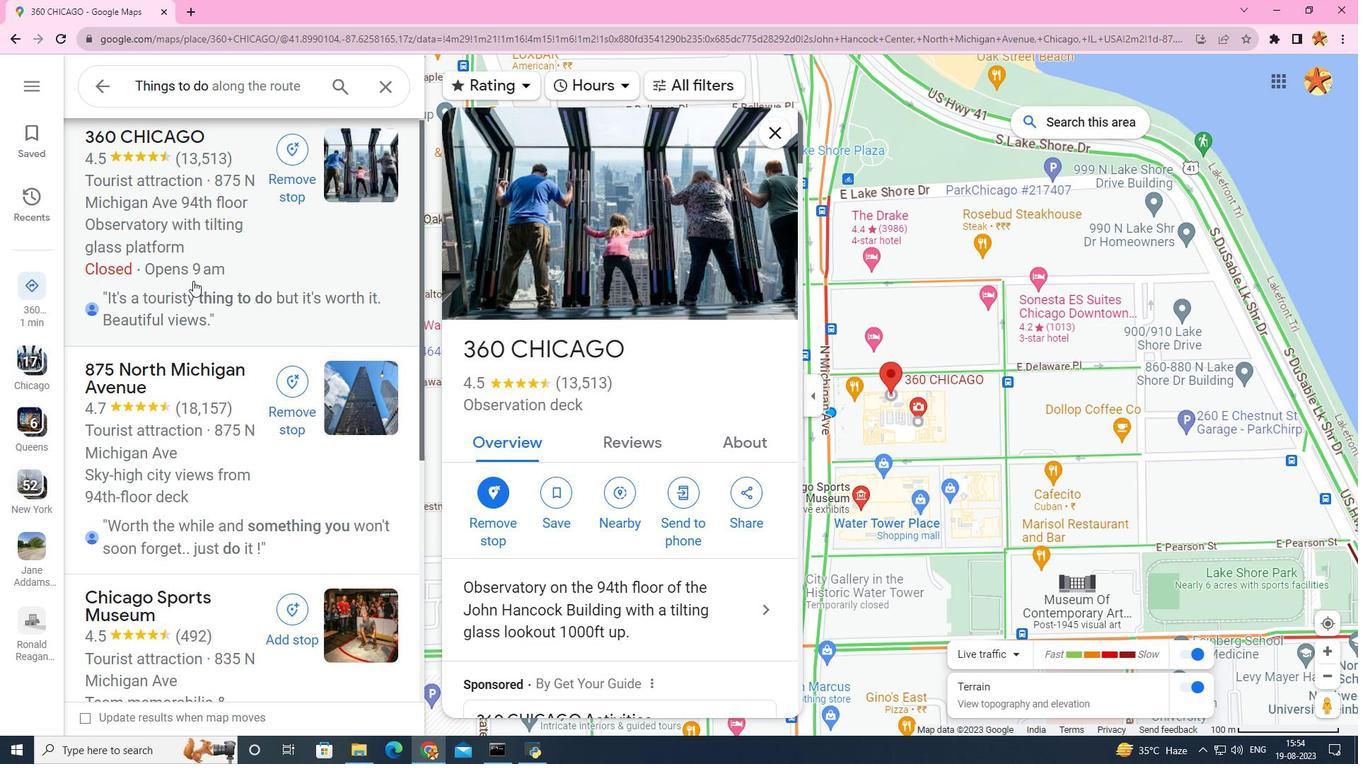 
Action: Mouse scrolled (193, 280) with delta (0, 0)
Screenshot: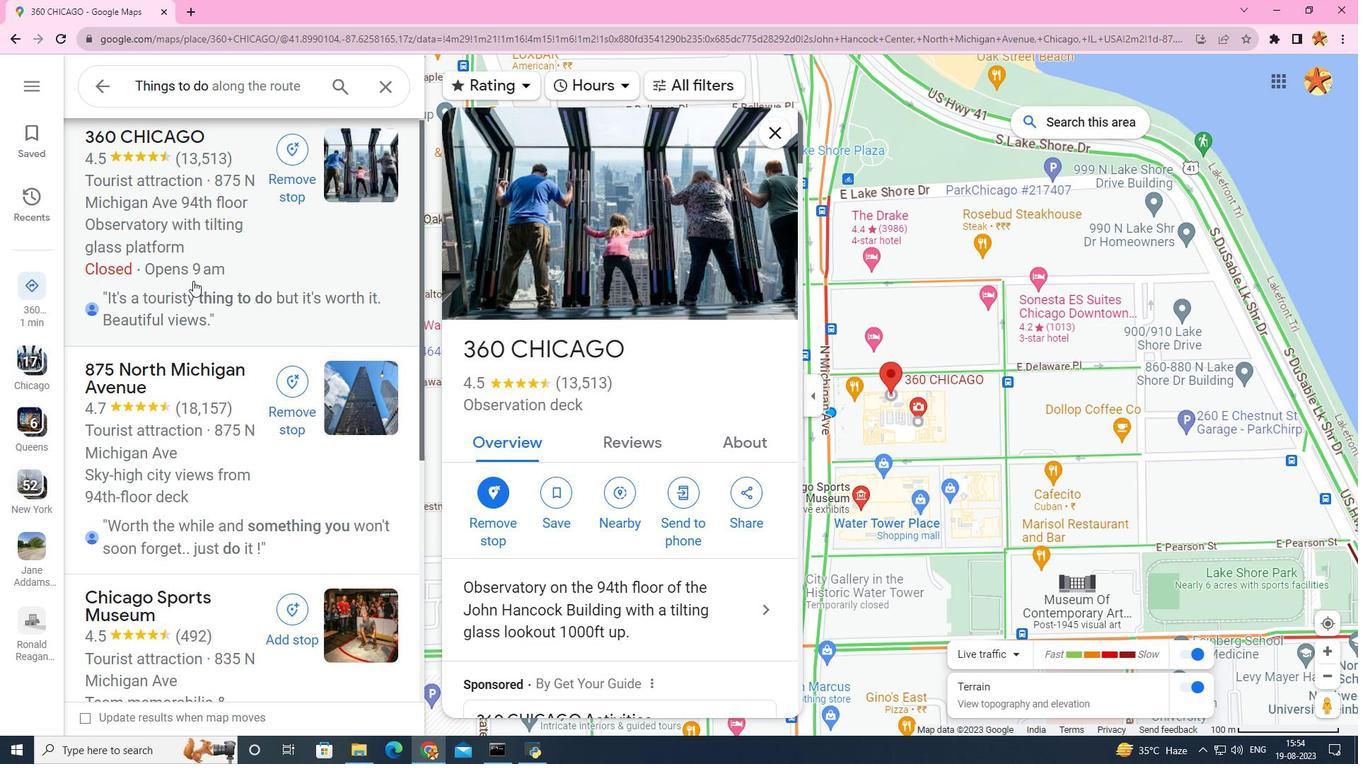 
Action: Mouse moved to (187, 335)
Screenshot: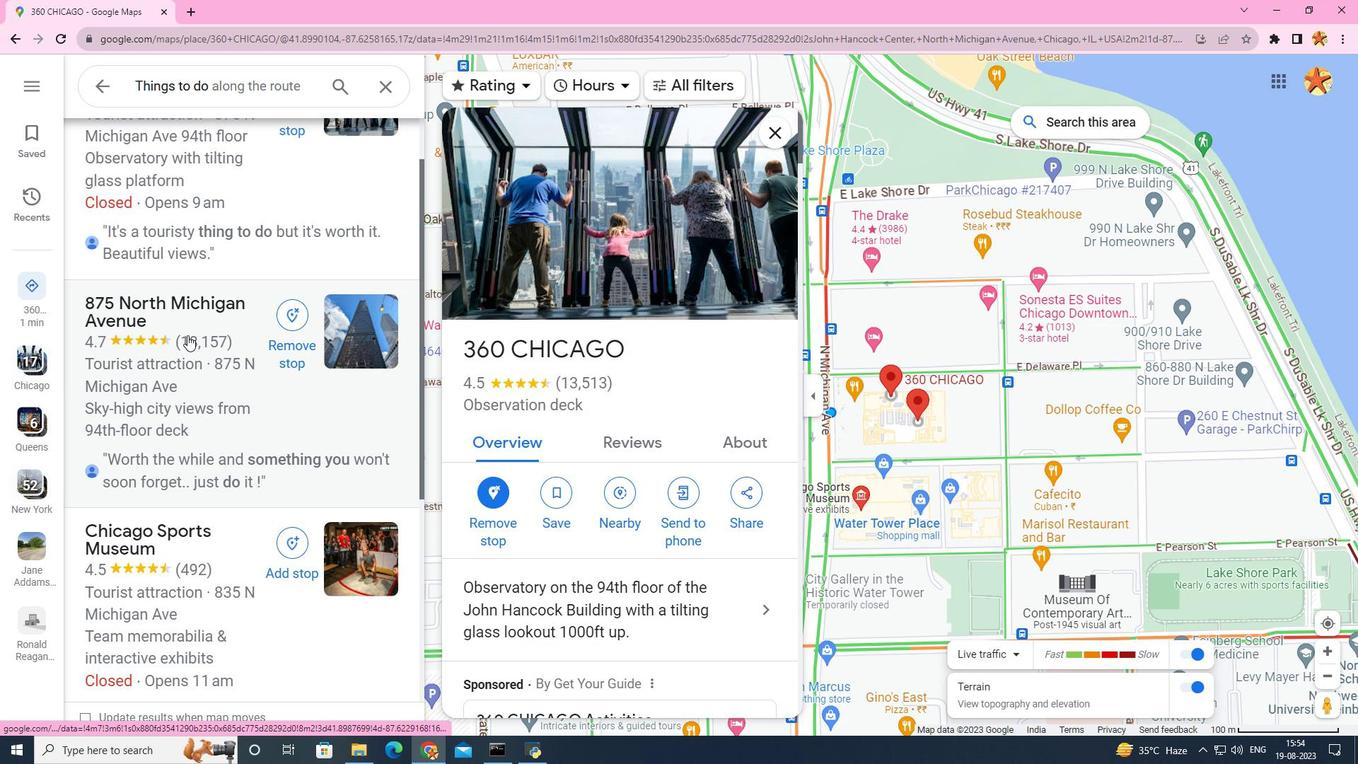 
Action: Mouse pressed left at (187, 335)
Screenshot: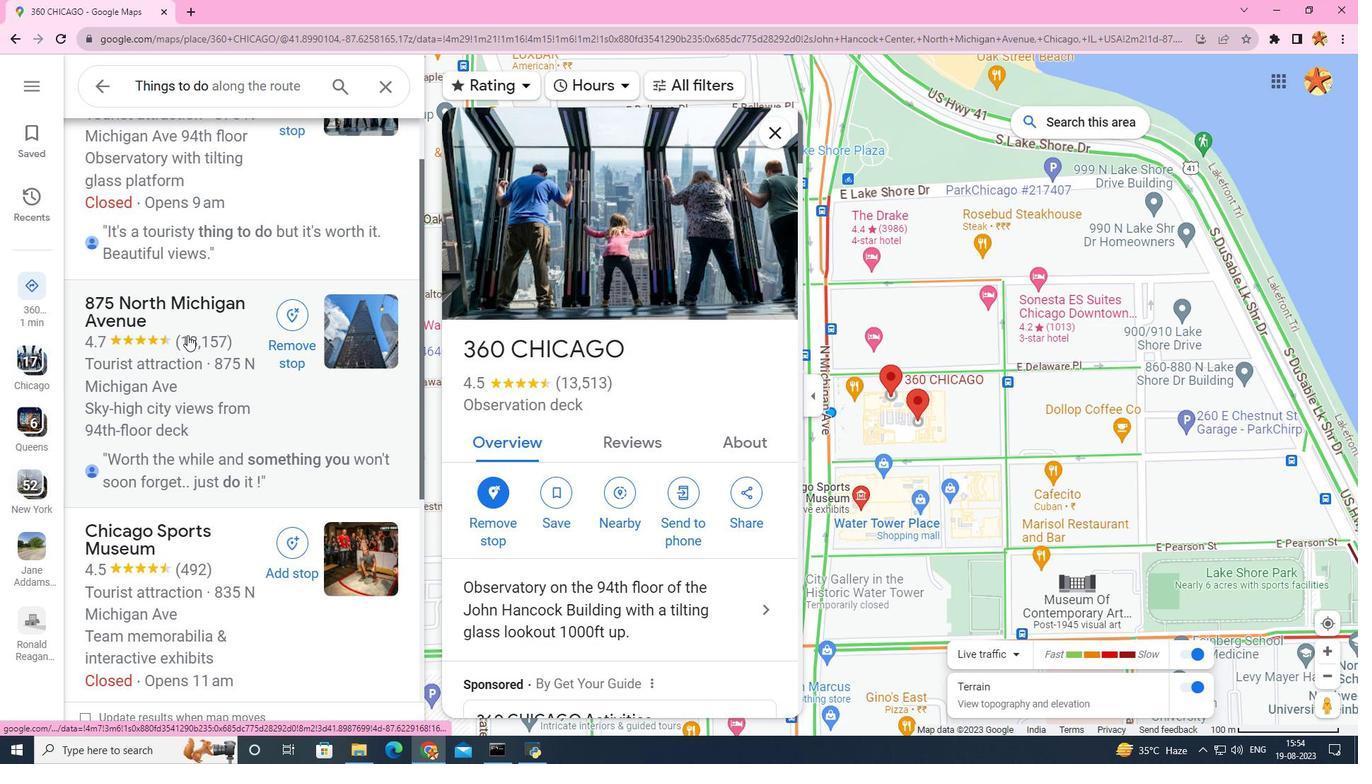 
Action: Mouse moved to (643, 530)
Screenshot: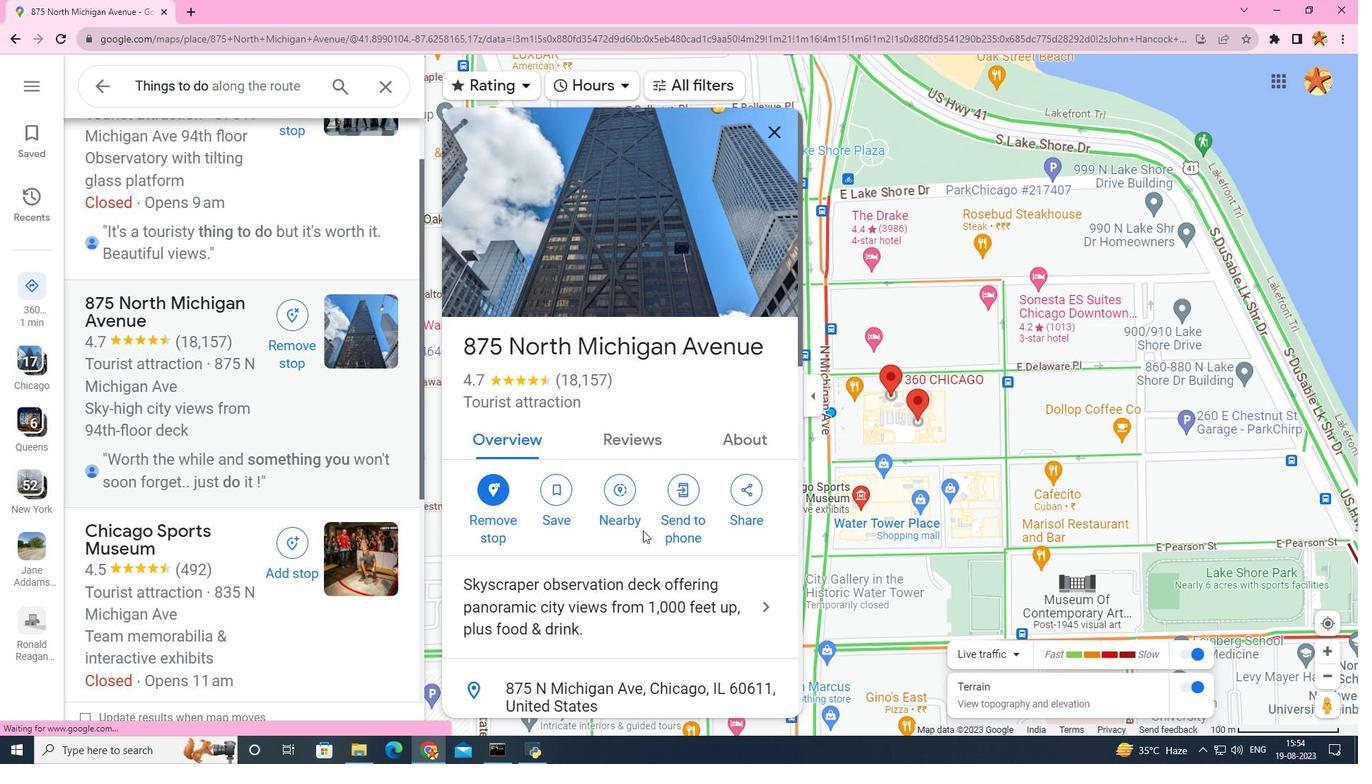 
Action: Mouse scrolled (643, 530) with delta (0, 0)
Screenshot: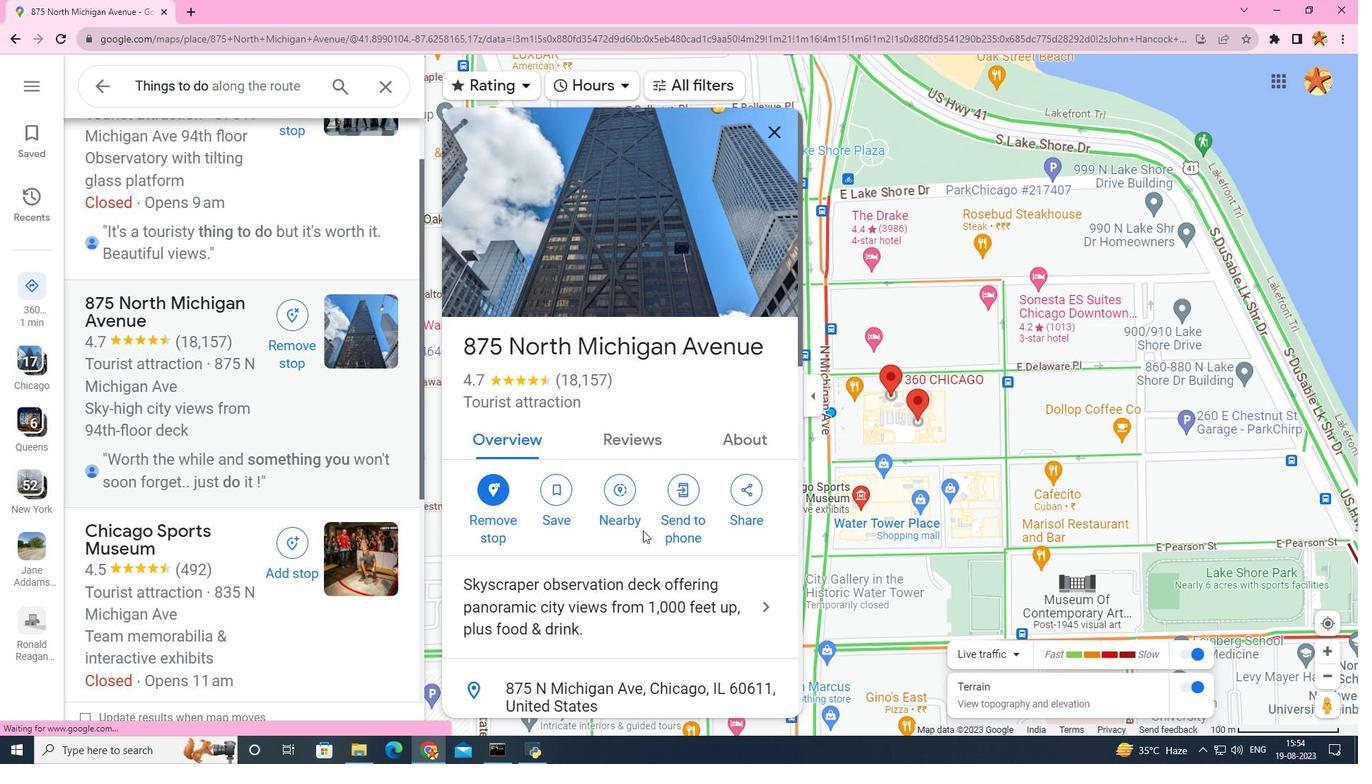 
Action: Mouse scrolled (643, 530) with delta (0, 0)
Screenshot: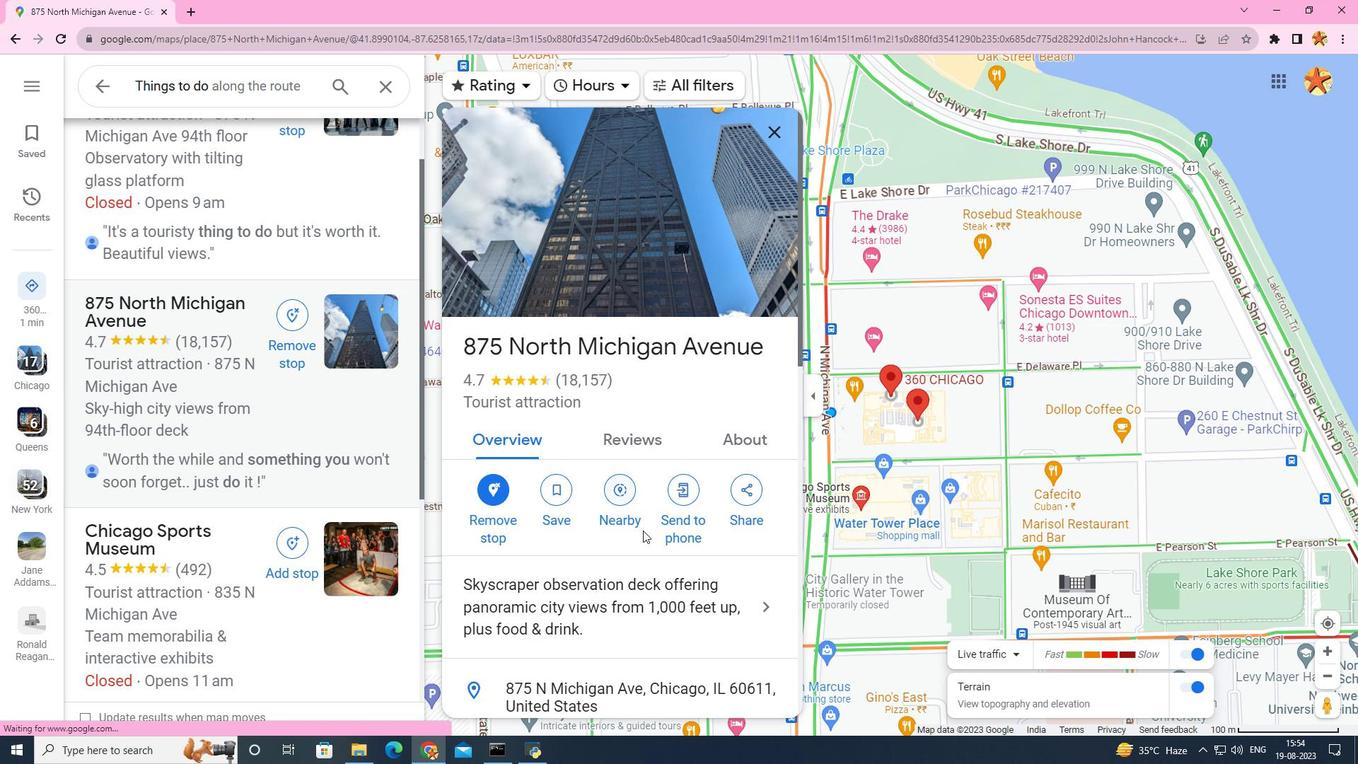 
Action: Mouse scrolled (643, 530) with delta (0, 0)
Screenshot: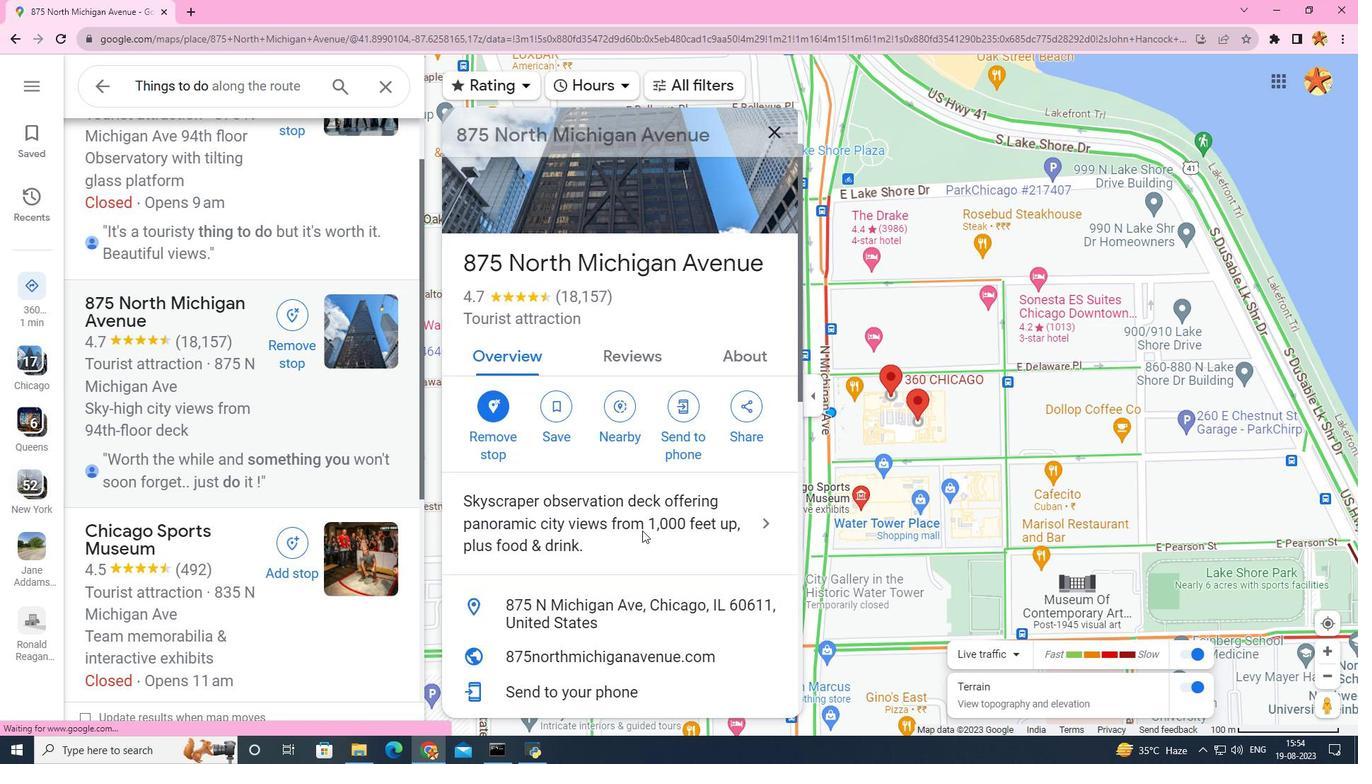 
Action: Mouse moved to (637, 496)
Screenshot: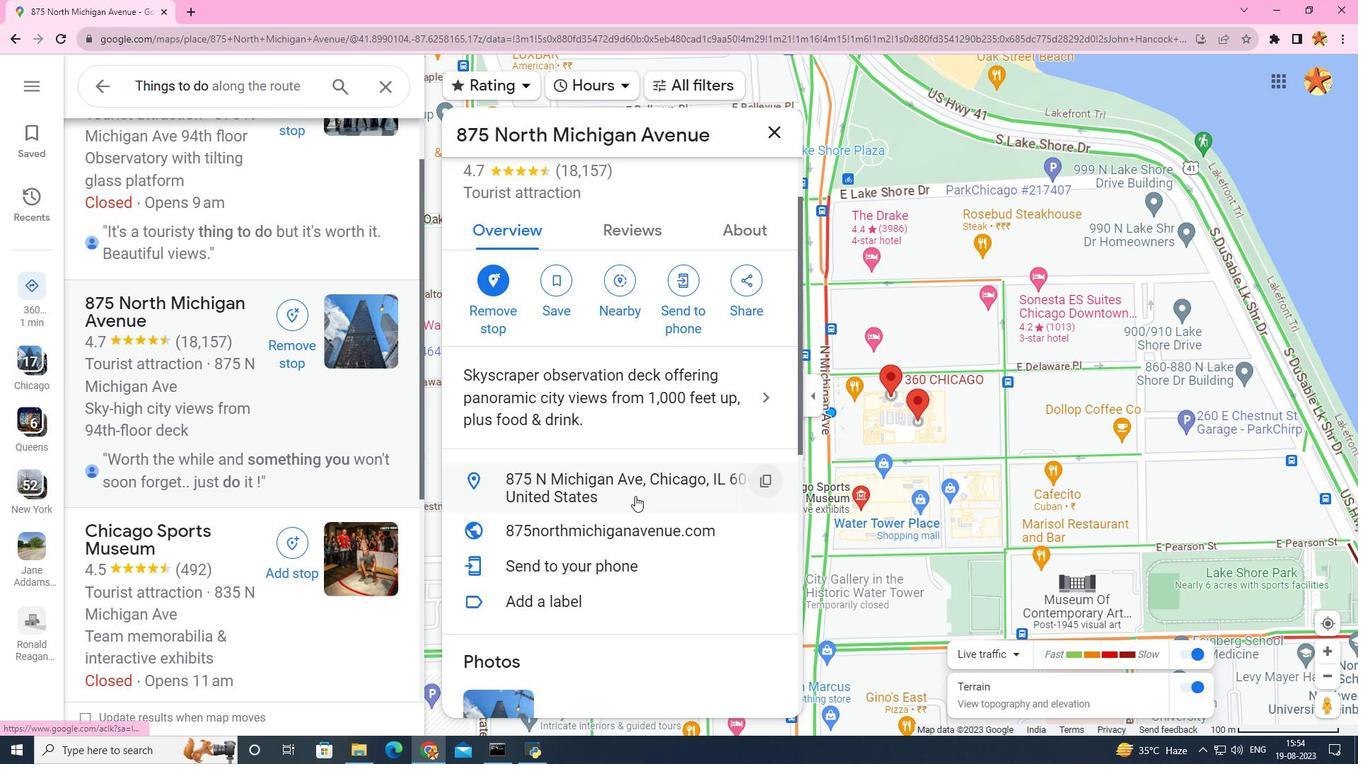 
Action: Mouse scrolled (637, 495) with delta (0, 0)
Screenshot: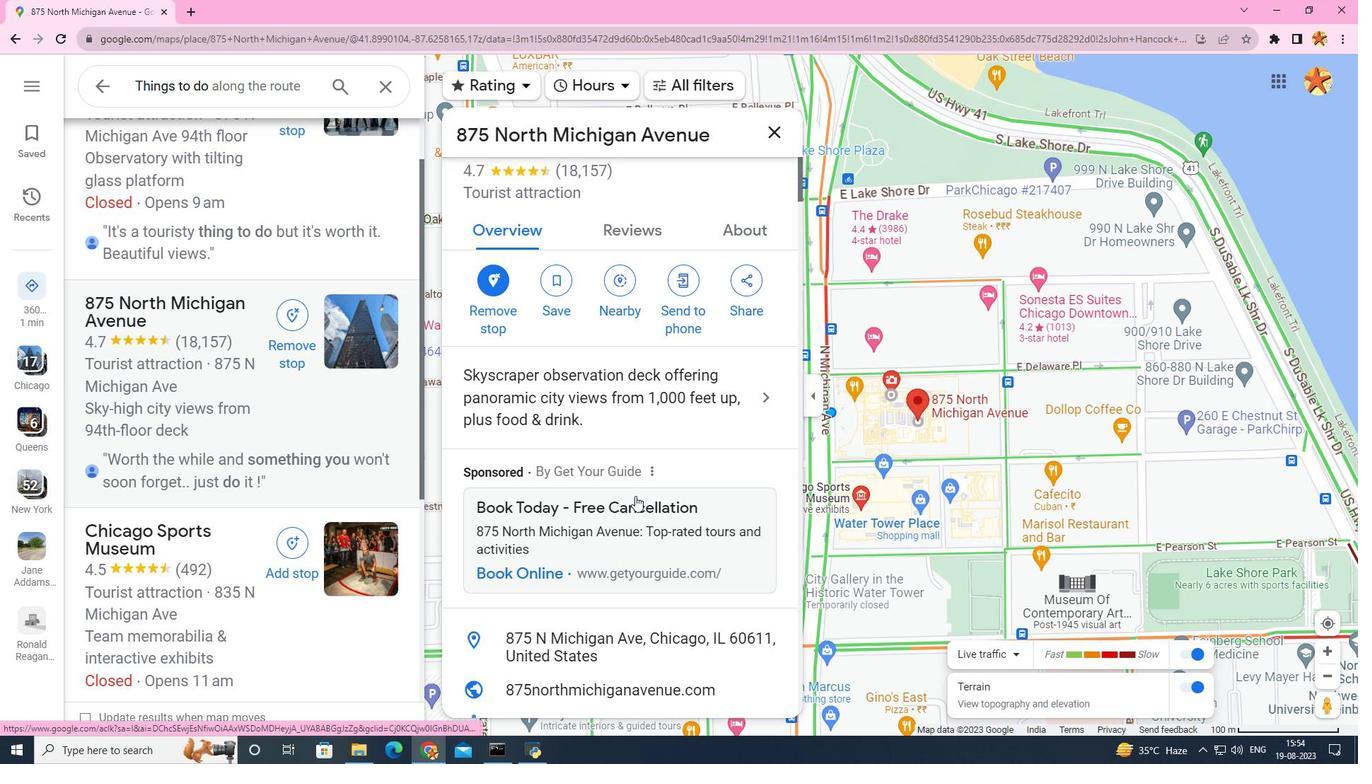 
Action: Mouse scrolled (637, 495) with delta (0, 0)
Screenshot: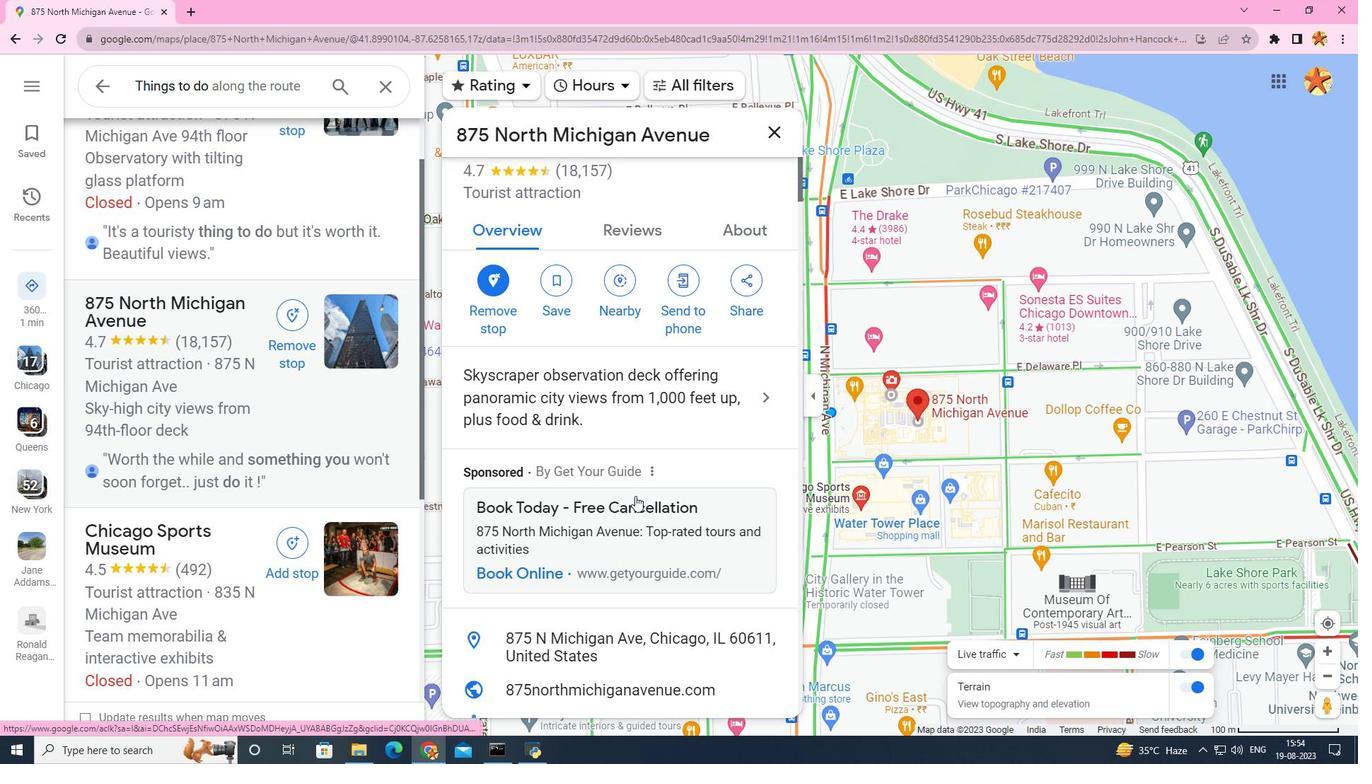 
Action: Mouse moved to (636, 496)
Screenshot: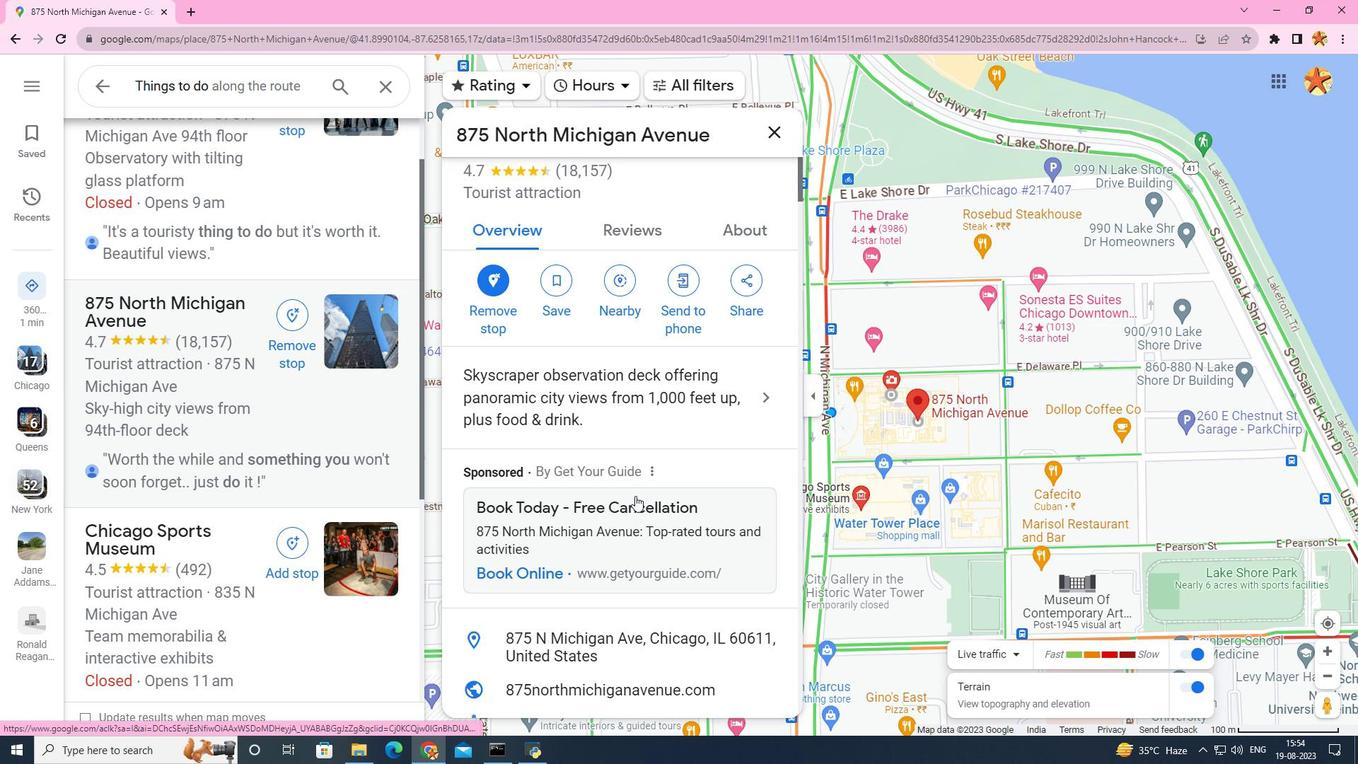 
Action: Mouse scrolled (636, 495) with delta (0, 0)
Screenshot: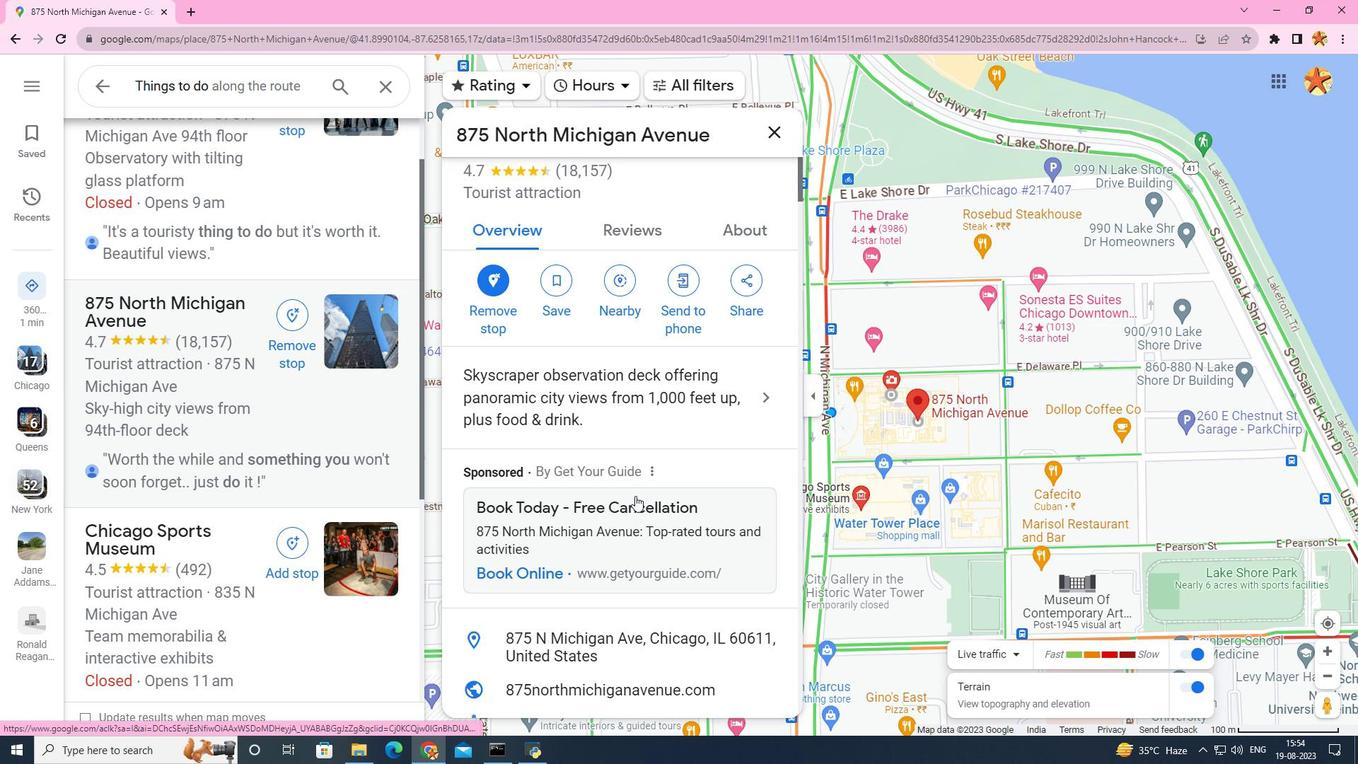 
Action: Mouse moved to (635, 496)
Screenshot: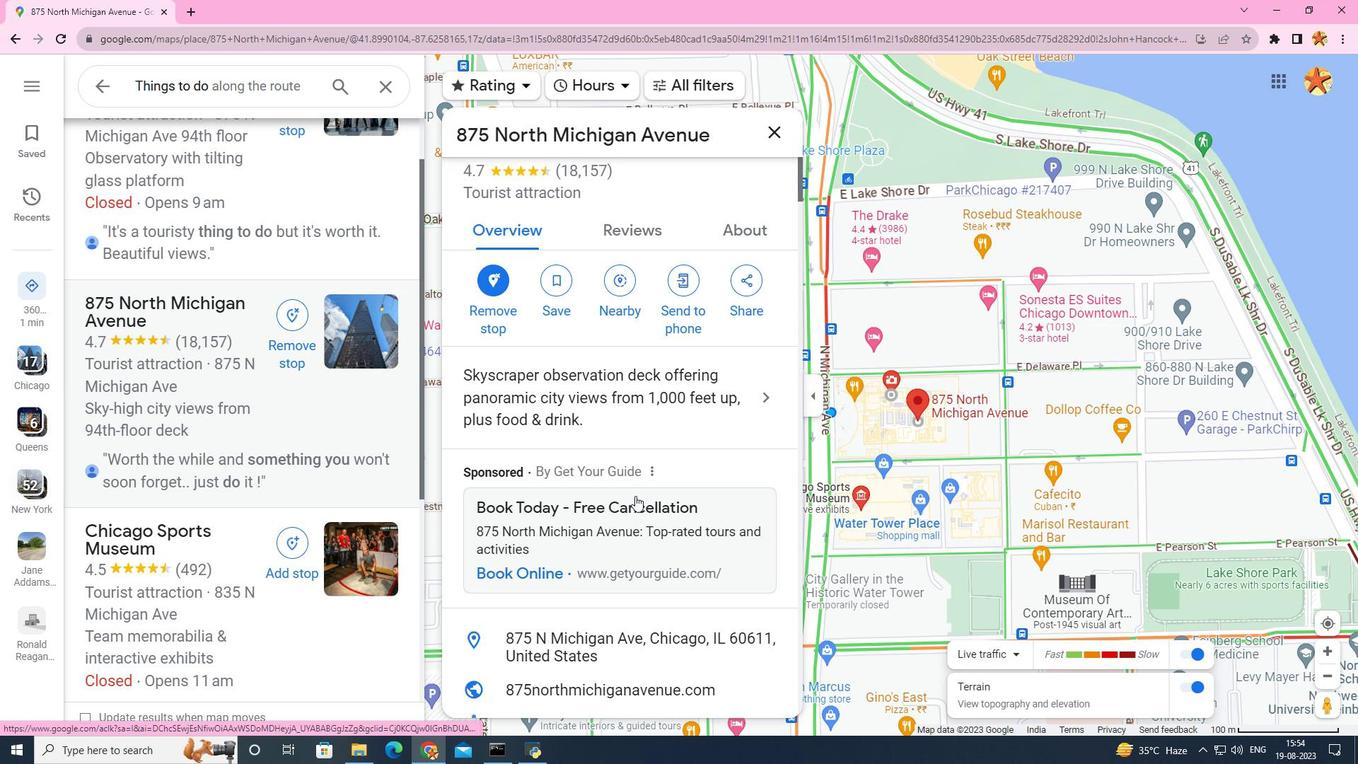 
Action: Mouse scrolled (635, 495) with delta (0, 0)
Screenshot: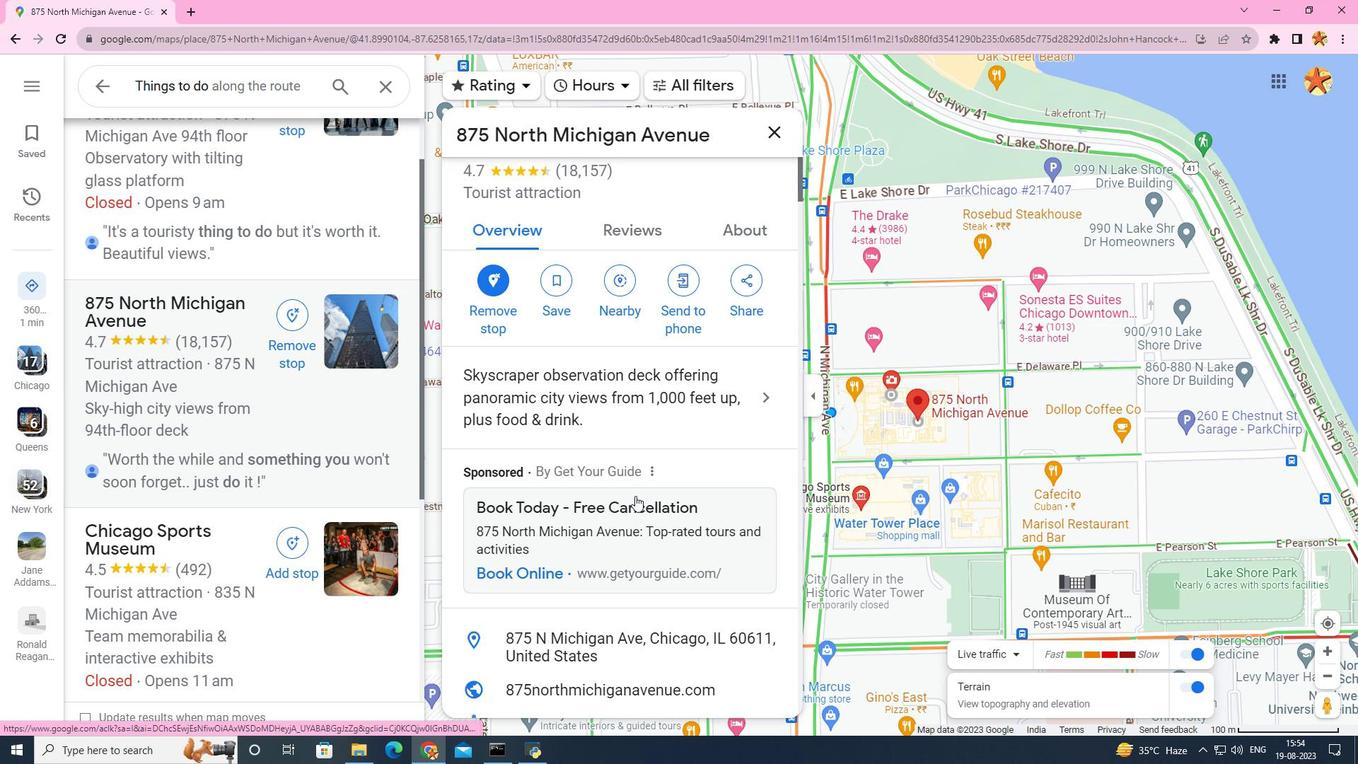 
Action: Mouse moved to (635, 496)
Screenshot: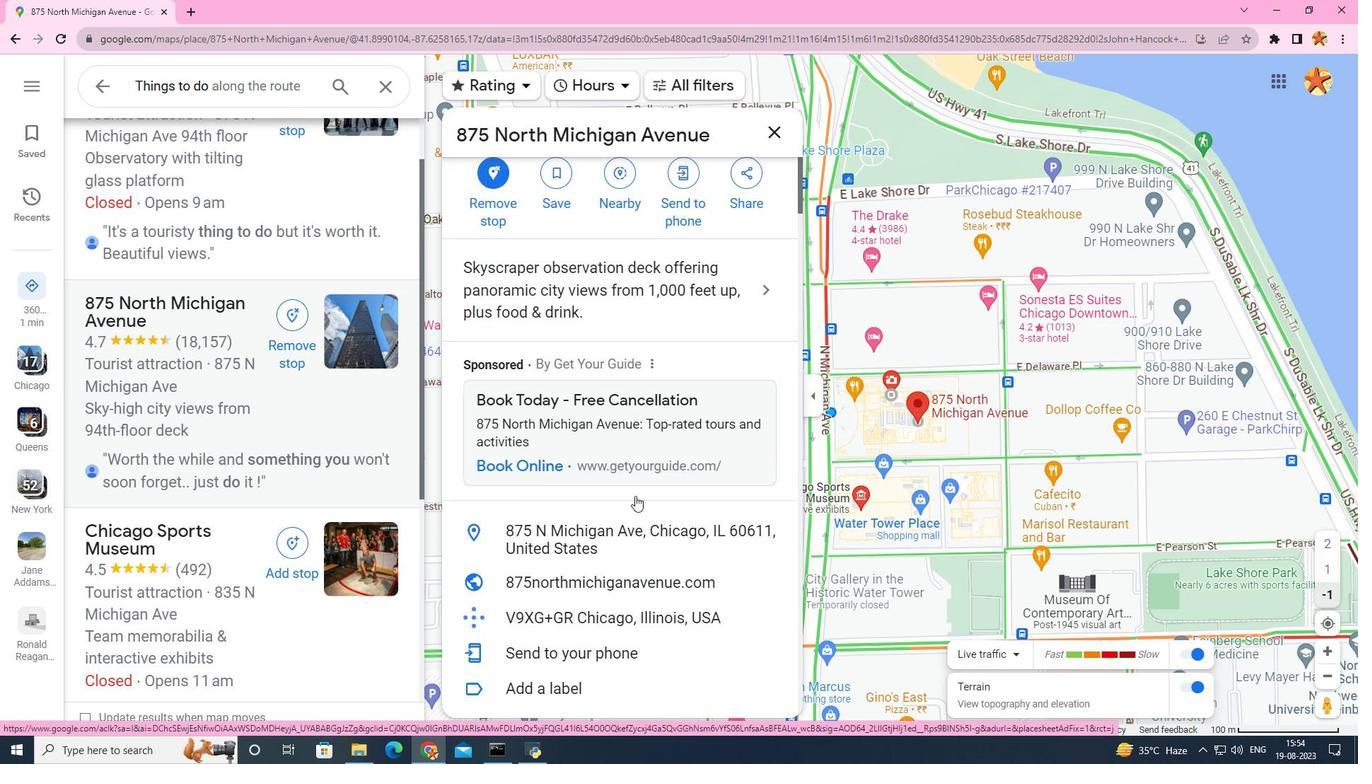 
Action: Mouse scrolled (635, 495) with delta (0, 0)
Screenshot: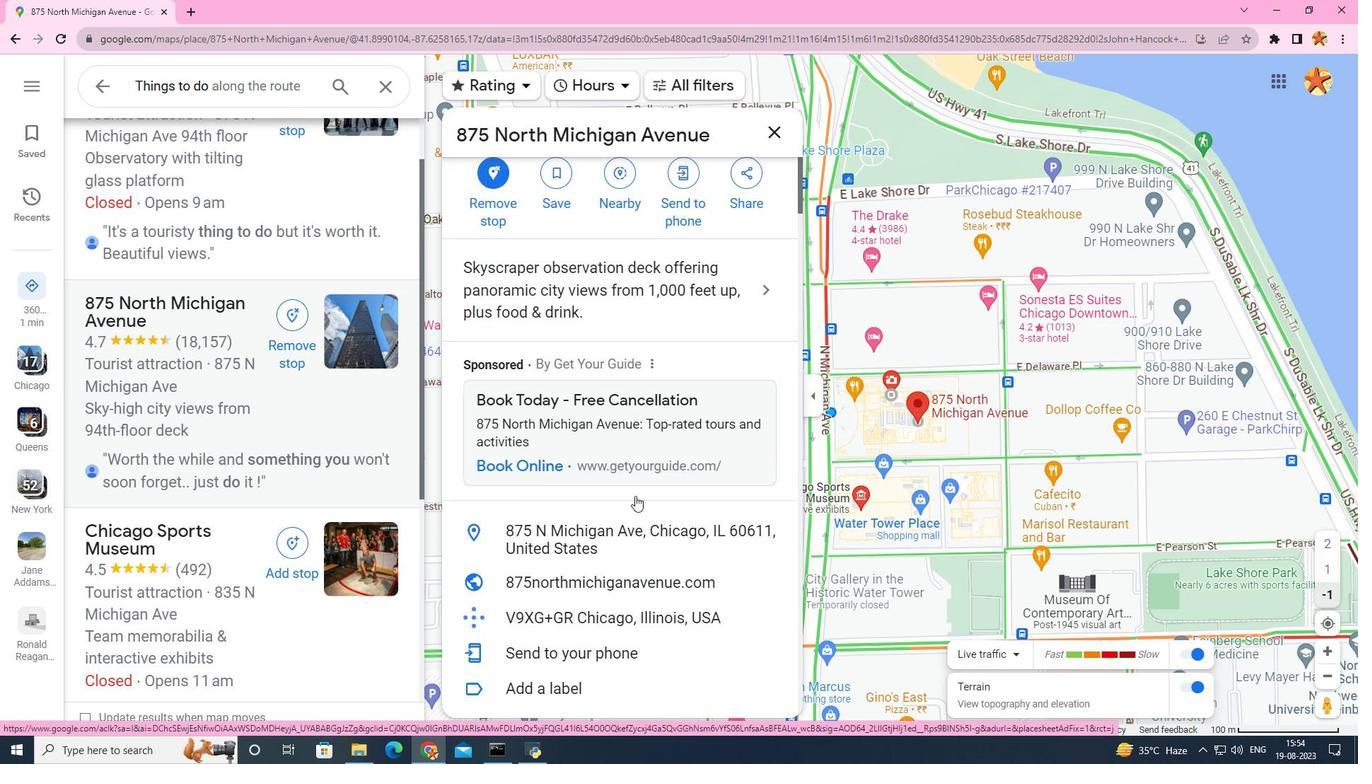 
Action: Mouse moved to (359, 378)
Screenshot: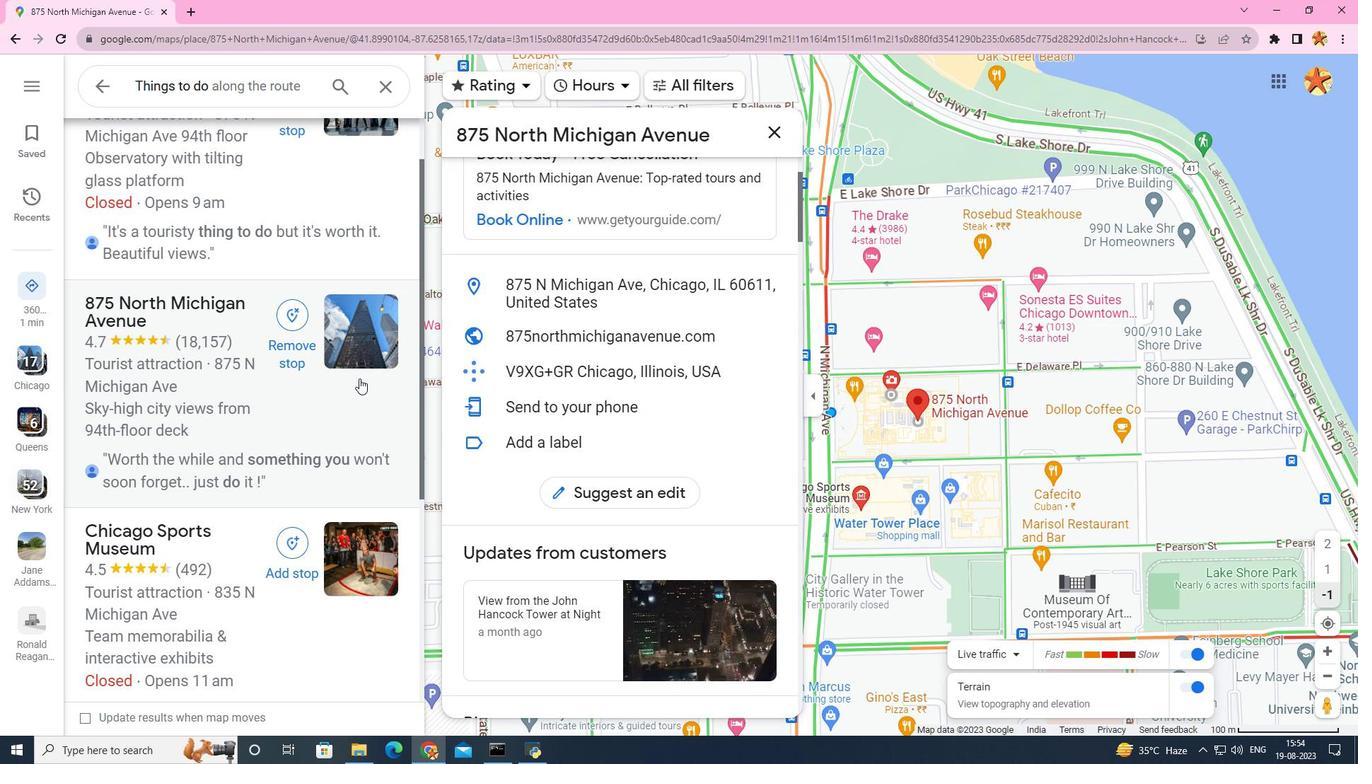 
Action: Mouse scrolled (359, 377) with delta (0, 0)
Screenshot: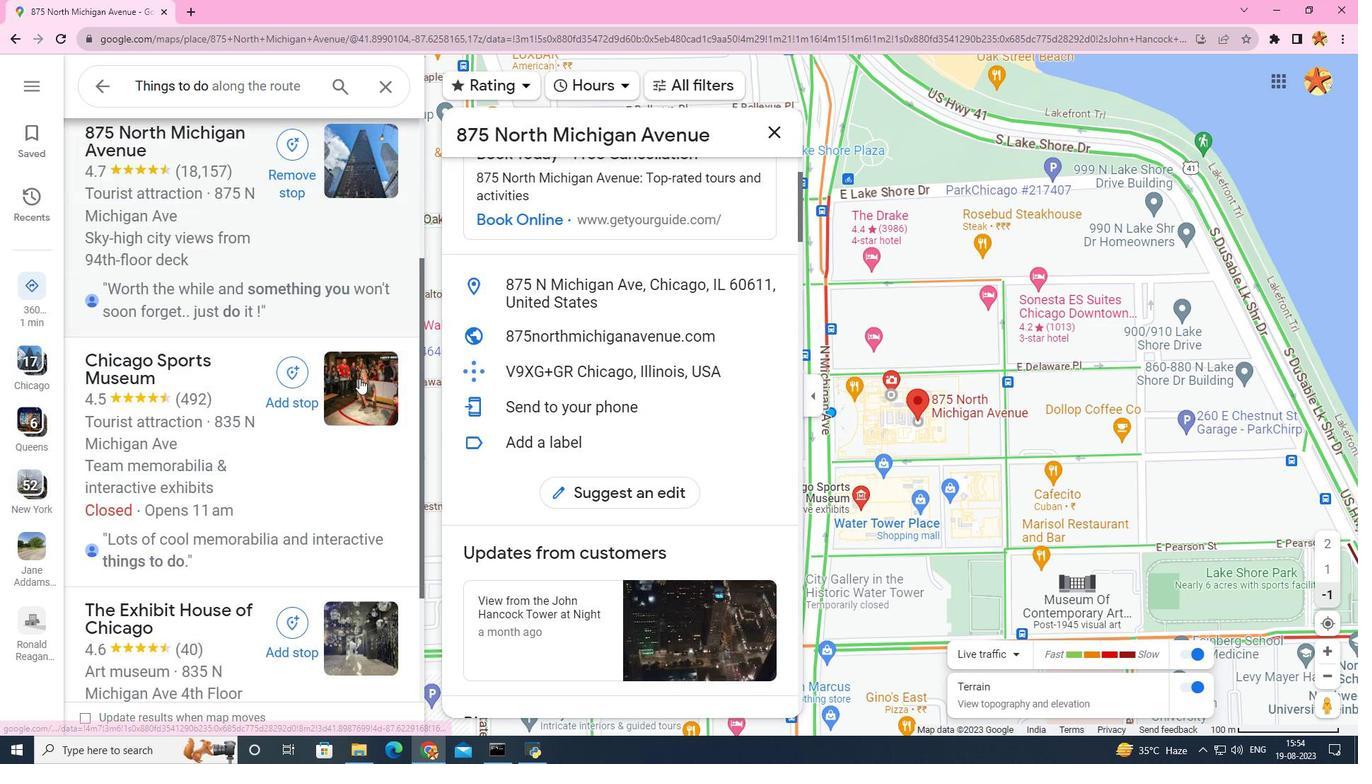
Action: Mouse scrolled (359, 377) with delta (0, 0)
Screenshot: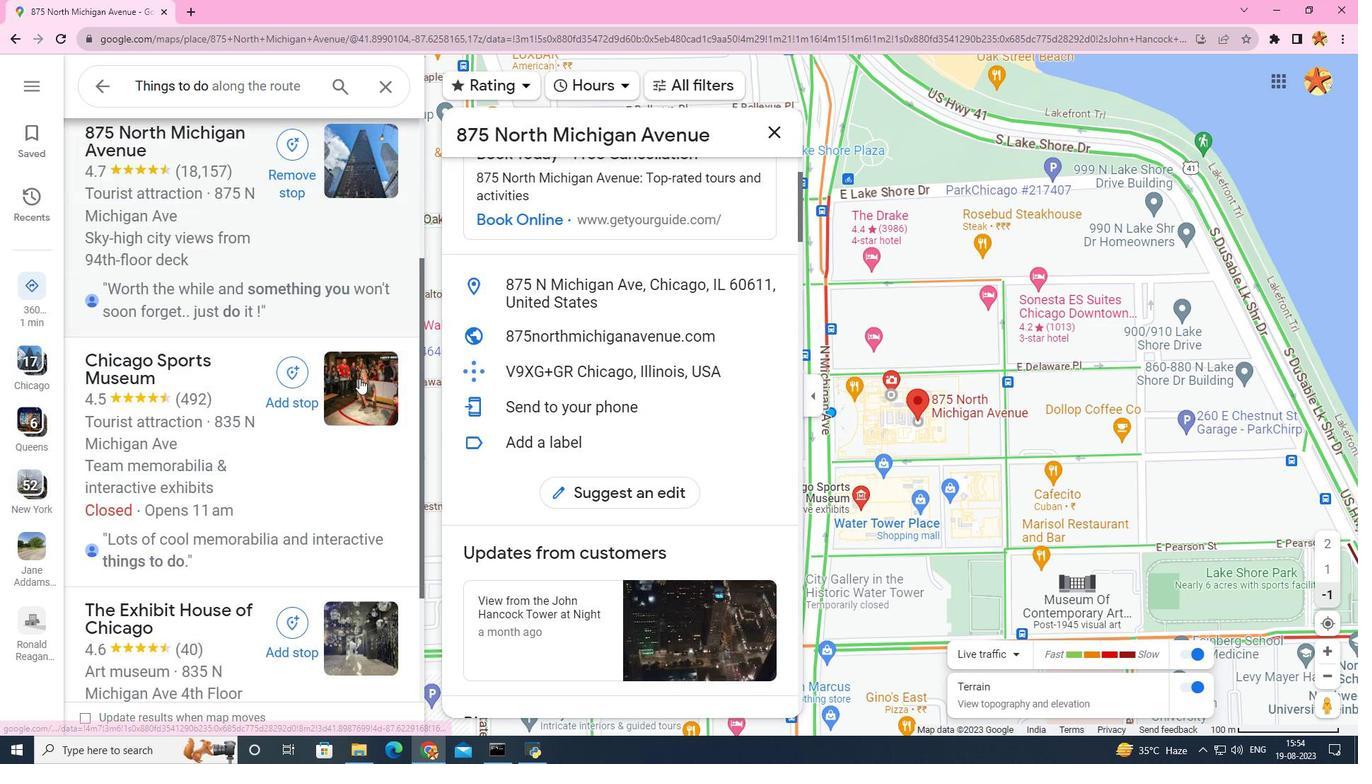 
Action: Mouse scrolled (359, 377) with delta (0, 0)
Screenshot: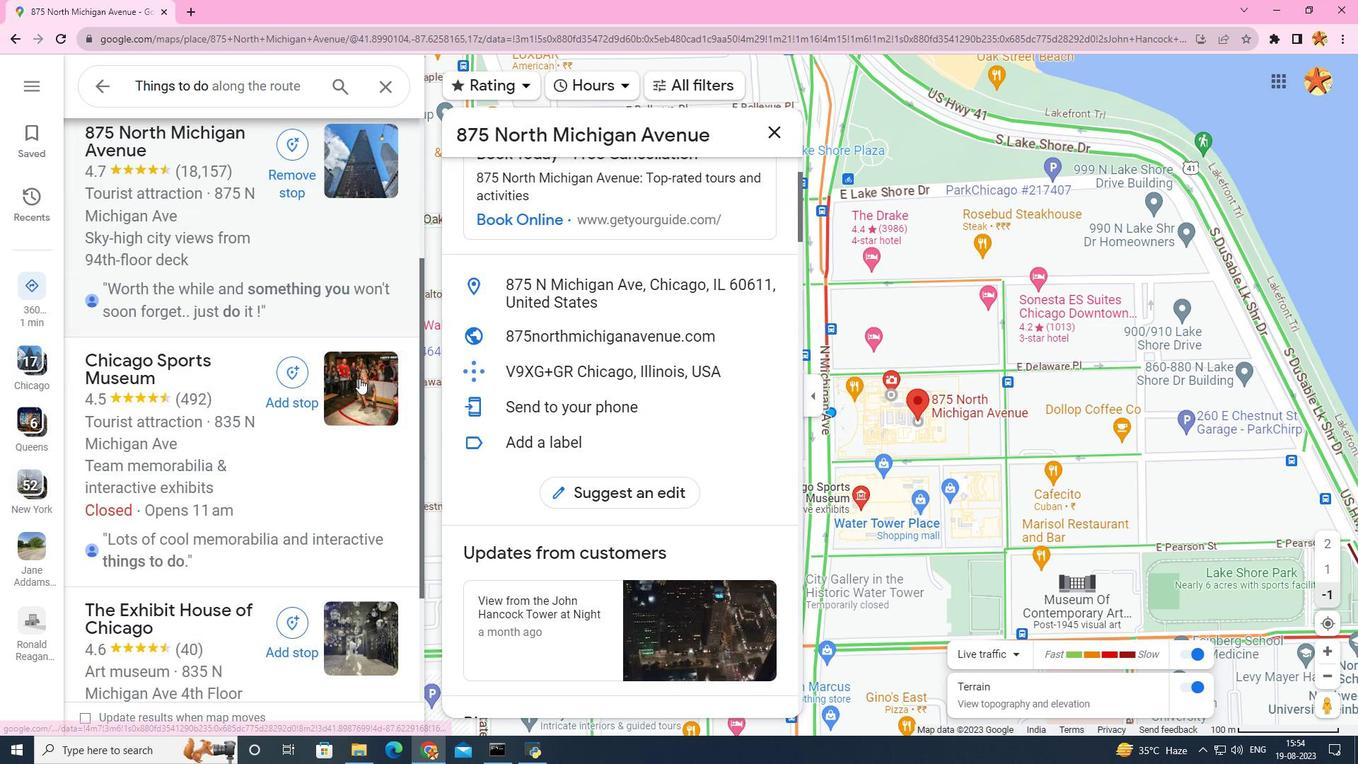 
Action: Mouse scrolled (359, 377) with delta (0, 0)
Screenshot: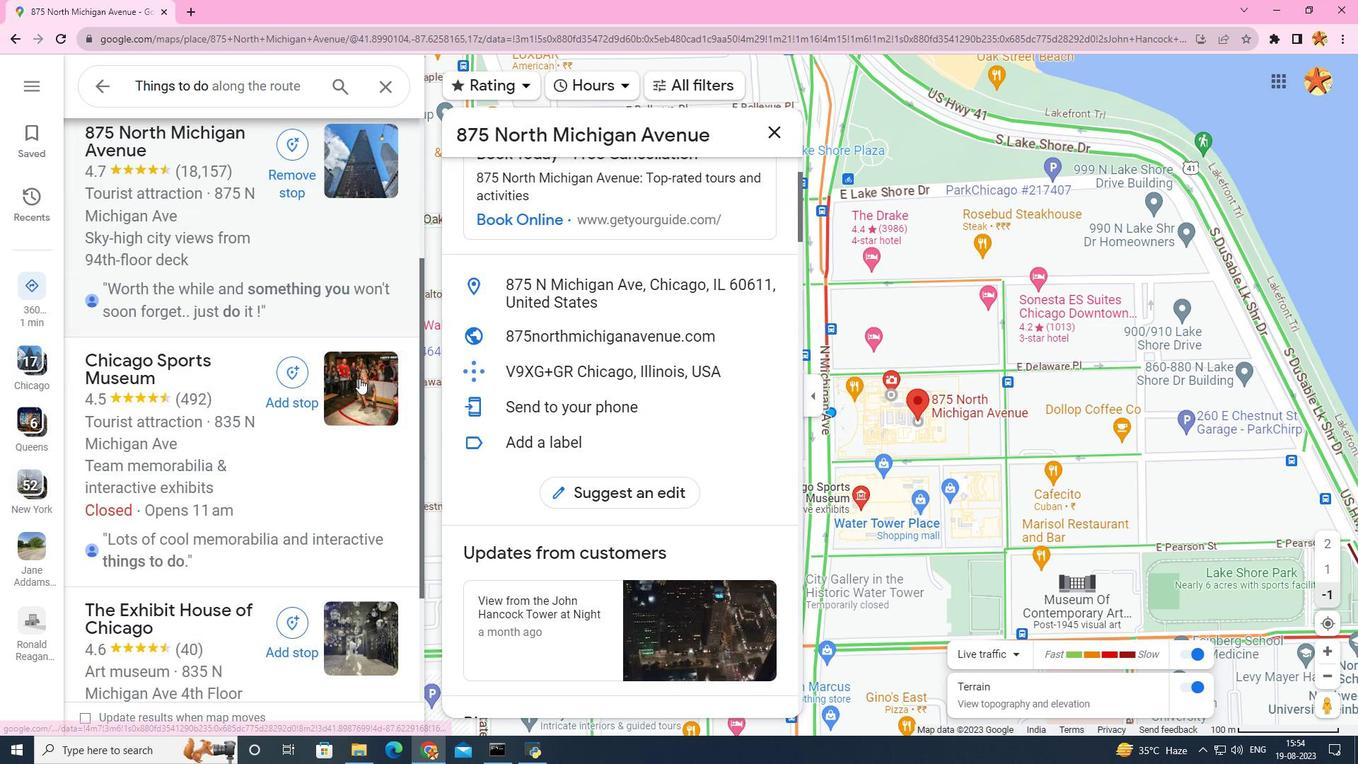 
Action: Mouse scrolled (359, 377) with delta (0, 0)
Screenshot: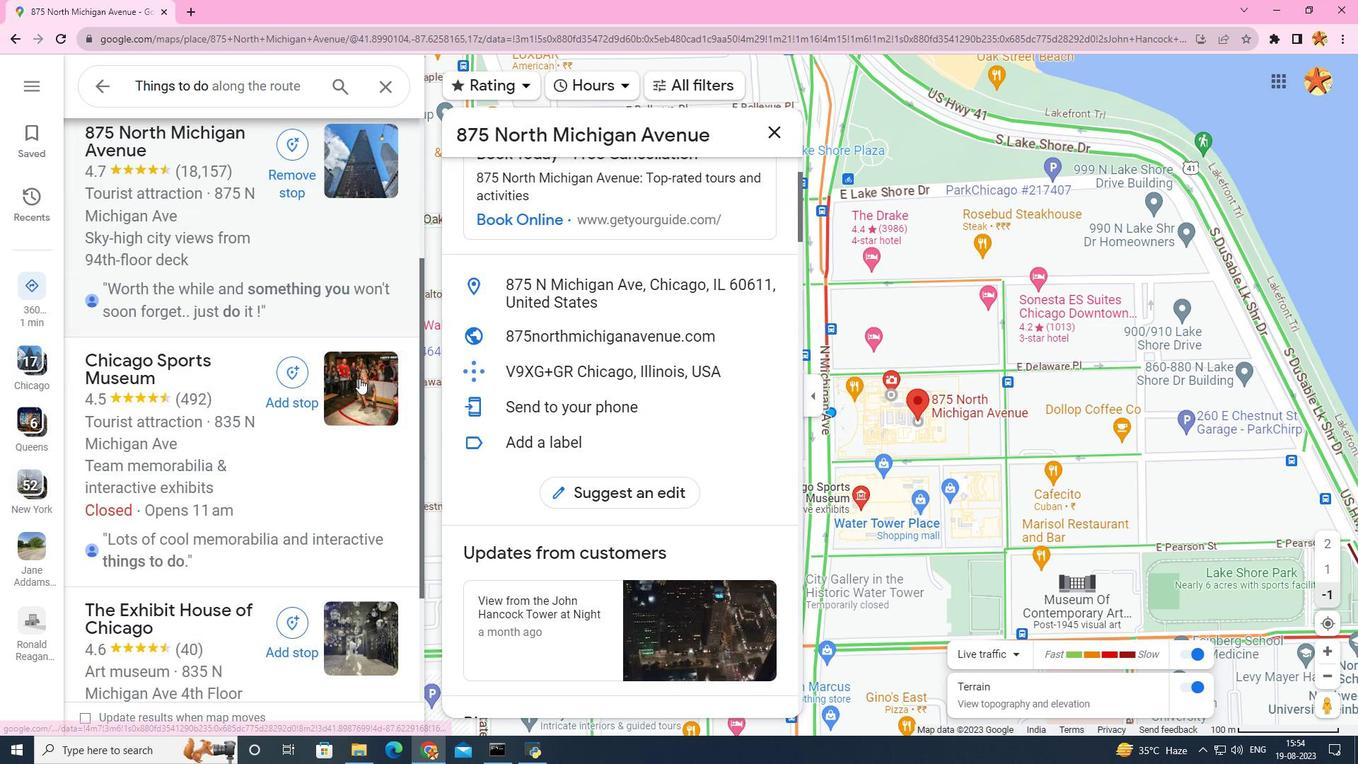 
Action: Mouse scrolled (359, 377) with delta (0, 0)
Screenshot: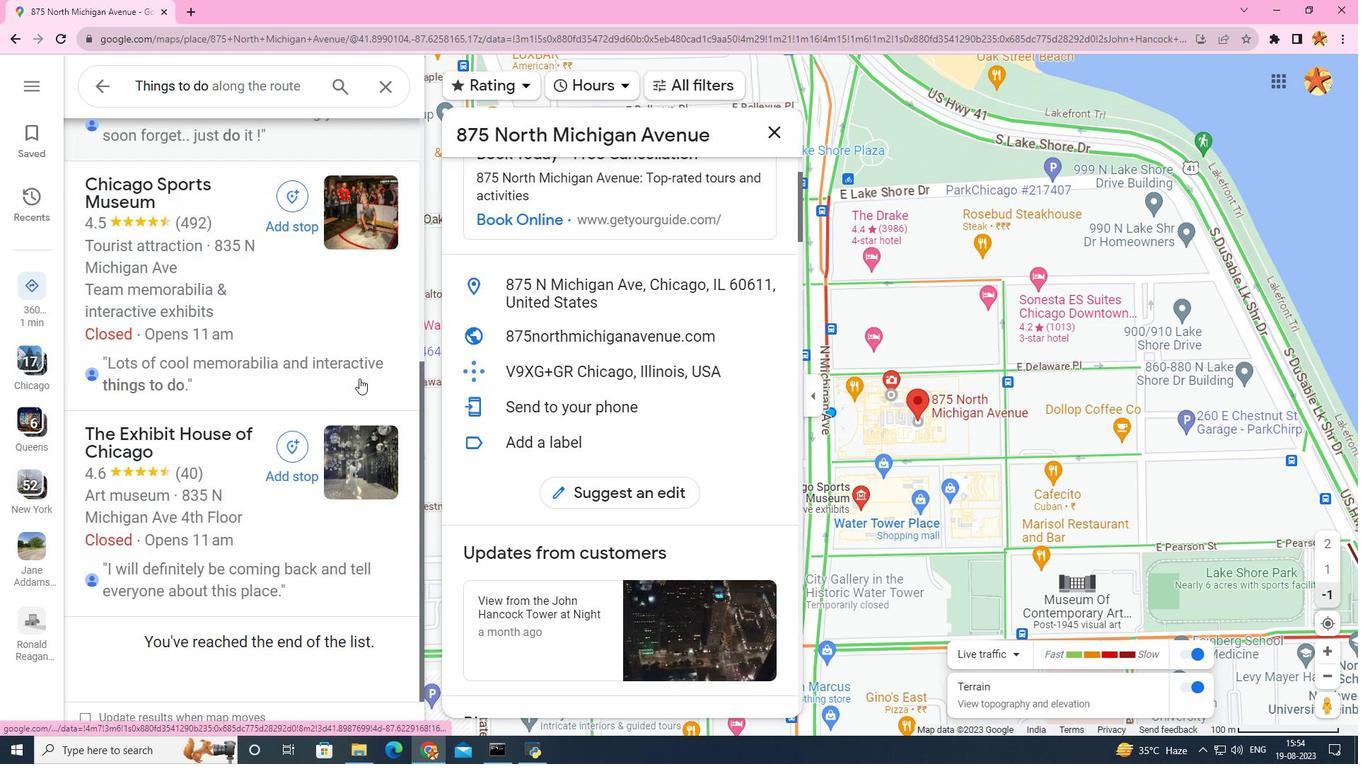 
Action: Mouse moved to (220, 360)
Screenshot: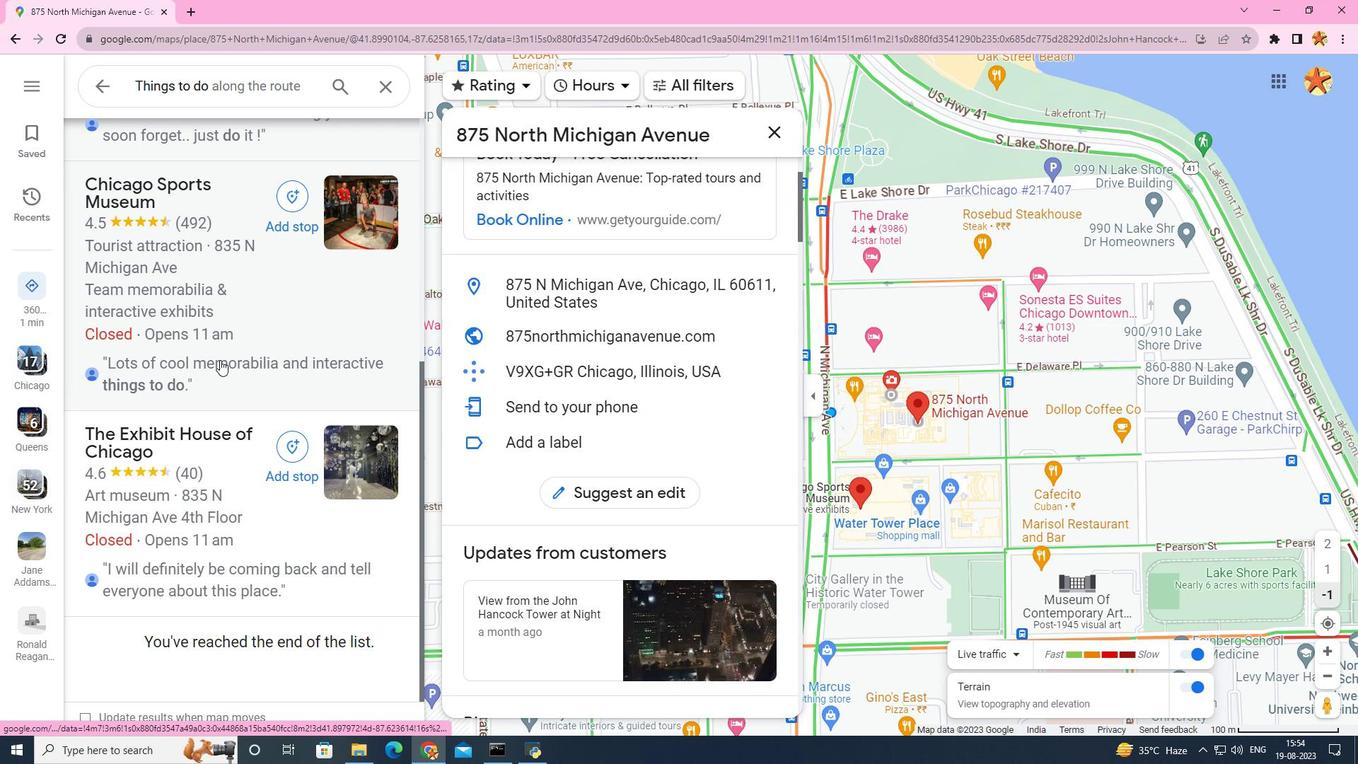 
Action: Mouse pressed left at (220, 360)
Screenshot: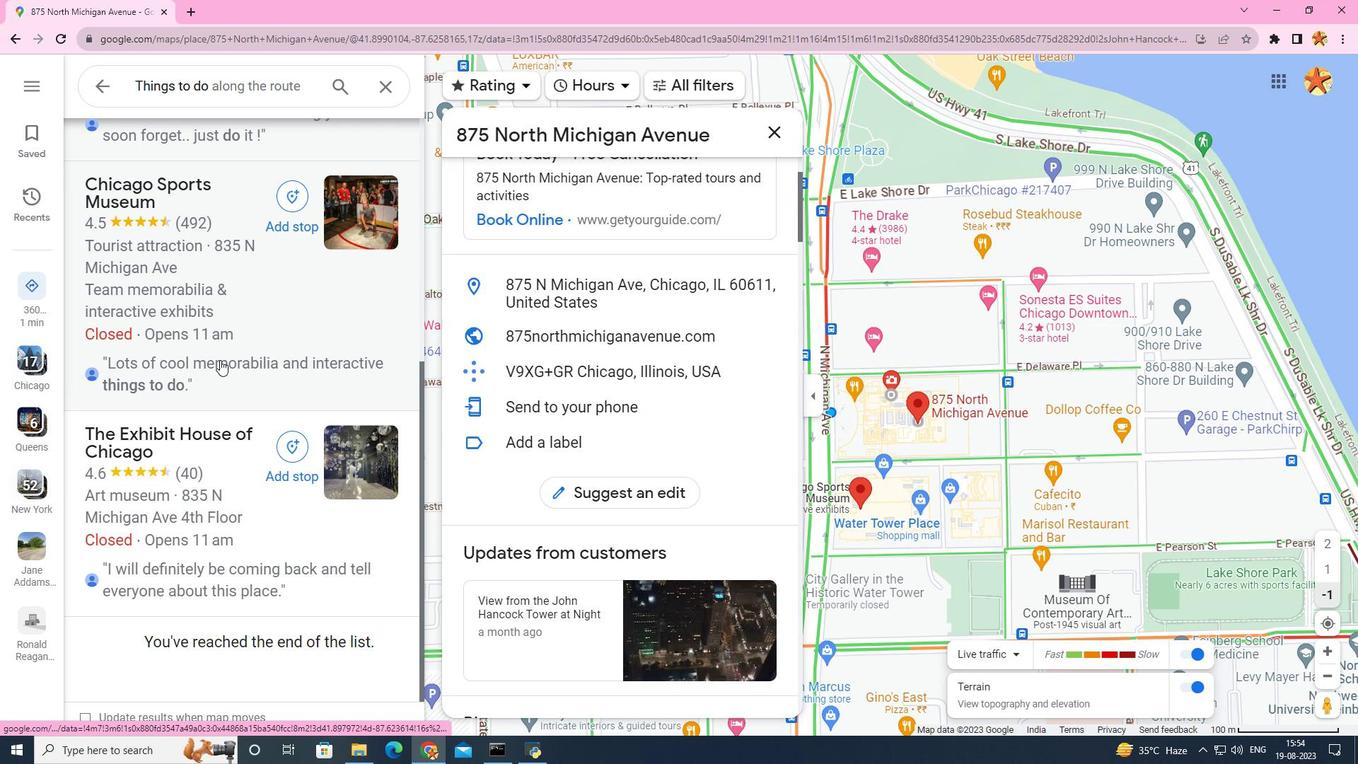 
Action: Mouse scrolled (220, 359) with delta (0, 0)
Screenshot: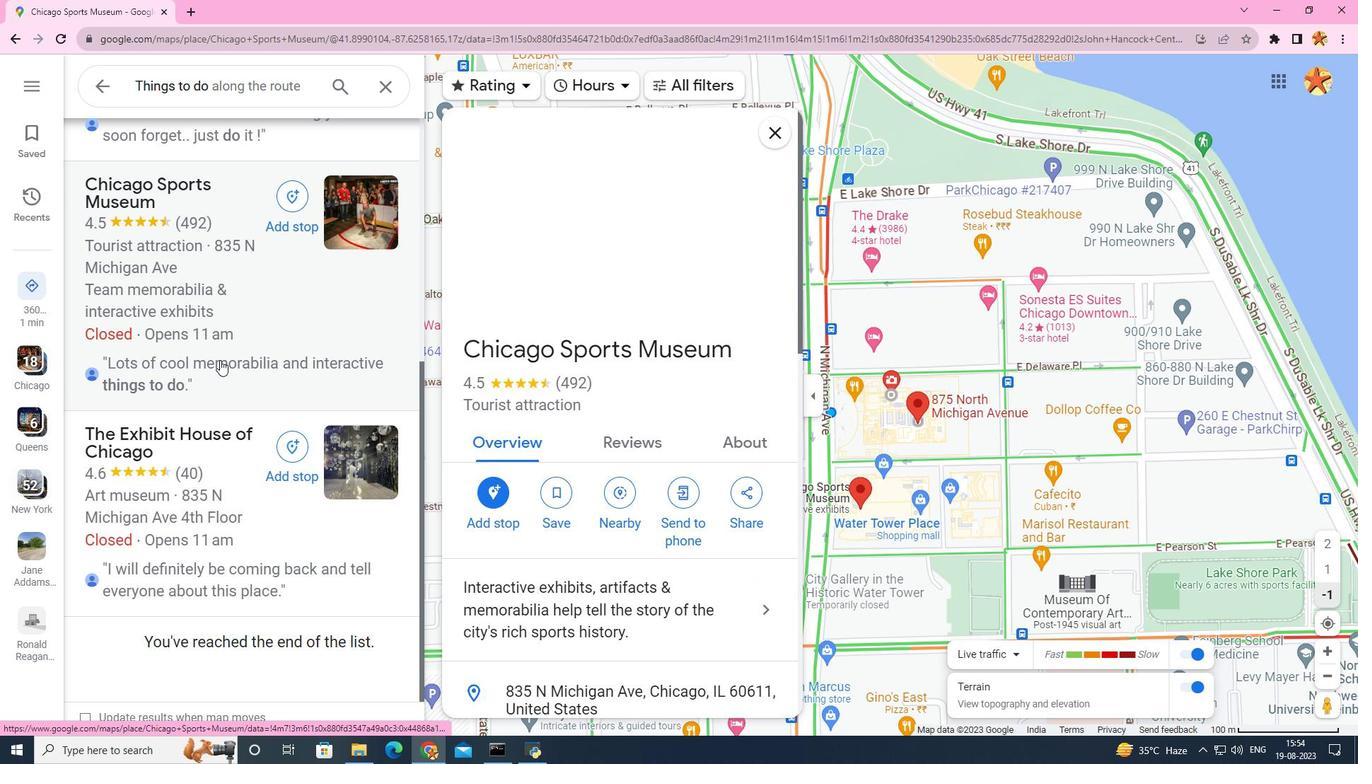 
Action: Mouse scrolled (220, 359) with delta (0, 0)
Screenshot: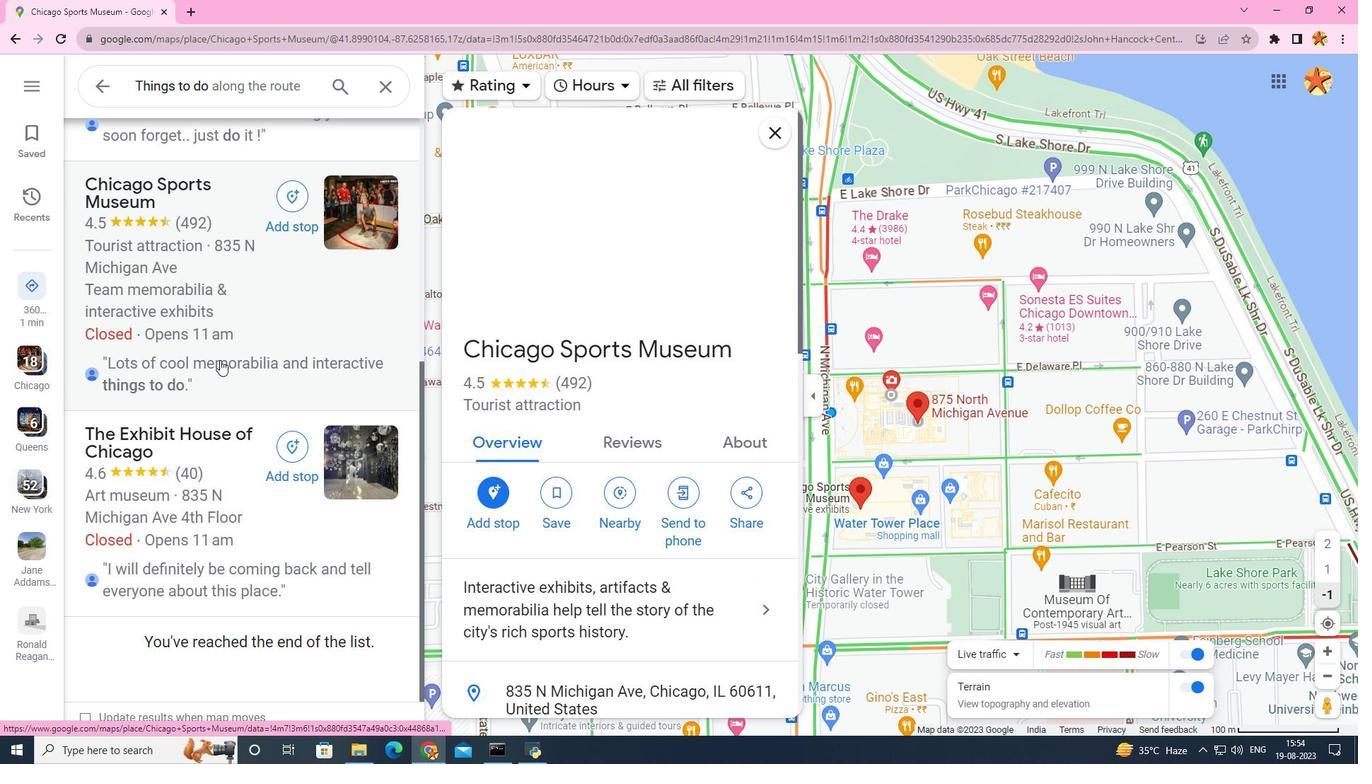 
Action: Mouse scrolled (220, 359) with delta (0, 0)
Screenshot: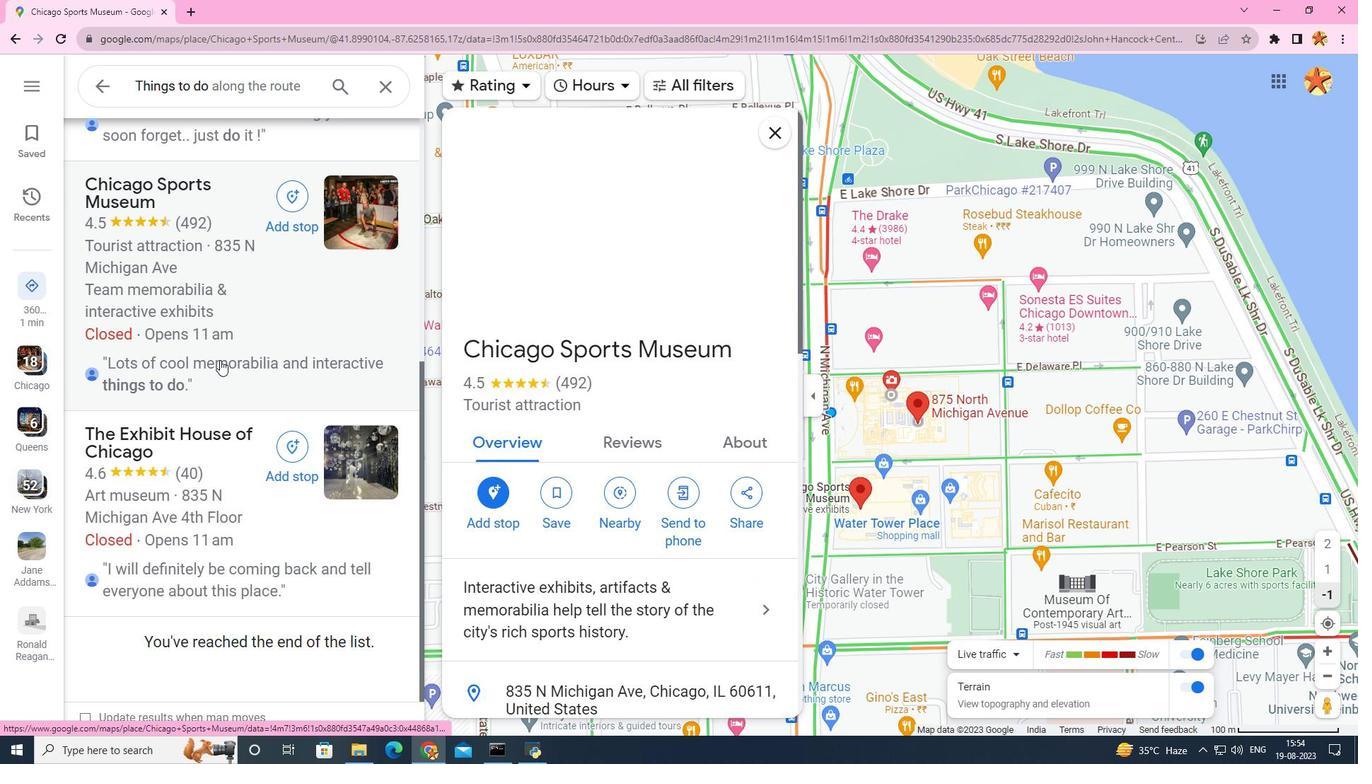 
Action: Mouse scrolled (220, 359) with delta (0, 0)
Screenshot: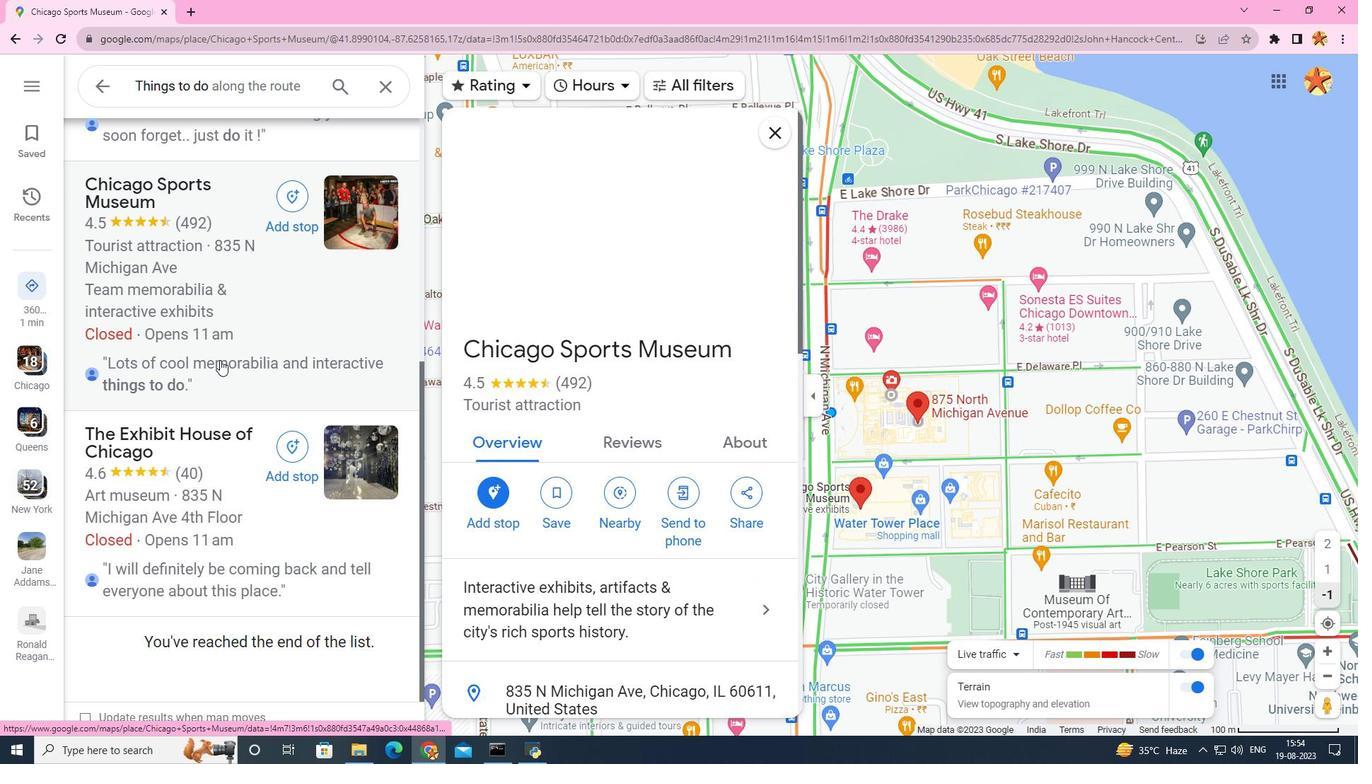 
Action: Mouse moved to (220, 363)
Screenshot: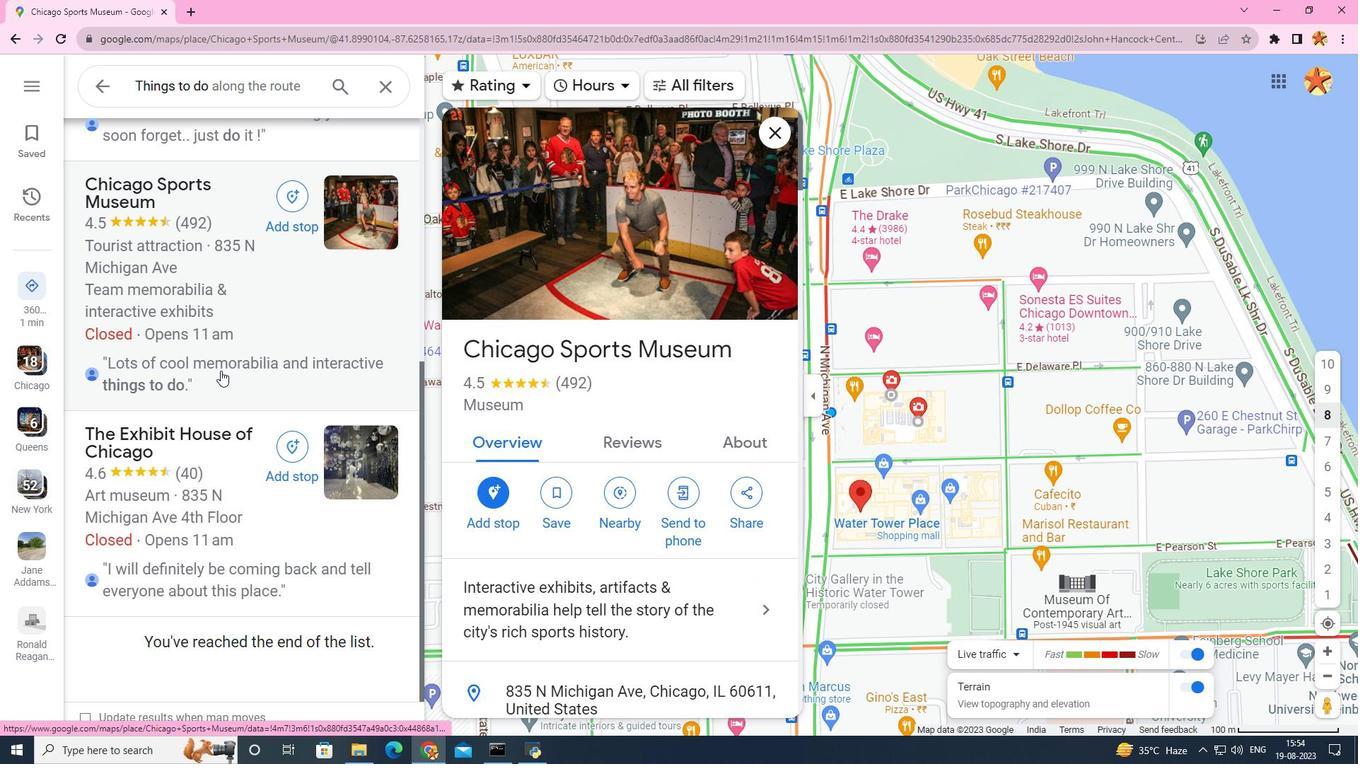 
Action: Mouse scrolled (220, 362) with delta (0, 0)
Screenshot: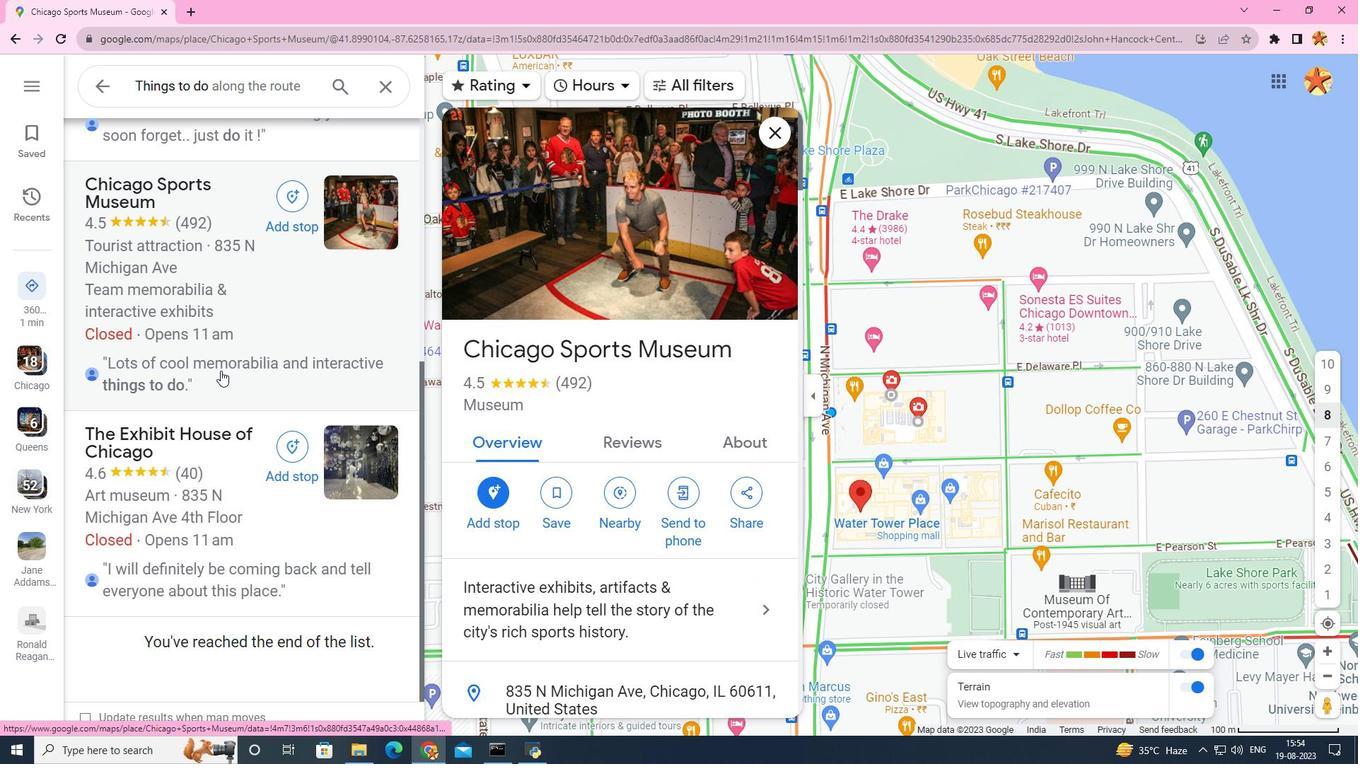 
Action: Mouse moved to (220, 367)
Screenshot: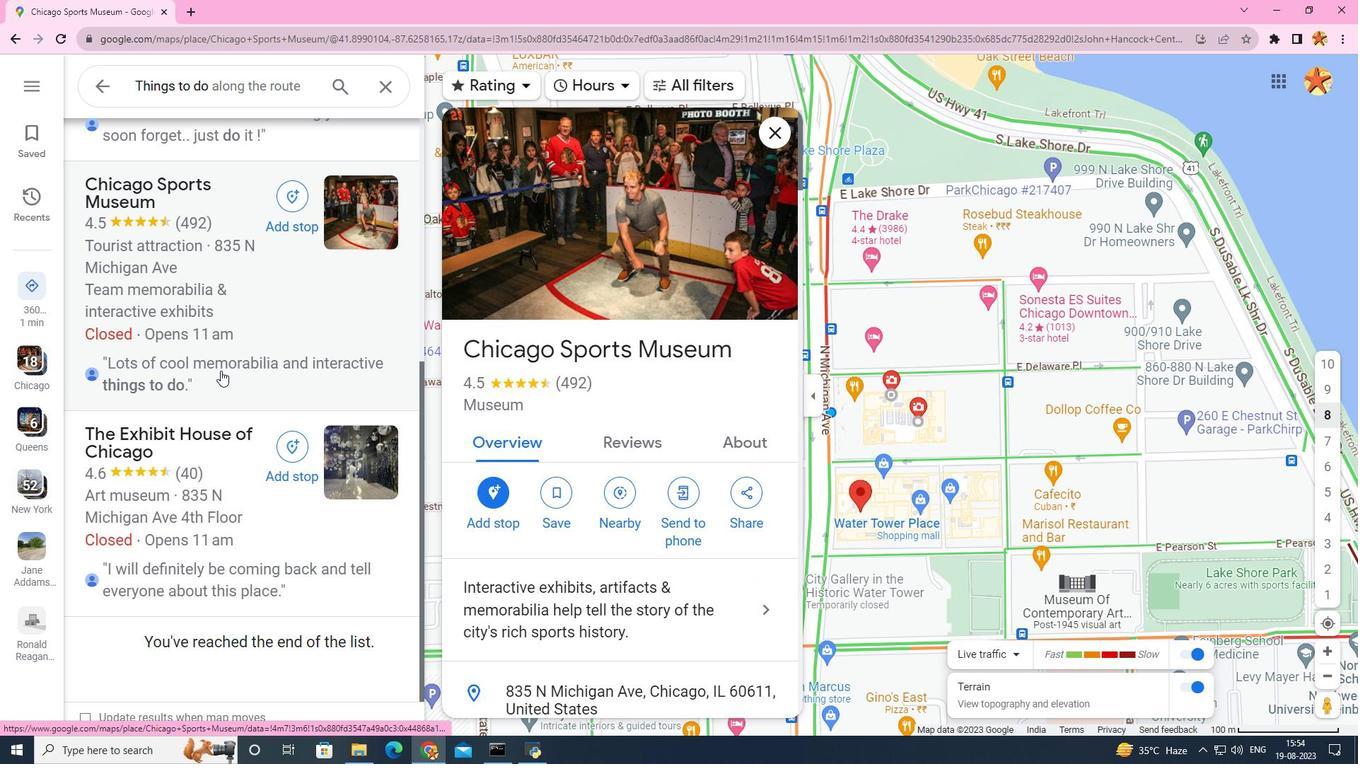 
Action: Mouse scrolled (220, 367) with delta (0, 0)
Screenshot: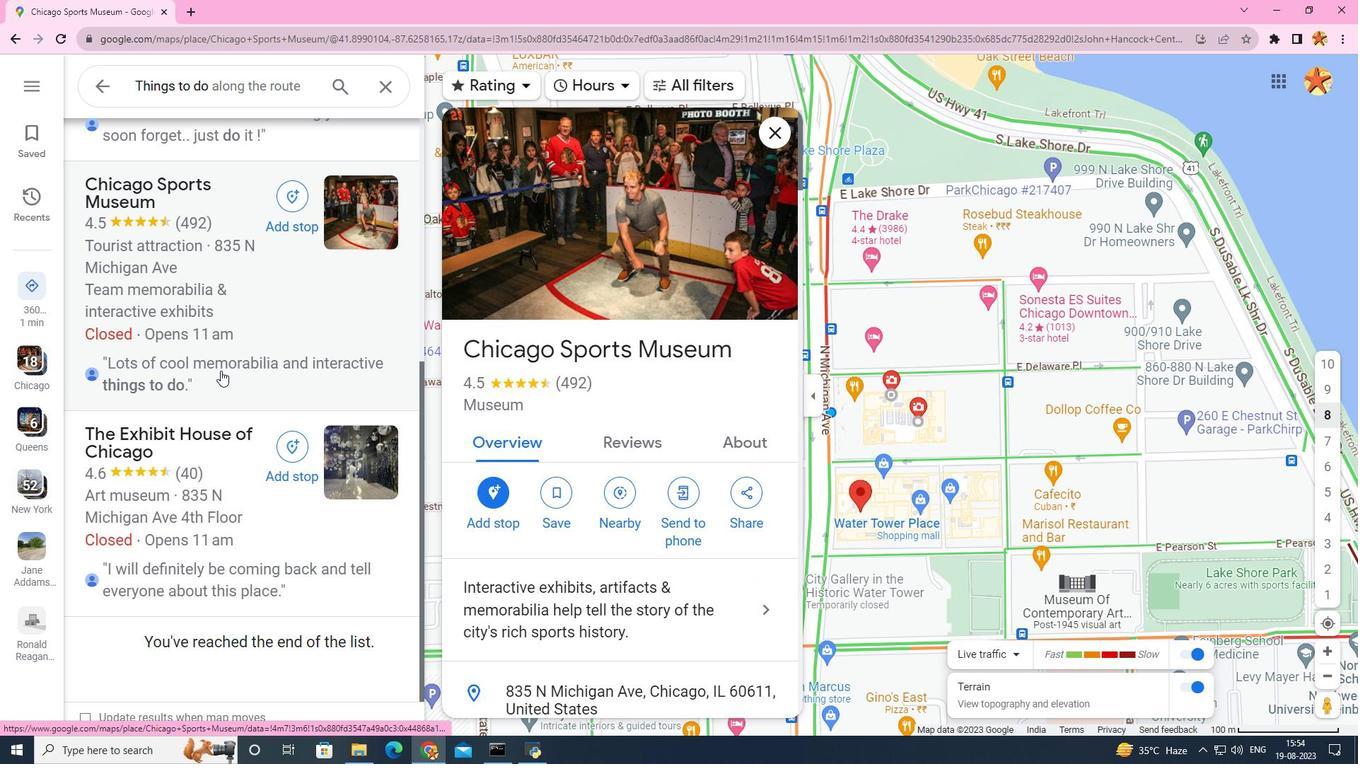 
Action: Mouse moved to (220, 370)
Screenshot: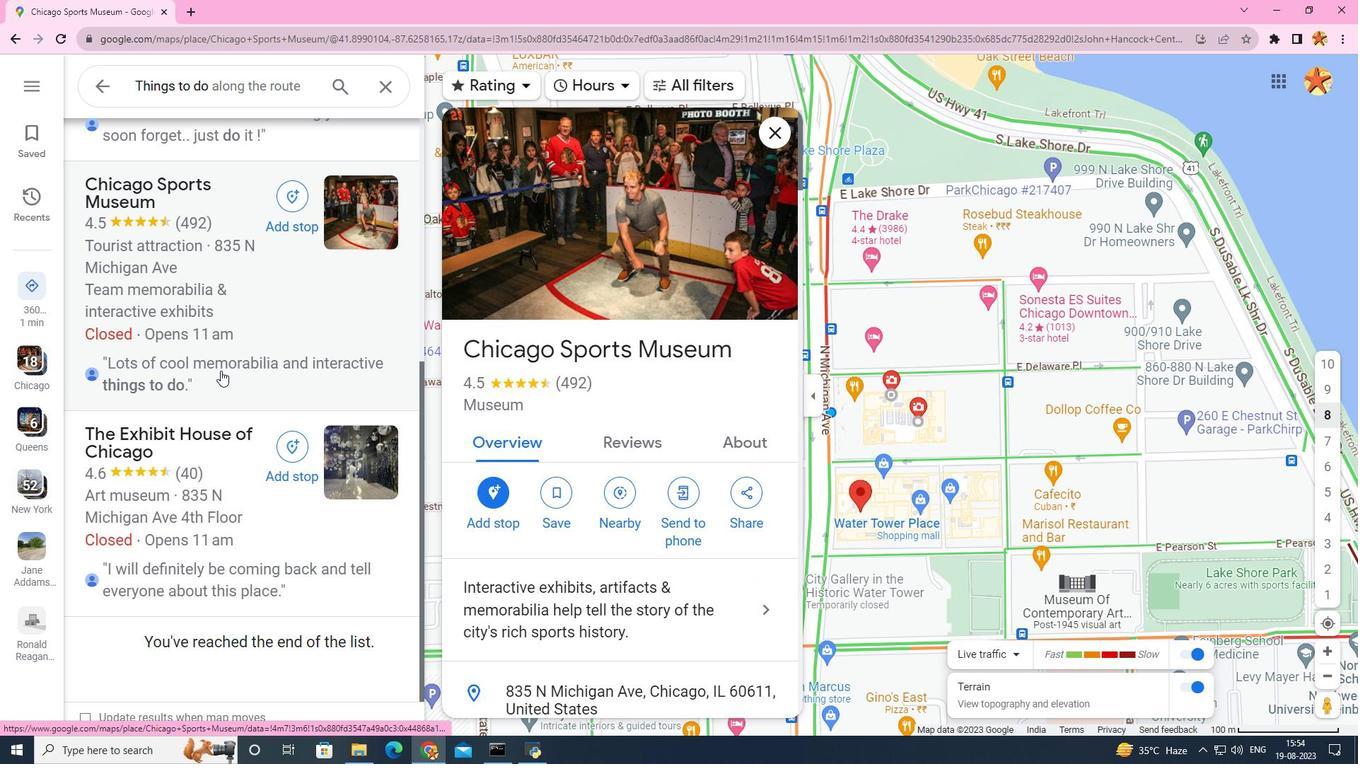 
Action: Mouse scrolled (220, 369) with delta (0, 0)
Screenshot: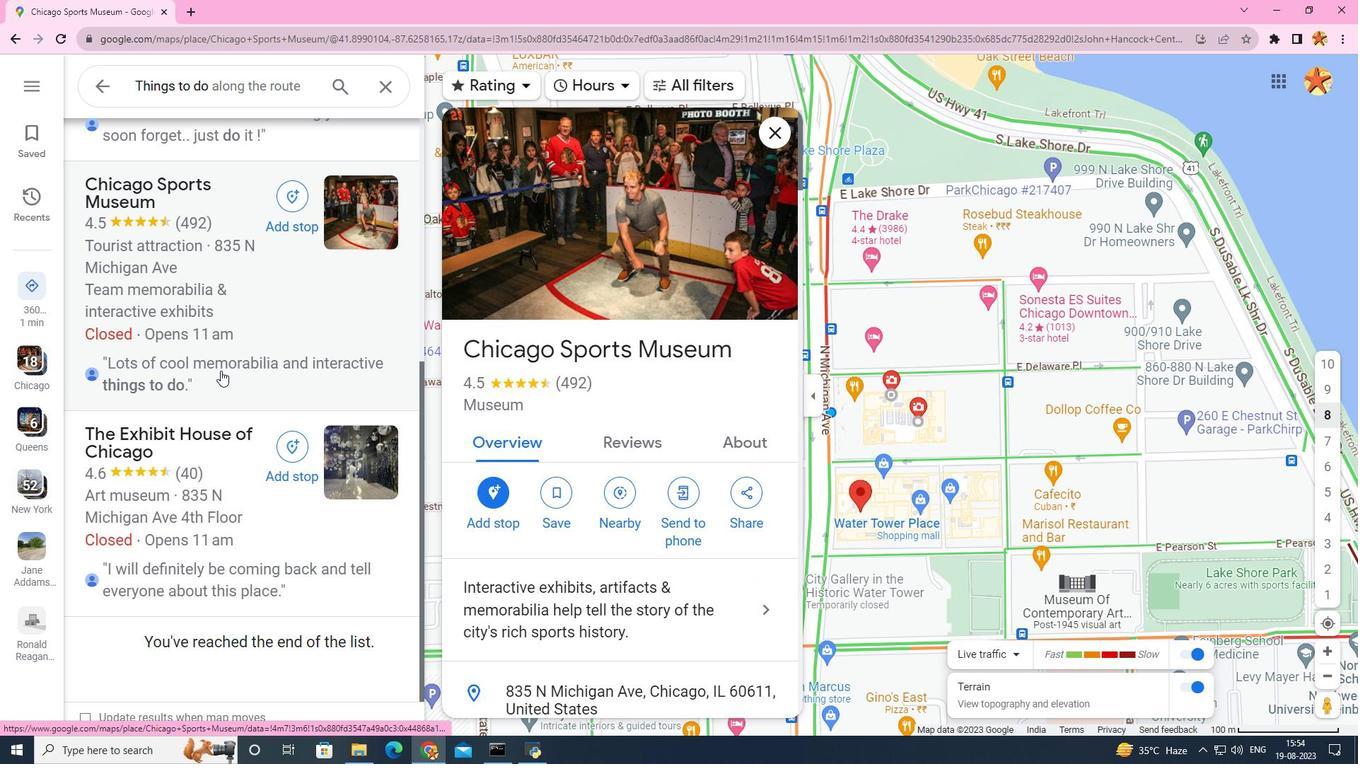 
Action: Mouse moved to (221, 479)
Screenshot: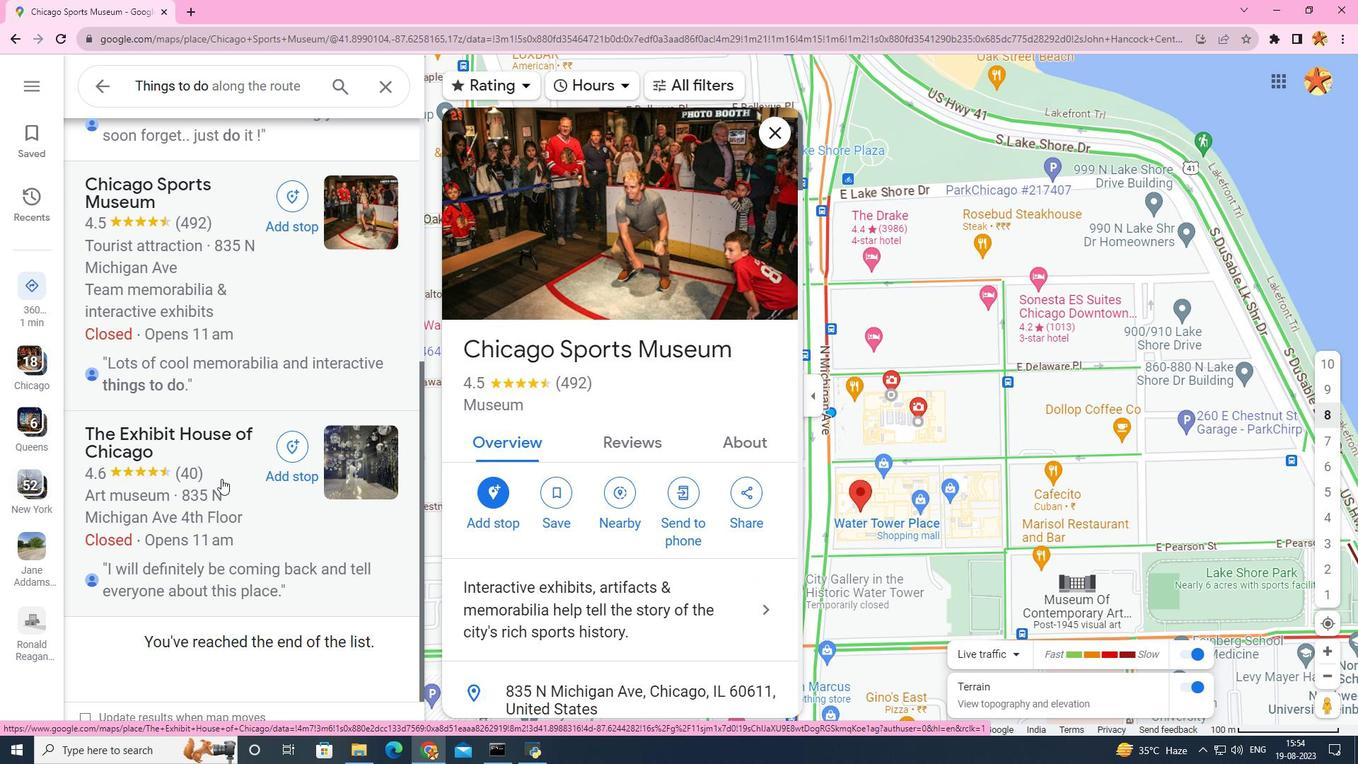 
Action: Mouse pressed left at (221, 479)
Screenshot: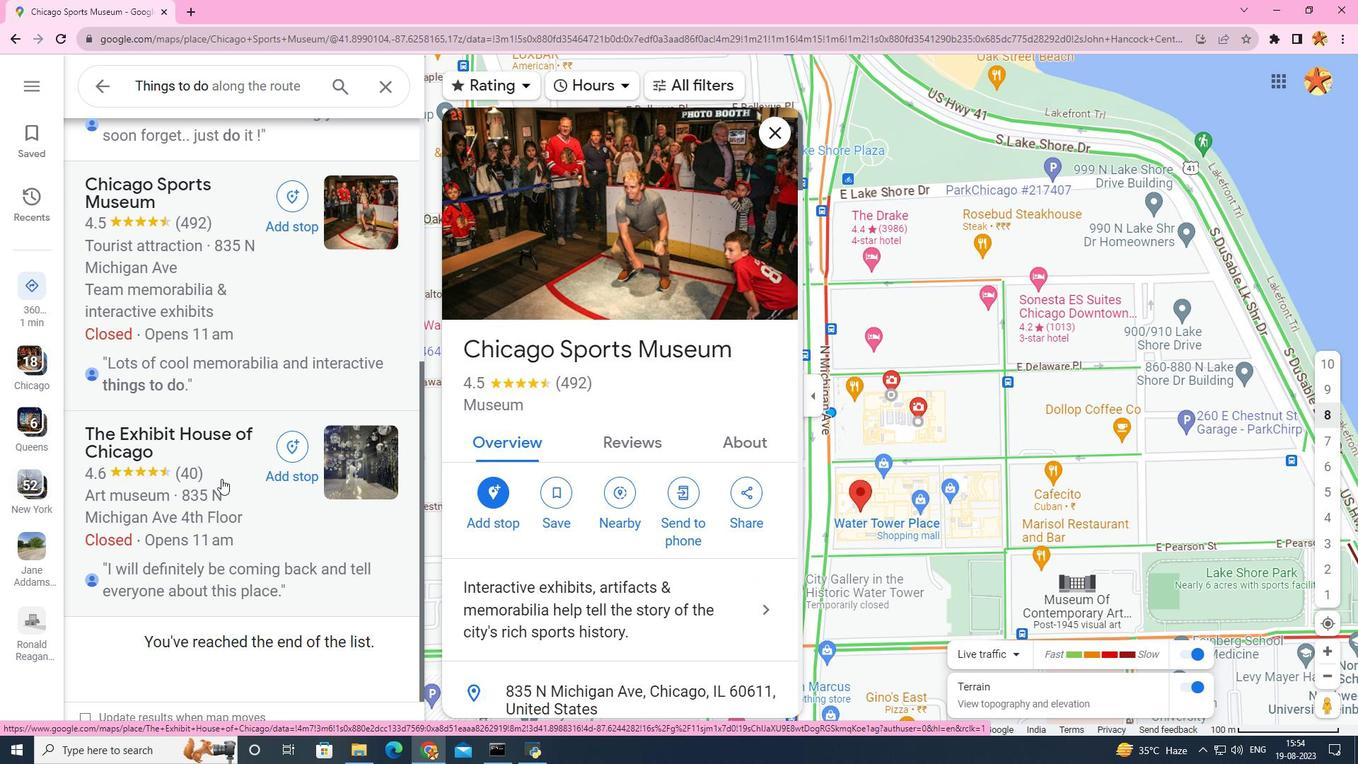 
Action: Mouse moved to (459, 447)
Screenshot: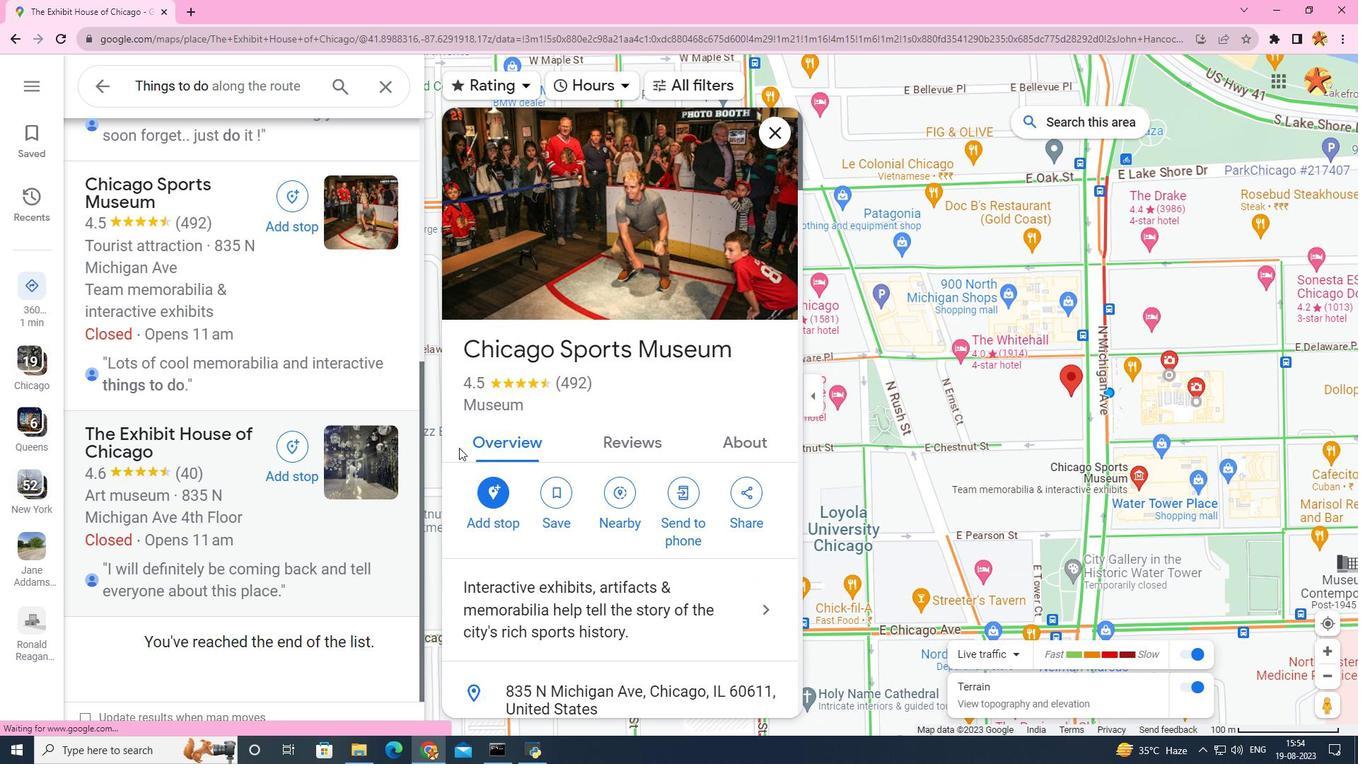 
Action: Mouse scrolled (459, 447) with delta (0, 0)
Screenshot: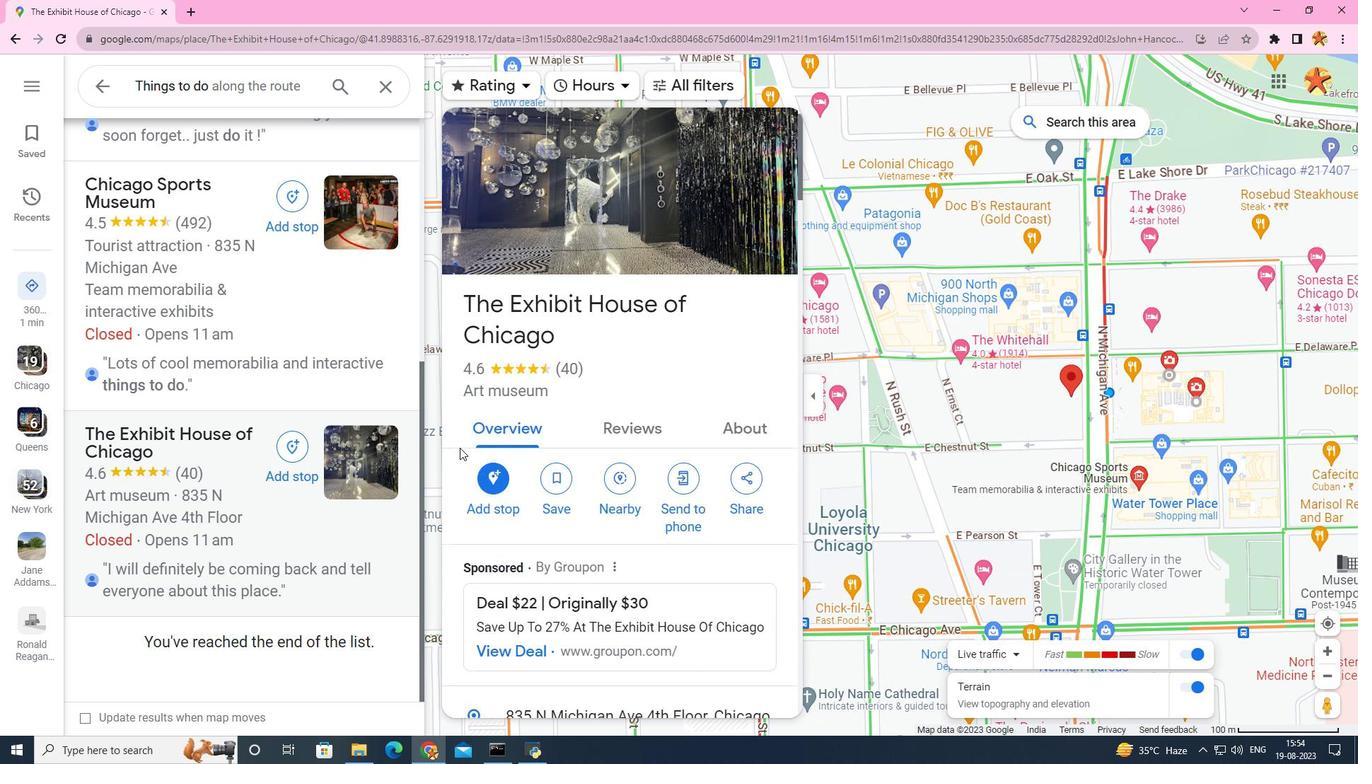 
Action: Mouse scrolled (459, 447) with delta (0, 0)
Screenshot: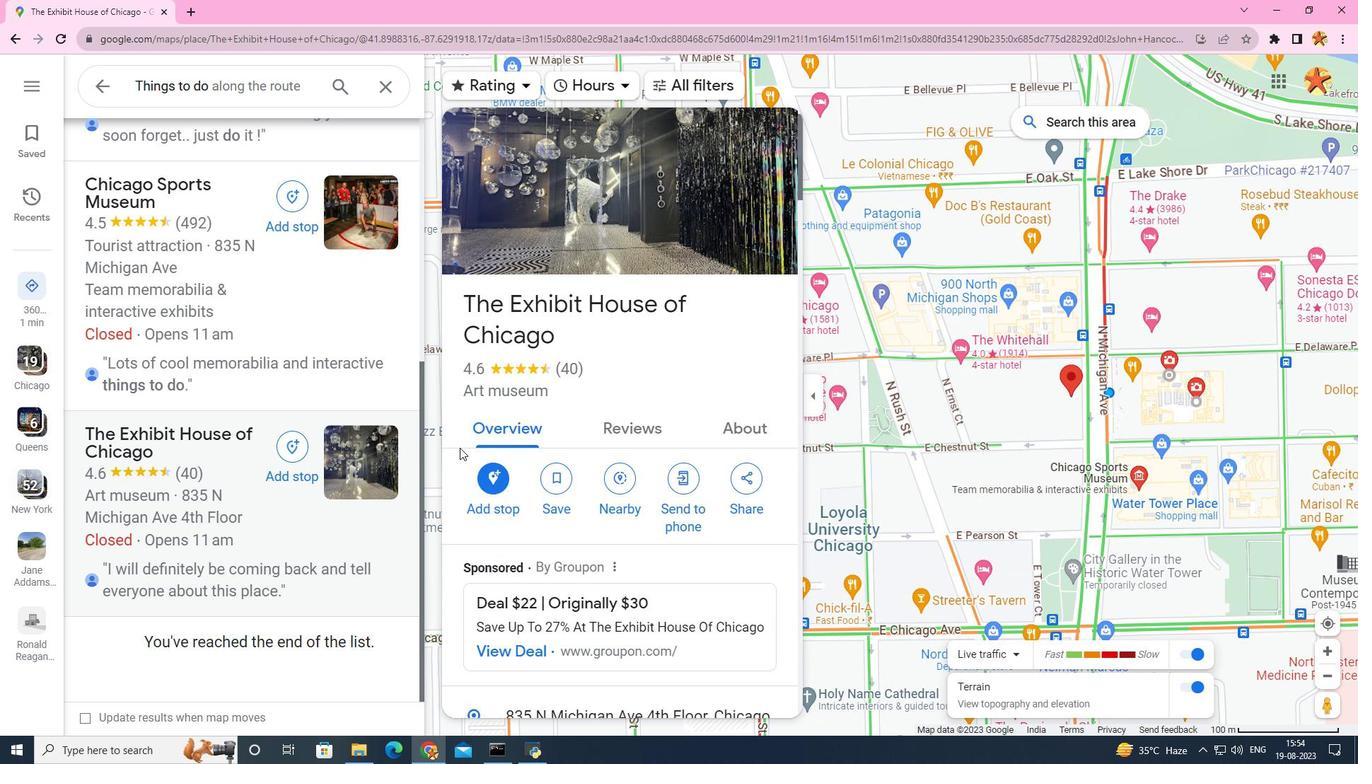 
Action: Mouse scrolled (459, 447) with delta (0, 0)
Screenshot: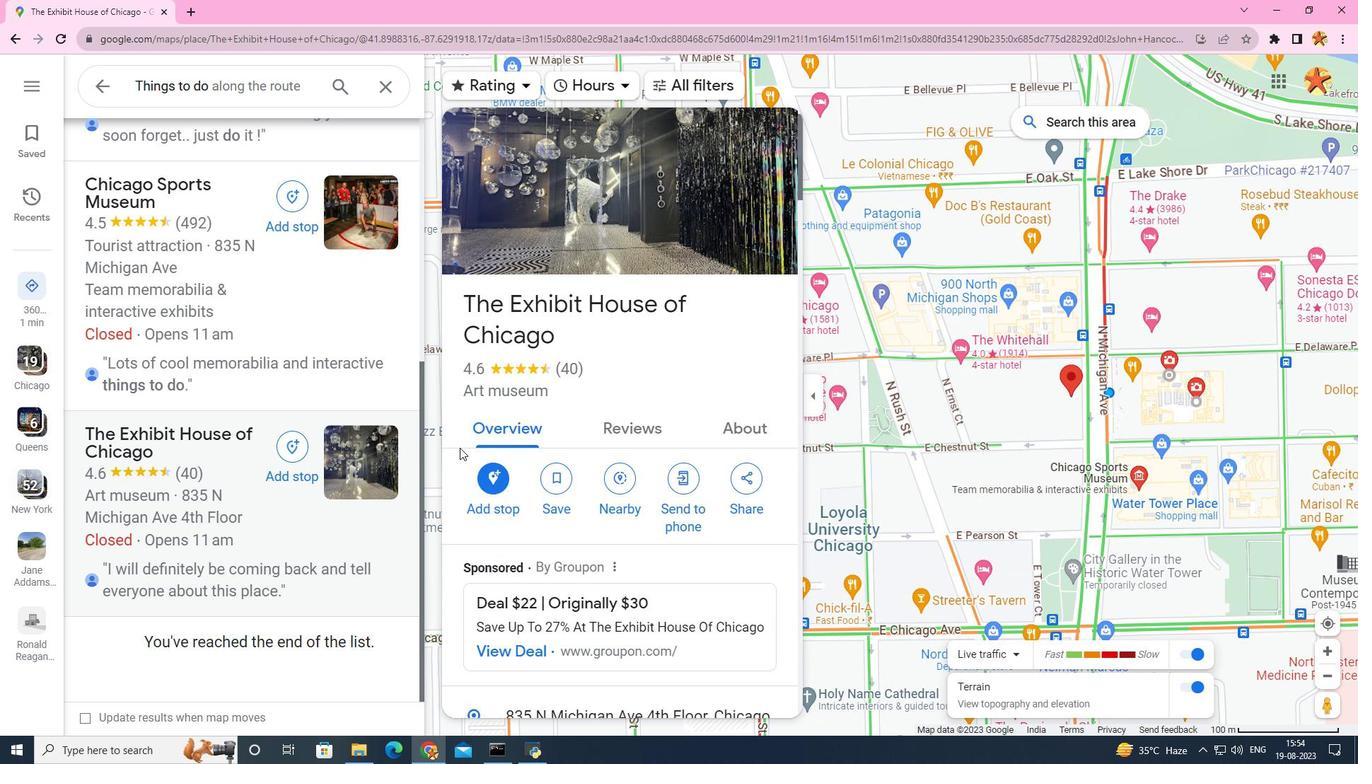 
Action: Mouse scrolled (459, 447) with delta (0, 0)
Screenshot: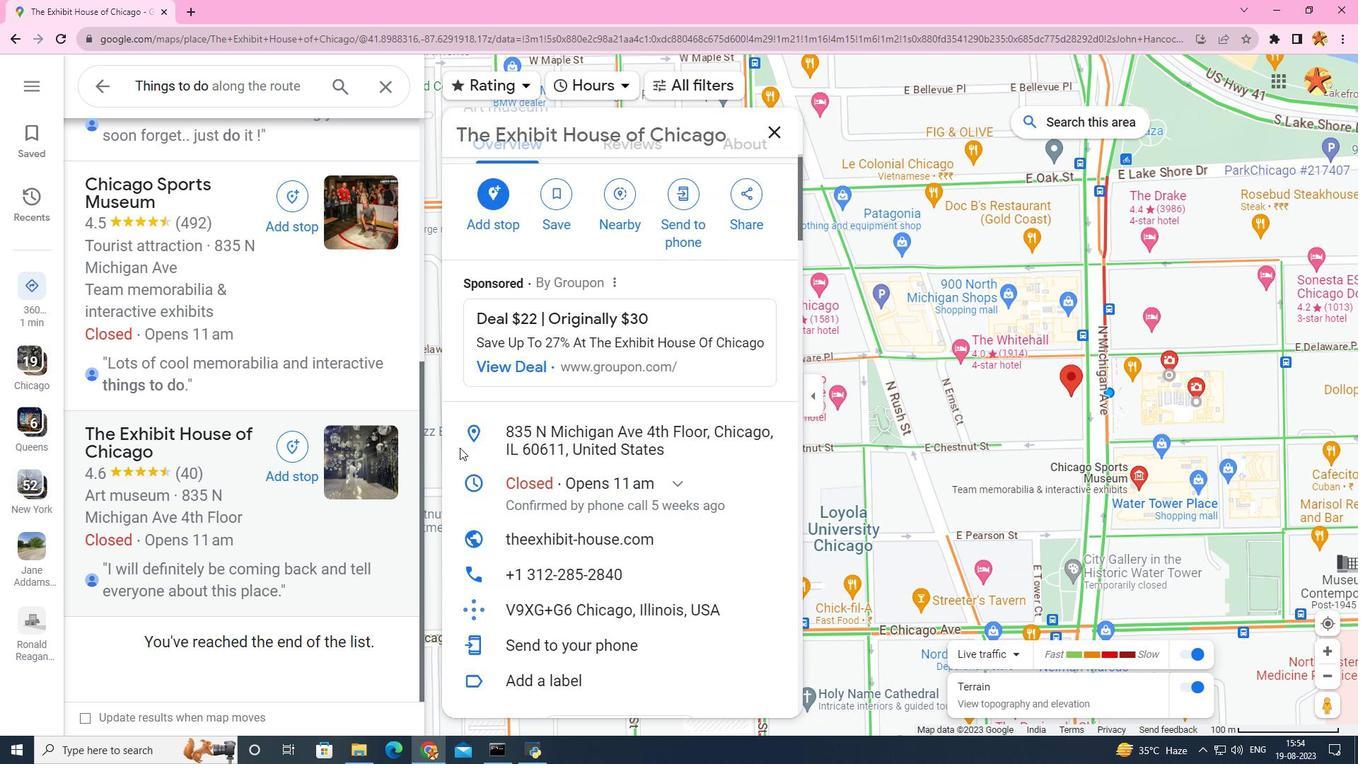 
Action: Mouse scrolled (459, 447) with delta (0, 0)
Screenshot: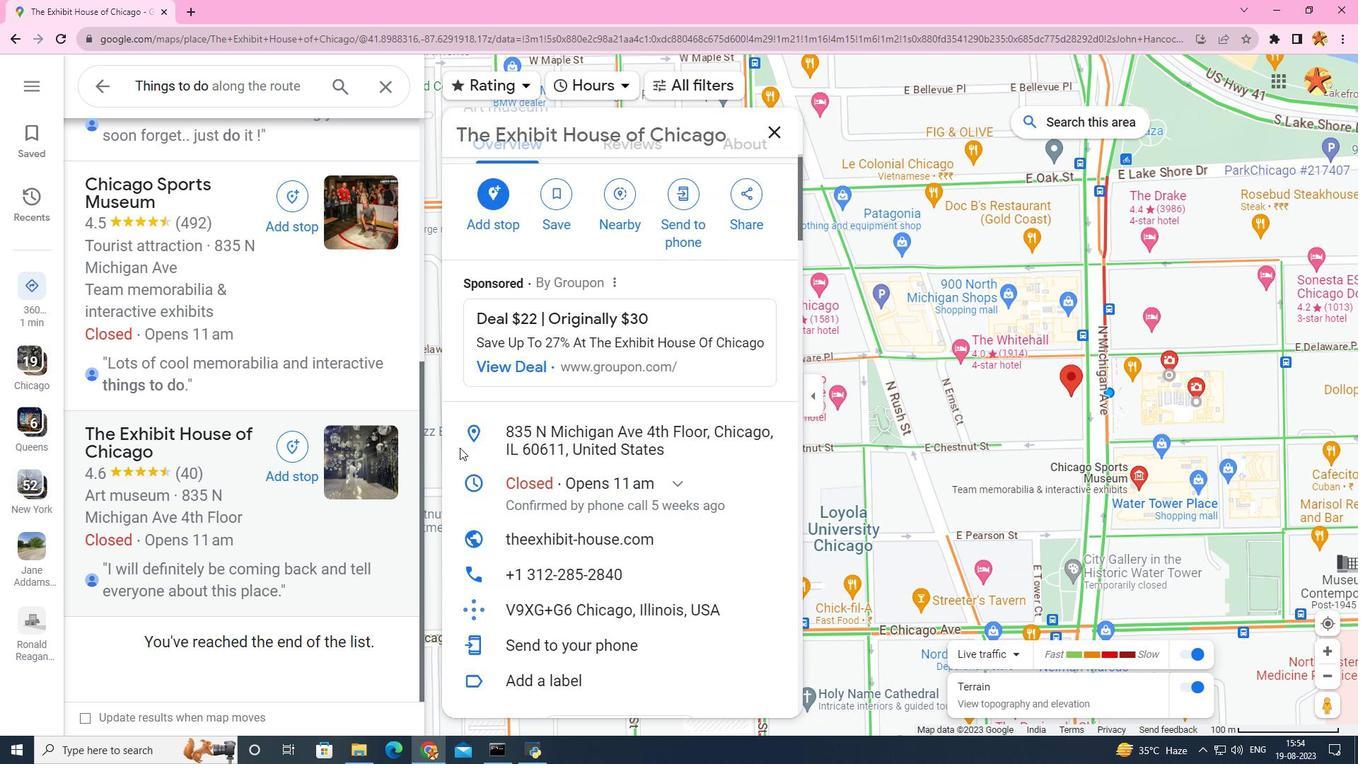 
Action: Mouse scrolled (459, 447) with delta (0, 0)
Screenshot: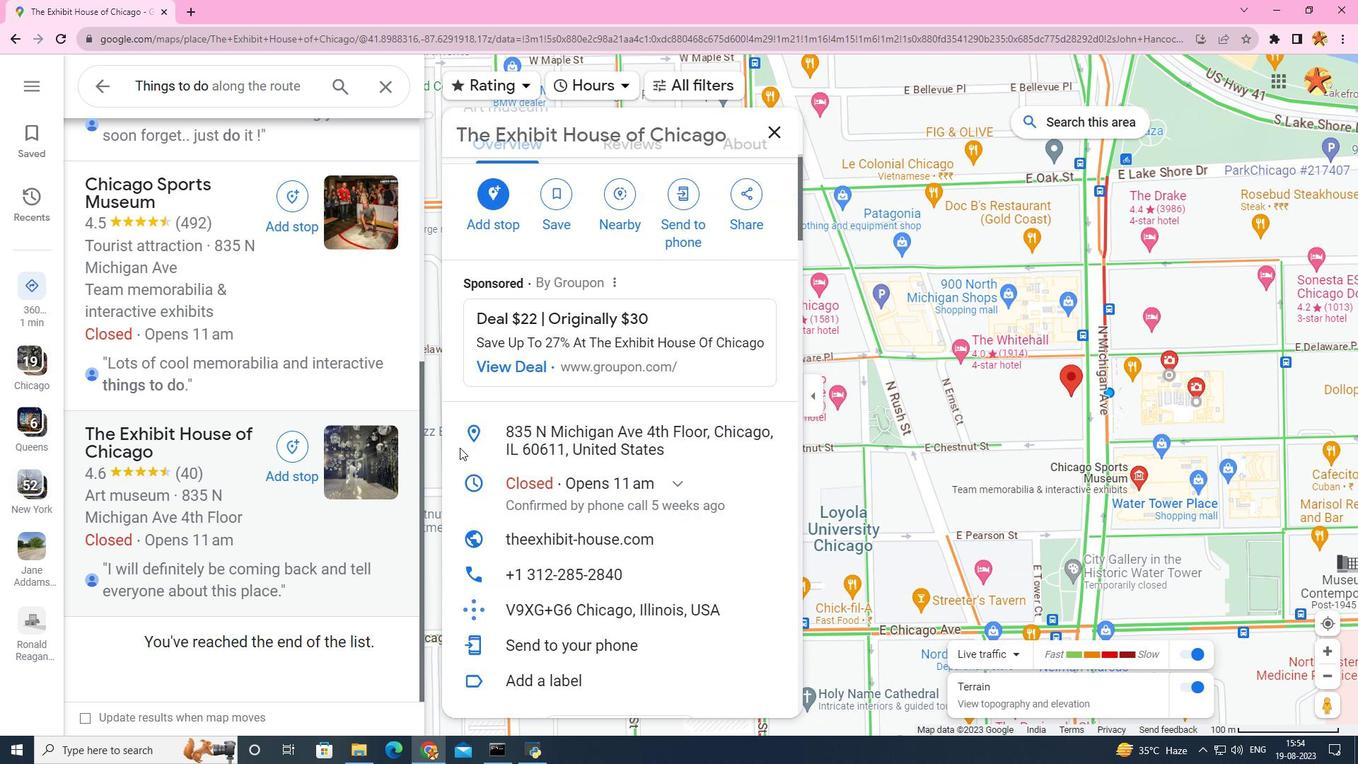 
Action: Mouse scrolled (459, 447) with delta (0, 0)
Screenshot: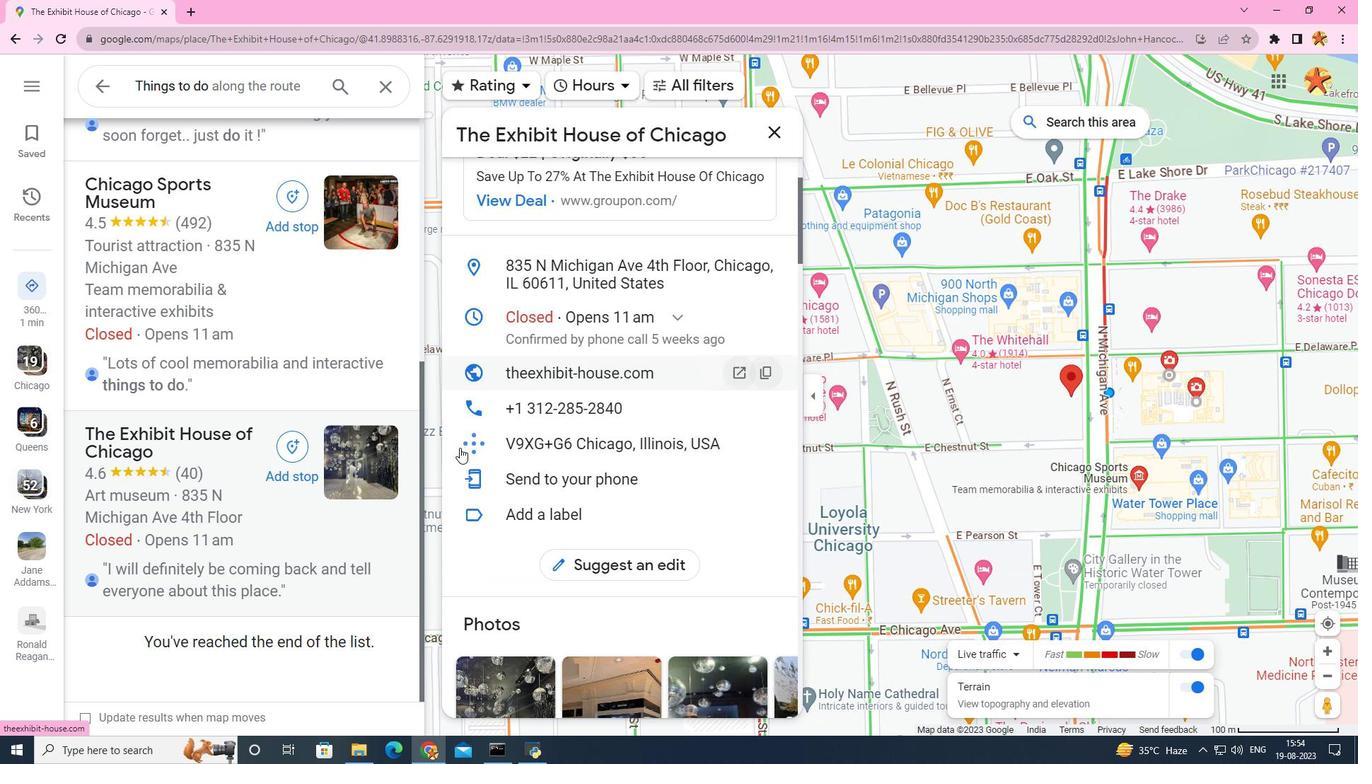 
Action: Mouse scrolled (459, 447) with delta (0, 0)
Screenshot: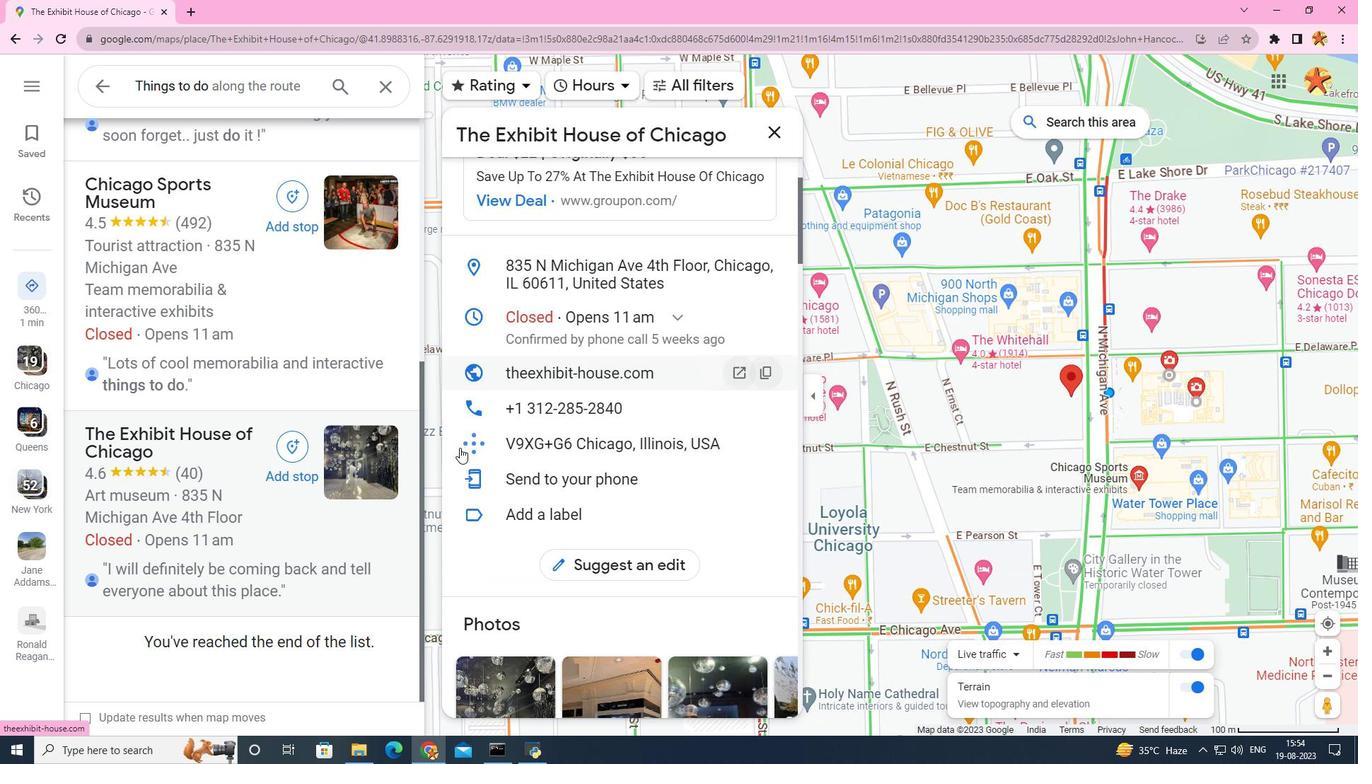 
Action: Mouse scrolled (459, 447) with delta (0, 0)
Screenshot: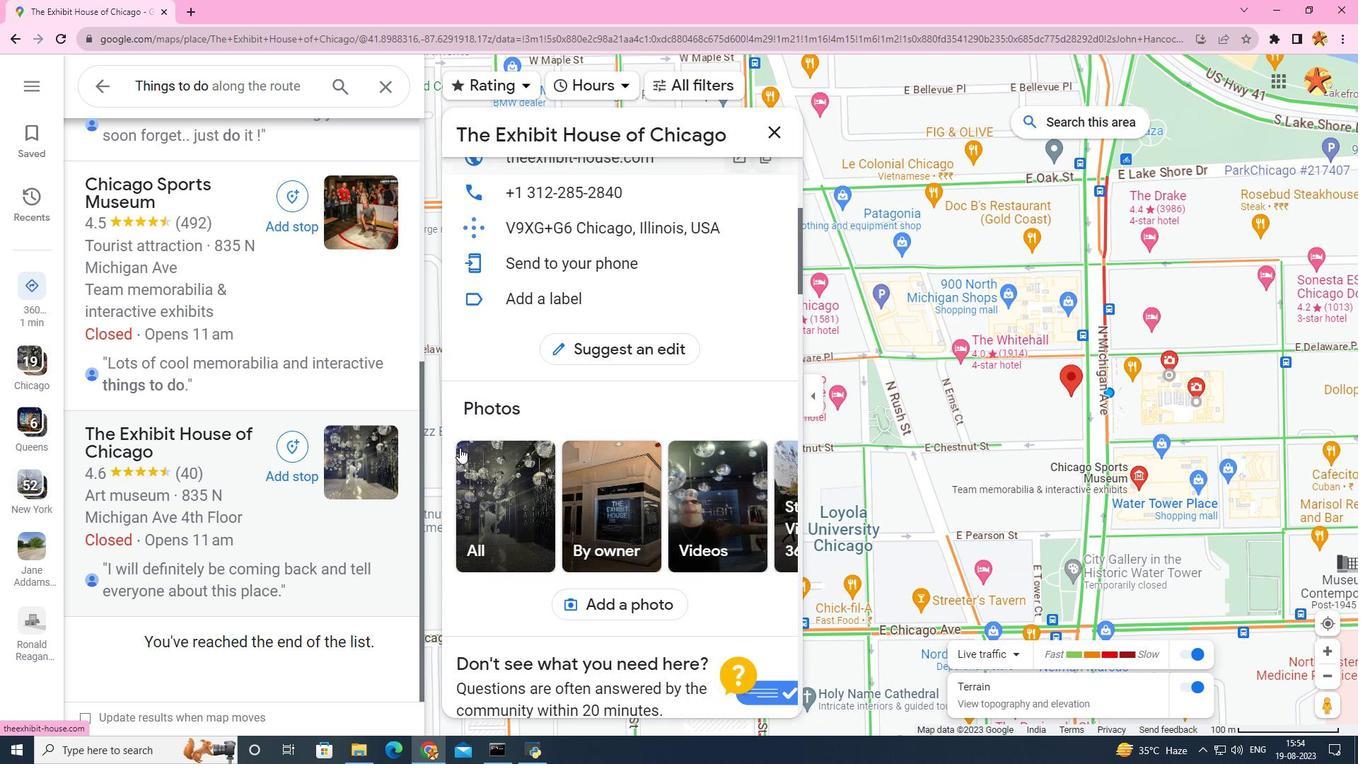 
Action: Mouse scrolled (459, 447) with delta (0, 0)
Screenshot: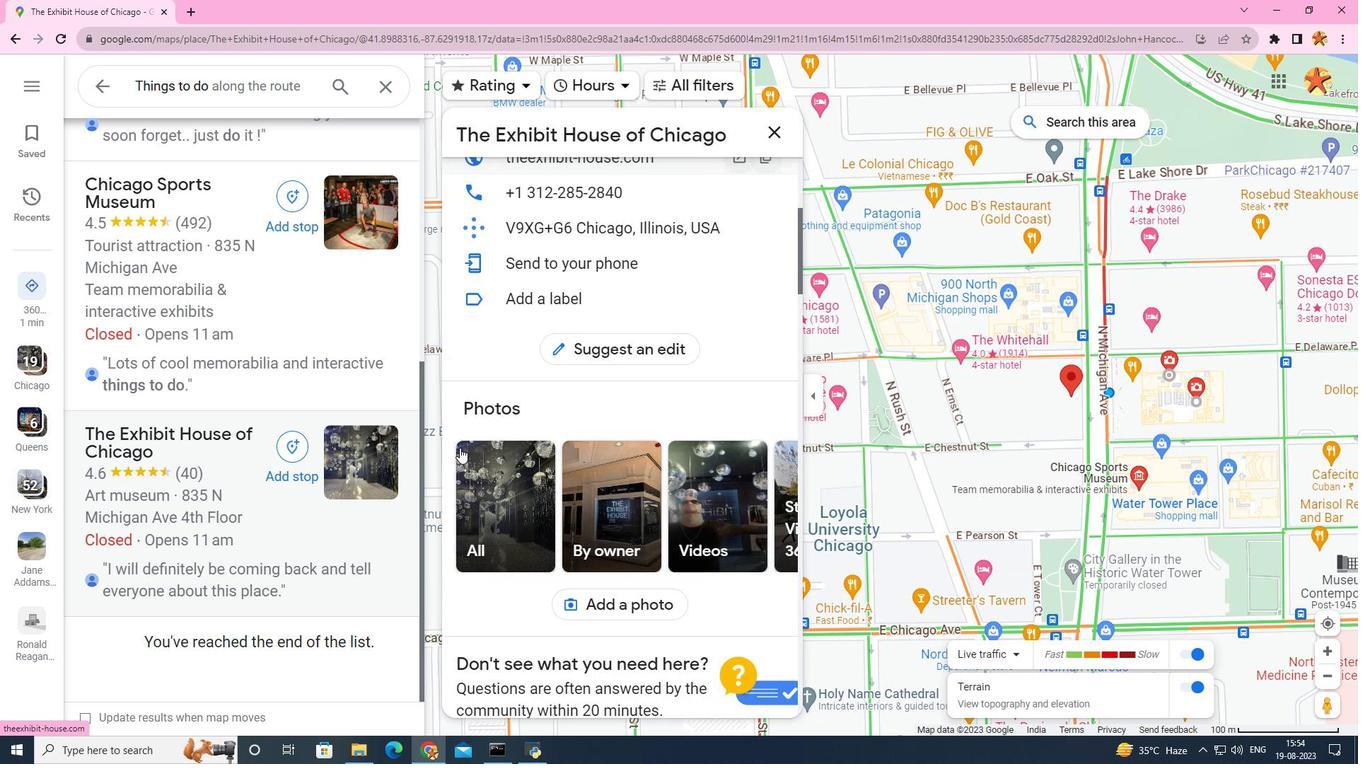 
Action: Mouse scrolled (459, 447) with delta (0, 0)
Screenshot: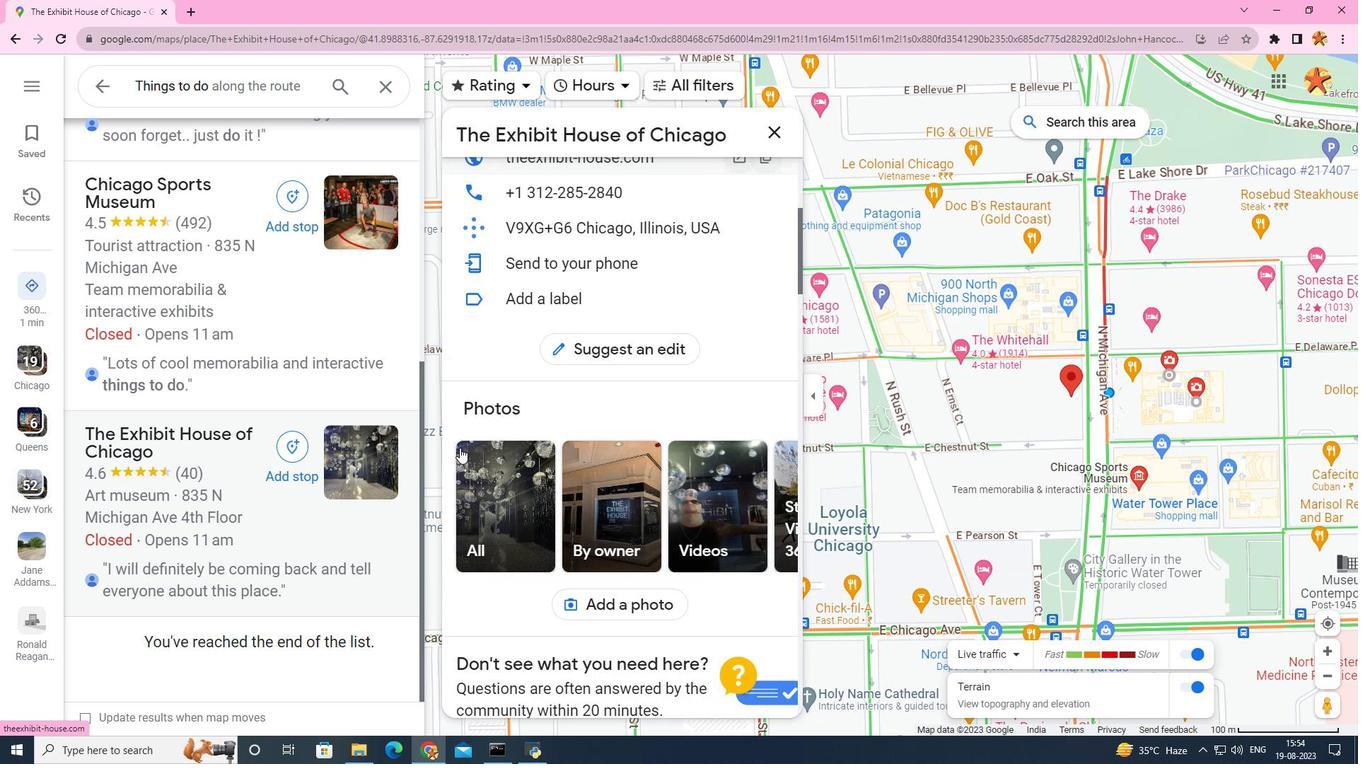 
Action: Mouse scrolled (459, 447) with delta (0, 0)
Screenshot: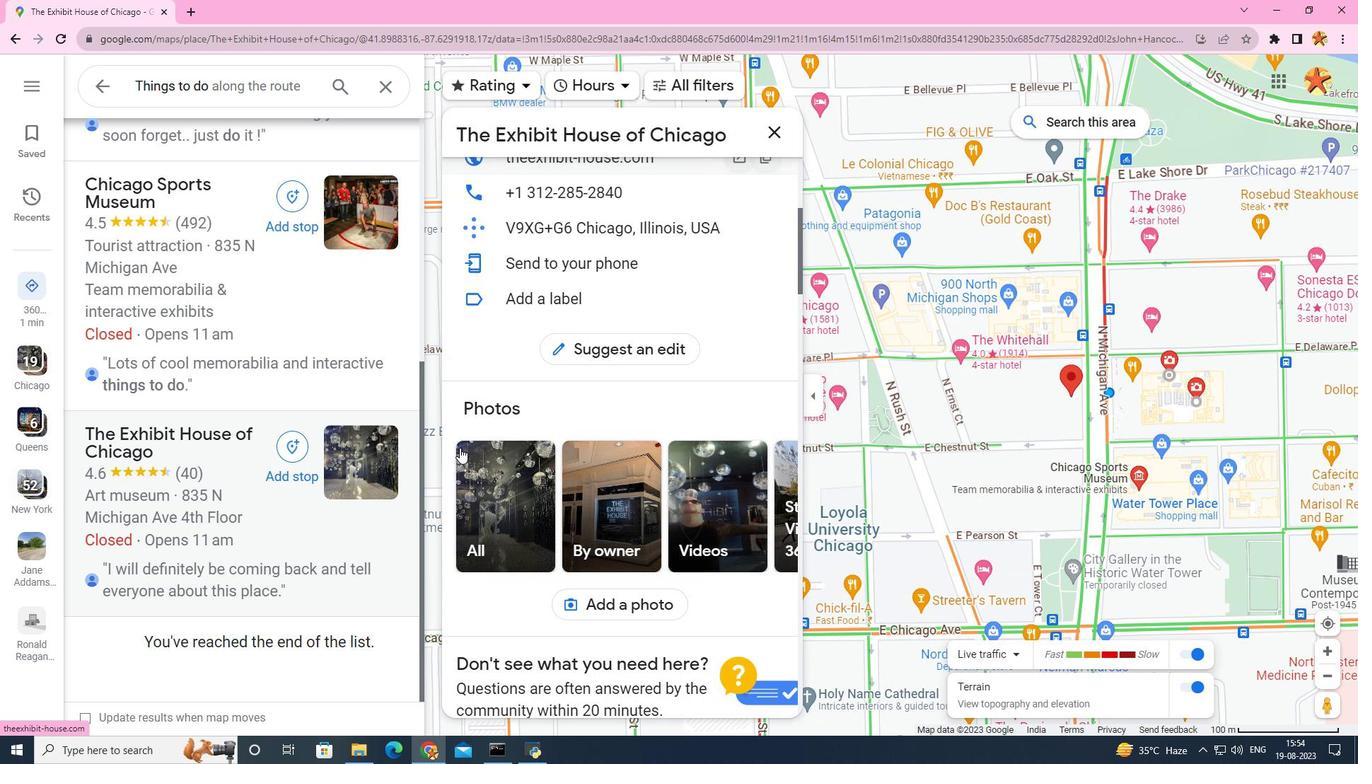 
Action: Mouse scrolled (459, 447) with delta (0, 0)
Screenshot: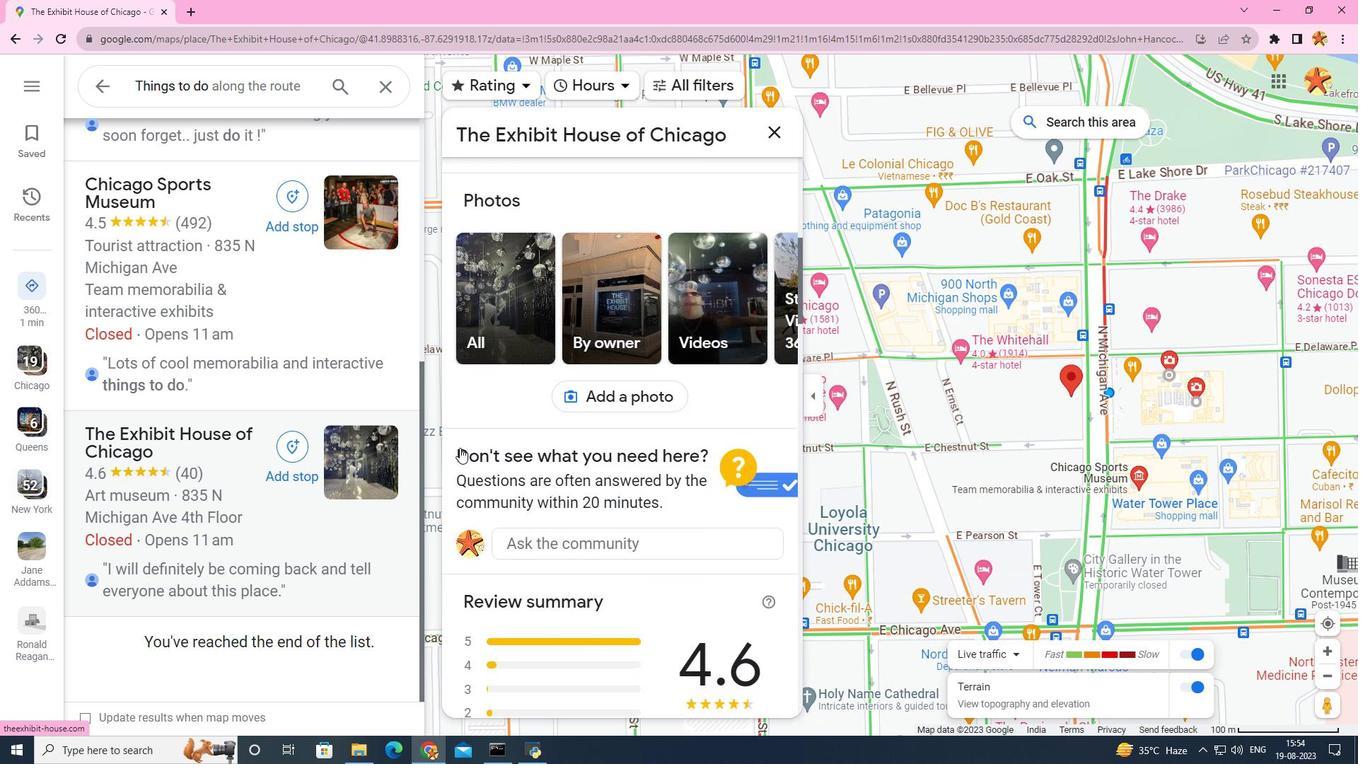 
Action: Mouse moved to (459, 447)
Screenshot: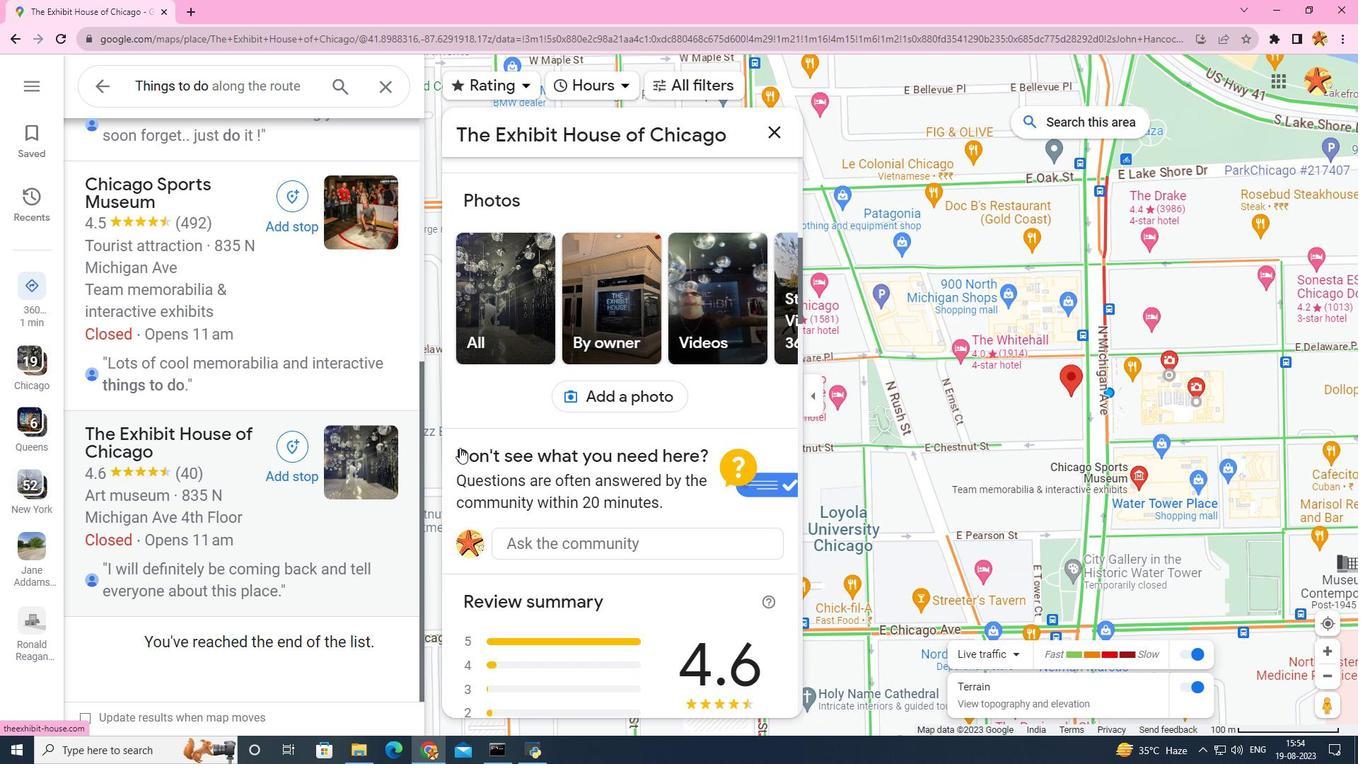 
Action: Mouse scrolled (459, 447) with delta (0, 0)
Screenshot: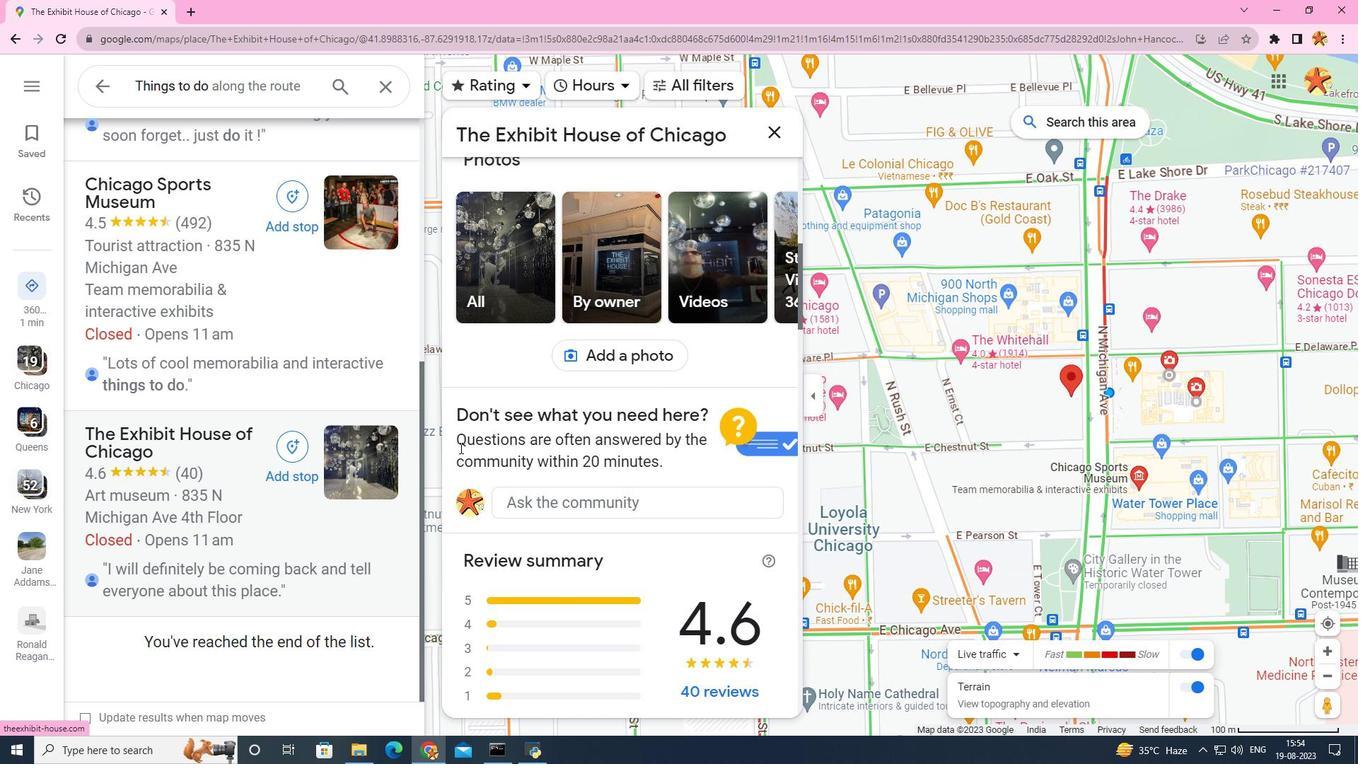 
Action: Mouse scrolled (459, 447) with delta (0, 0)
Screenshot: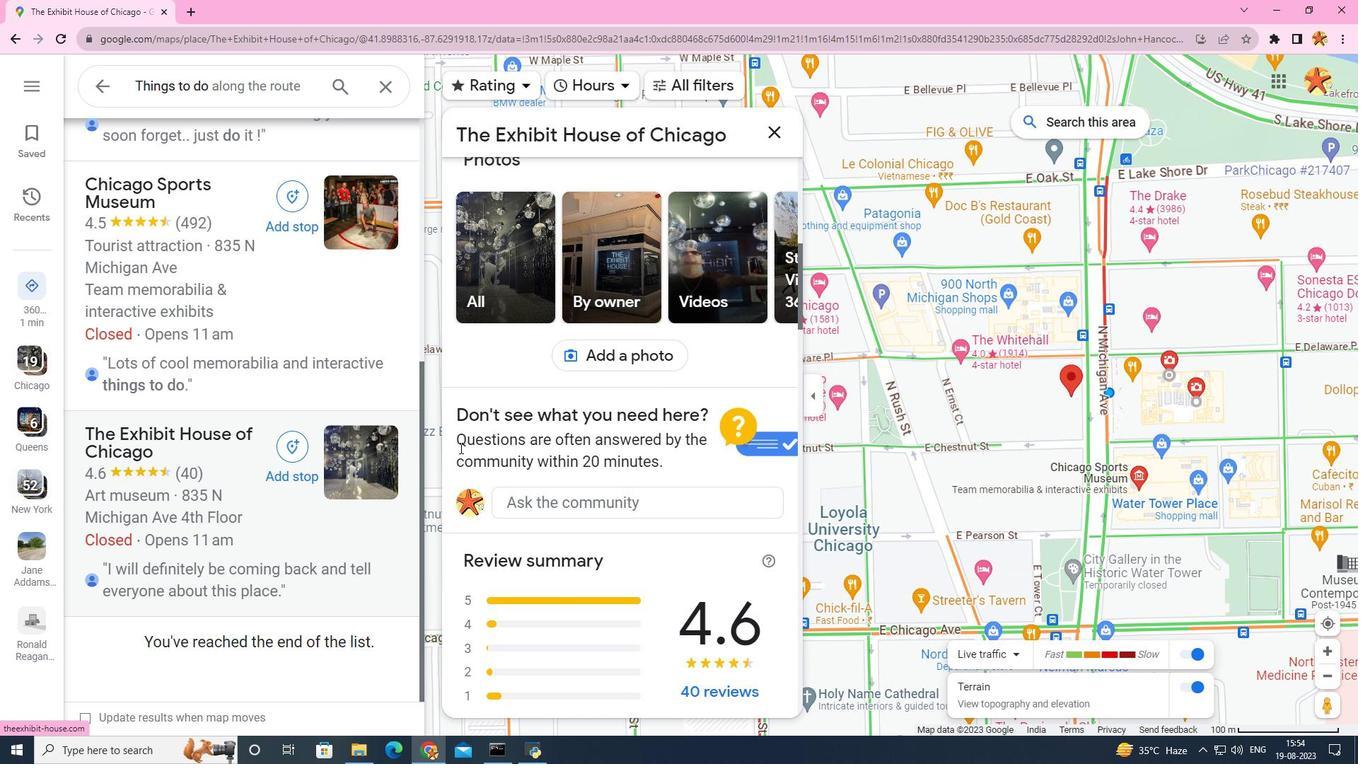
Action: Mouse scrolled (459, 447) with delta (0, 0)
Screenshot: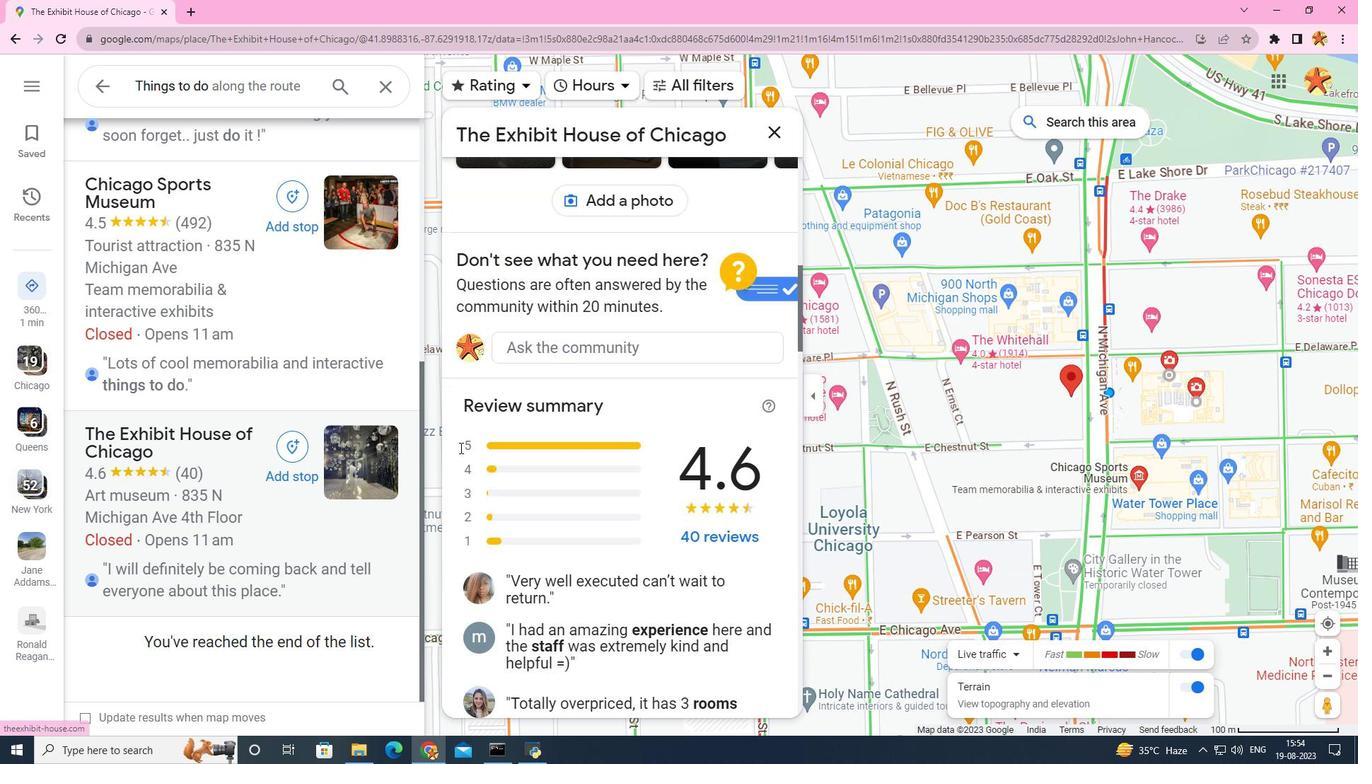 
Action: Mouse scrolled (459, 447) with delta (0, 0)
Screenshot: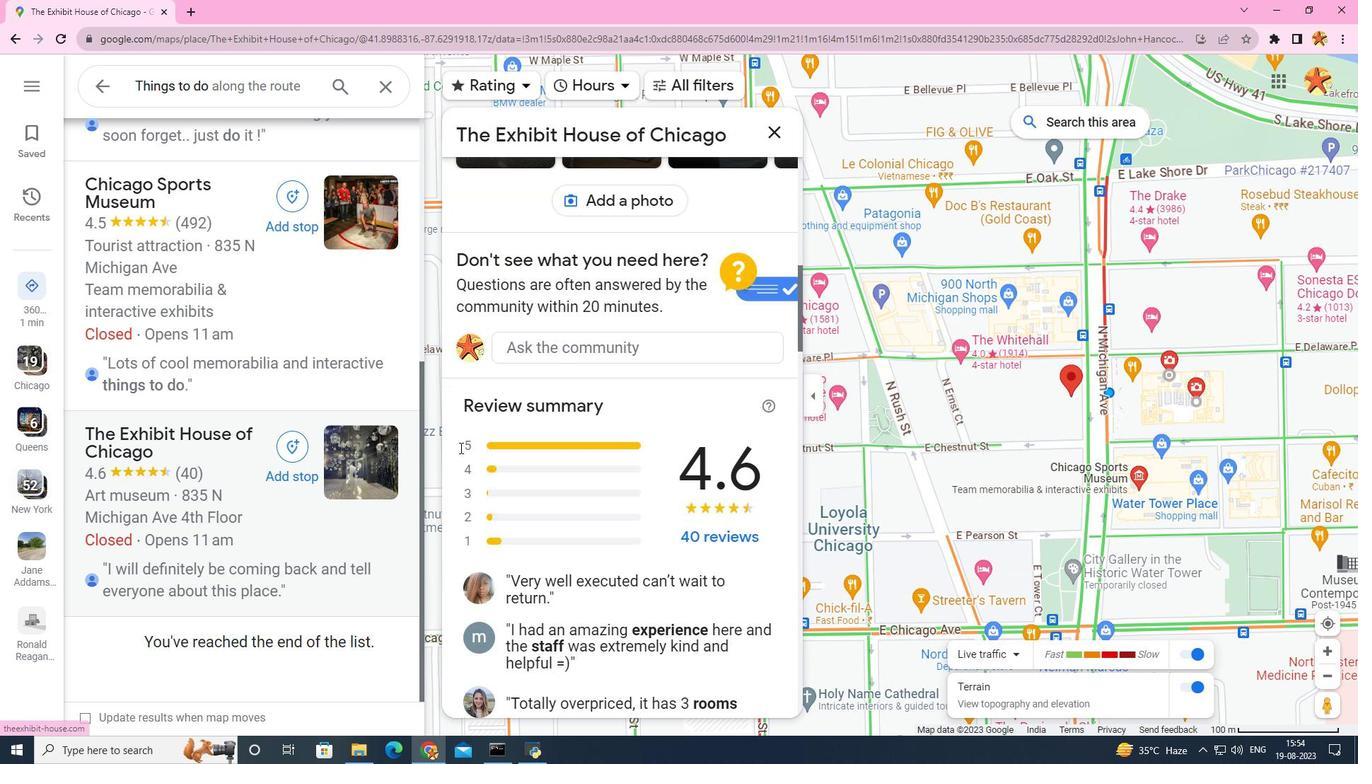 
Action: Mouse scrolled (459, 447) with delta (0, 0)
Screenshot: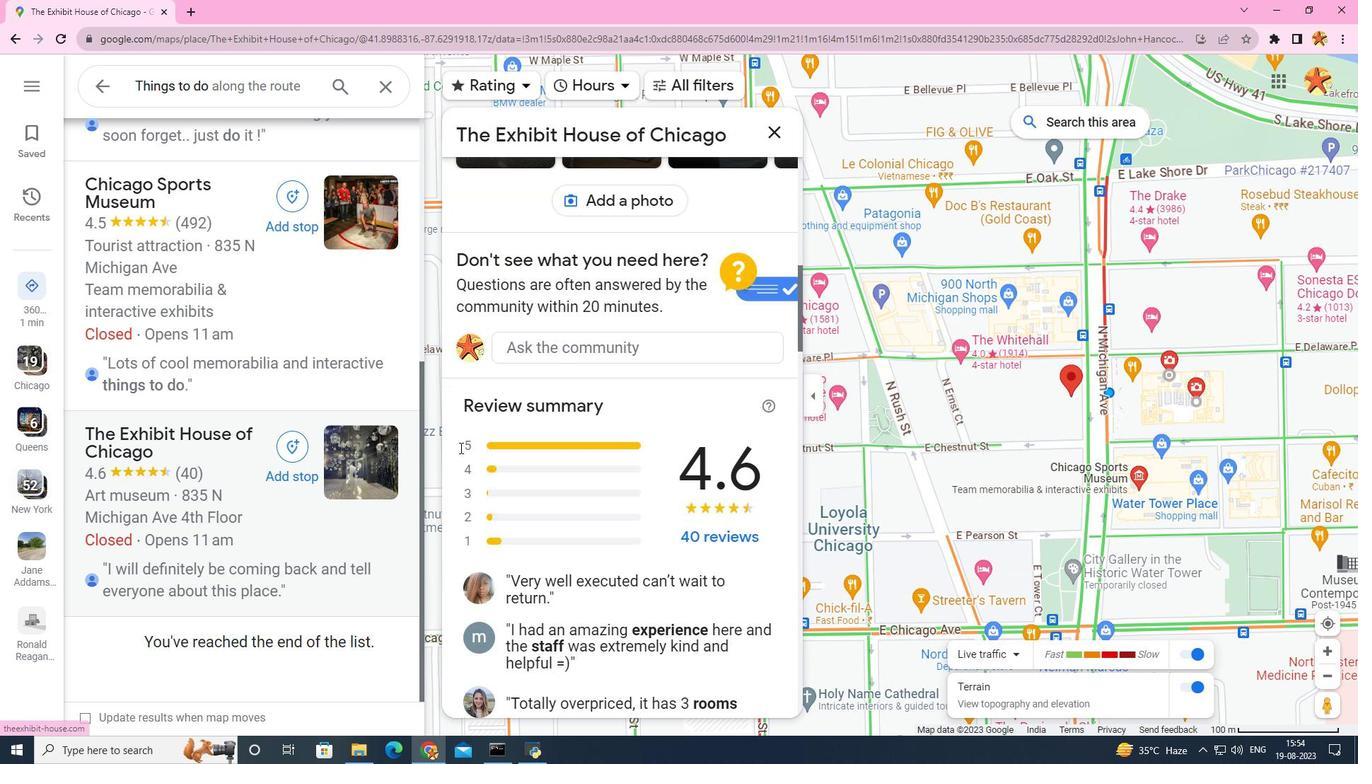 
Action: Mouse scrolled (459, 447) with delta (0, 0)
Screenshot: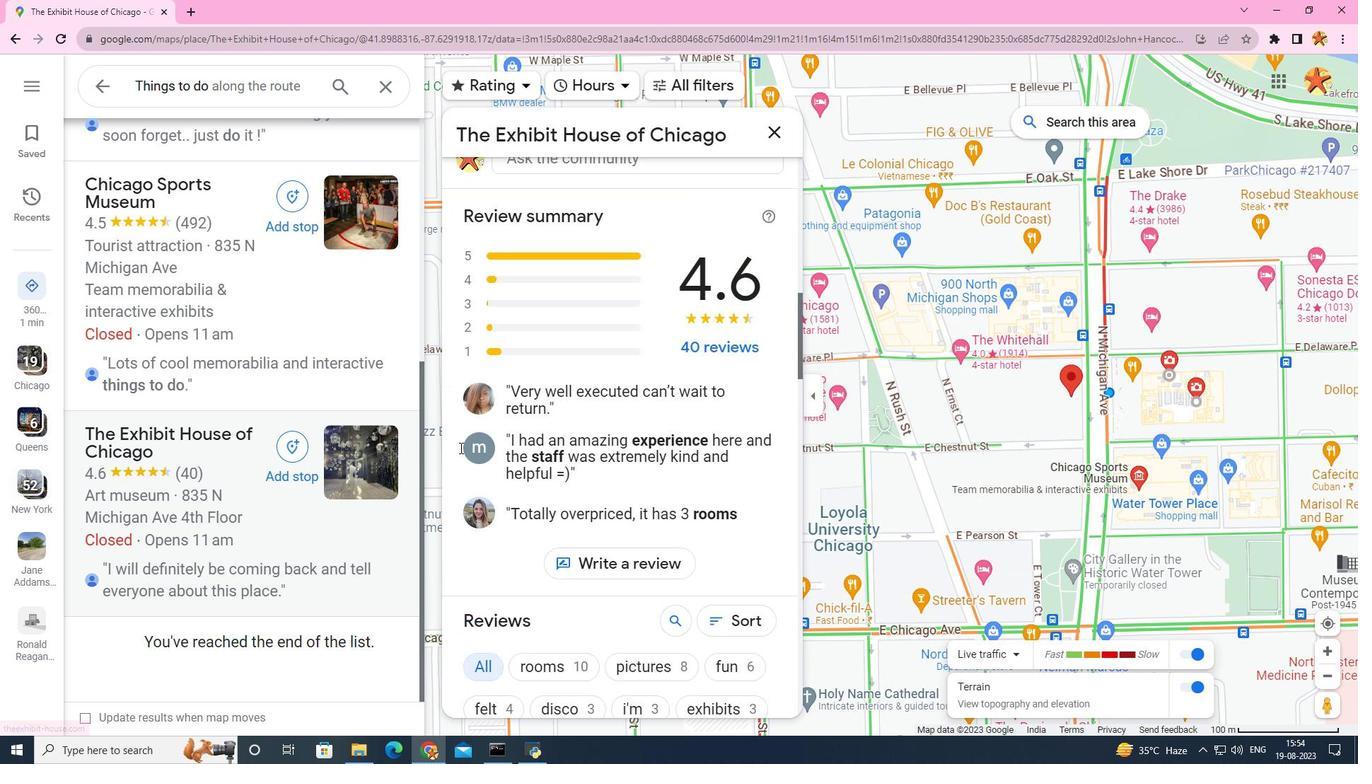 
Action: Mouse scrolled (459, 447) with delta (0, 0)
Screenshot: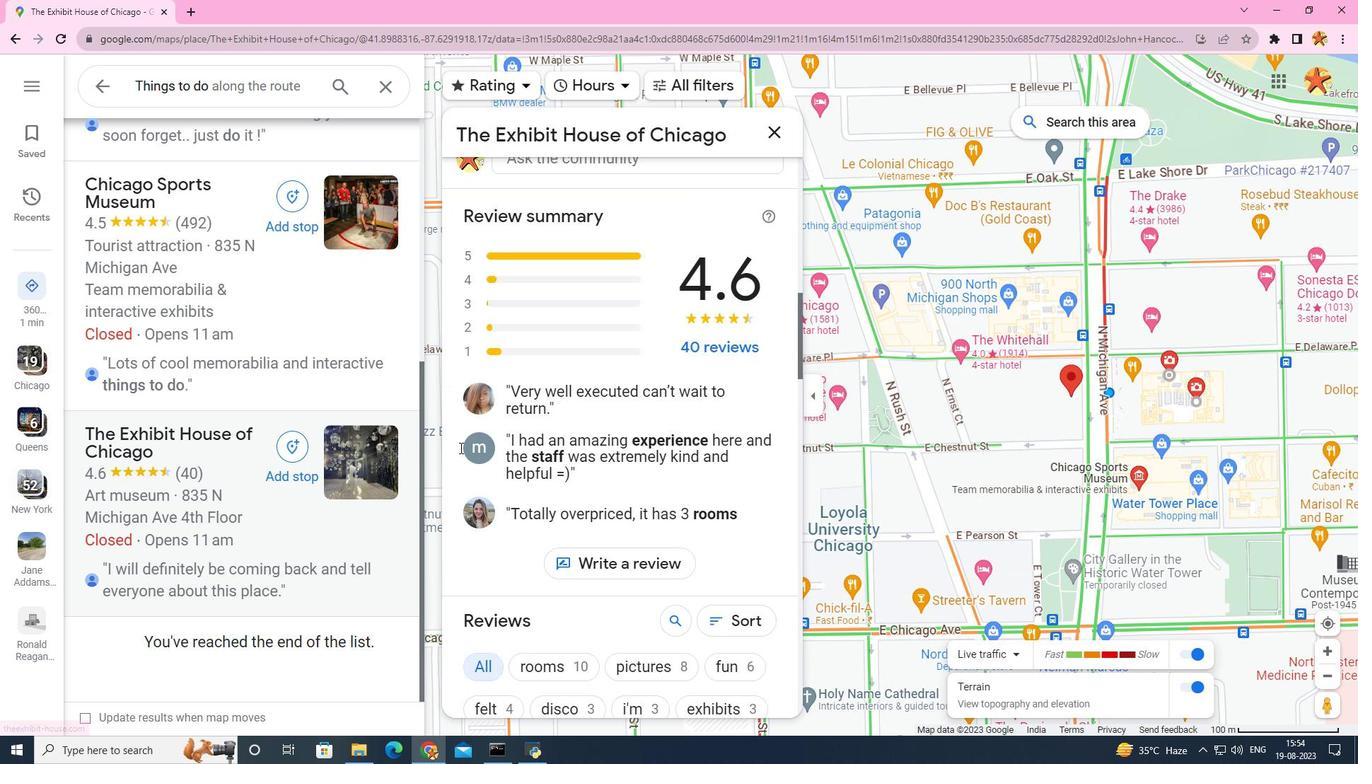 
Action: Mouse moved to (236, 329)
Screenshot: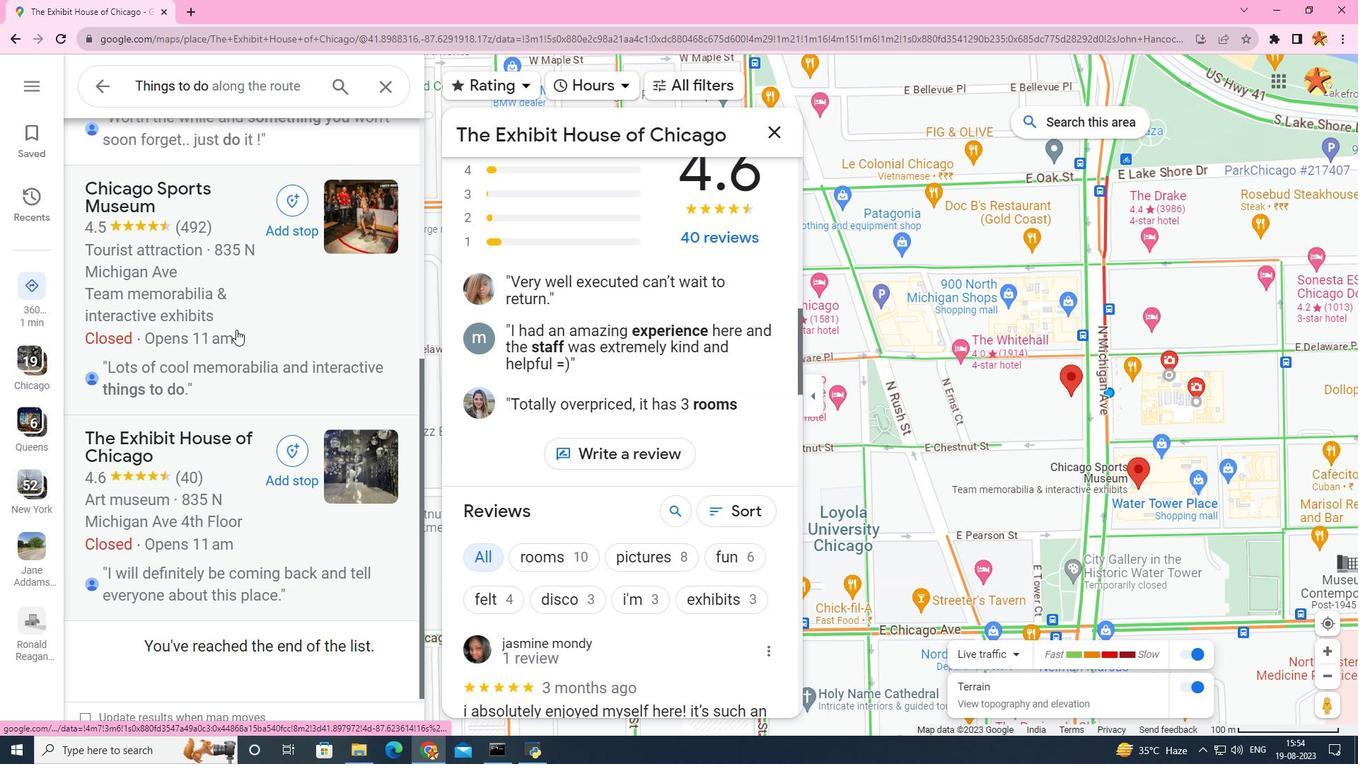 
Action: Mouse scrolled (236, 330) with delta (0, 0)
Screenshot: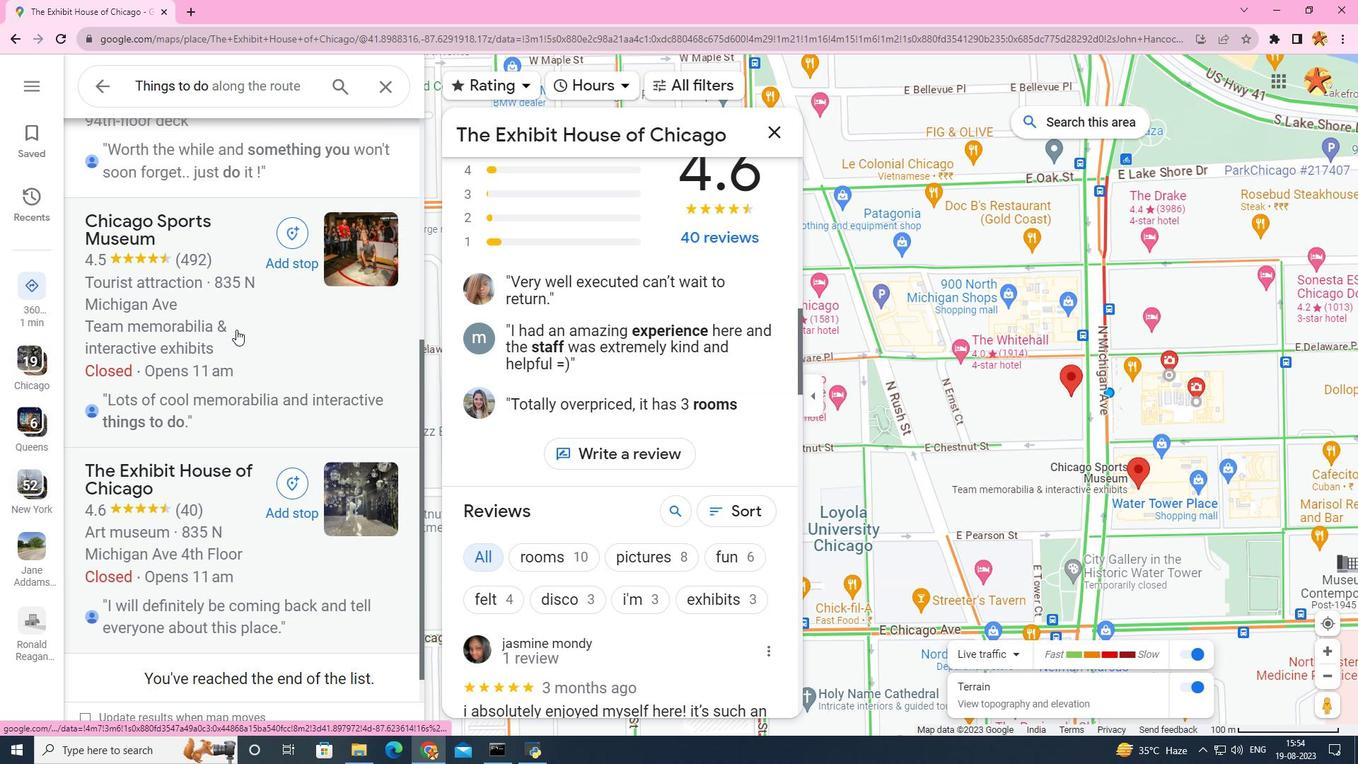 
Action: Mouse scrolled (236, 330) with delta (0, 0)
Screenshot: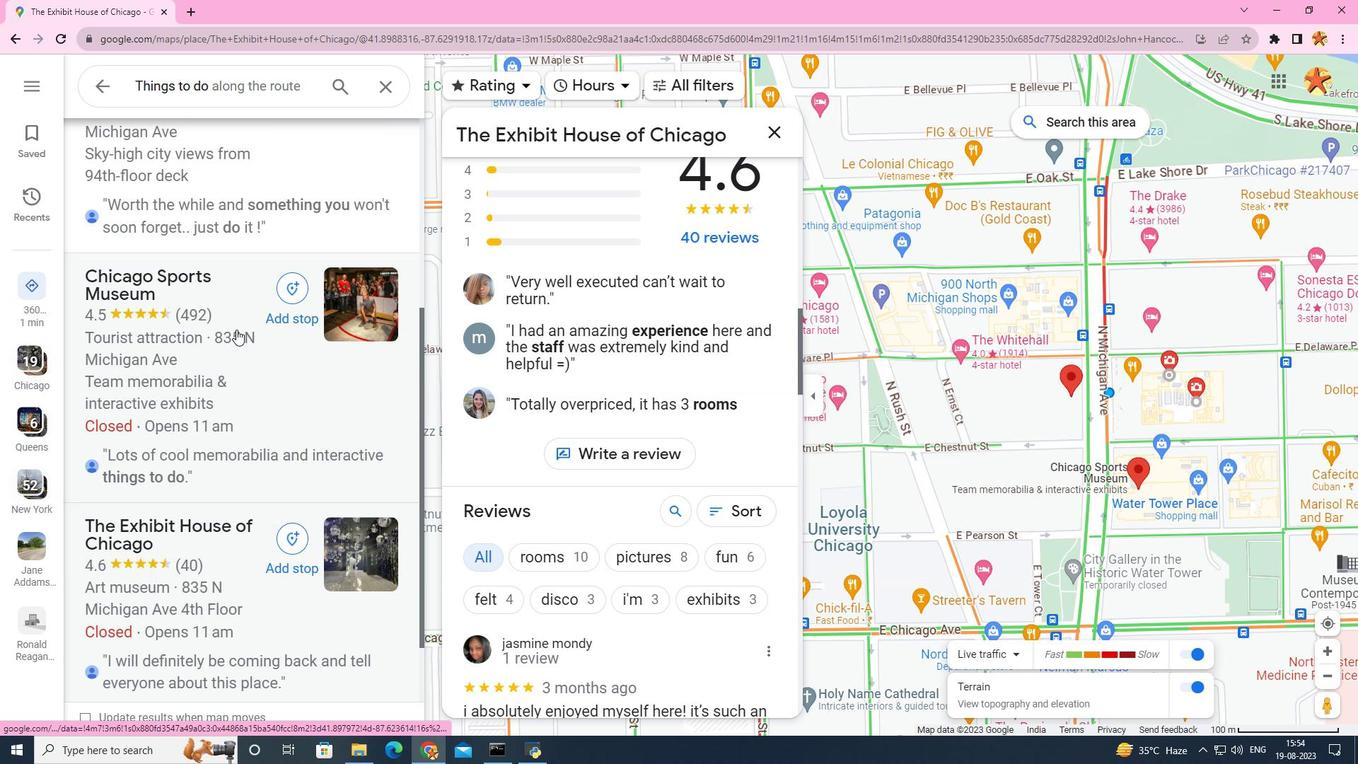 
Action: Mouse scrolled (236, 330) with delta (0, 0)
Screenshot: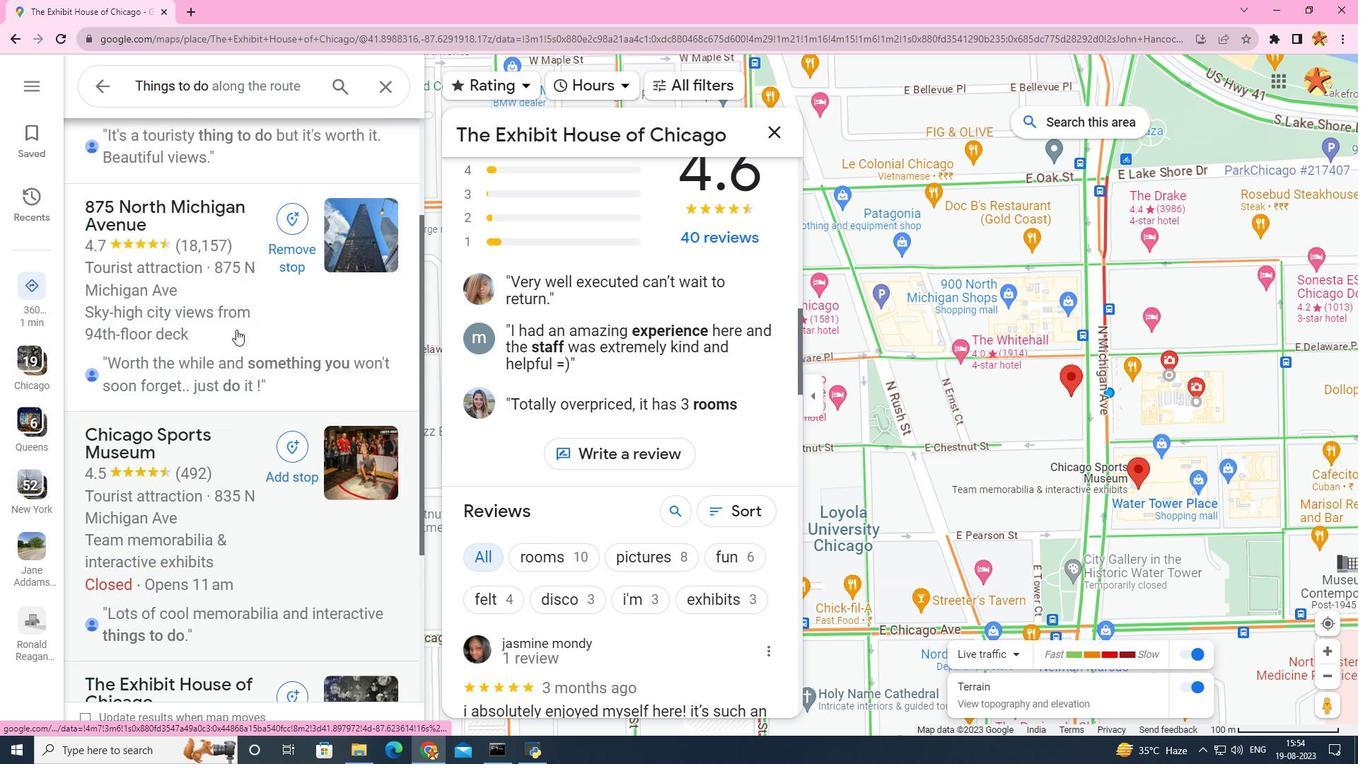 
Action: Mouse scrolled (236, 330) with delta (0, 0)
Screenshot: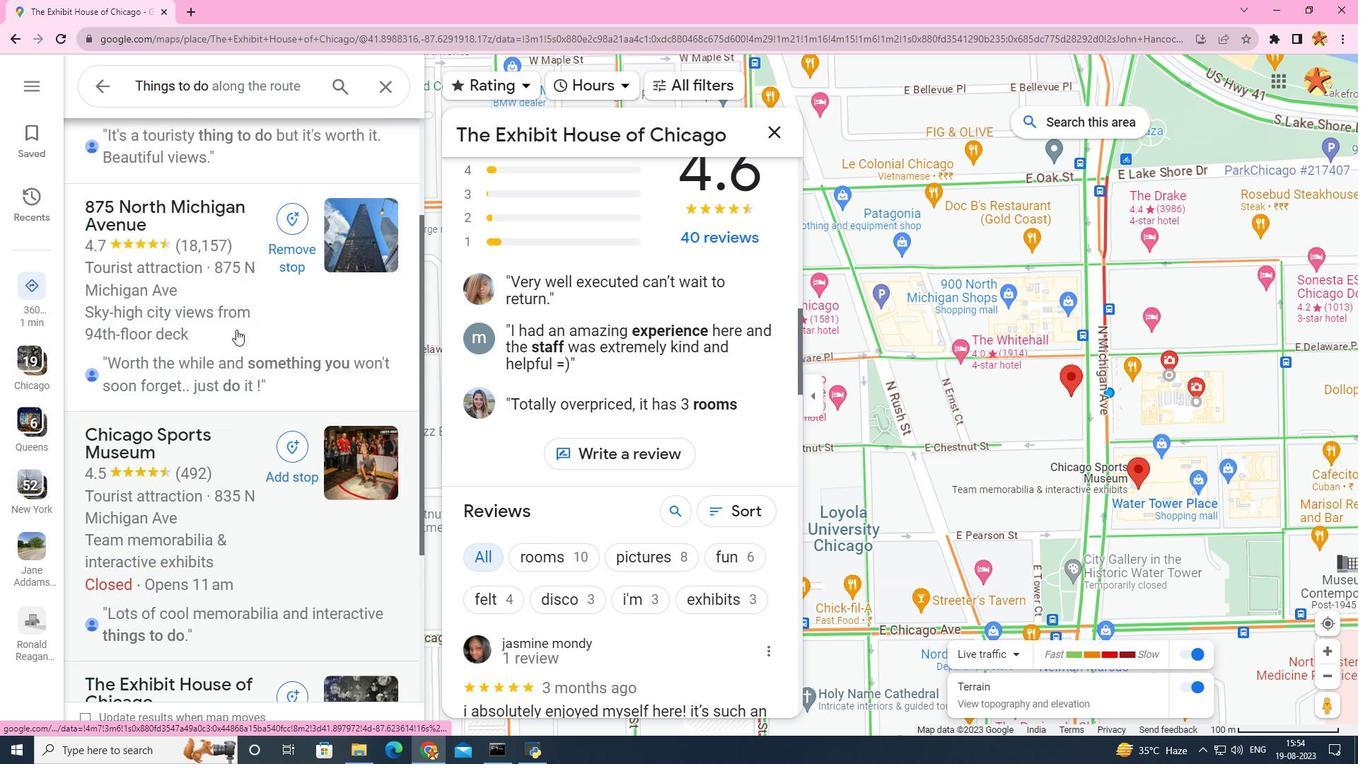 
Action: Mouse scrolled (236, 330) with delta (0, 0)
Screenshot: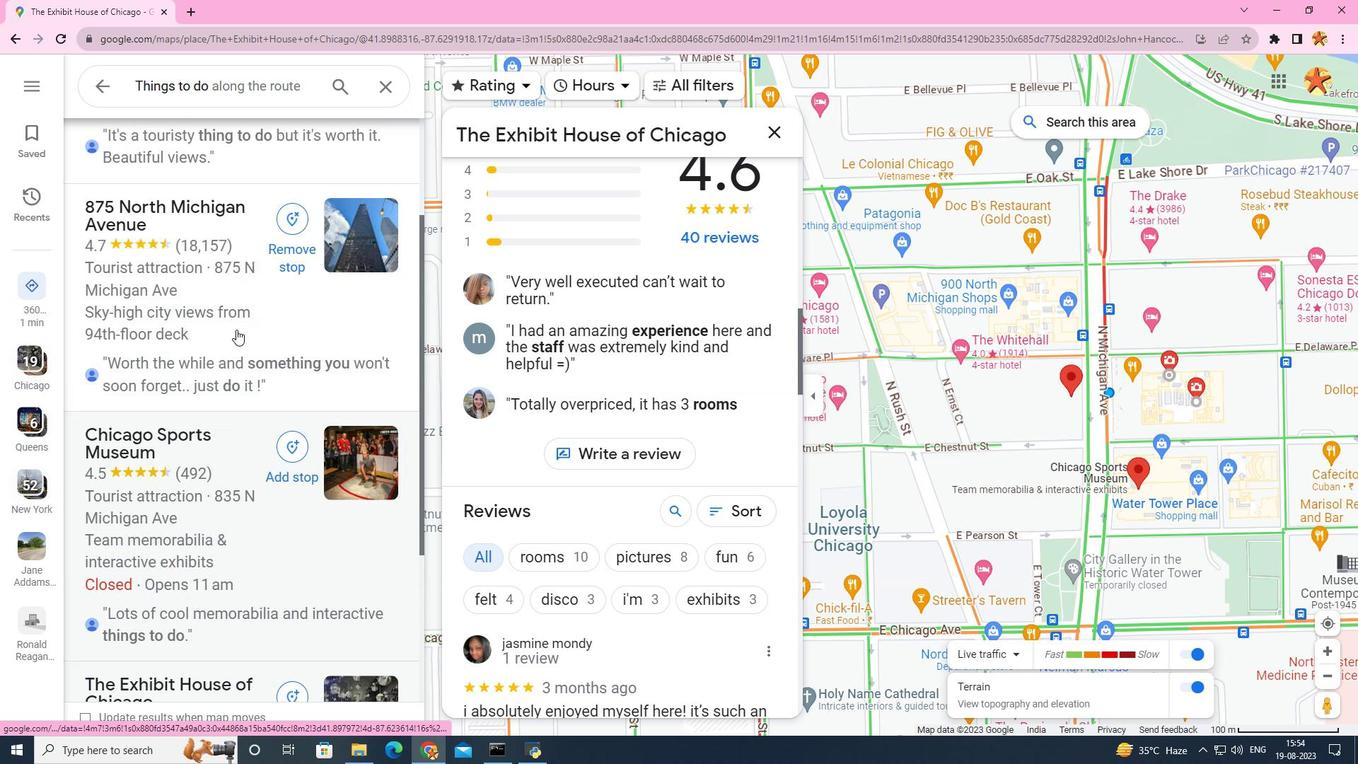 
Action: Mouse scrolled (236, 330) with delta (0, 0)
Screenshot: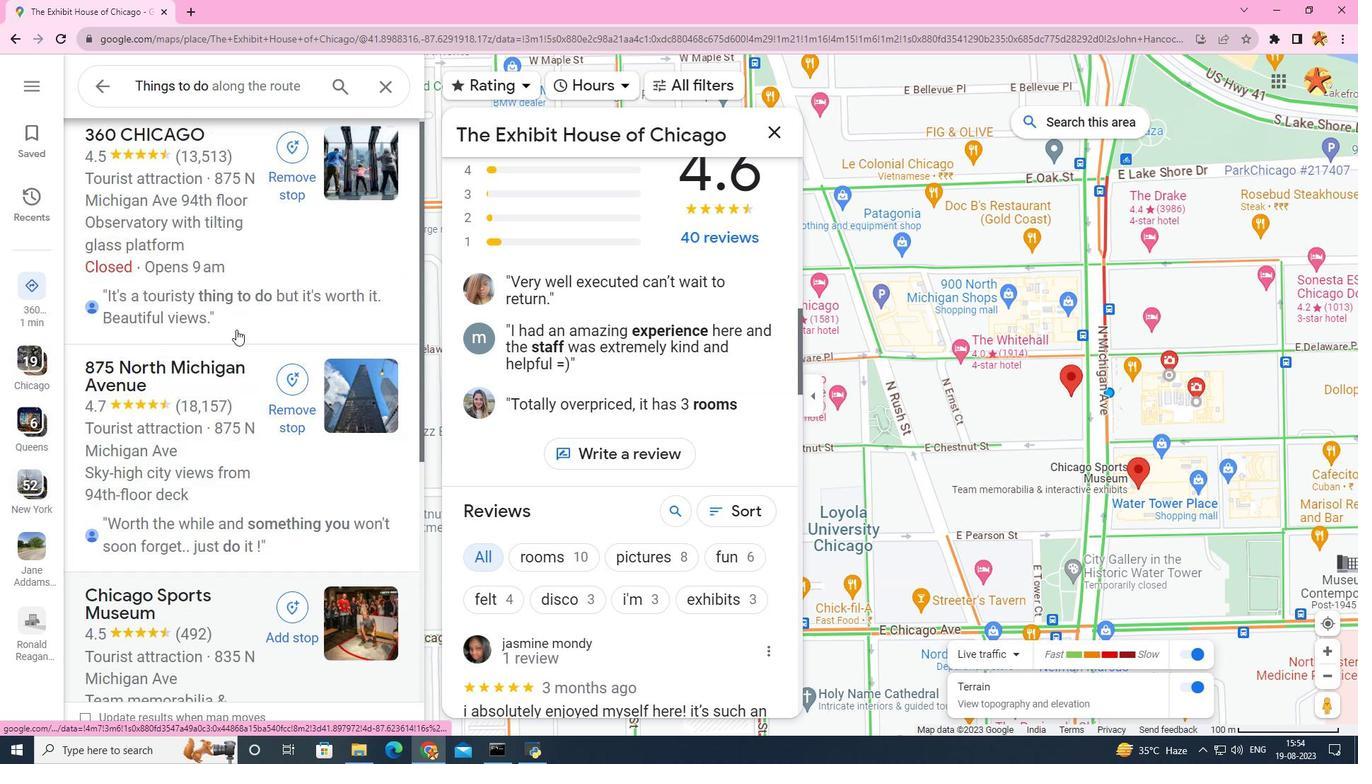 
Action: Mouse scrolled (236, 330) with delta (0, 0)
Screenshot: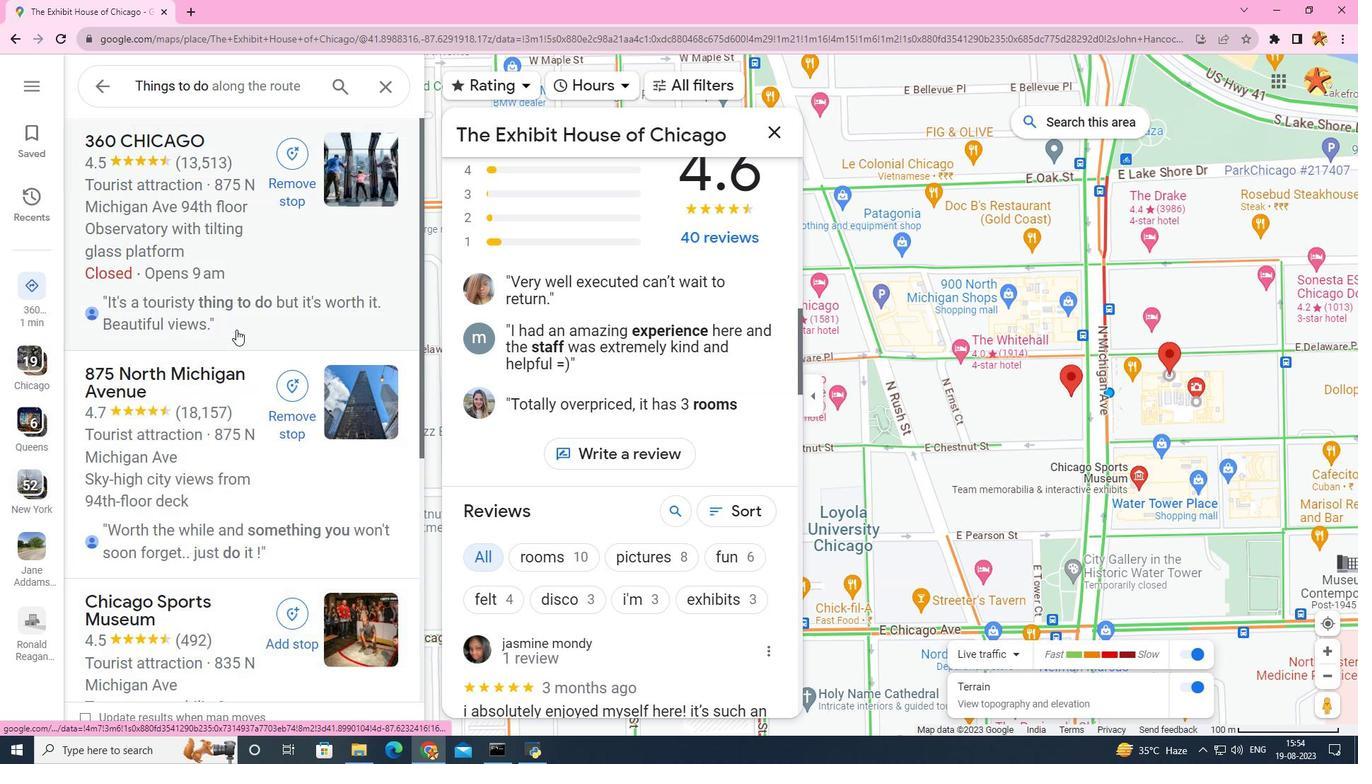 
Action: Mouse scrolled (236, 330) with delta (0, 0)
Screenshot: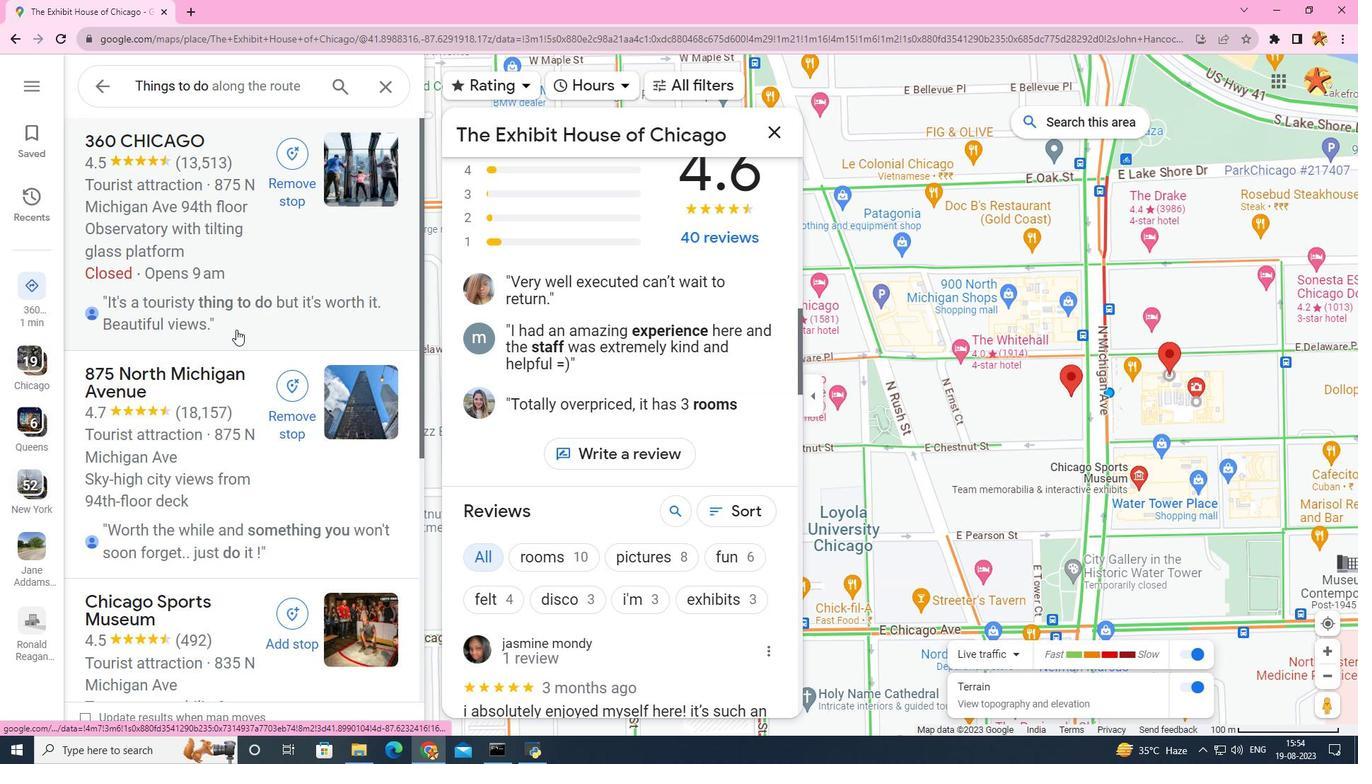 
Action: Mouse scrolled (236, 330) with delta (0, 0)
Screenshot: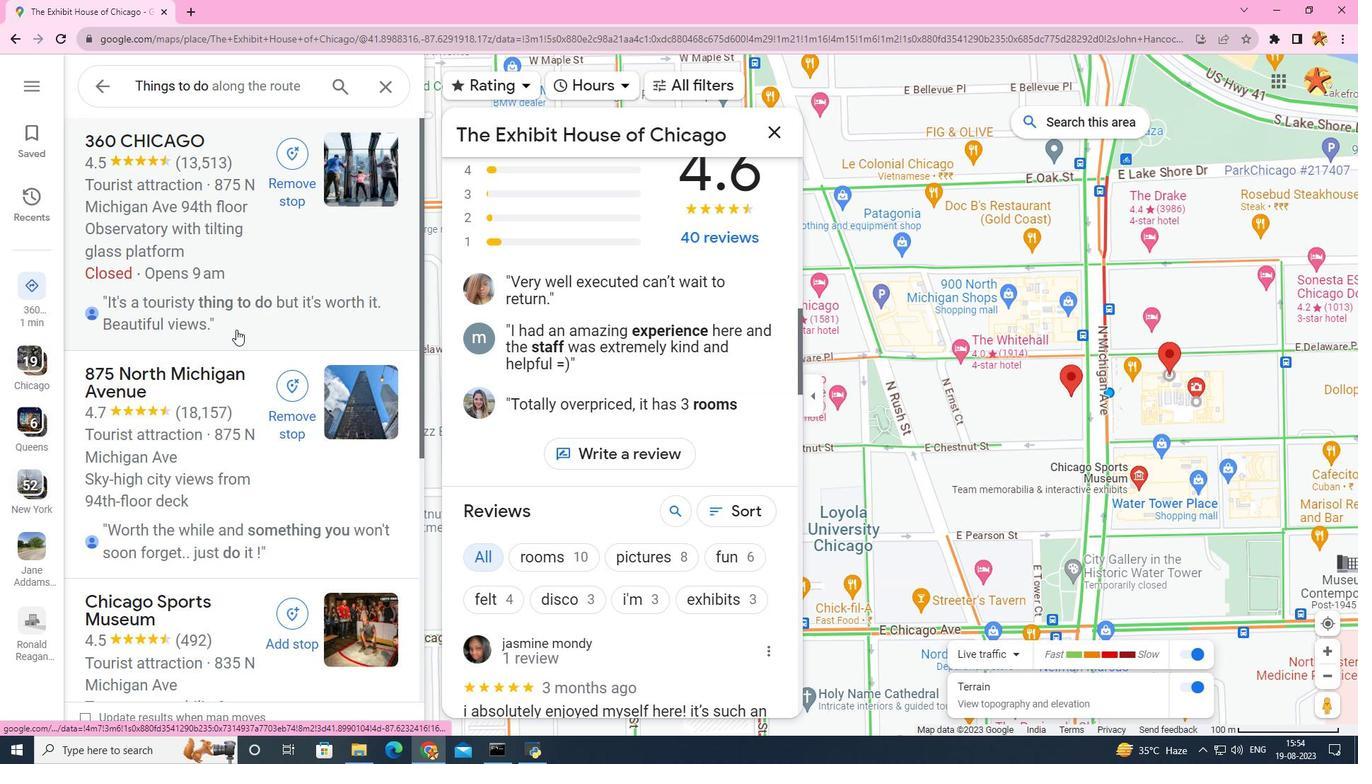 
Action: Mouse scrolled (236, 330) with delta (0, 0)
Screenshot: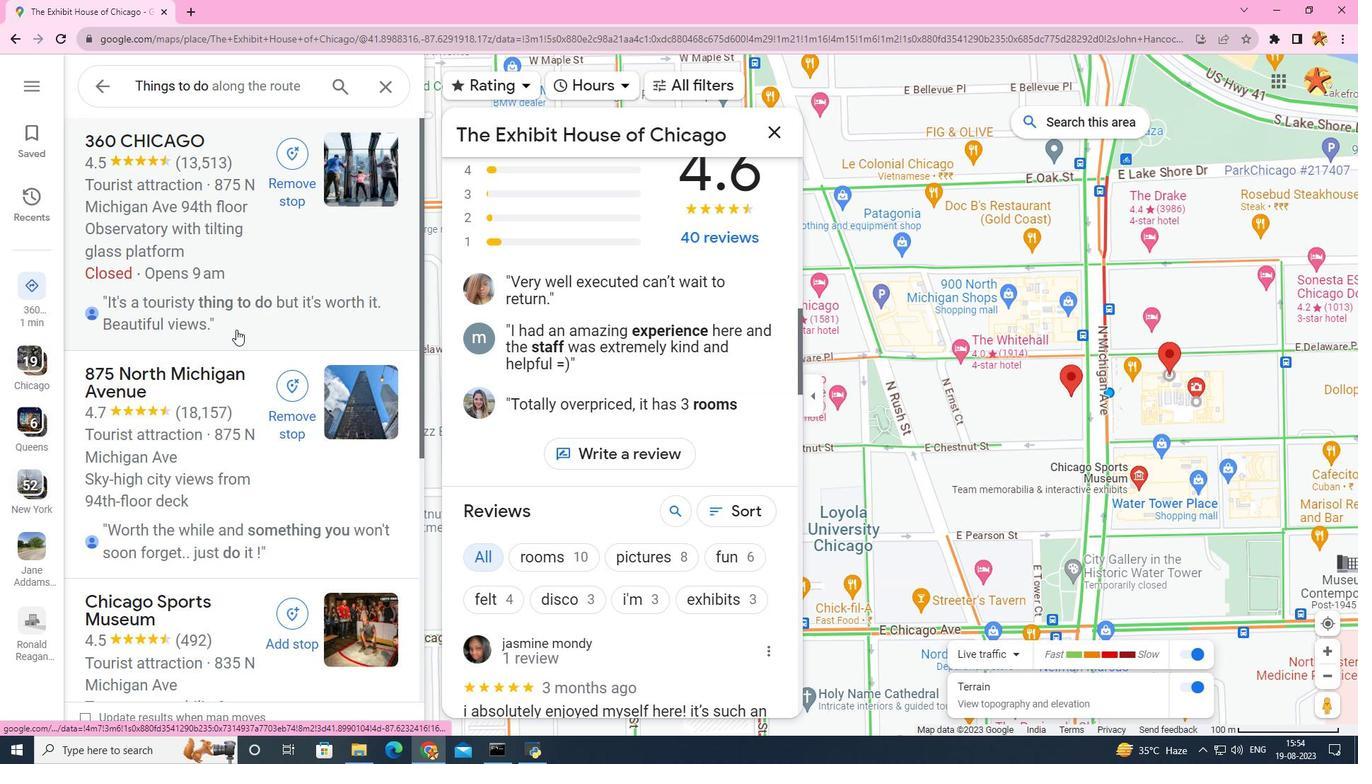 
Action: Mouse scrolled (236, 330) with delta (0, 0)
Screenshot: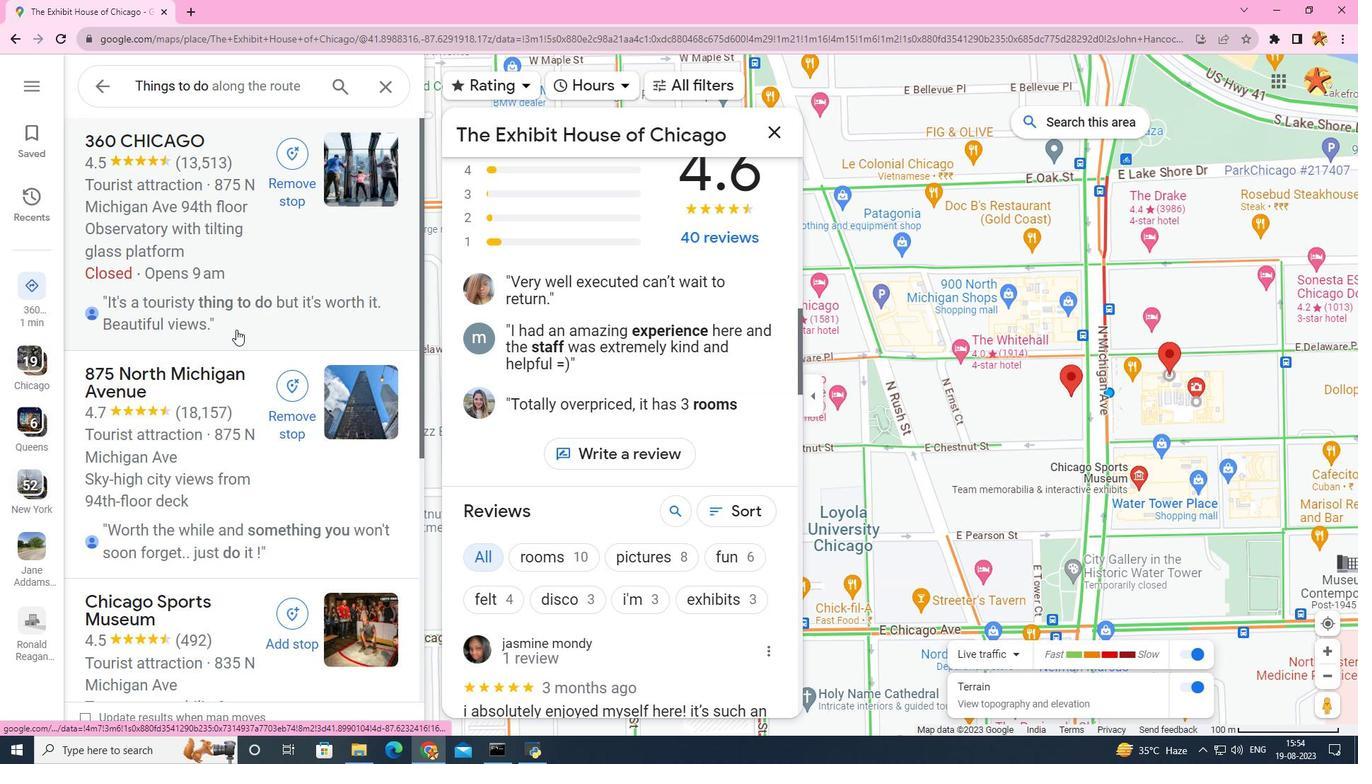 
Action: Mouse scrolled (236, 330) with delta (0, 0)
Screenshot: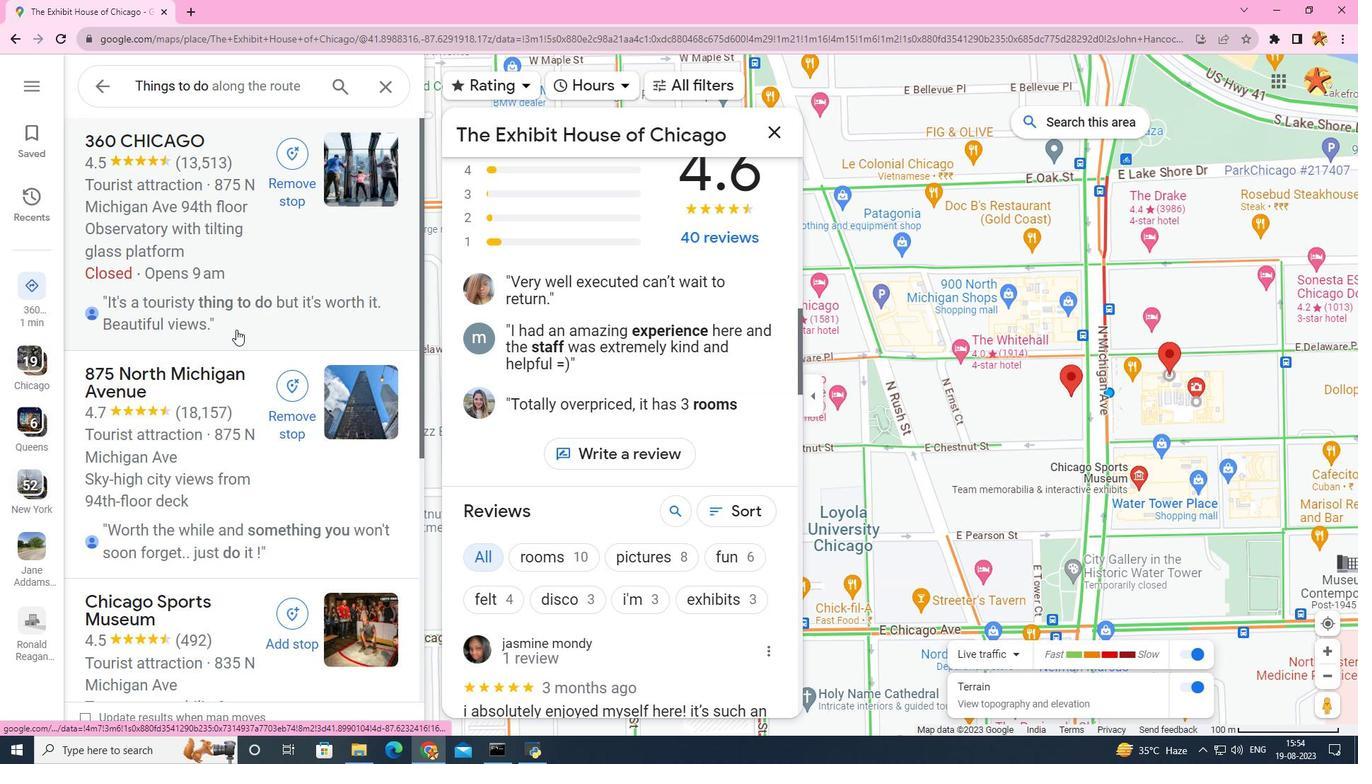 
Action: Mouse moved to (235, 236)
Screenshot: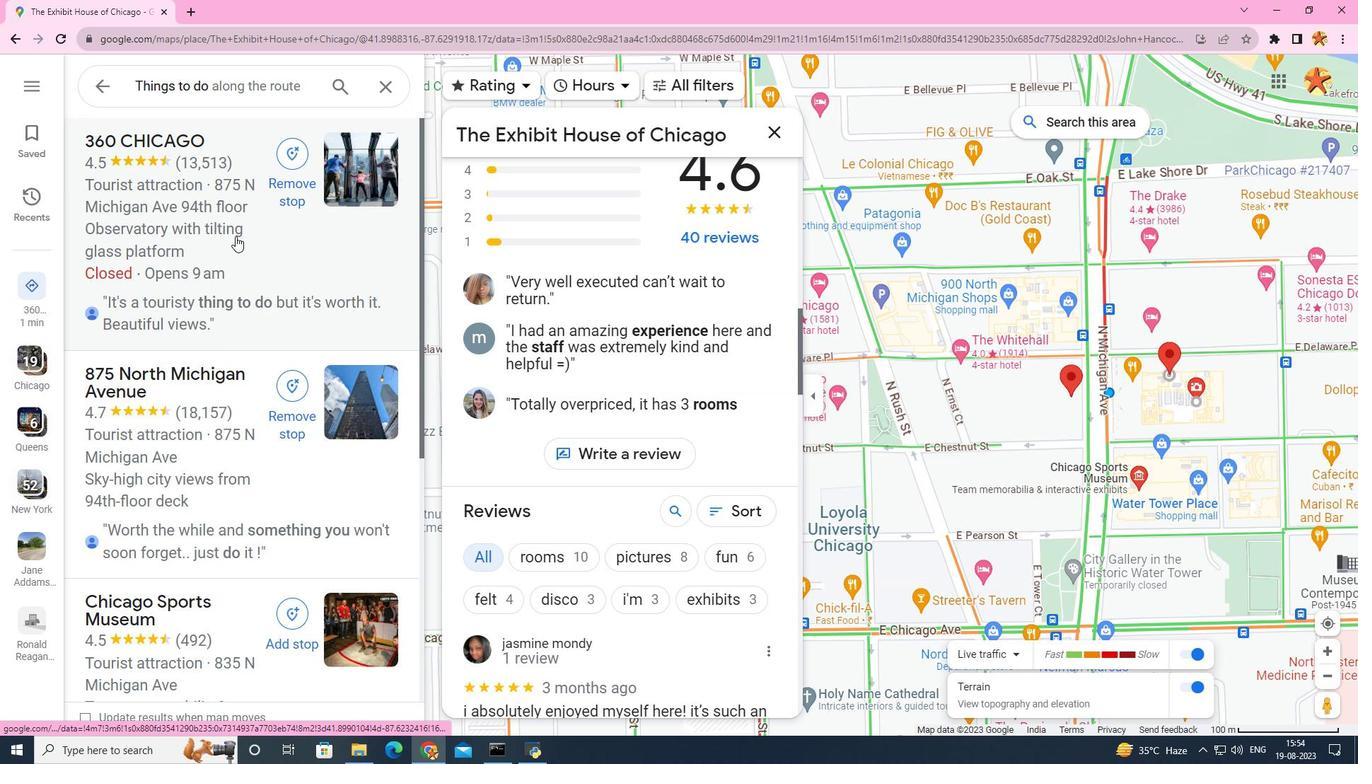 
Action: Mouse pressed left at (235, 236)
Screenshot: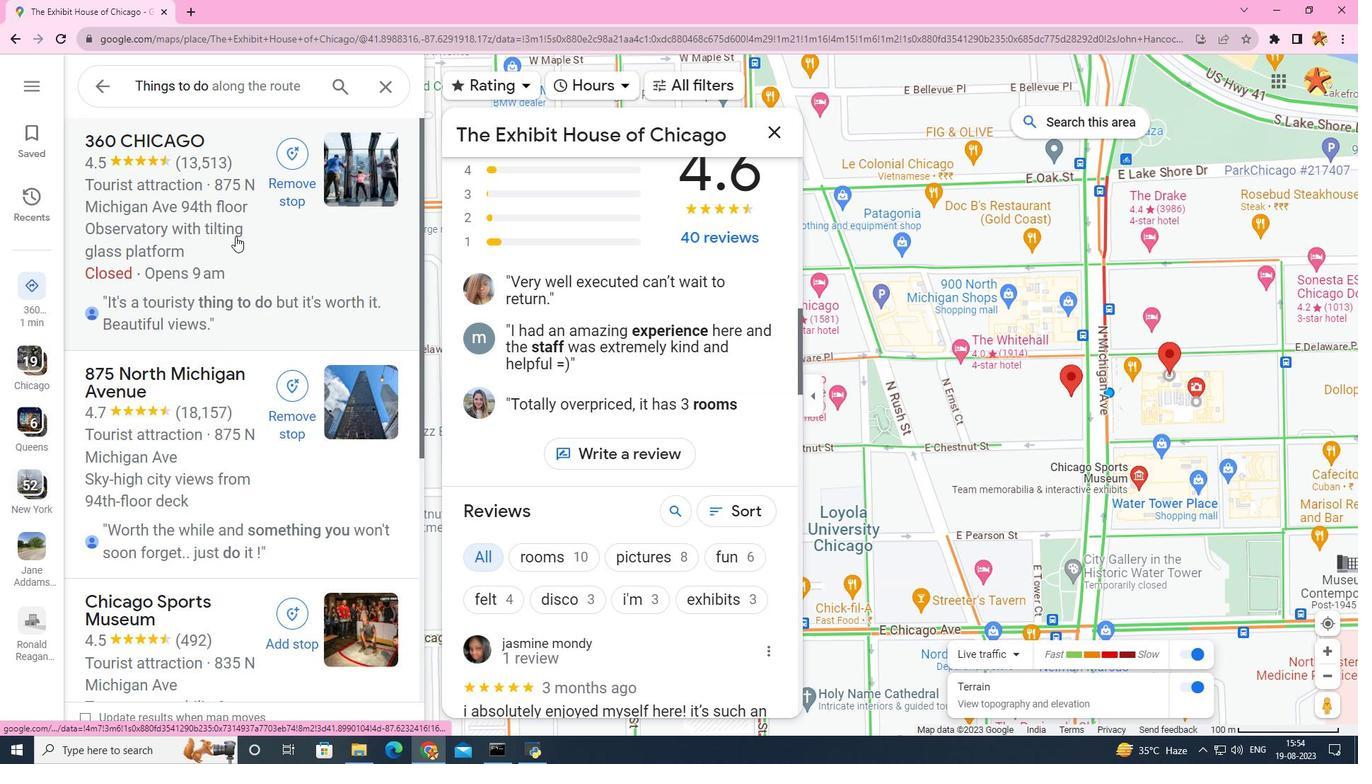 
Action: Mouse moved to (441, 283)
Screenshot: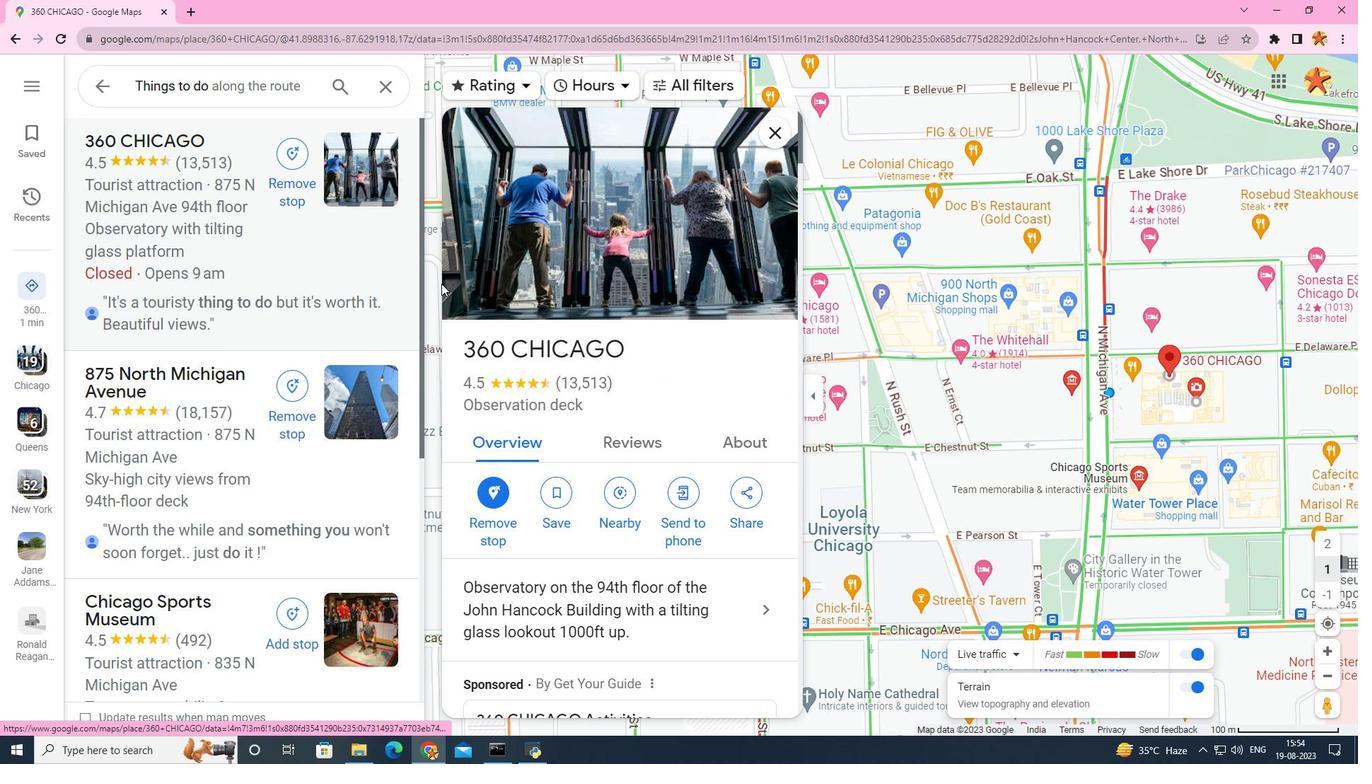 
Action: Mouse scrolled (441, 283) with delta (0, 0)
Screenshot: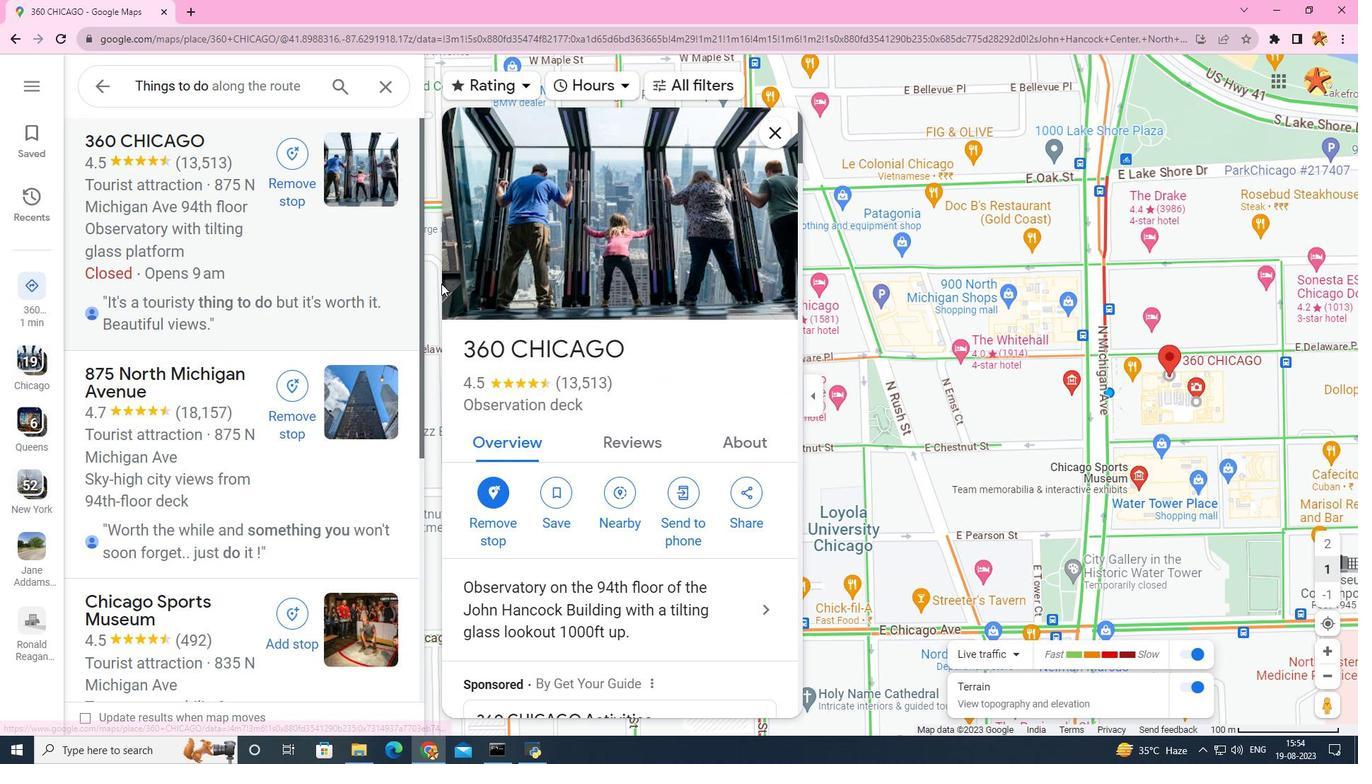 
Action: Mouse scrolled (441, 283) with delta (0, 0)
Screenshot: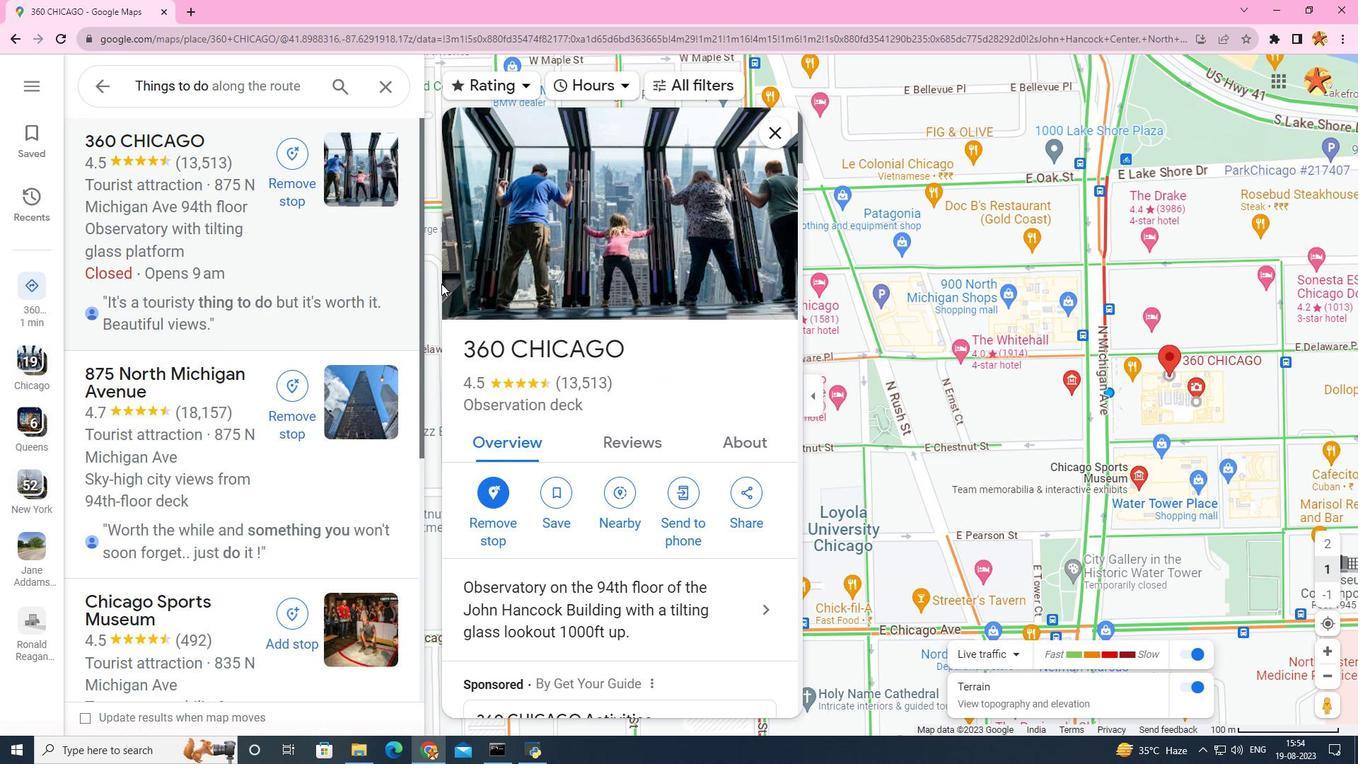 
Action: Mouse scrolled (441, 283) with delta (0, 0)
Screenshot: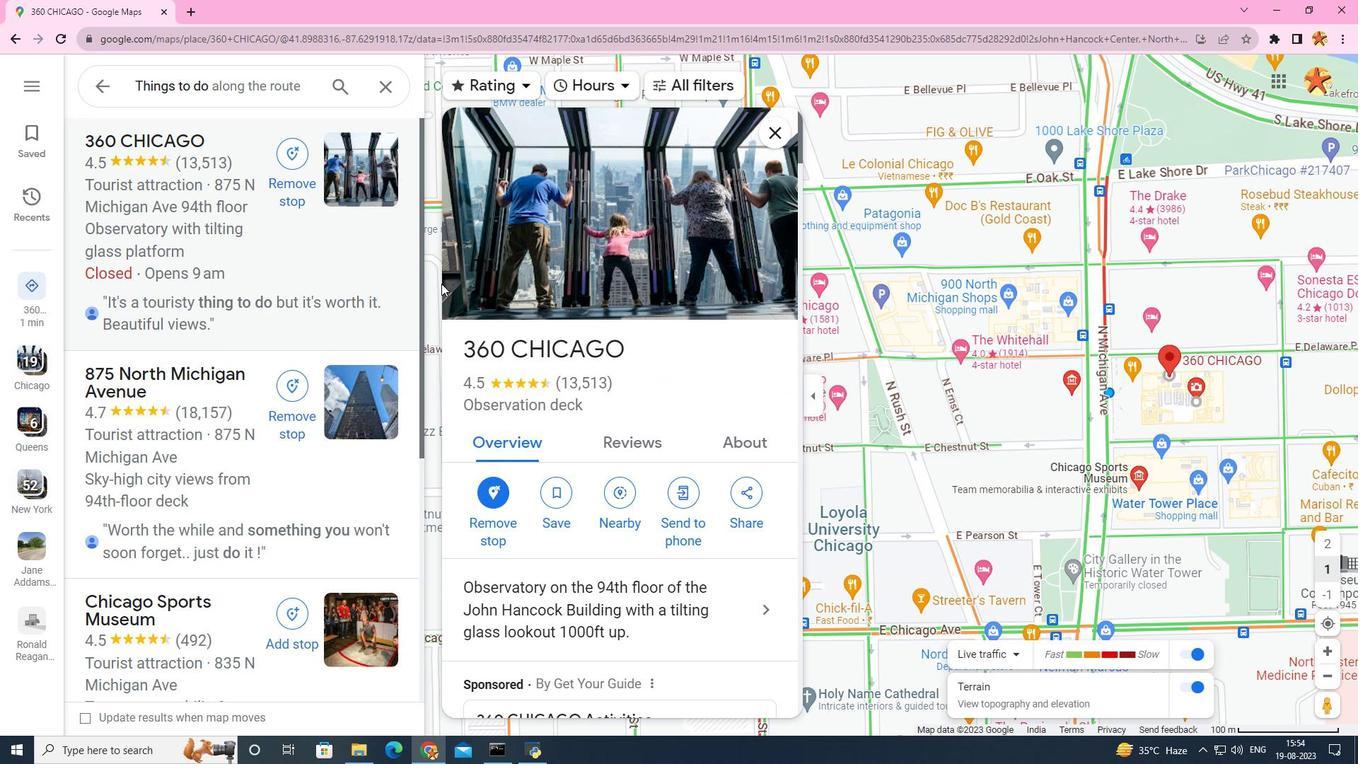 
Action: Mouse scrolled (441, 283) with delta (0, 0)
Screenshot: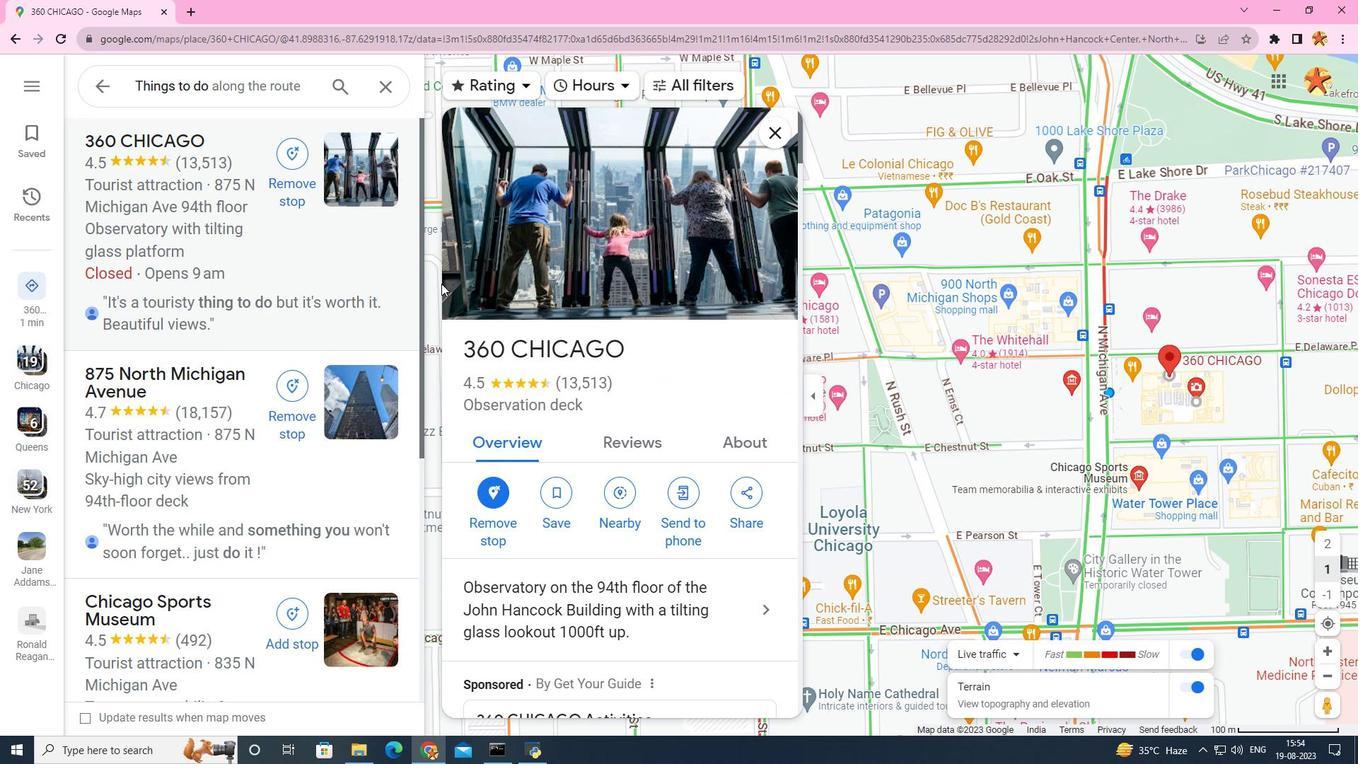 
Action: Mouse scrolled (441, 283) with delta (0, 0)
Screenshot: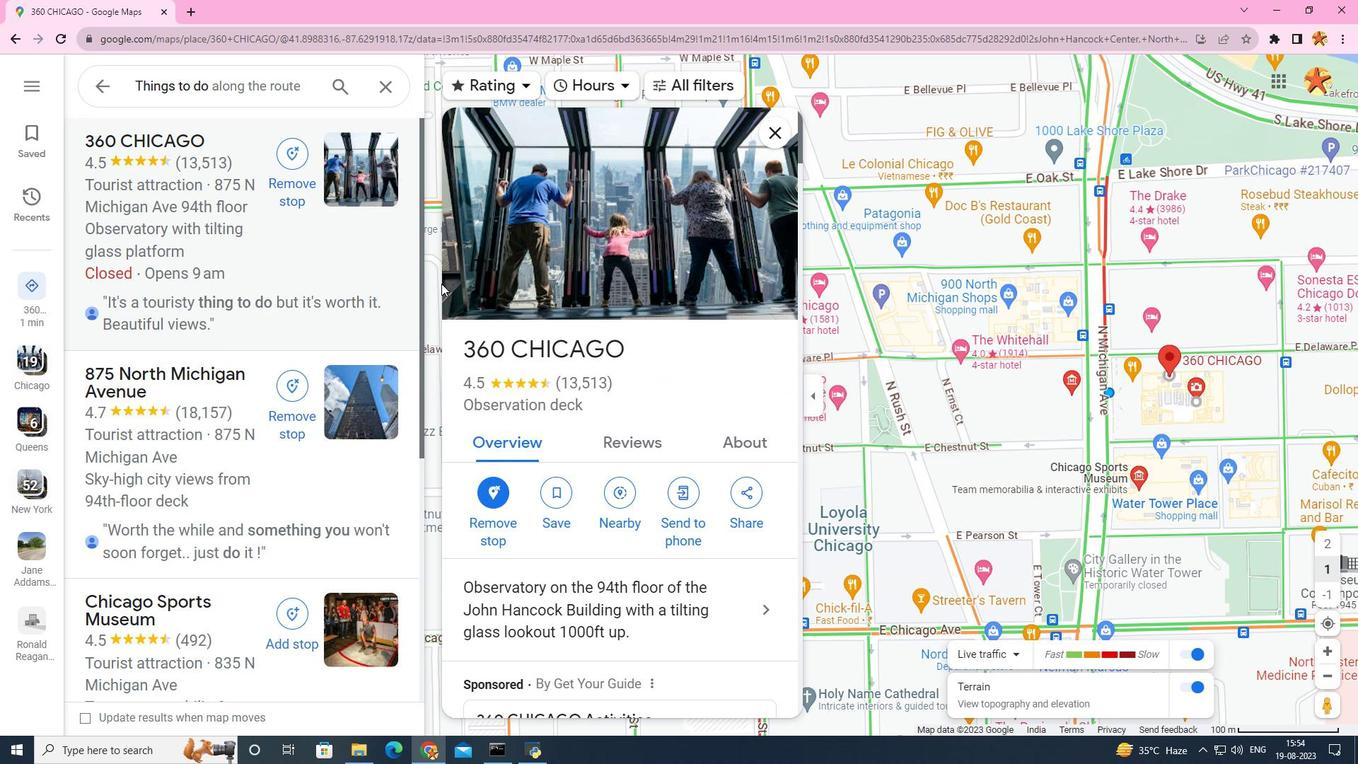 
Action: Mouse scrolled (441, 283) with delta (0, 0)
Screenshot: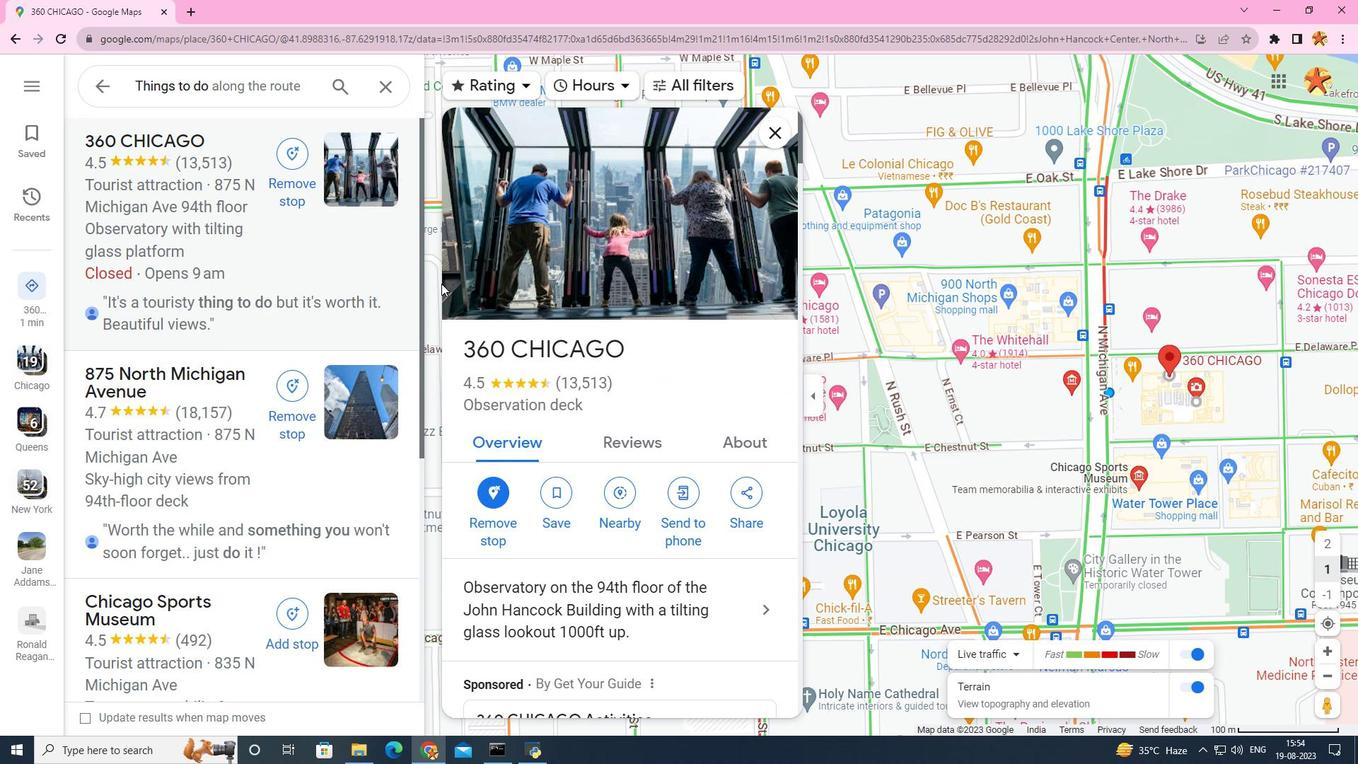 
Action: Mouse scrolled (441, 283) with delta (0, 0)
Screenshot: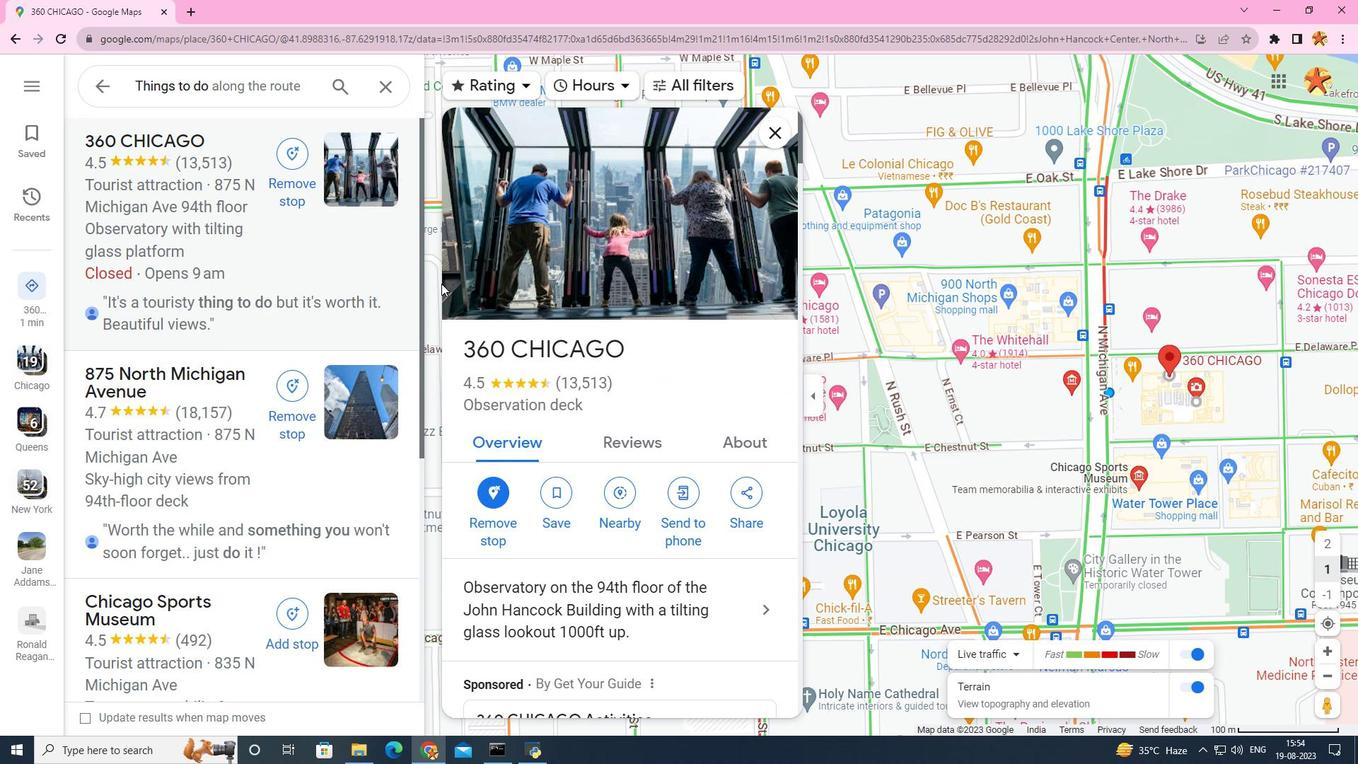 
Action: Mouse scrolled (441, 283) with delta (0, 0)
Screenshot: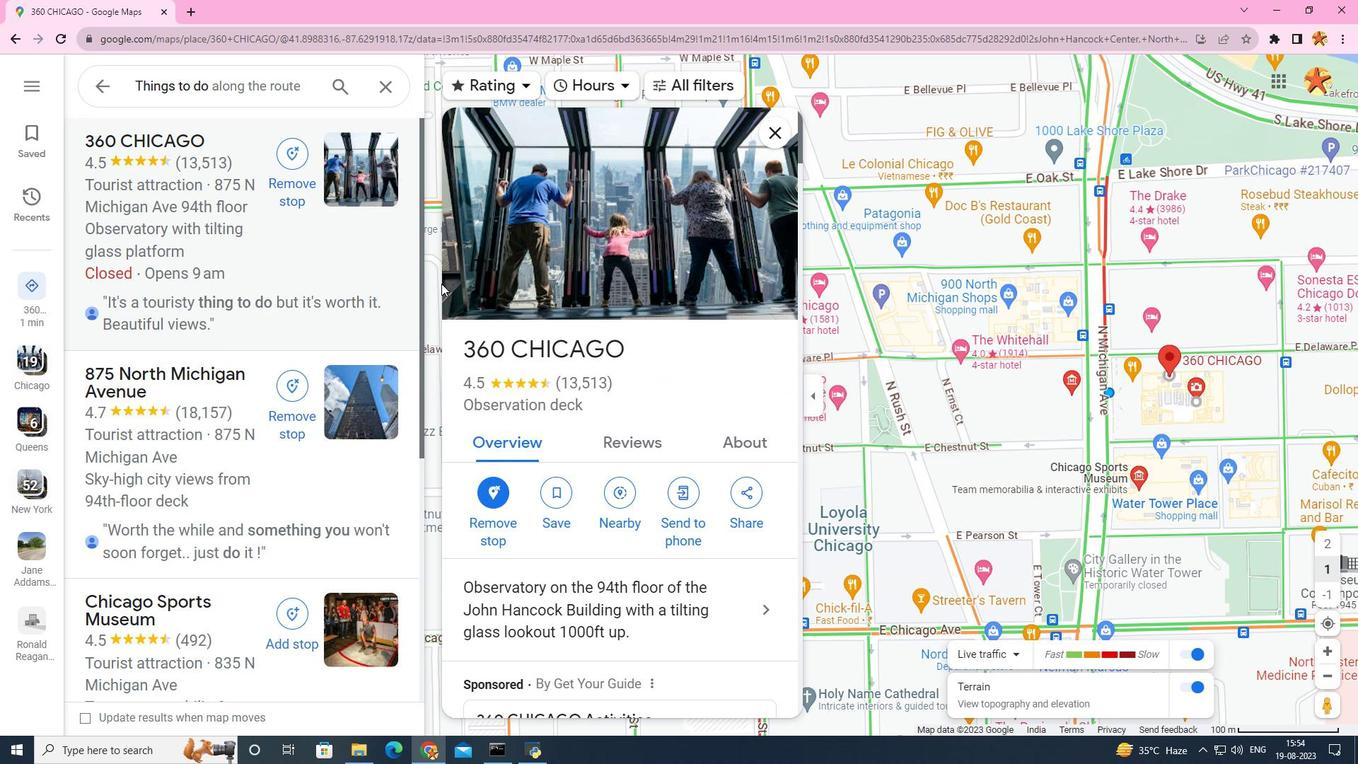 
Action: Mouse scrolled (441, 283) with delta (0, 0)
Screenshot: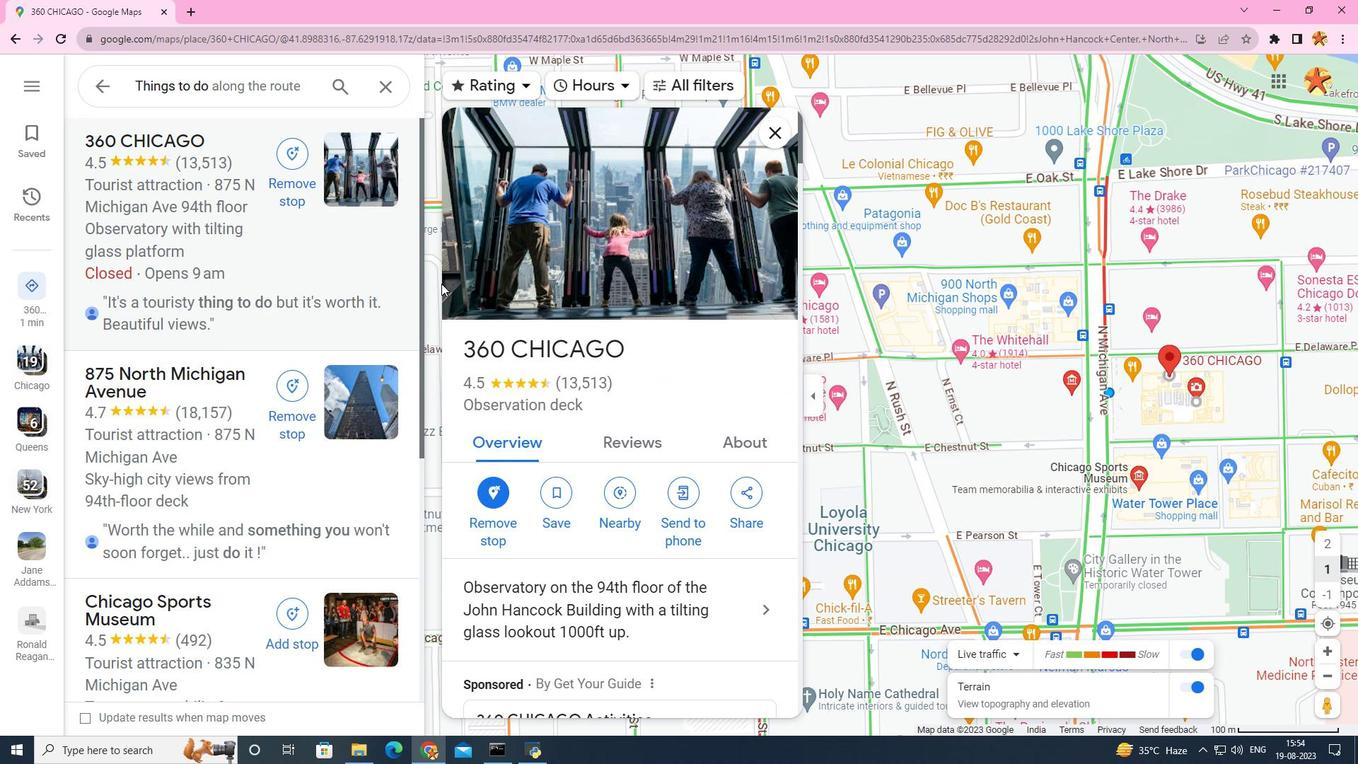 
Action: Mouse scrolled (441, 283) with delta (0, 0)
Screenshot: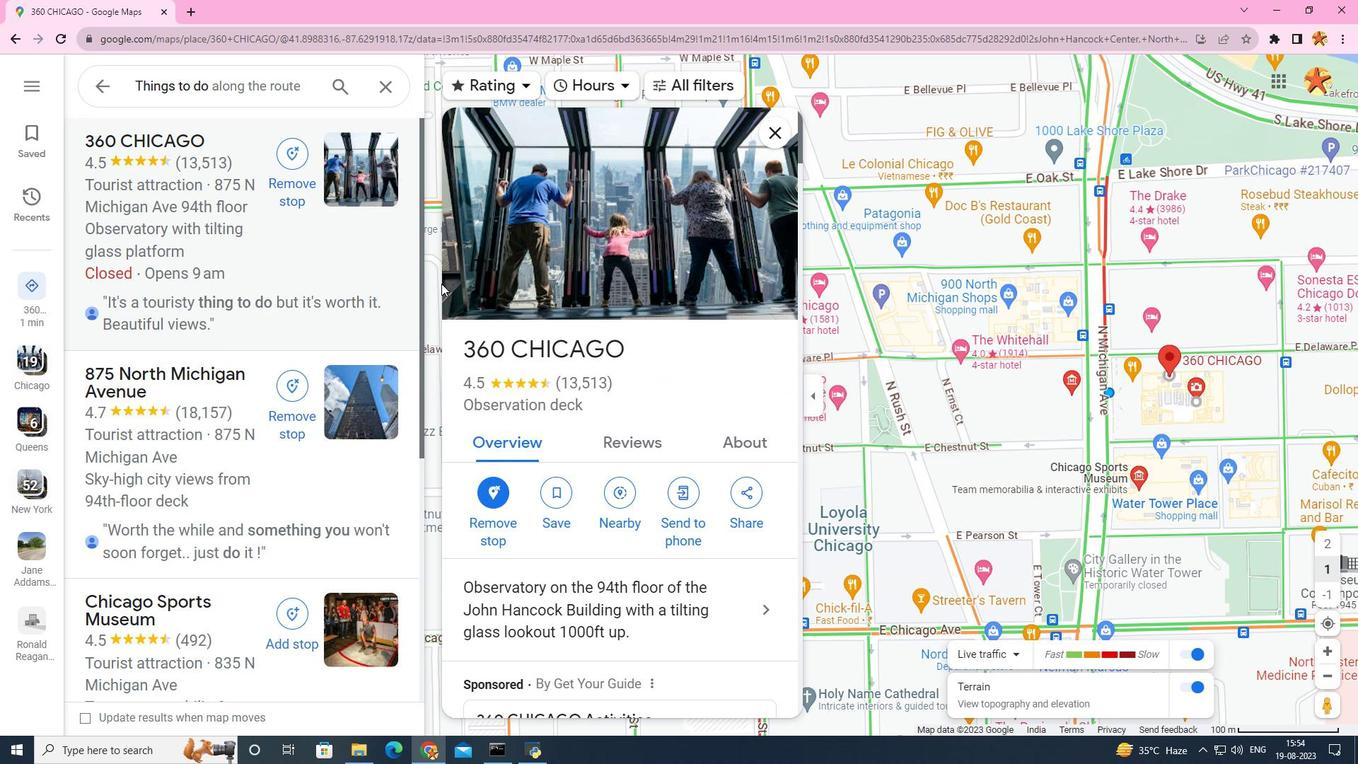 
Action: Mouse scrolled (441, 283) with delta (0, 0)
Screenshot: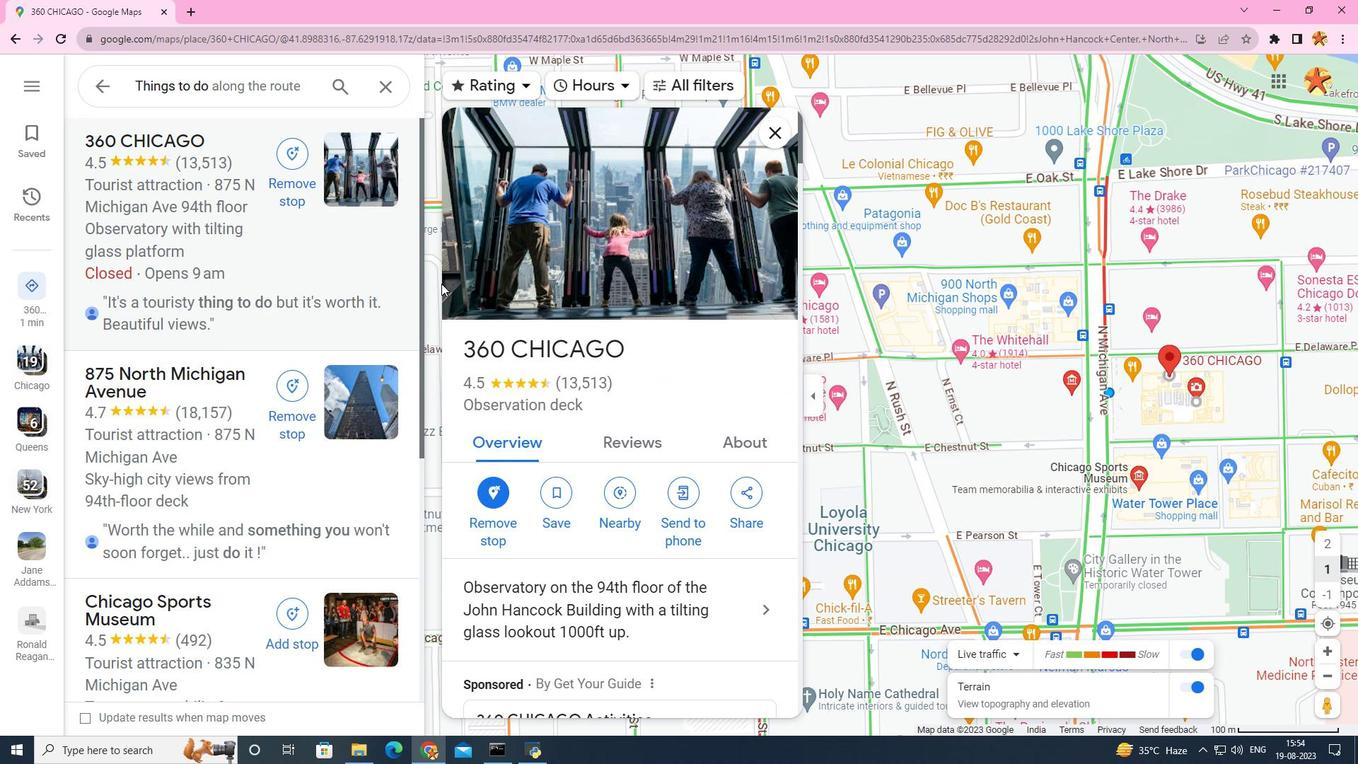 
Action: Mouse scrolled (441, 283) with delta (0, 0)
Screenshot: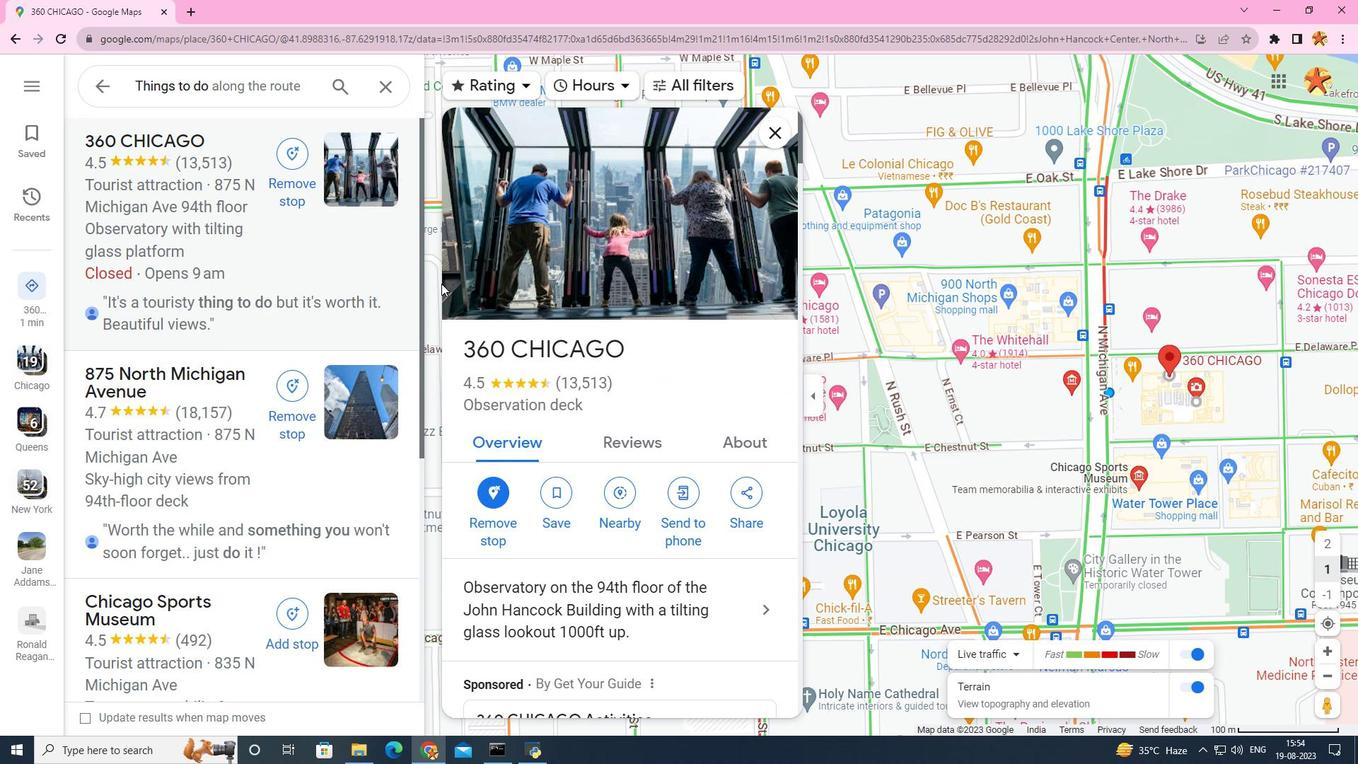 
Action: Mouse moved to (493, 377)
Screenshot: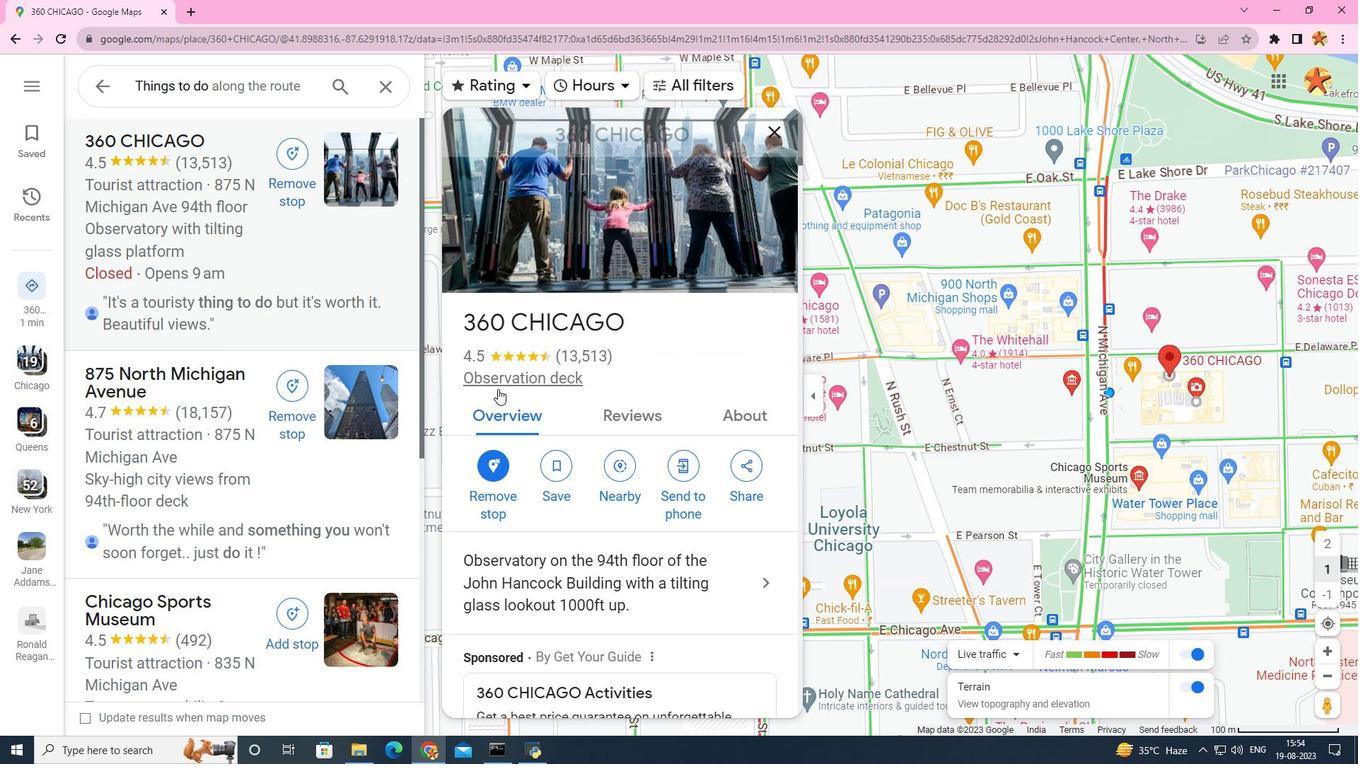 
Action: Mouse scrolled (493, 377) with delta (0, 0)
Screenshot: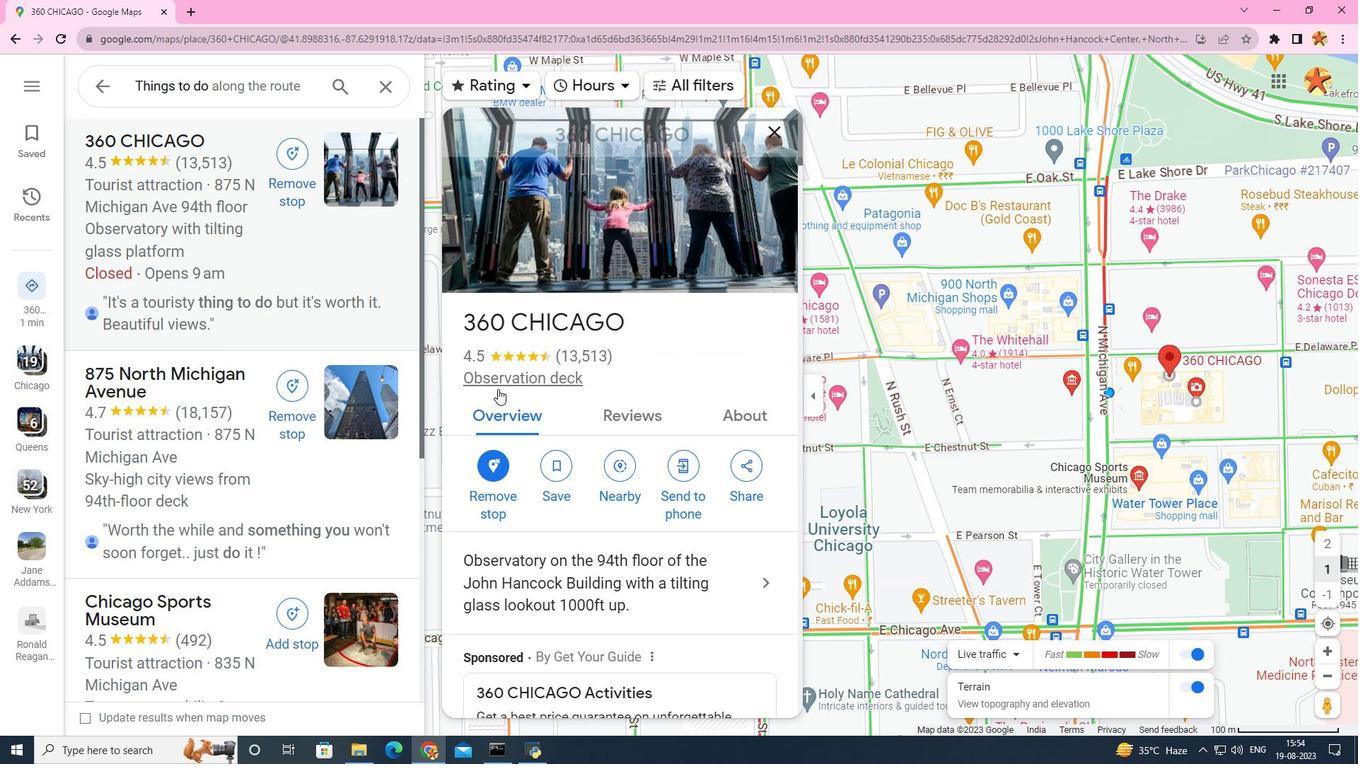 
Action: Mouse moved to (497, 388)
Screenshot: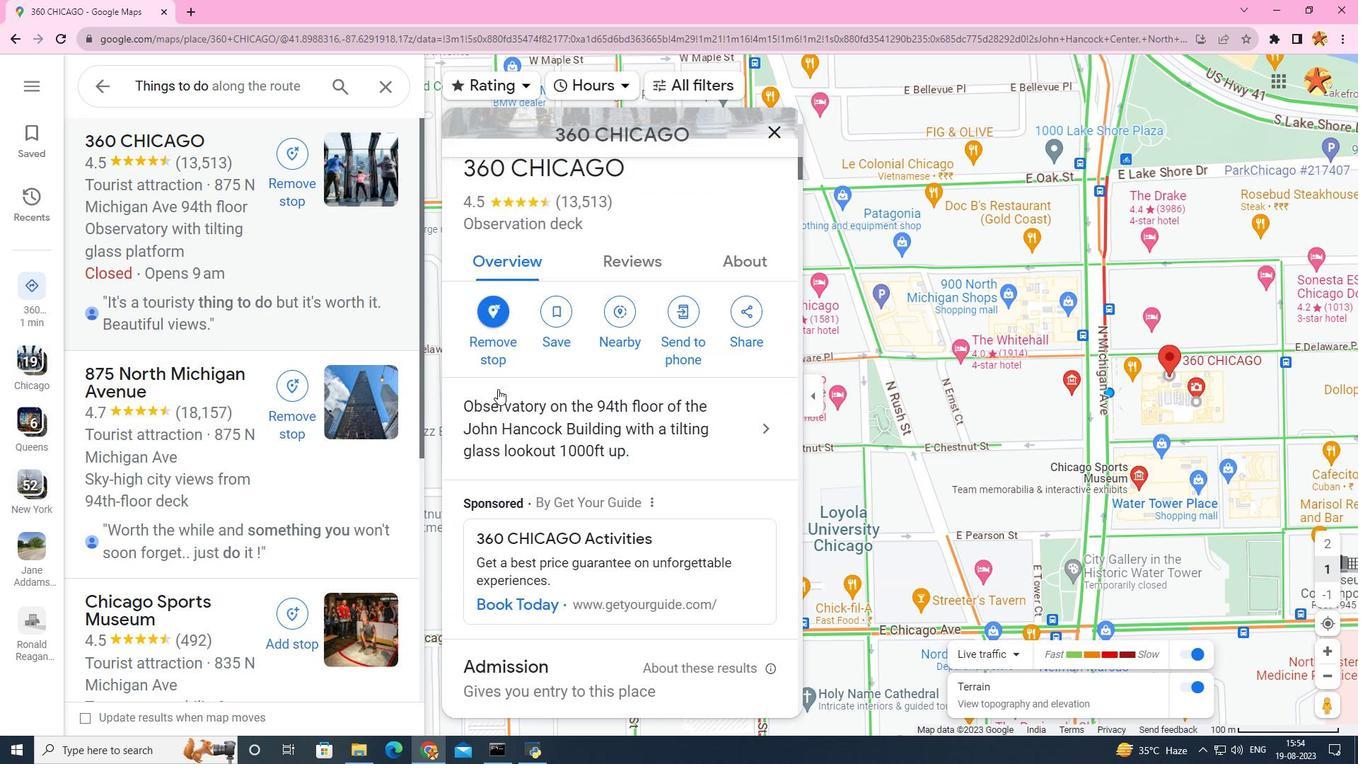 
Action: Mouse scrolled (496, 386) with delta (0, 0)
Screenshot: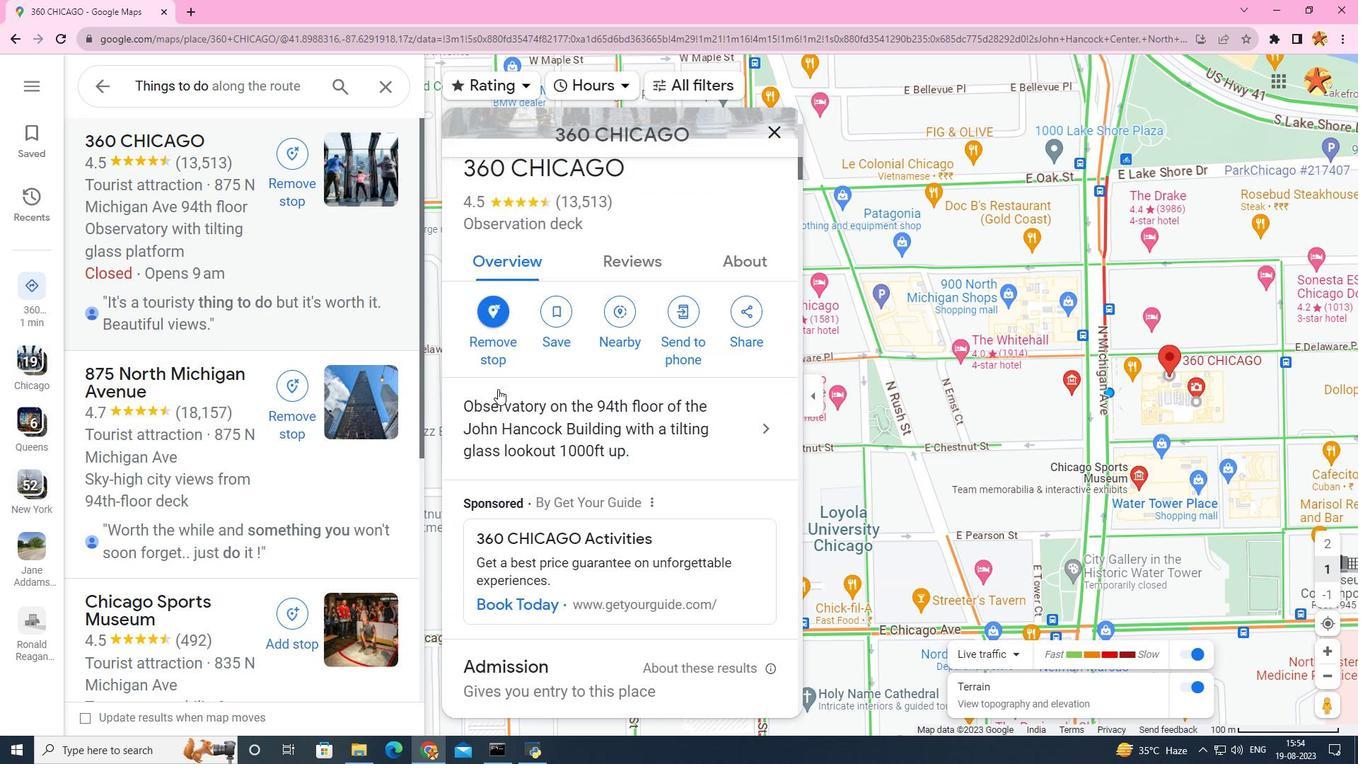 
Action: Mouse moved to (497, 389)
Screenshot: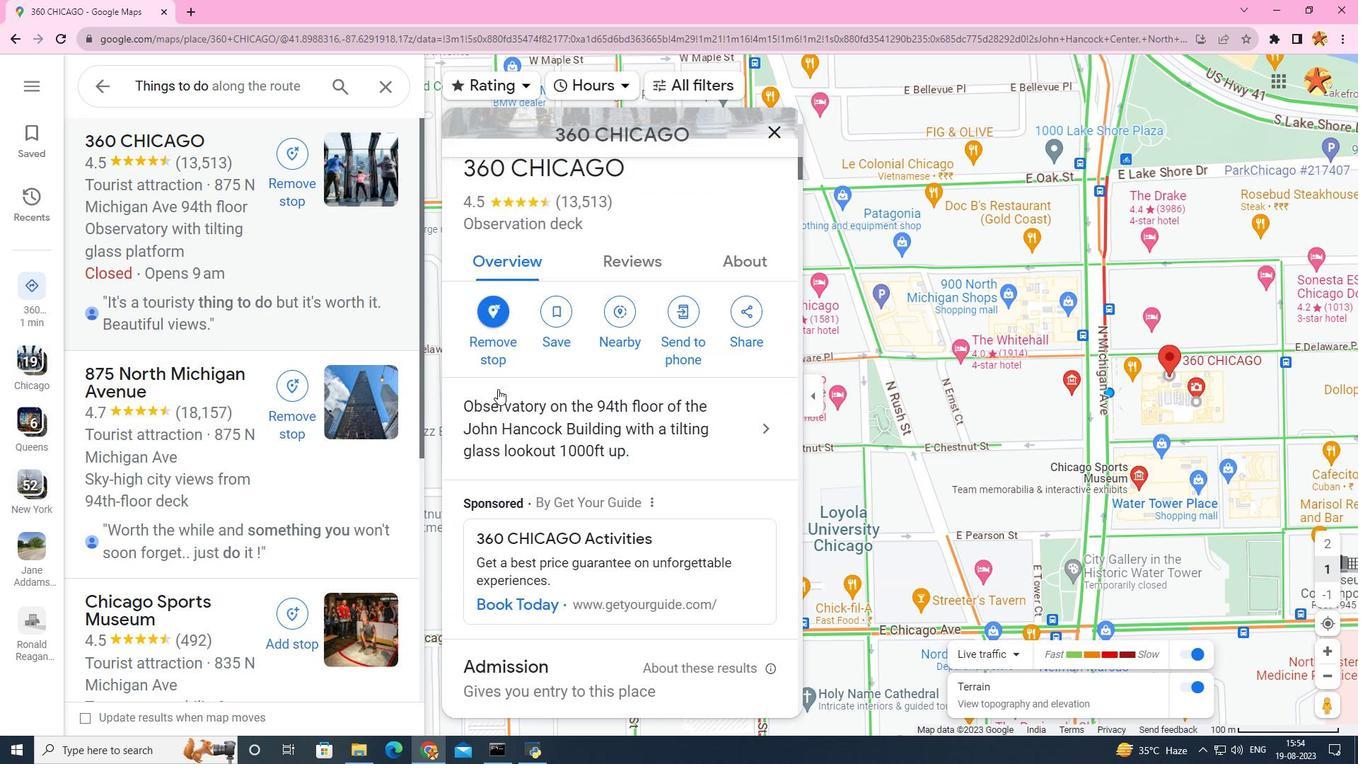 
Action: Mouse scrolled (497, 388) with delta (0, 0)
Screenshot: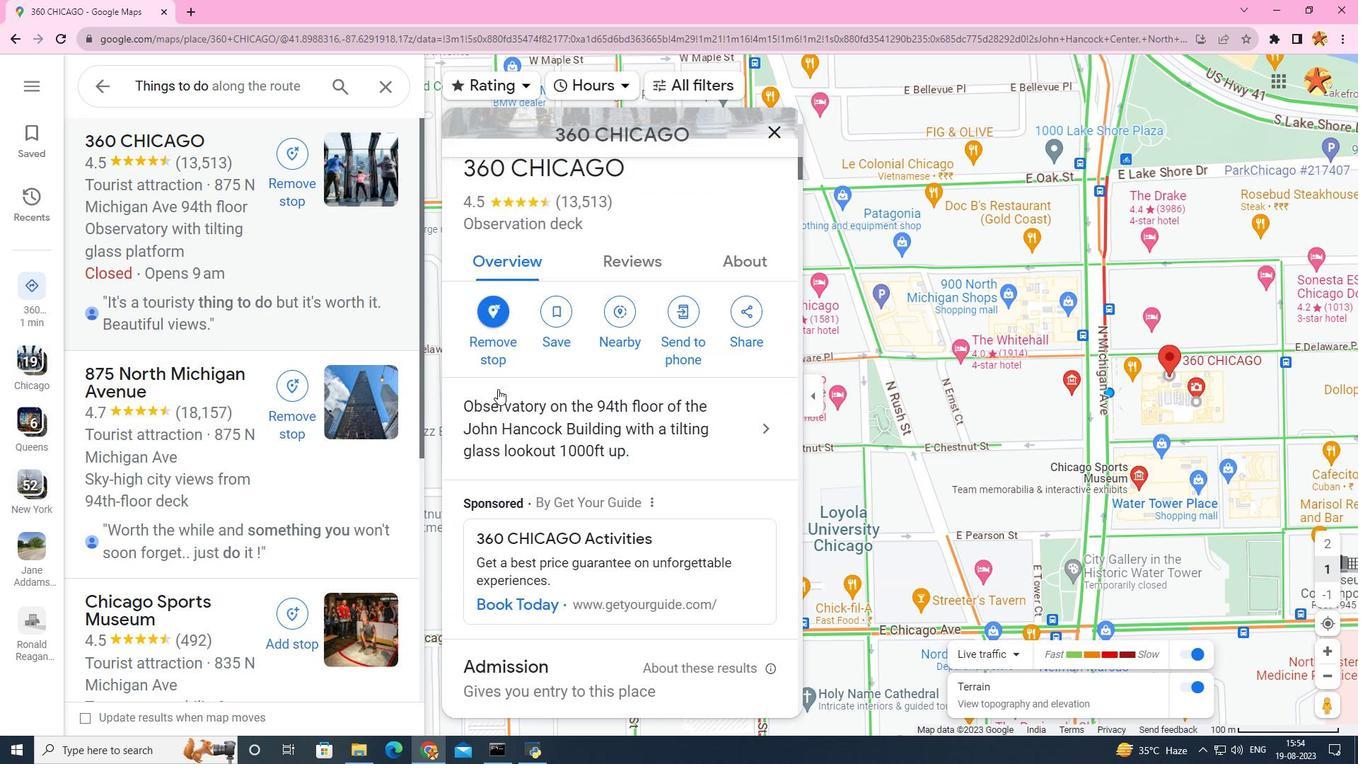 
Action: Mouse scrolled (497, 388) with delta (0, 0)
Screenshot: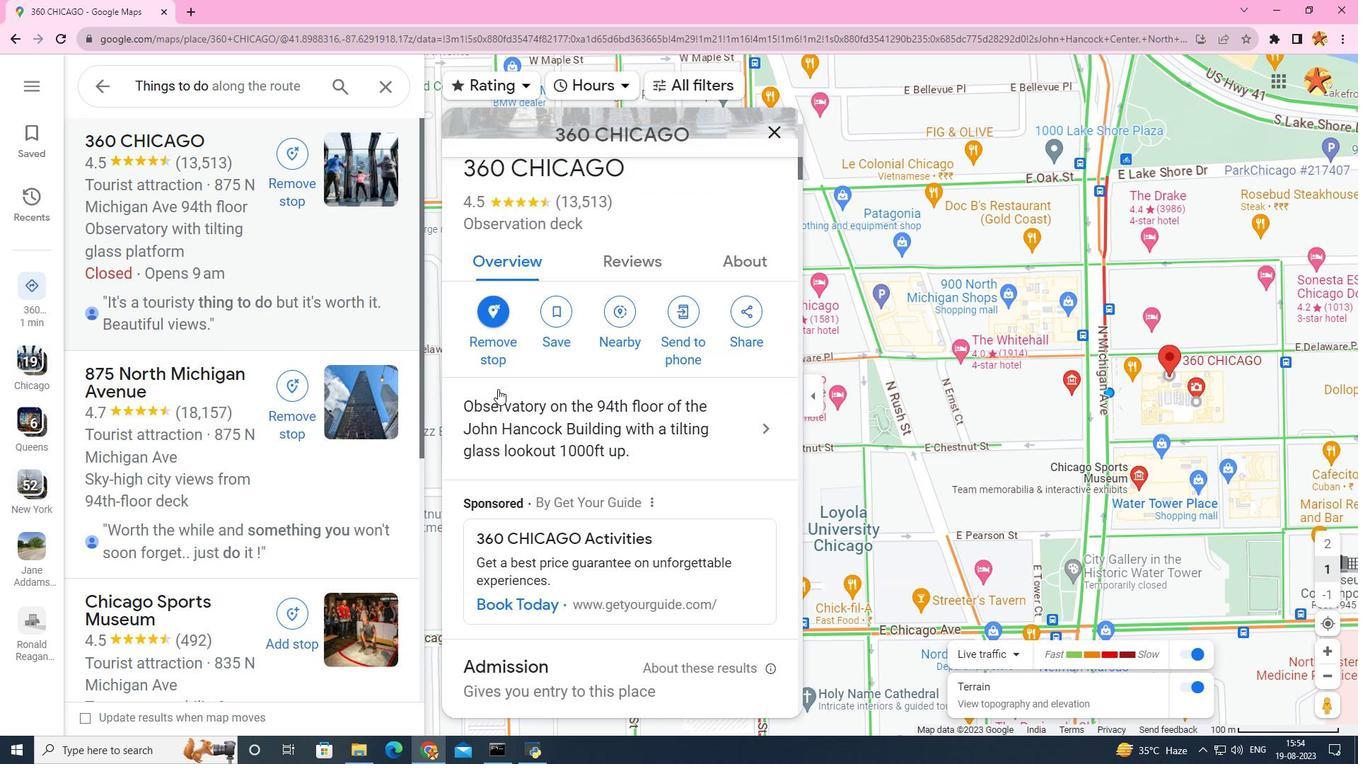 
Action: Mouse moved to (498, 389)
Screenshot: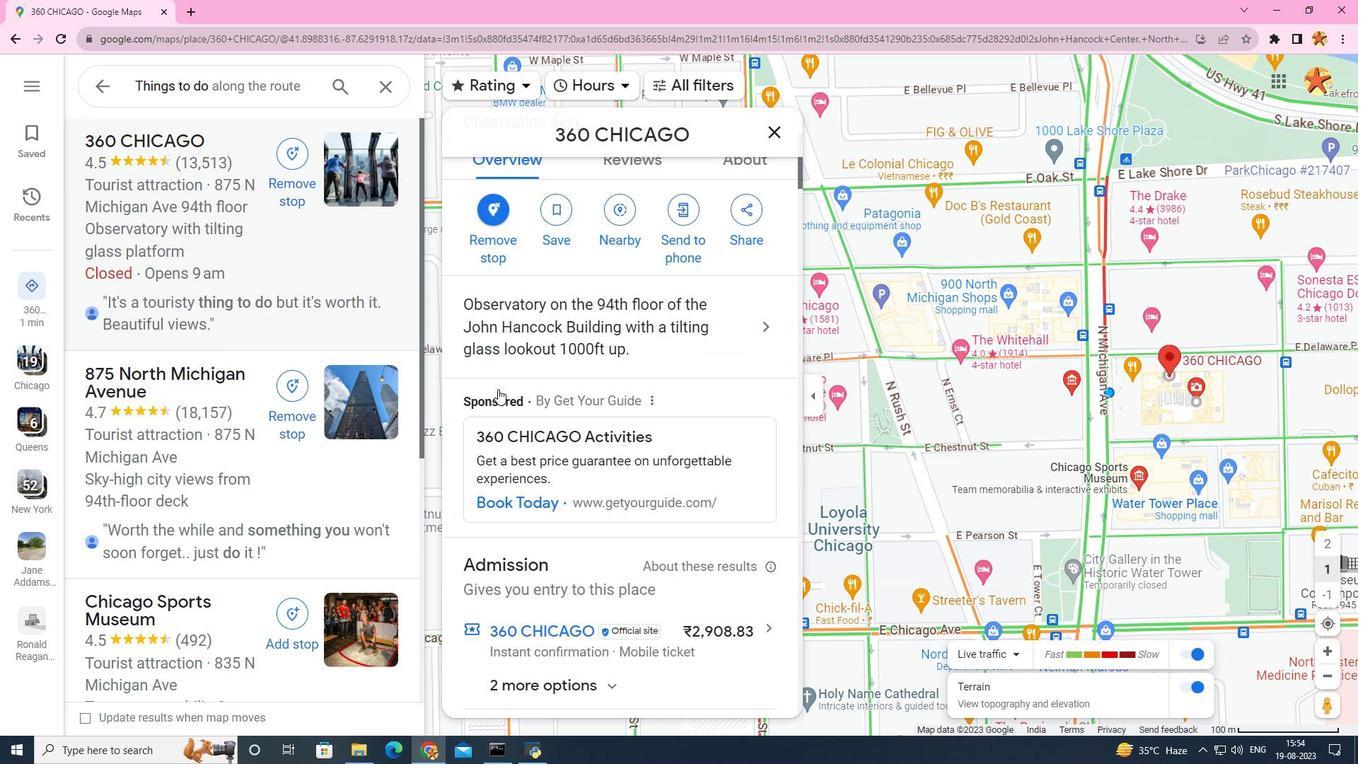 
Action: Mouse scrolled (498, 388) with delta (0, 0)
Screenshot: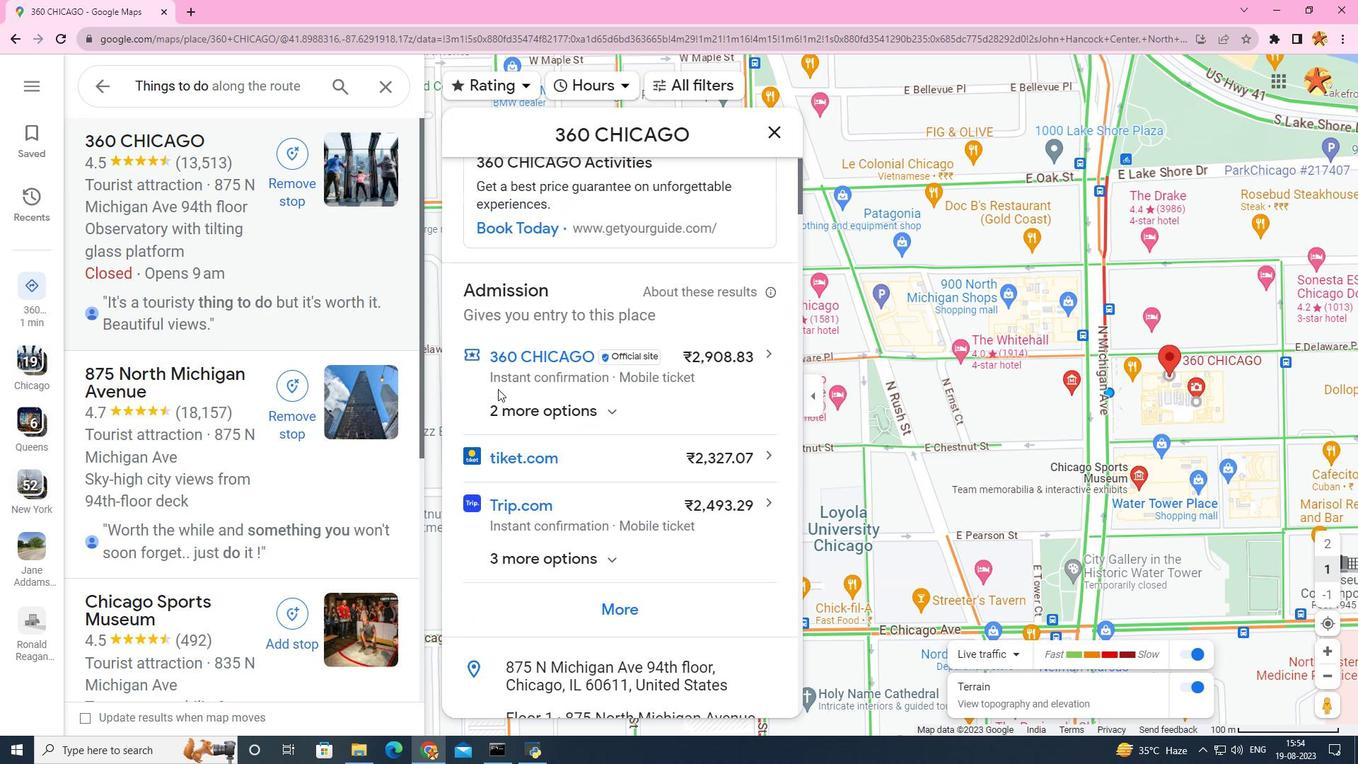 
Action: Mouse scrolled (498, 388) with delta (0, 0)
Screenshot: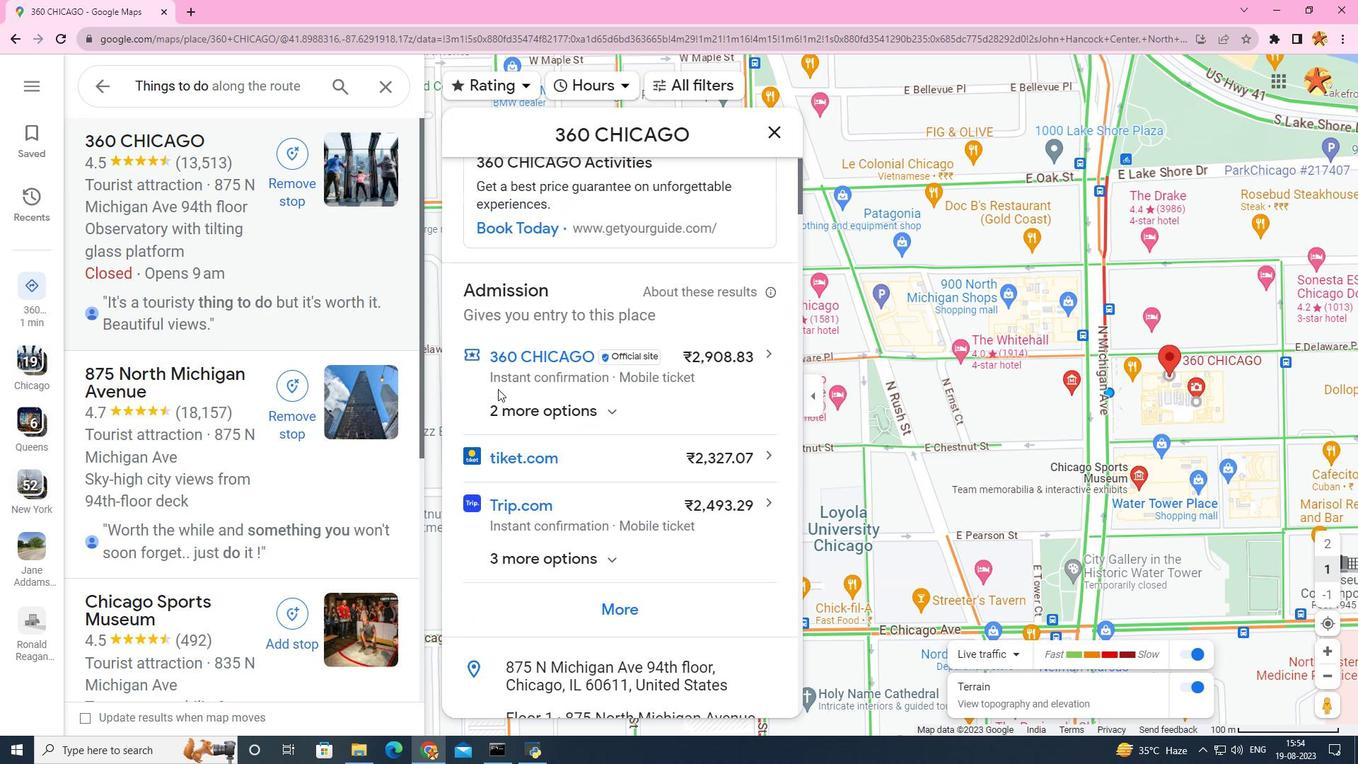 
Action: Mouse scrolled (498, 388) with delta (0, 0)
Screenshot: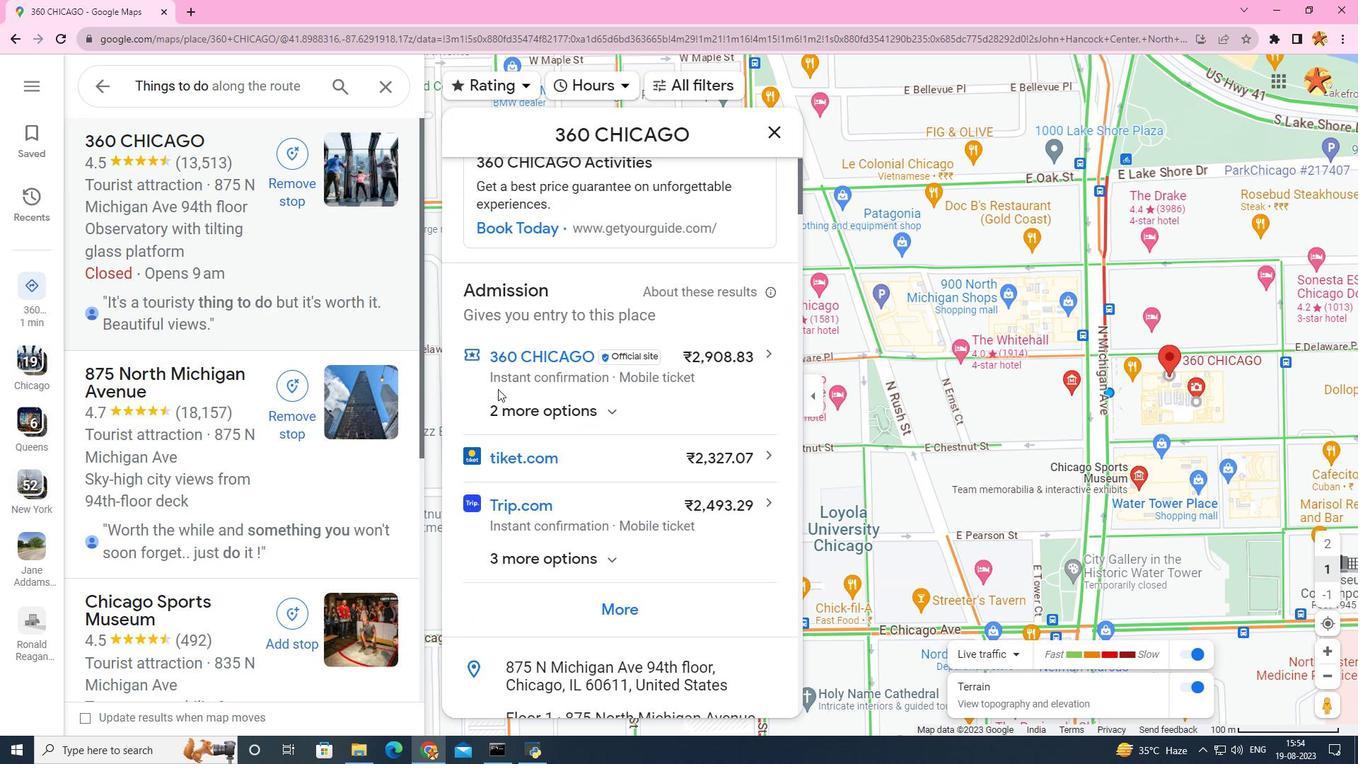 
Action: Mouse scrolled (498, 388) with delta (0, 0)
Screenshot: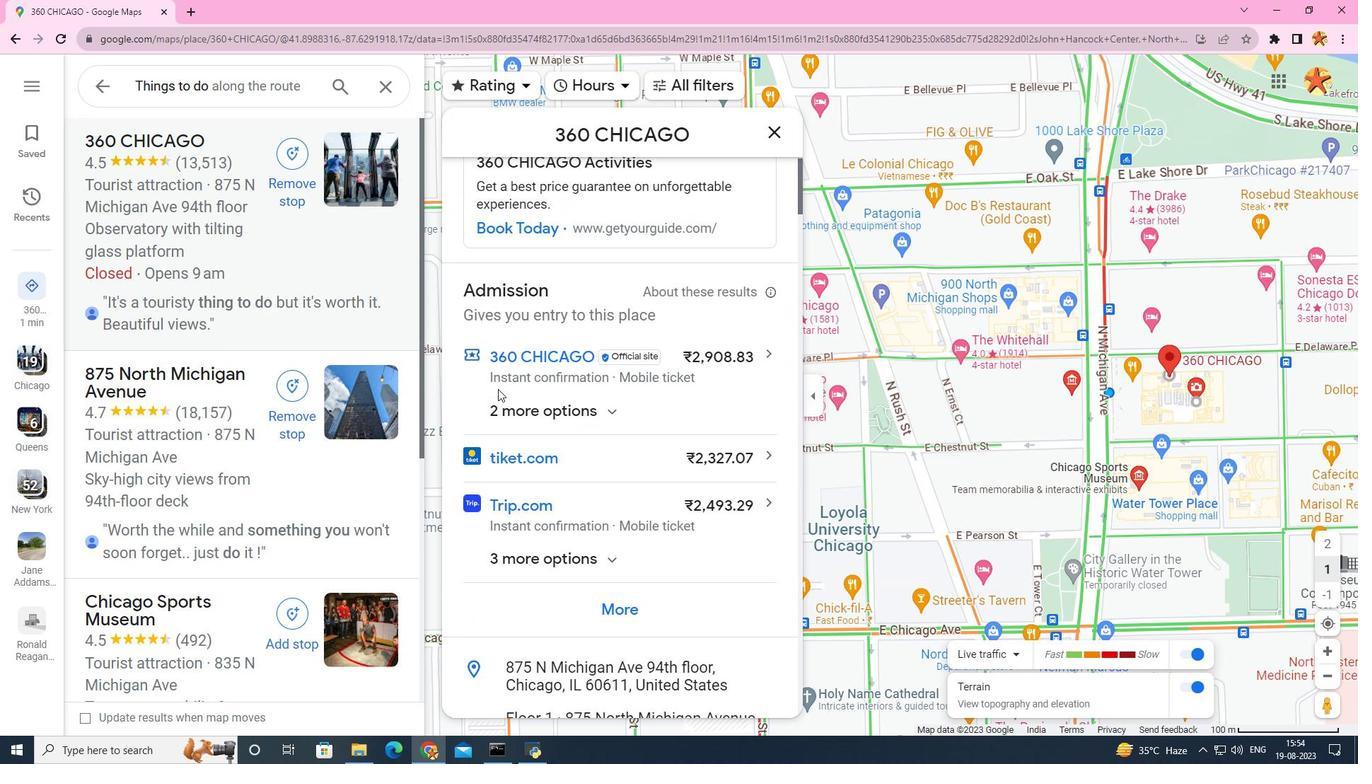
Action: Mouse scrolled (498, 388) with delta (0, 0)
Screenshot: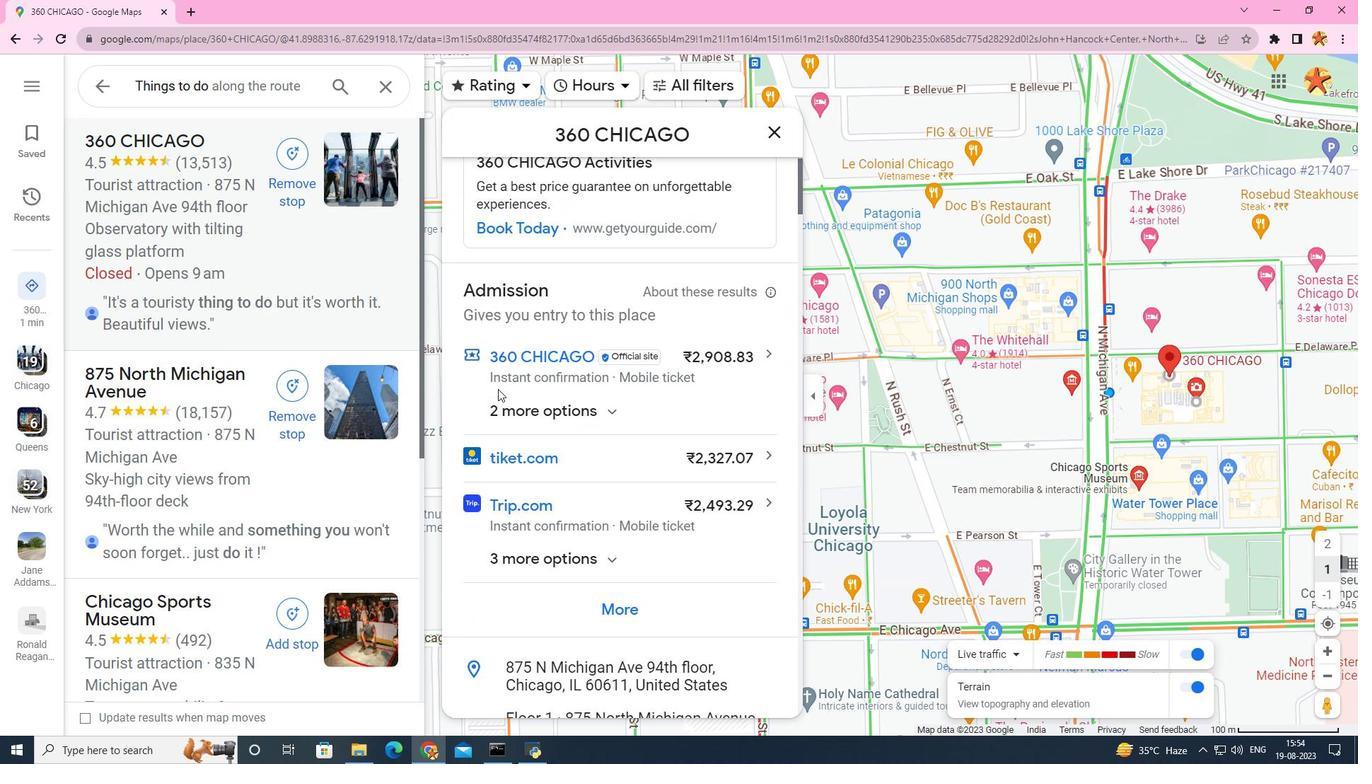
Action: Mouse scrolled (498, 388) with delta (0, 0)
Screenshot: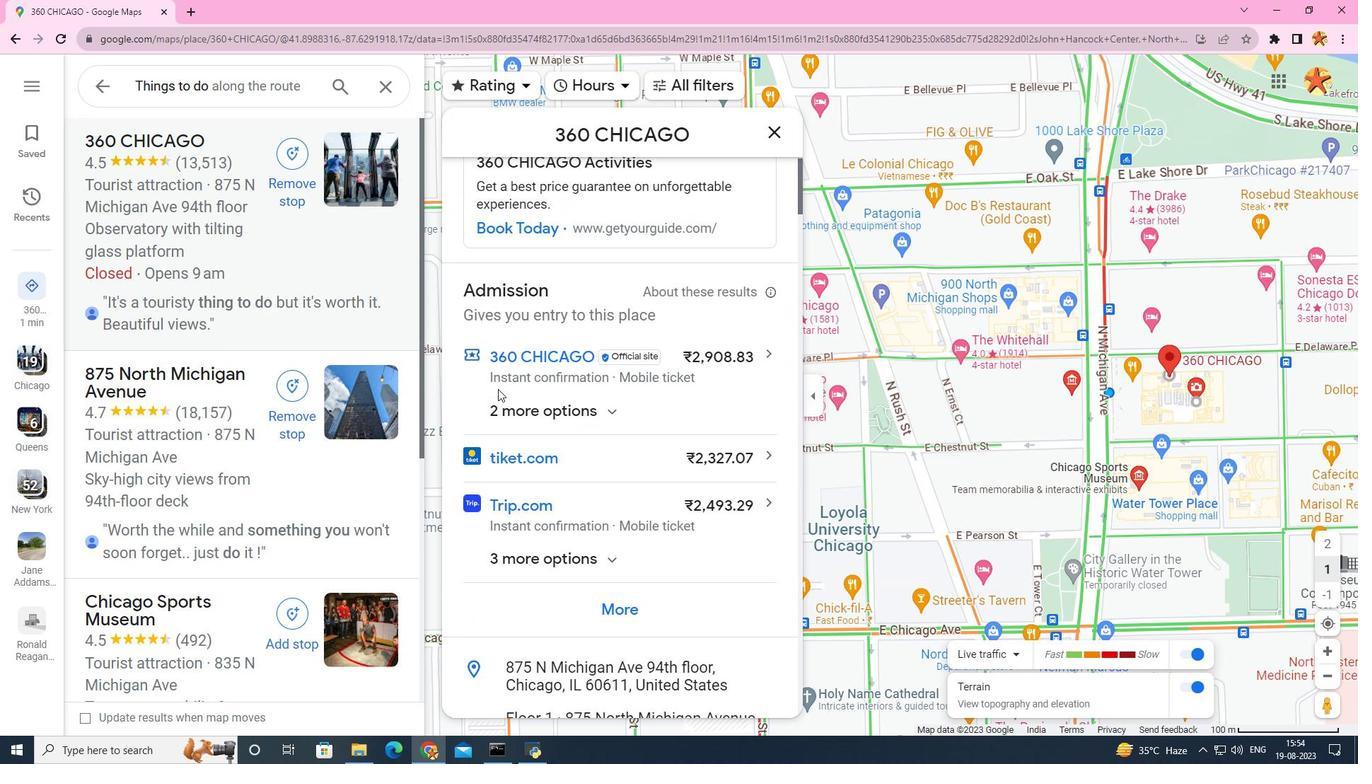 
Action: Mouse scrolled (498, 388) with delta (0, 0)
Screenshot: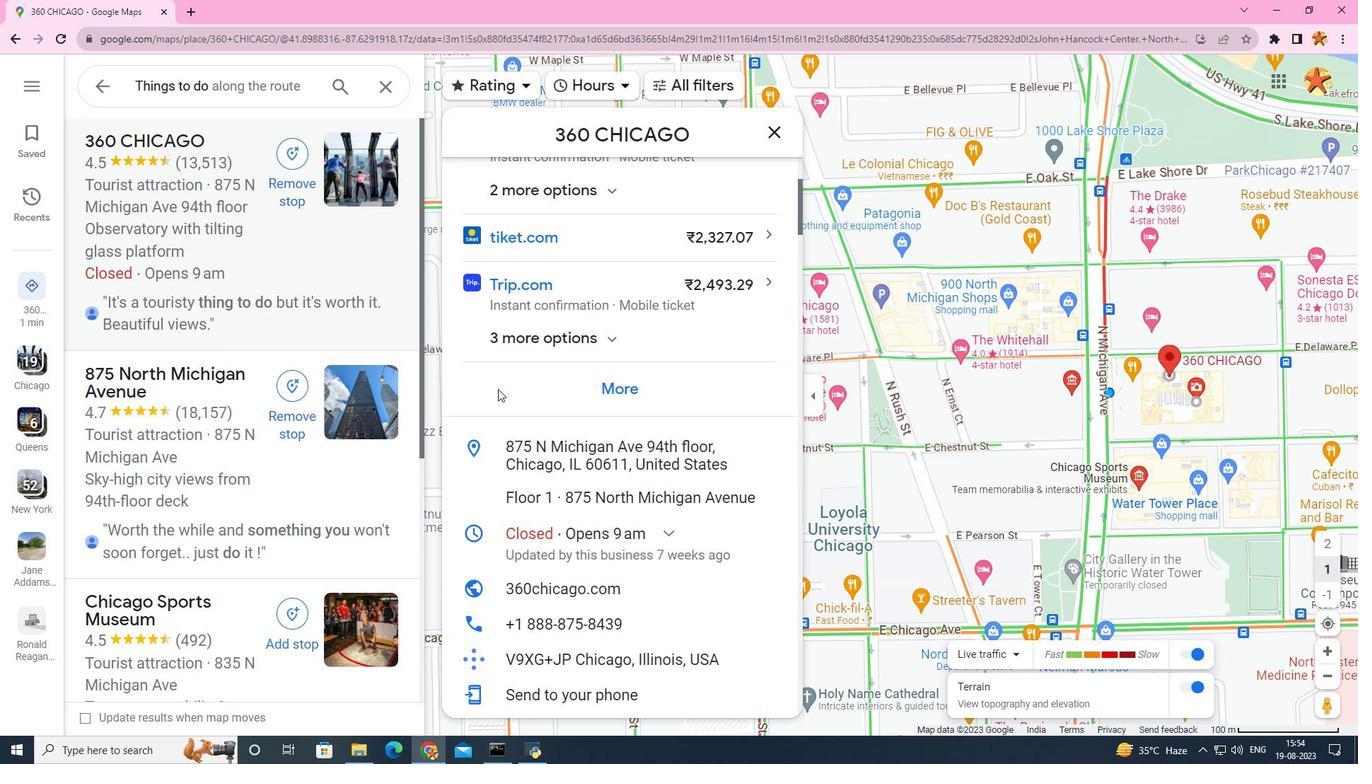 
Action: Mouse scrolled (498, 389) with delta (0, 0)
Screenshot: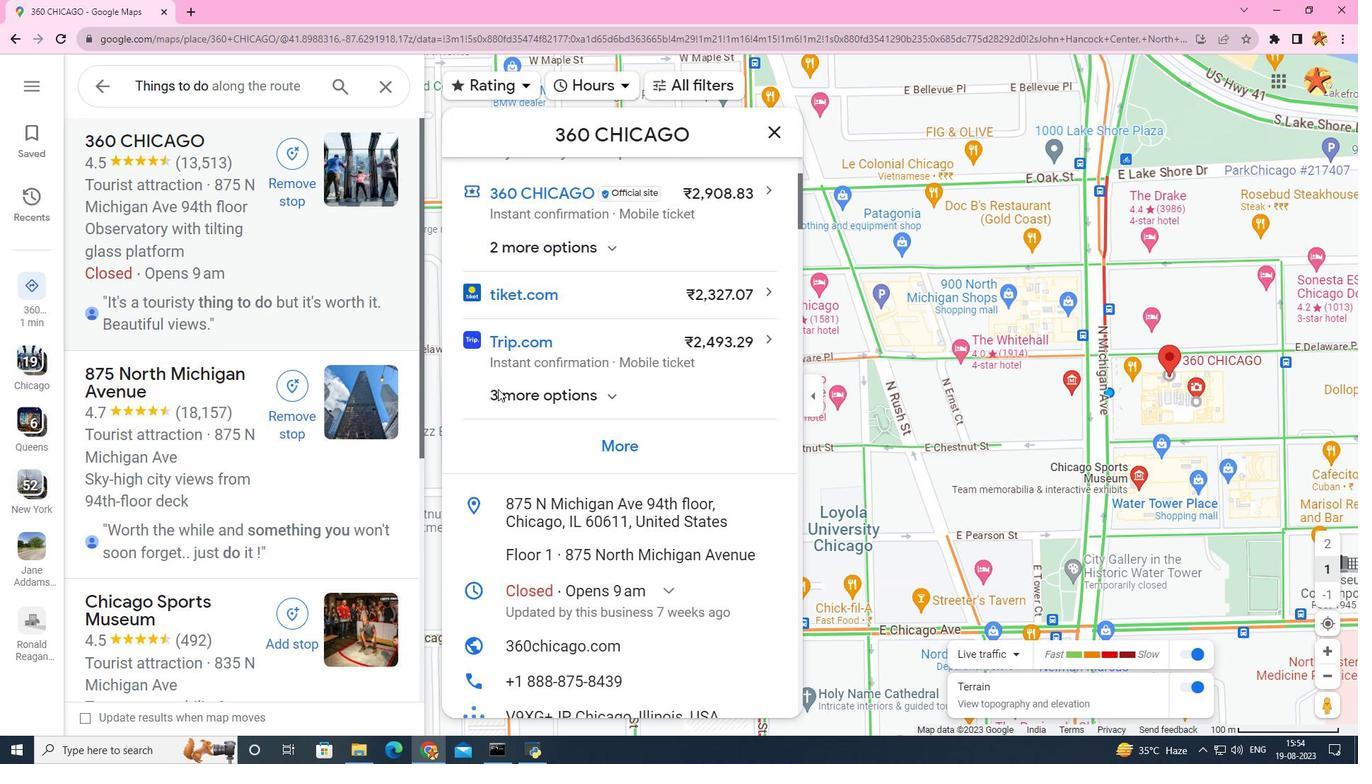 
Action: Mouse scrolled (498, 389) with delta (0, 0)
Screenshot: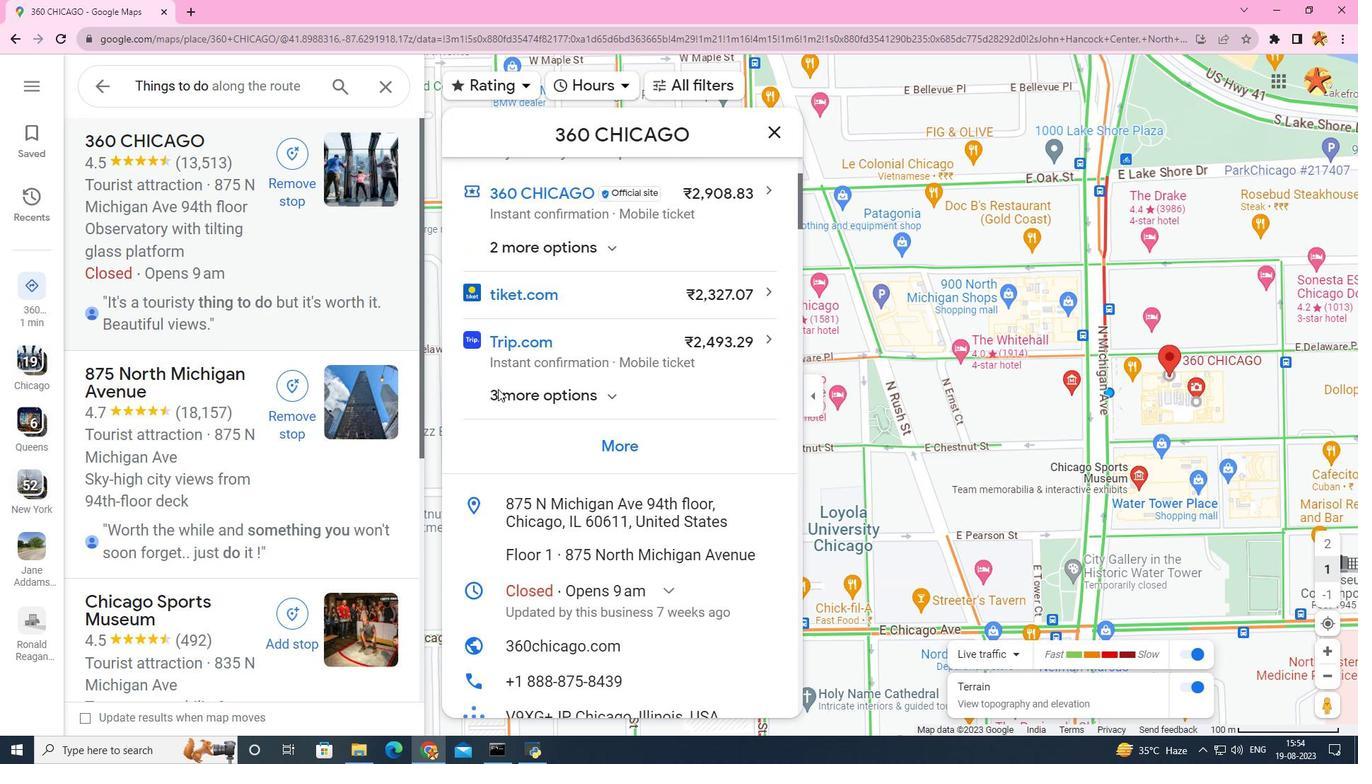 
Action: Mouse scrolled (498, 389) with delta (0, 0)
Screenshot: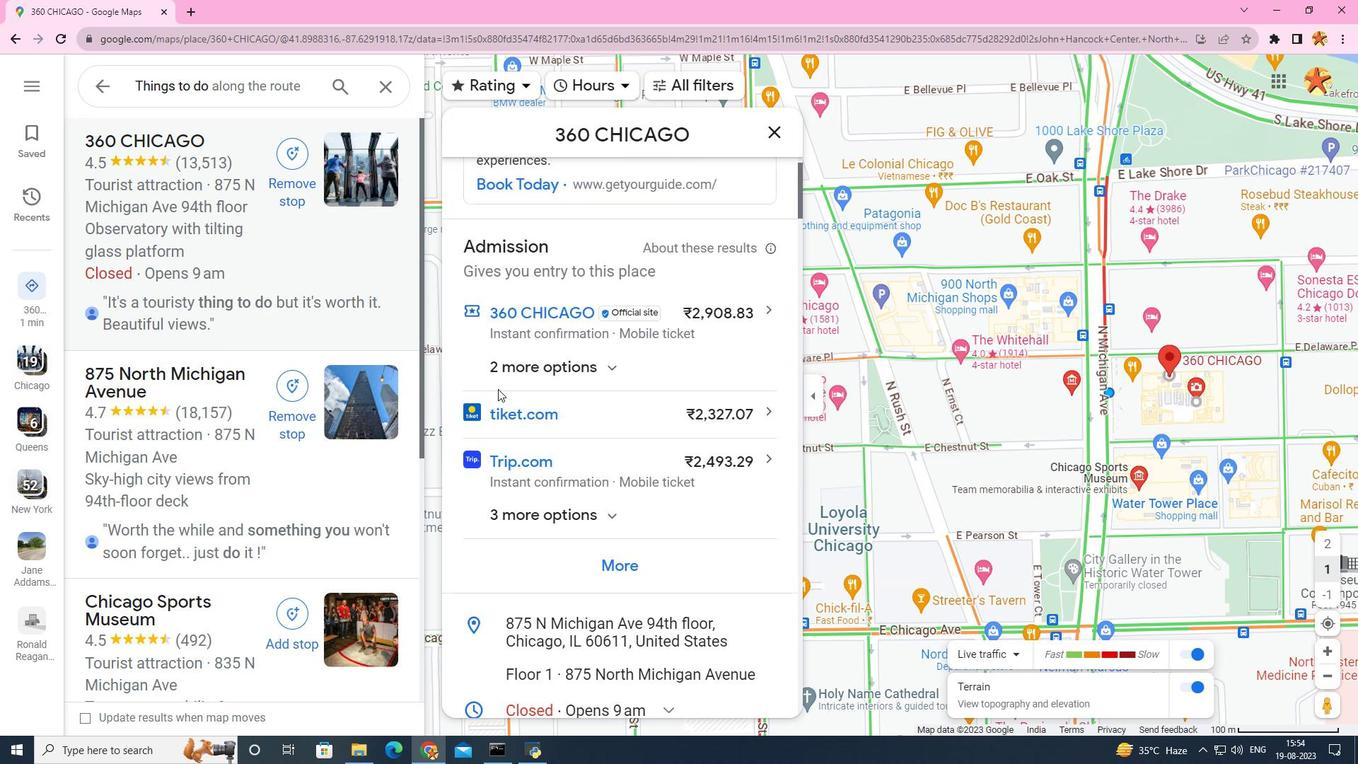 
Action: Mouse scrolled (498, 389) with delta (0, 0)
Screenshot: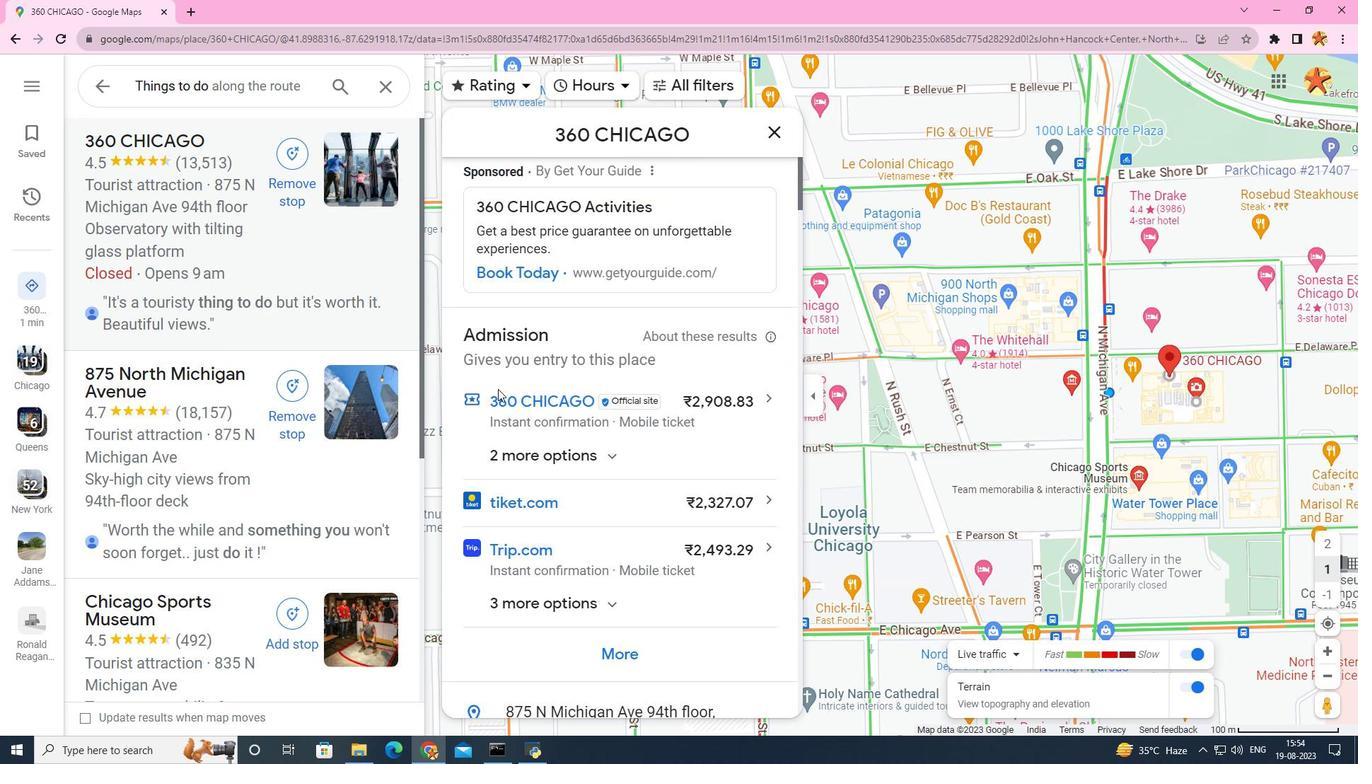 
Action: Mouse scrolled (498, 389) with delta (0, 0)
Screenshot: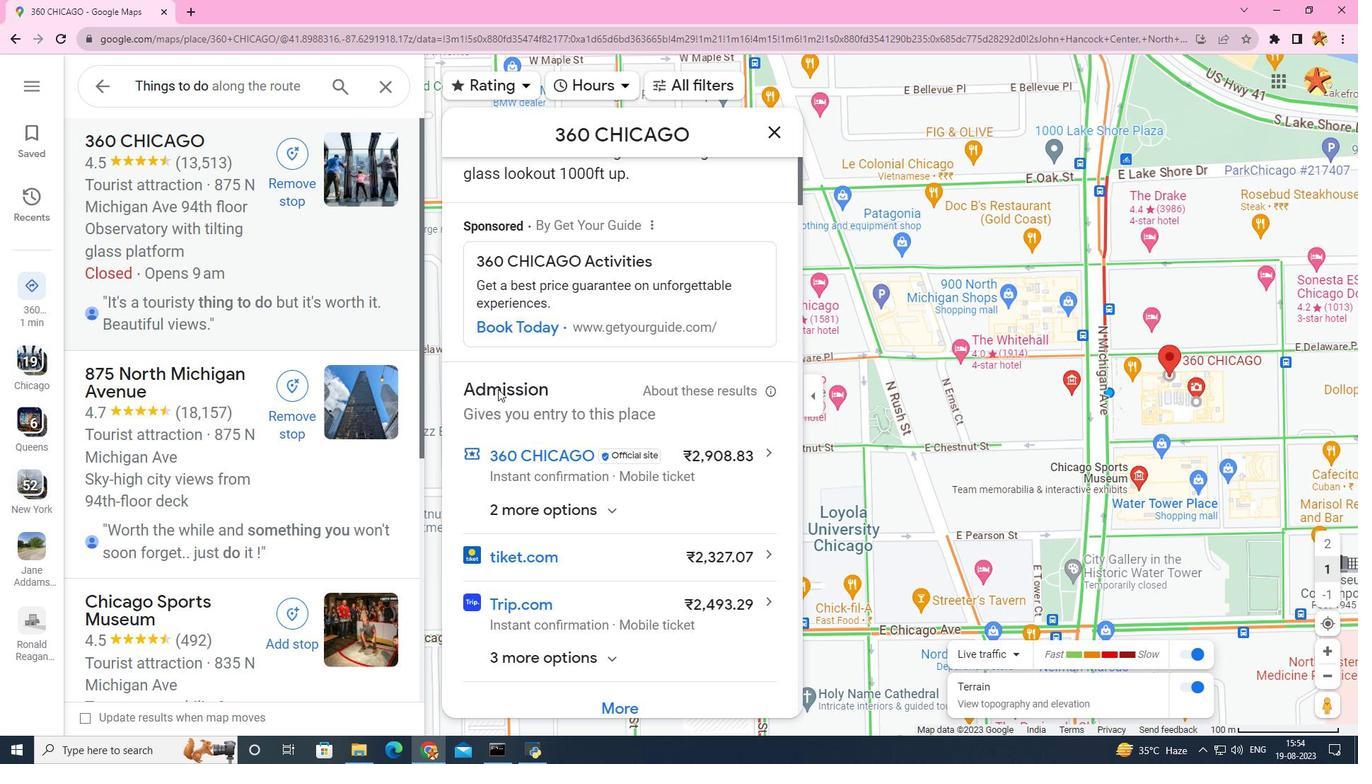 
Action: Mouse scrolled (498, 388) with delta (0, 0)
Screenshot: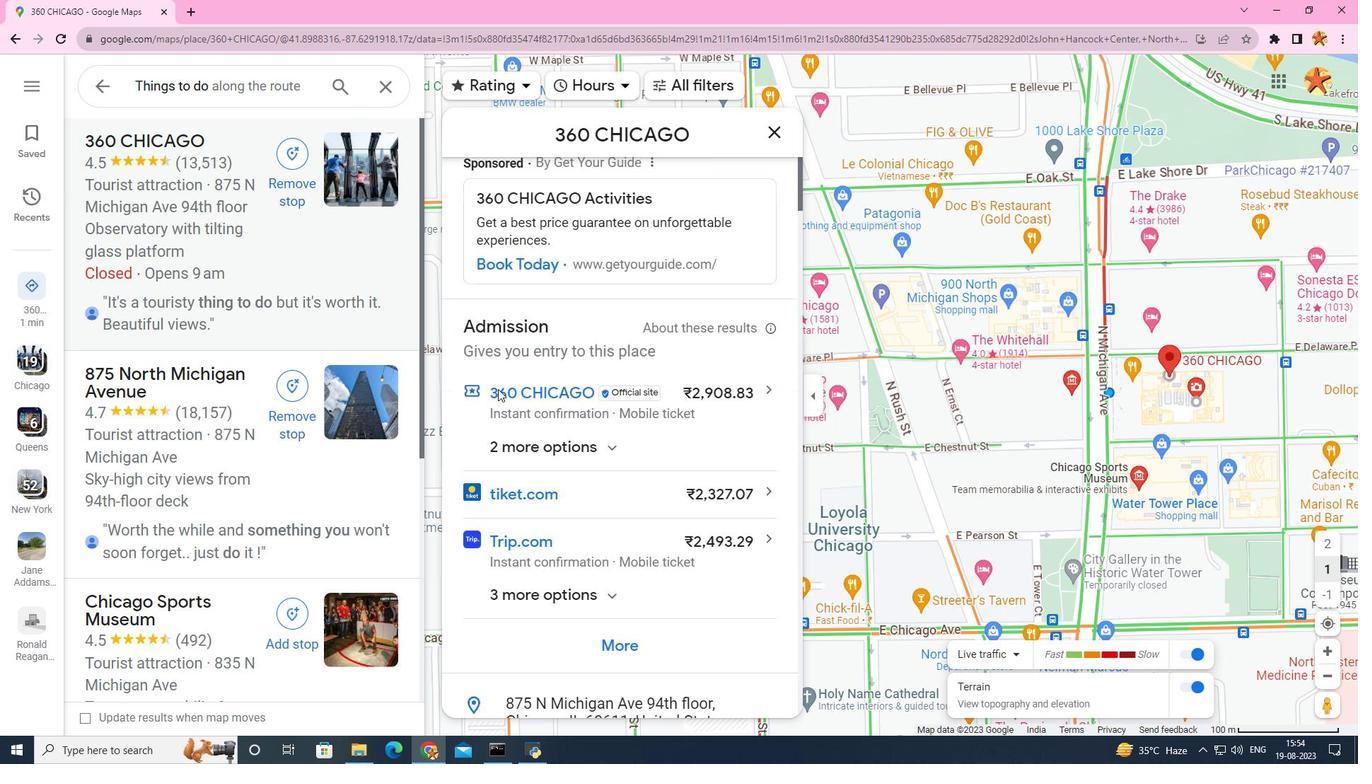 
Action: Mouse scrolled (498, 388) with delta (0, 0)
Screenshot: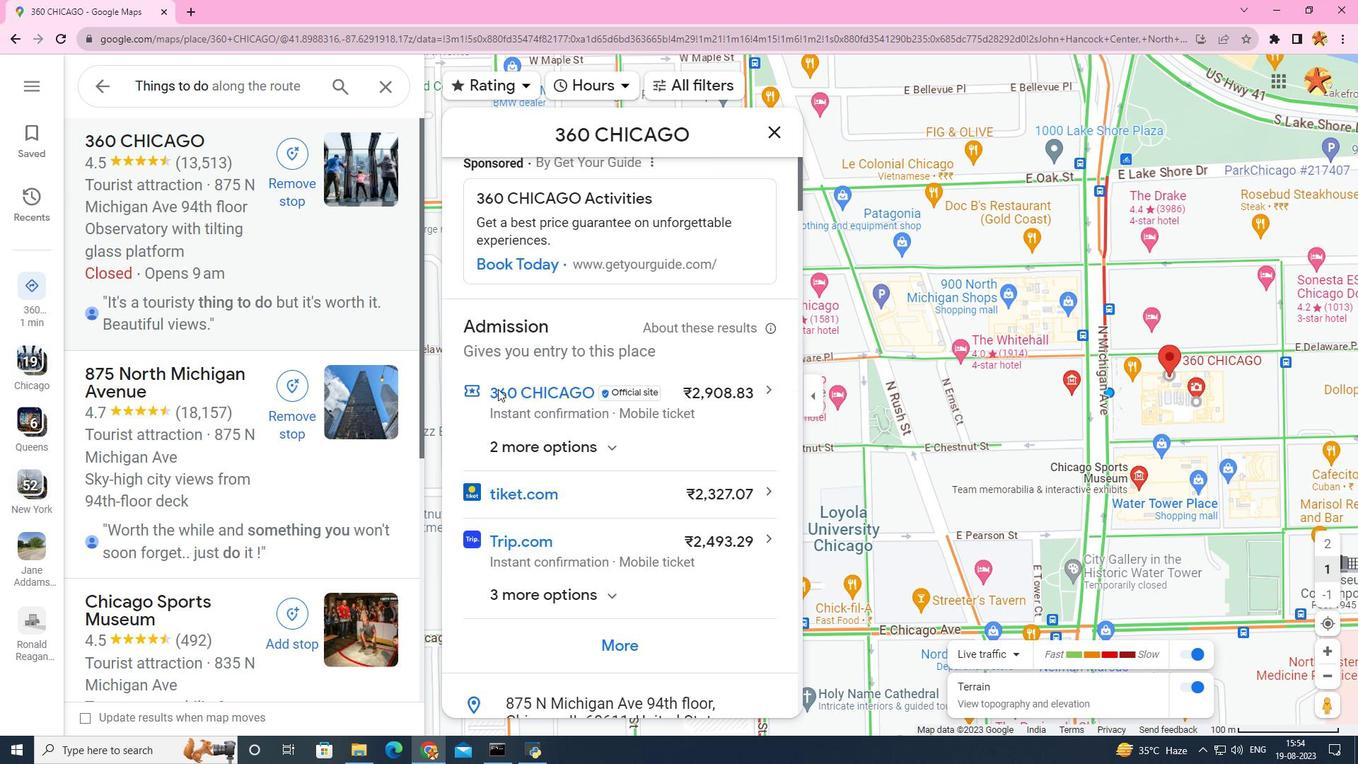 
Action: Mouse scrolled (498, 388) with delta (0, 0)
Screenshot: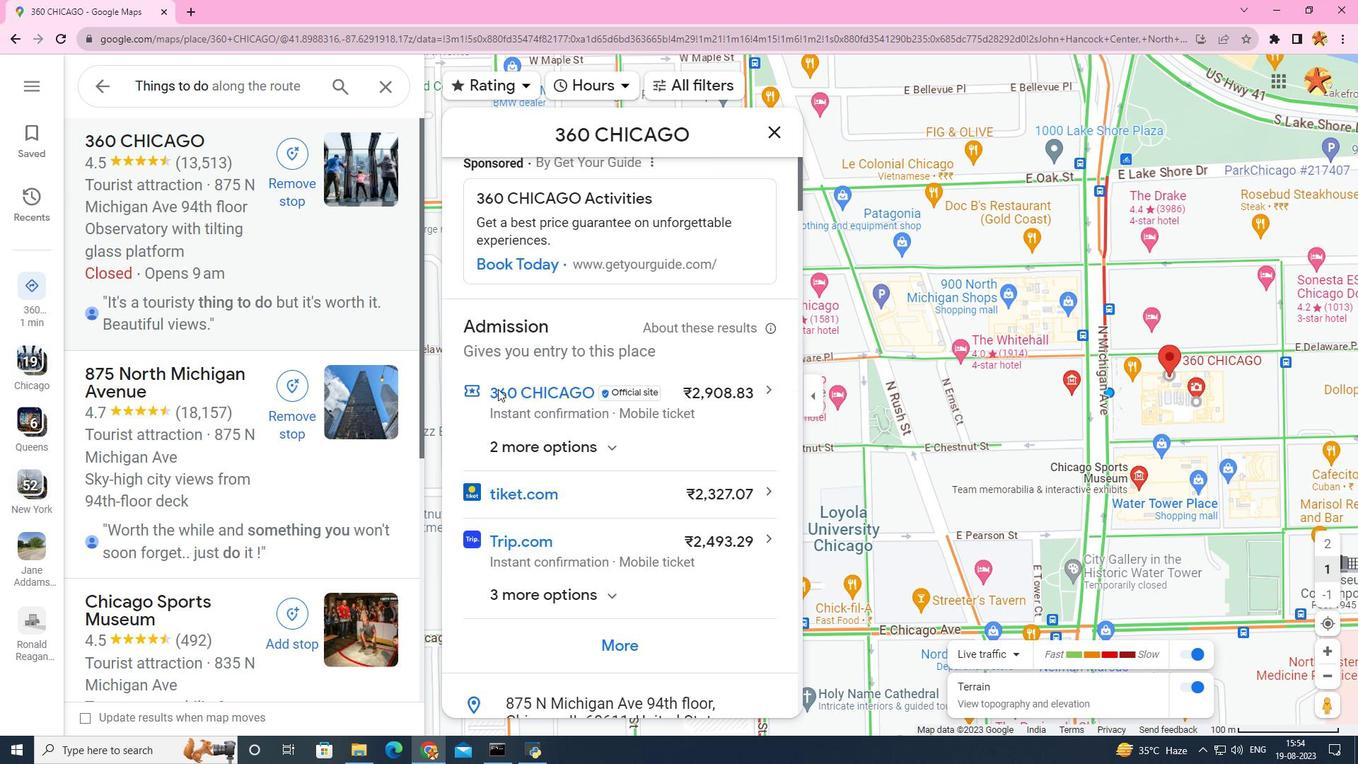 
Action: Mouse scrolled (498, 388) with delta (0, 0)
Screenshot: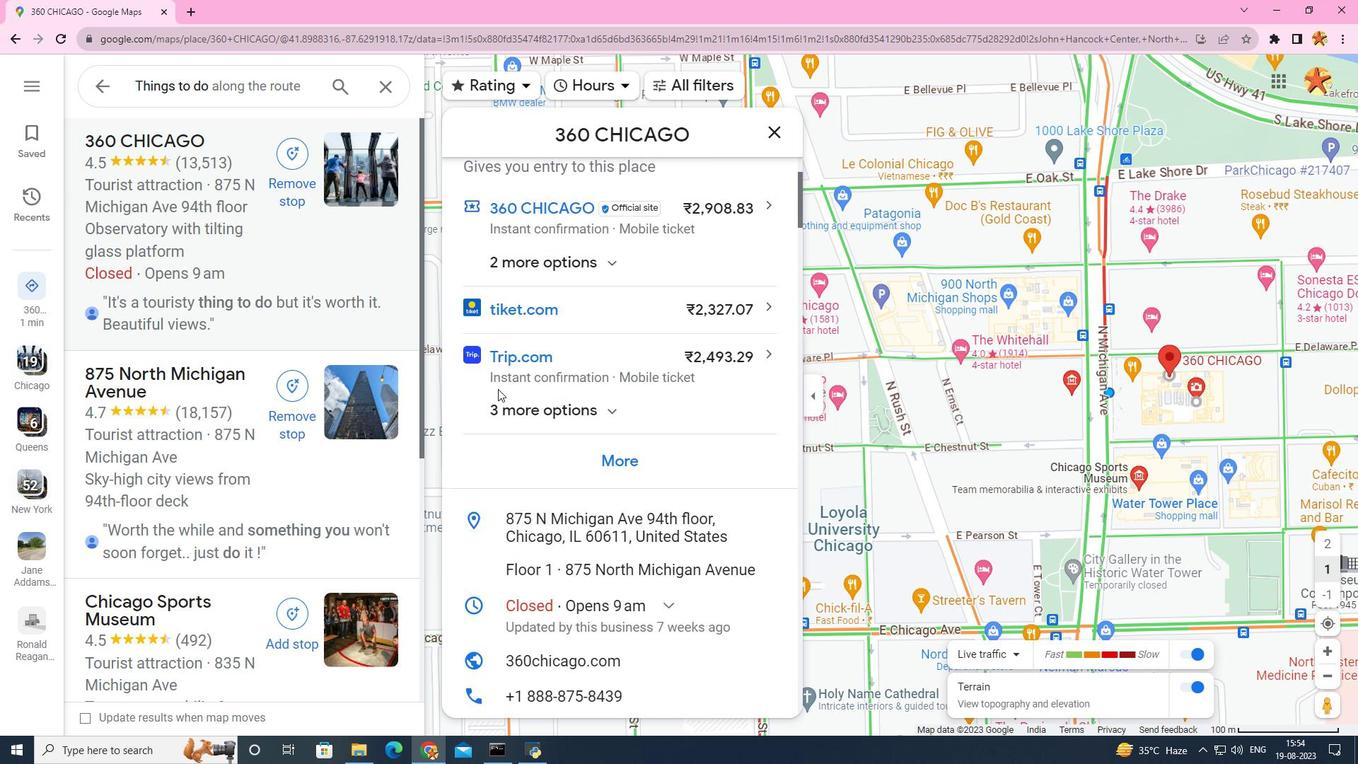 
Action: Mouse scrolled (498, 388) with delta (0, 0)
